 Task: Create a school poster using a template in Canva.
Action: Mouse moved to (376, 426)
Screenshot: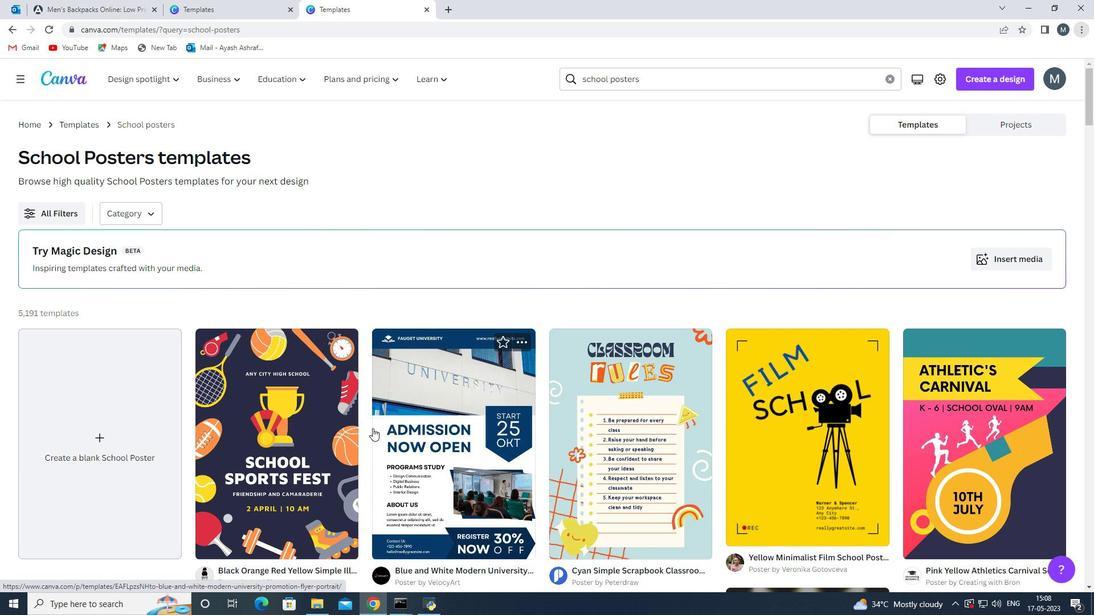 
Action: Mouse scrolled (376, 425) with delta (0, 0)
Screenshot: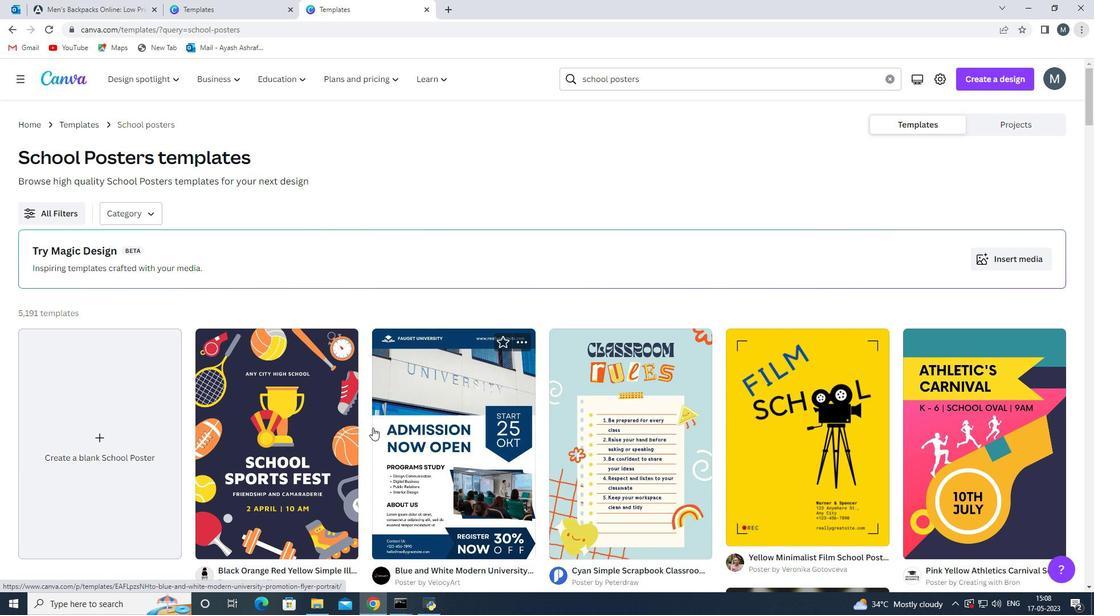 
Action: Mouse scrolled (376, 425) with delta (0, 0)
Screenshot: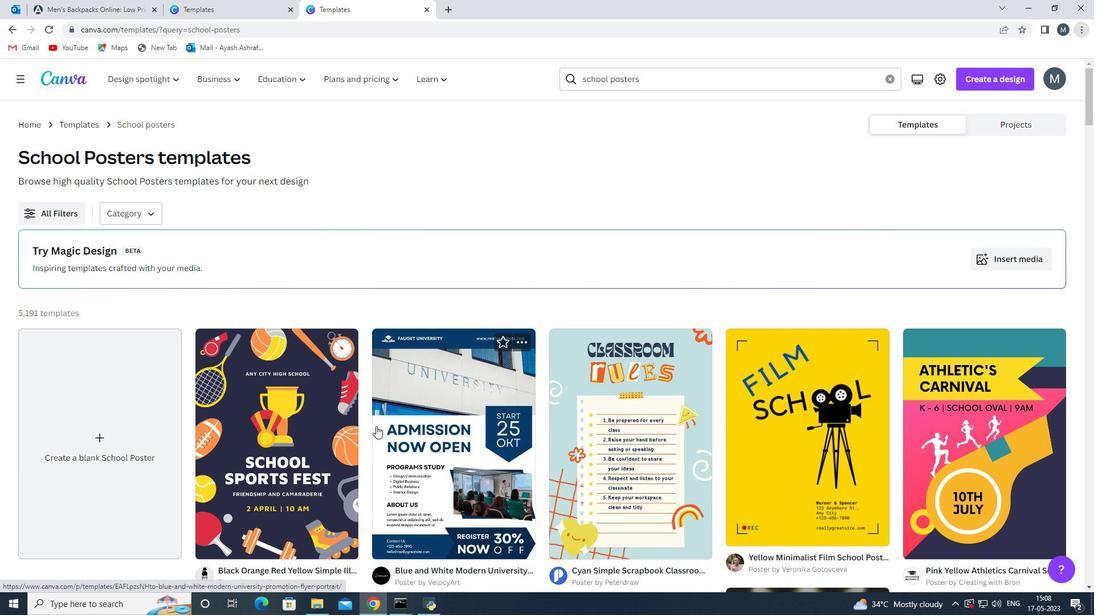 
Action: Mouse moved to (635, 350)
Screenshot: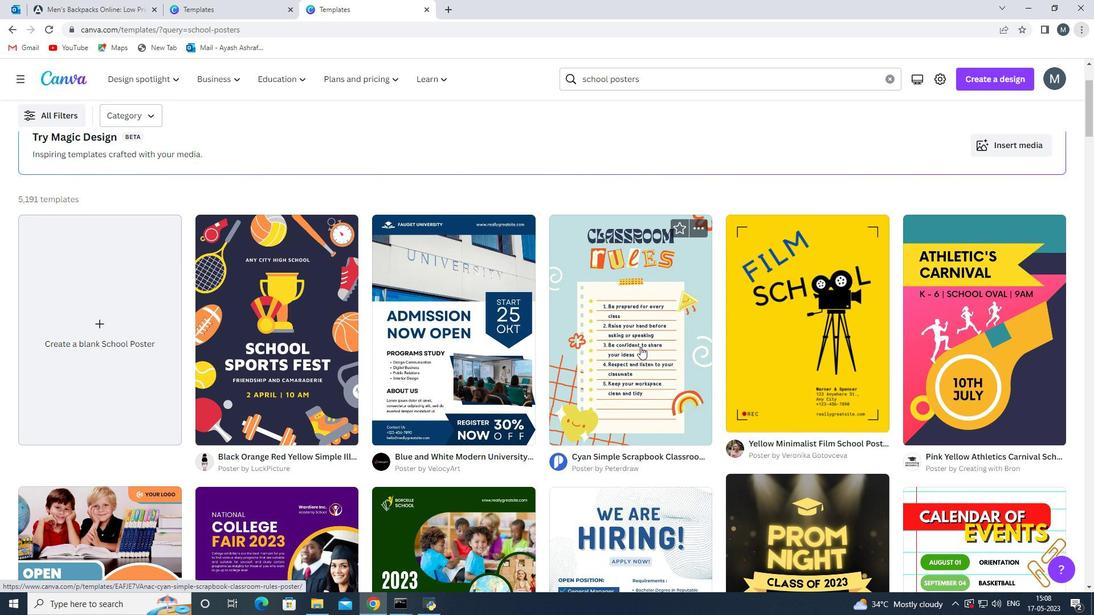 
Action: Mouse scrolled (635, 349) with delta (0, 0)
Screenshot: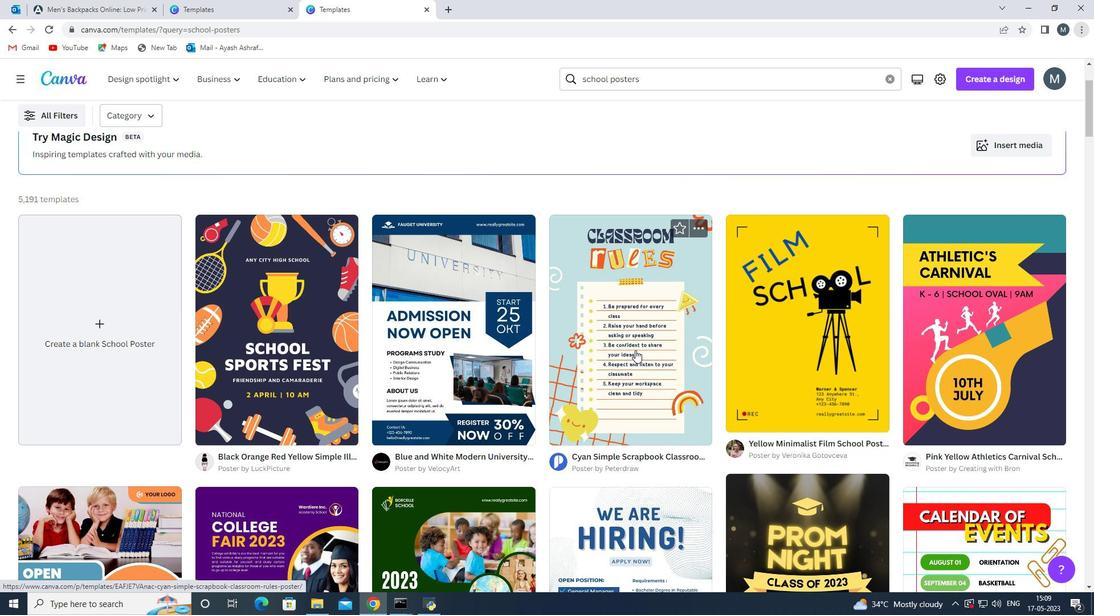 
Action: Mouse scrolled (635, 349) with delta (0, 0)
Screenshot: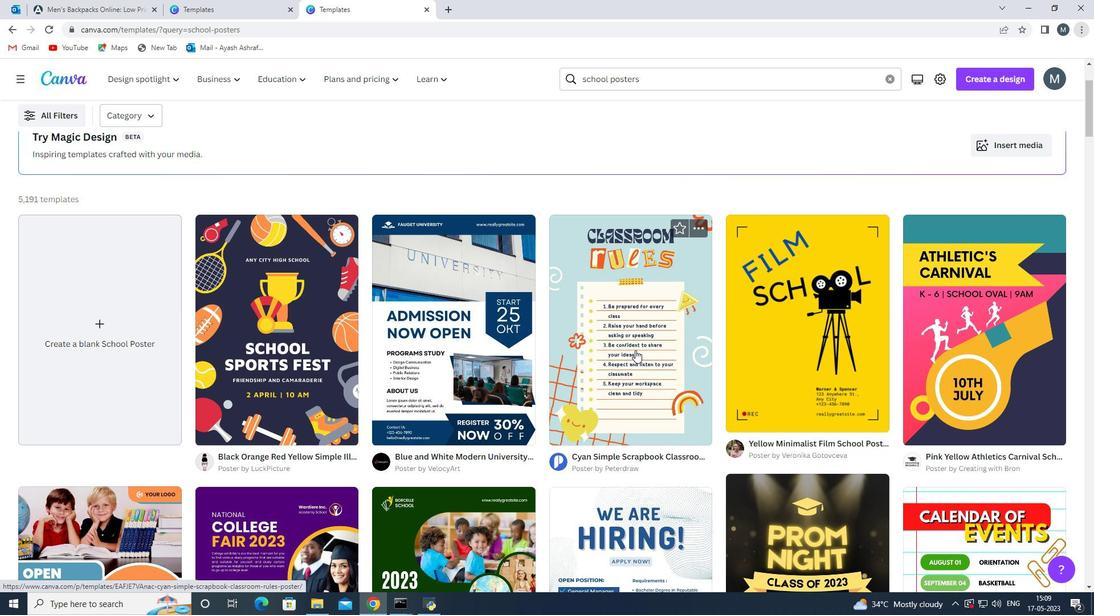 
Action: Mouse scrolled (635, 349) with delta (0, 0)
Screenshot: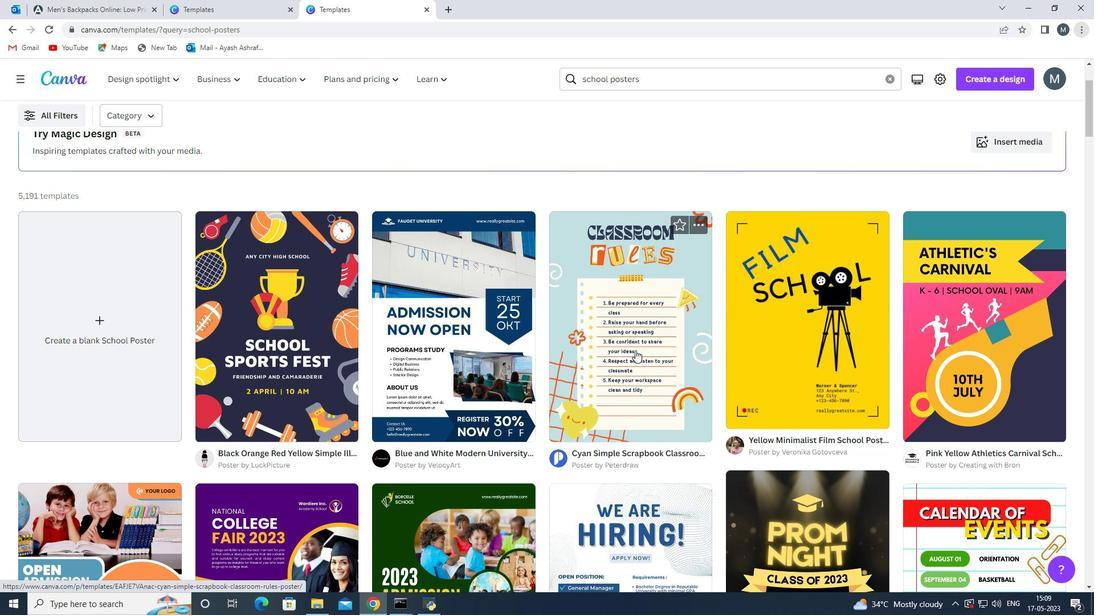 
Action: Mouse moved to (411, 367)
Screenshot: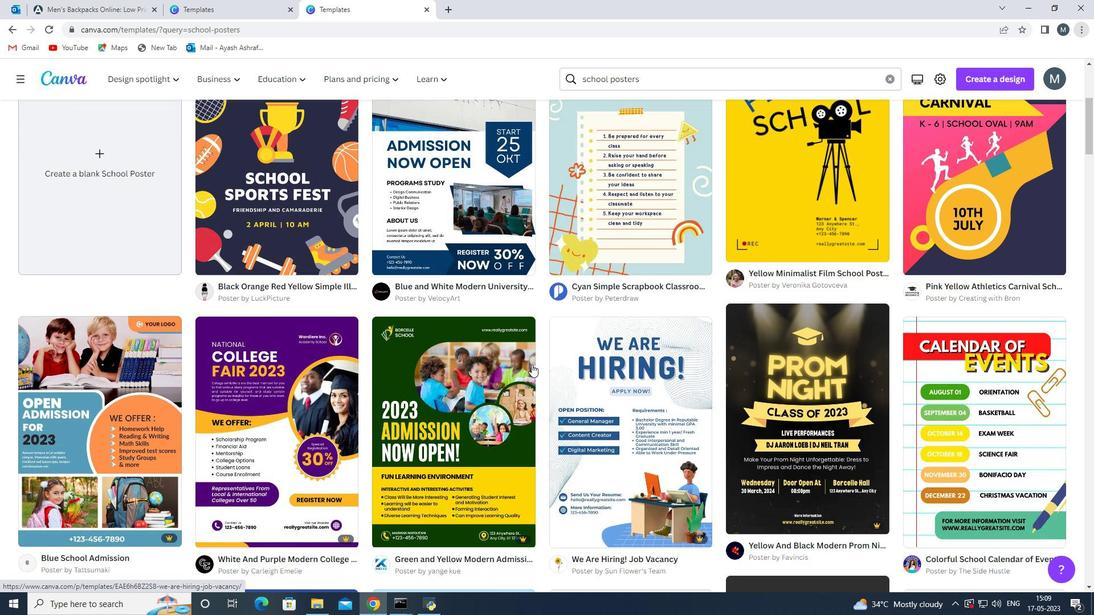 
Action: Mouse scrolled (411, 366) with delta (0, 0)
Screenshot: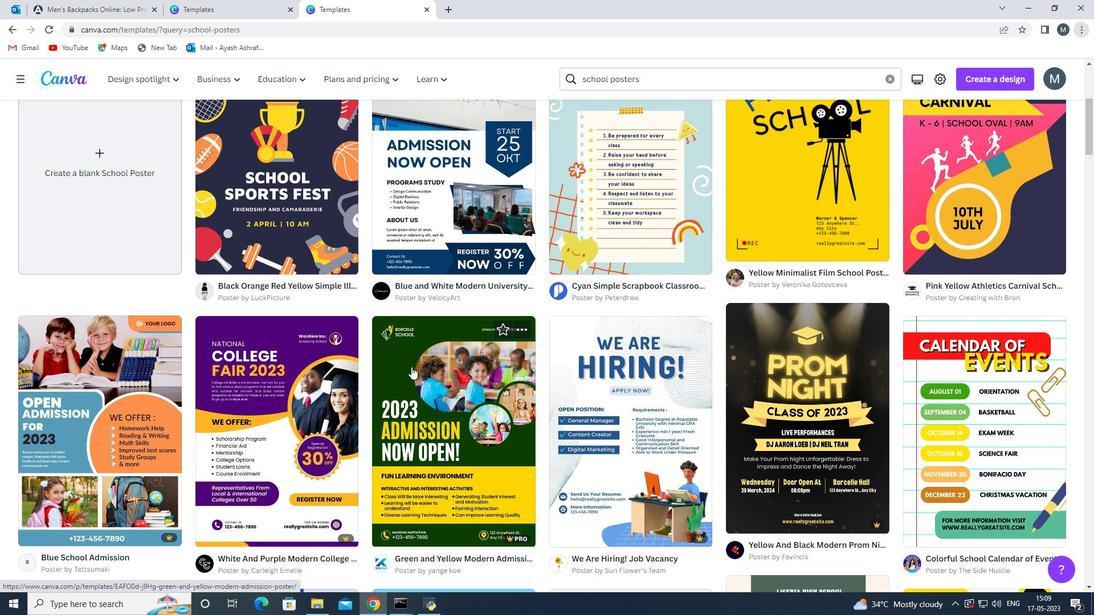 
Action: Mouse scrolled (411, 366) with delta (0, 0)
Screenshot: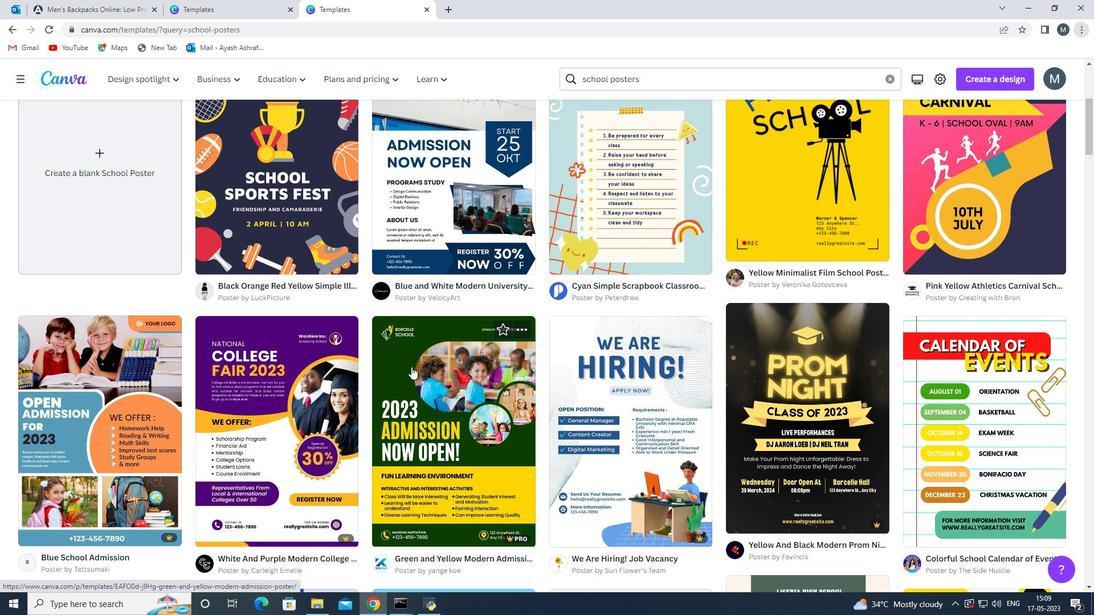 
Action: Mouse scrolled (411, 366) with delta (0, 0)
Screenshot: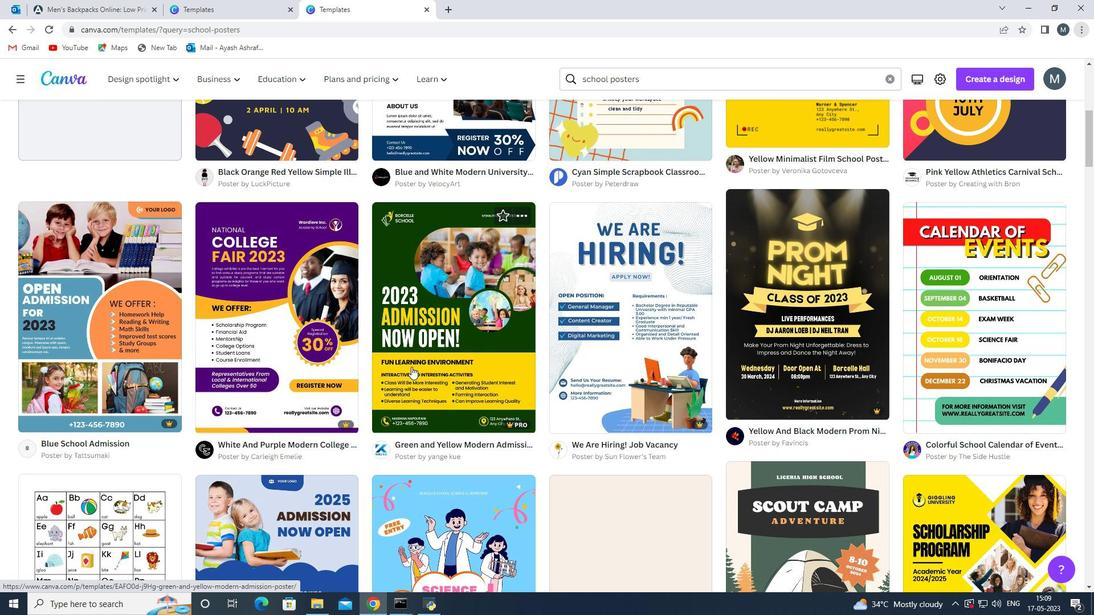 
Action: Mouse scrolled (411, 366) with delta (0, 0)
Screenshot: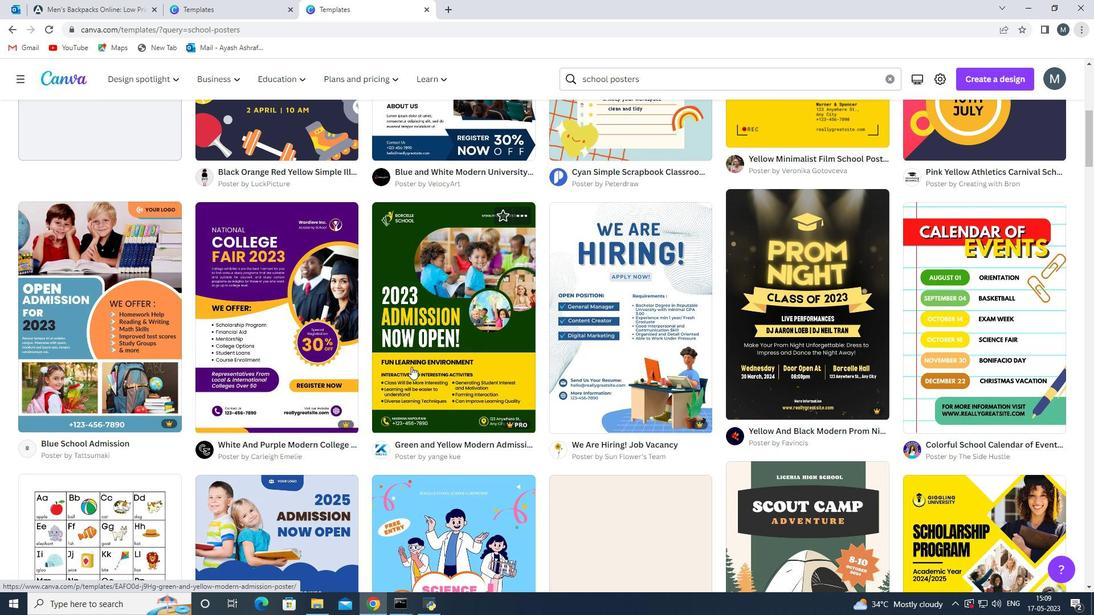 
Action: Mouse moved to (493, 383)
Screenshot: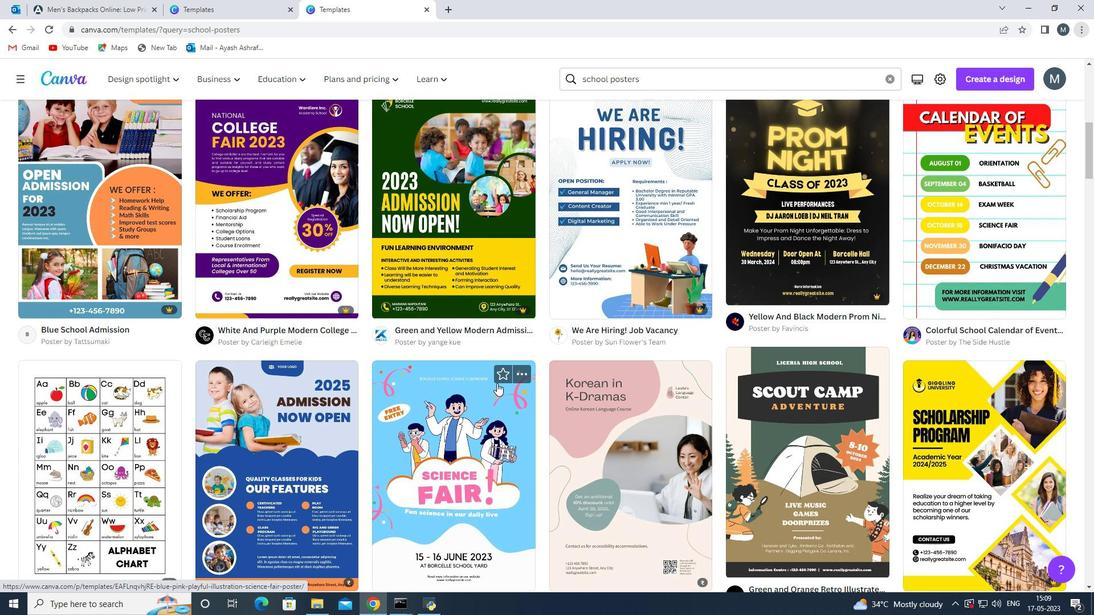 
Action: Mouse scrolled (493, 382) with delta (0, 0)
Screenshot: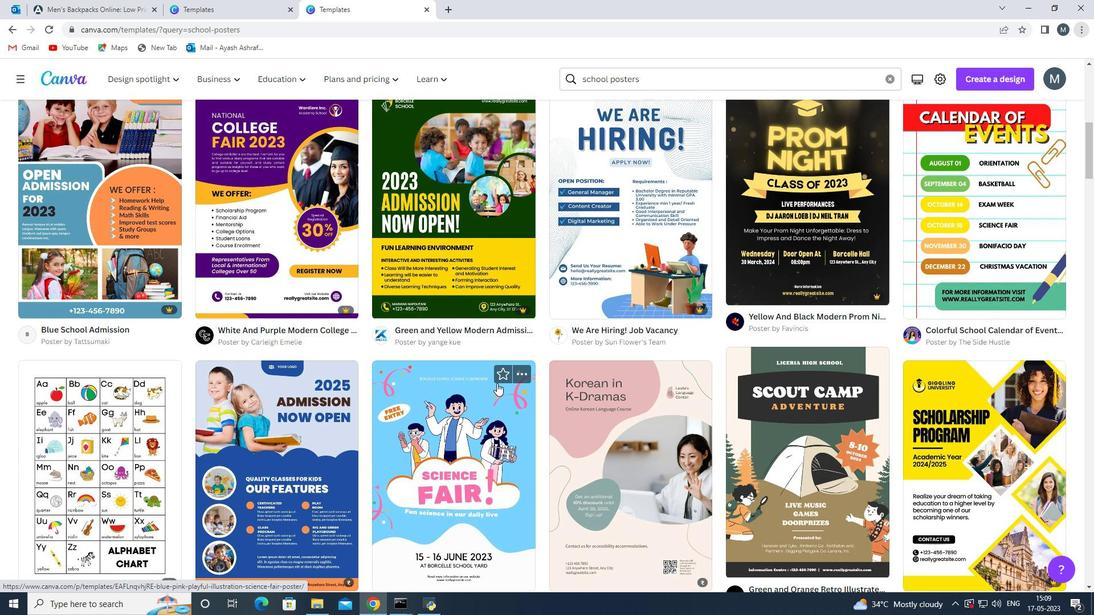 
Action: Mouse moved to (492, 382)
Screenshot: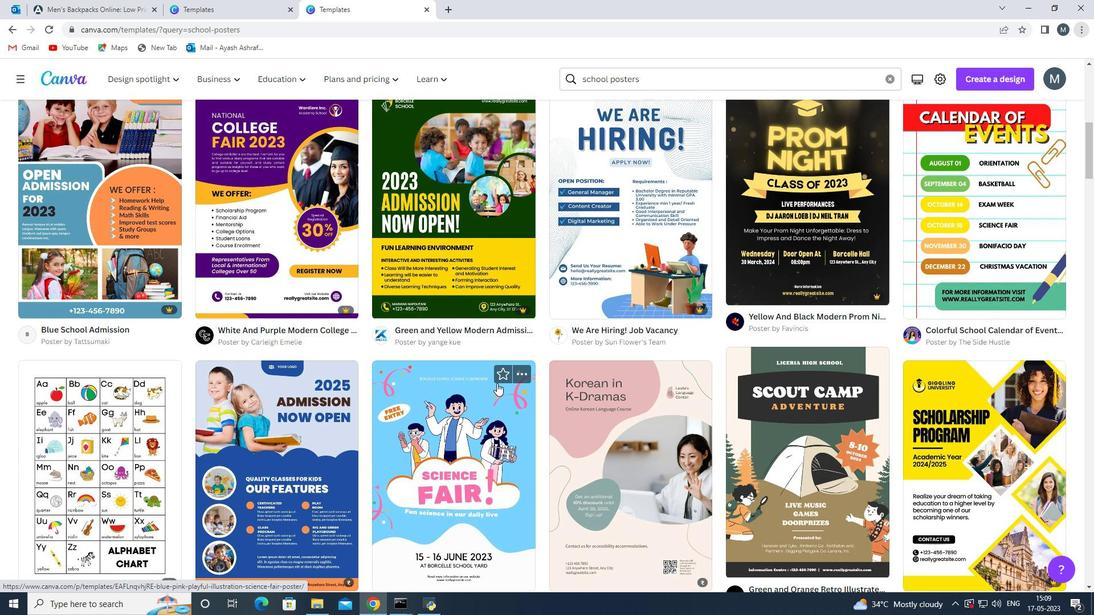 
Action: Mouse scrolled (492, 381) with delta (0, 0)
Screenshot: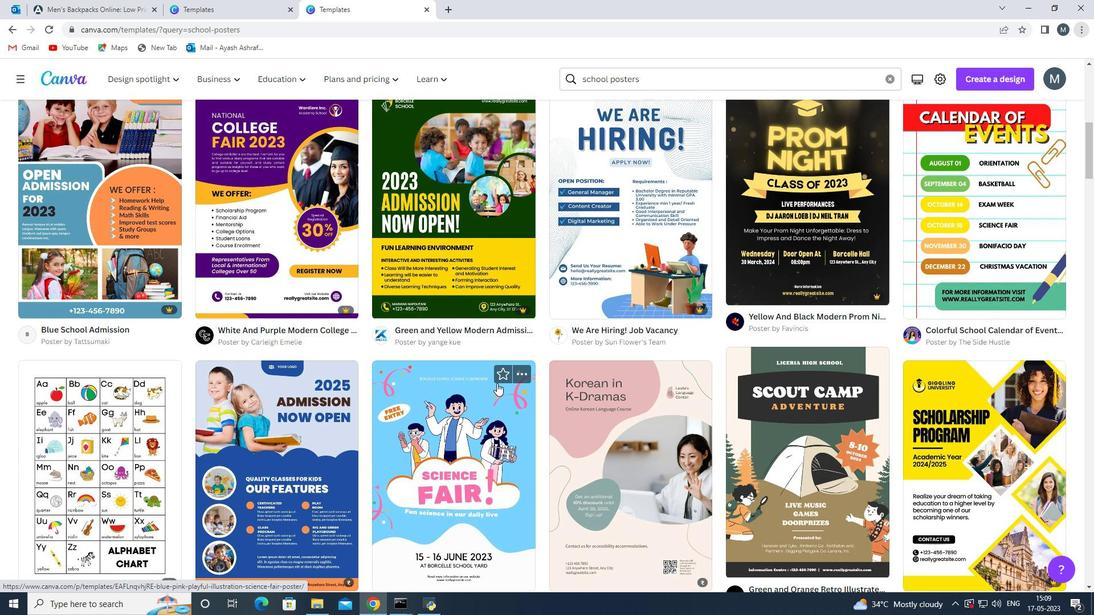 
Action: Mouse moved to (451, 377)
Screenshot: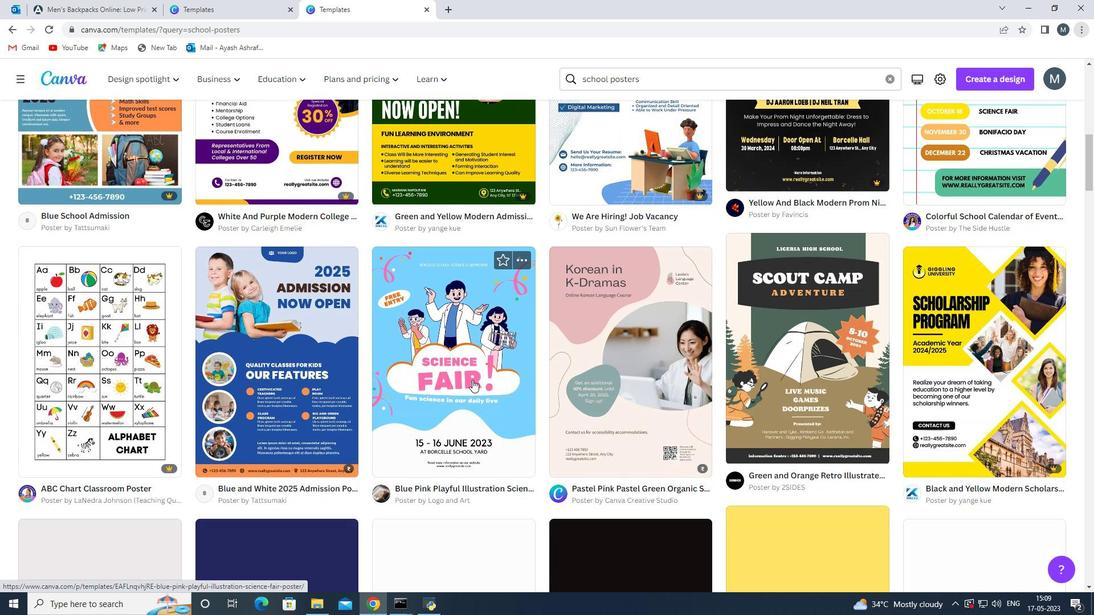 
Action: Mouse scrolled (451, 377) with delta (0, 0)
Screenshot: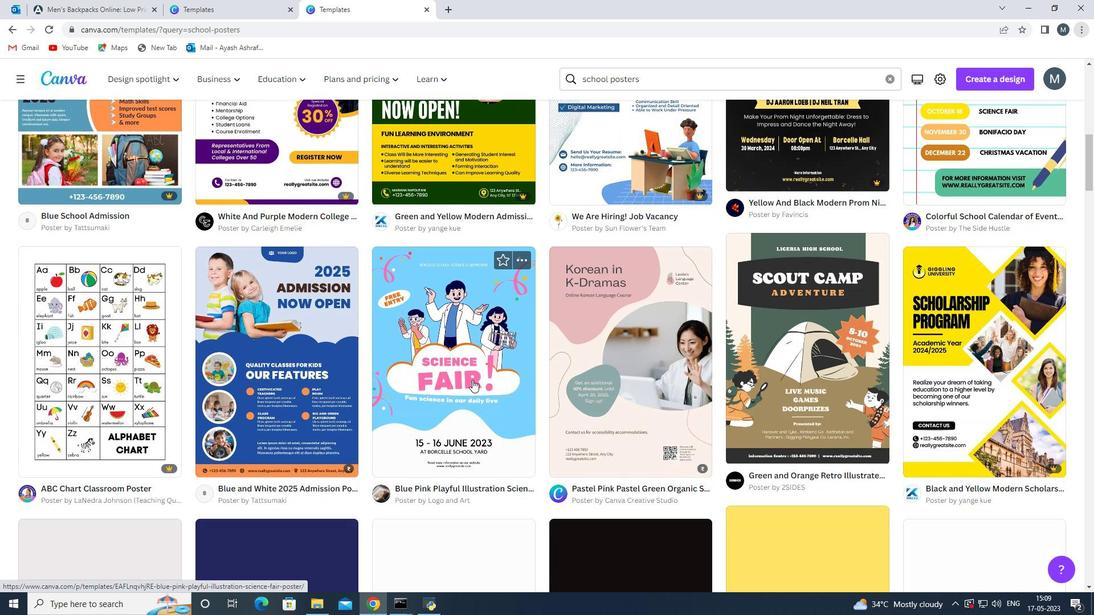 
Action: Mouse moved to (450, 377)
Screenshot: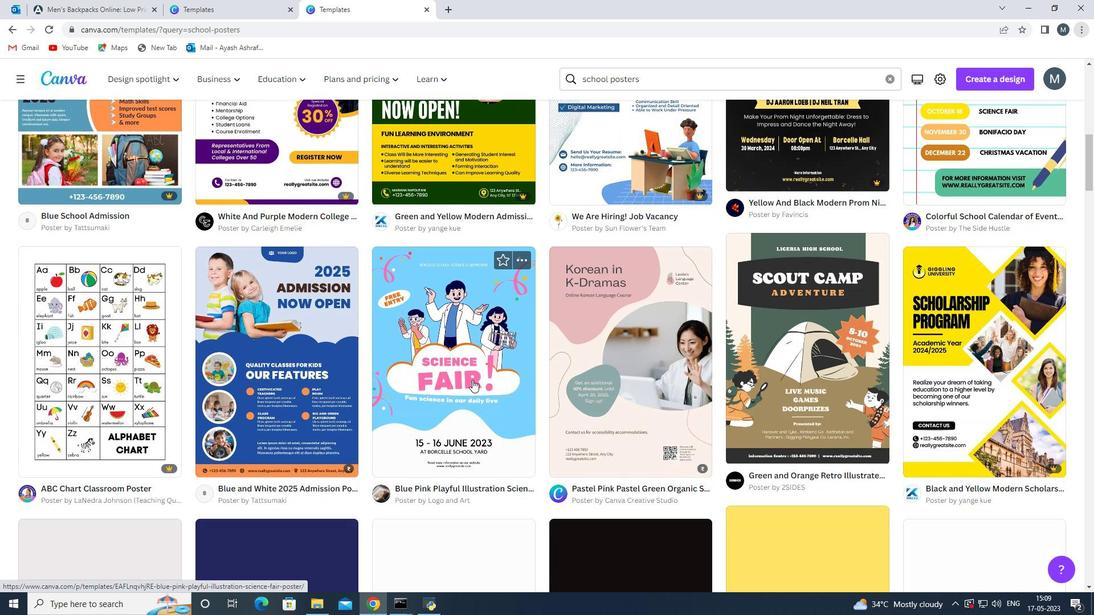 
Action: Mouse scrolled (450, 377) with delta (0, 0)
Screenshot: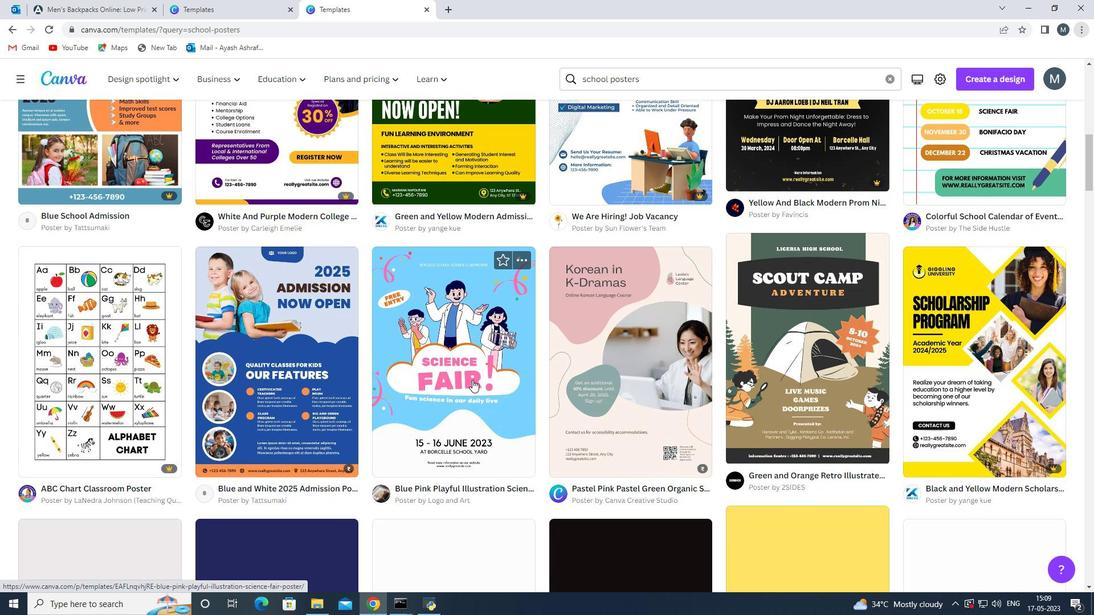 
Action: Mouse moved to (218, 377)
Screenshot: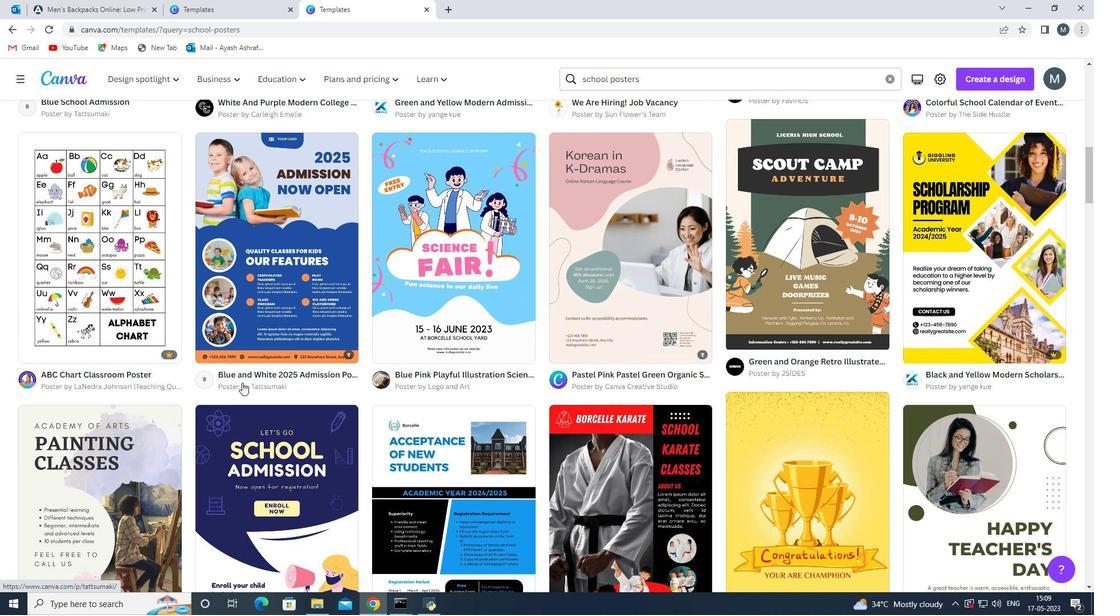 
Action: Mouse scrolled (218, 377) with delta (0, 0)
Screenshot: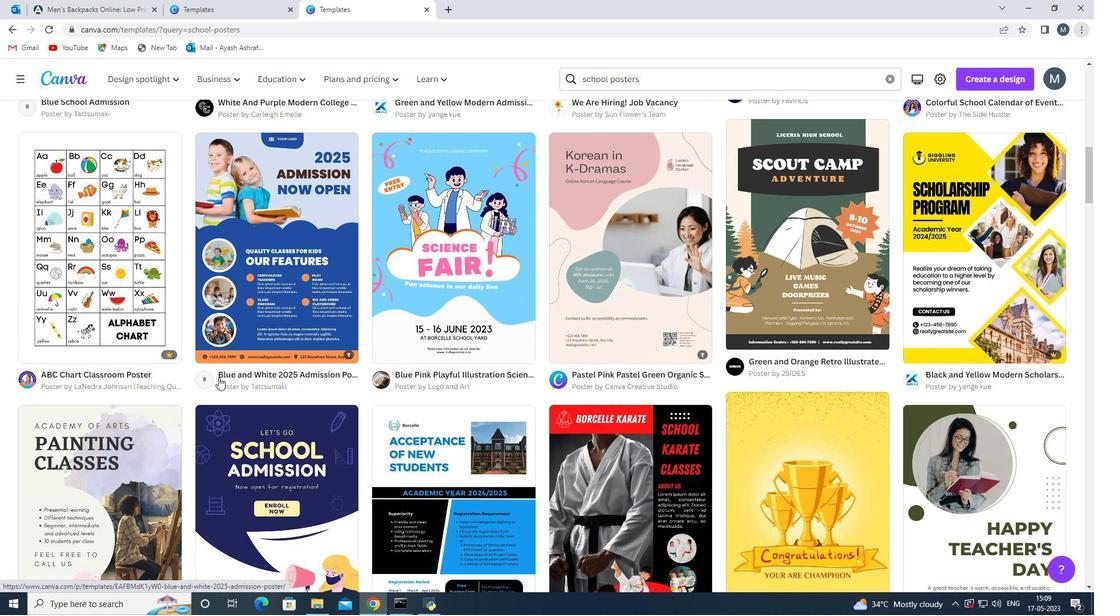 
Action: Mouse moved to (115, 430)
Screenshot: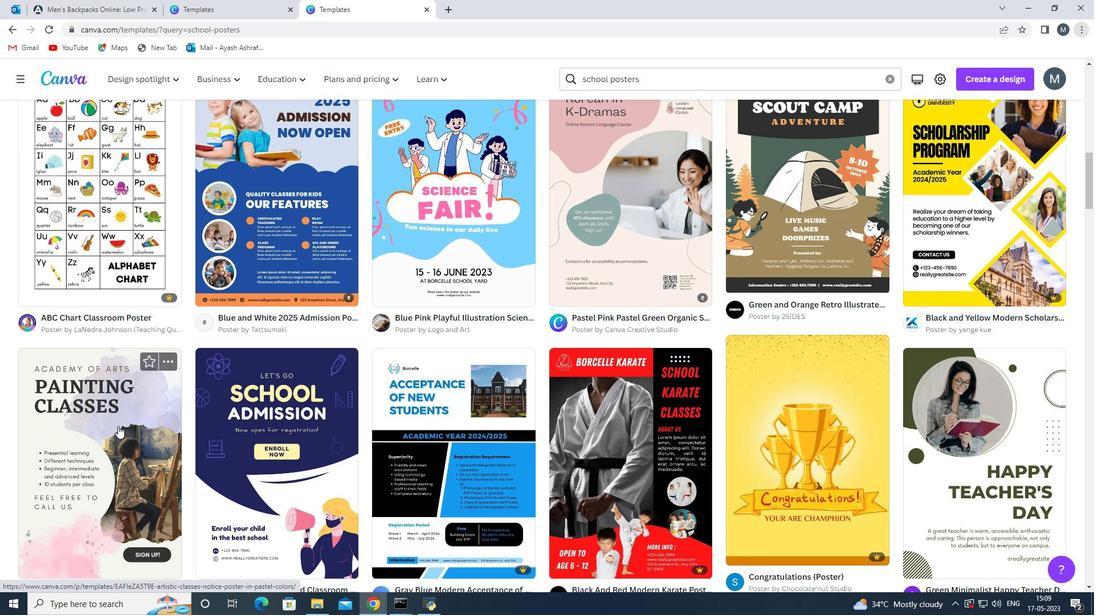 
Action: Mouse scrolled (115, 430) with delta (0, 0)
Screenshot: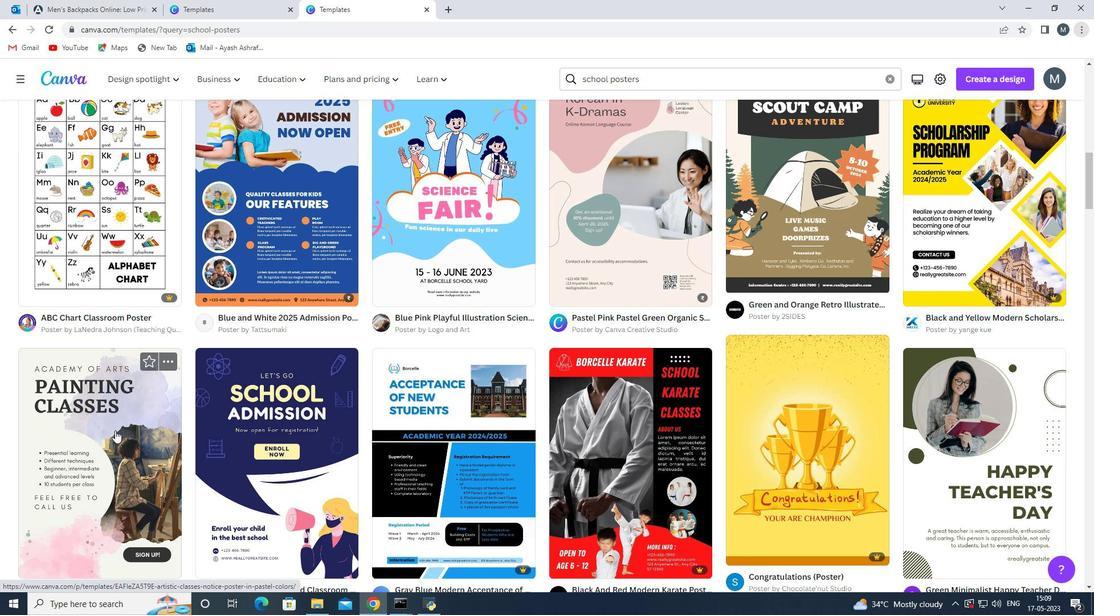 
Action: Mouse scrolled (115, 430) with delta (0, 0)
Screenshot: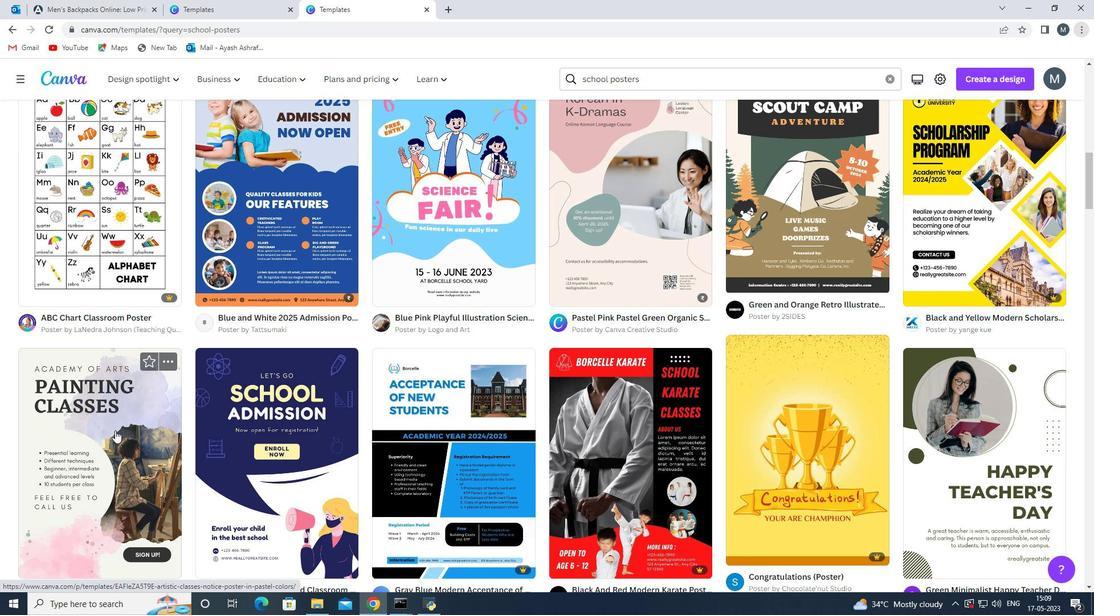 
Action: Mouse scrolled (115, 430) with delta (0, 0)
Screenshot: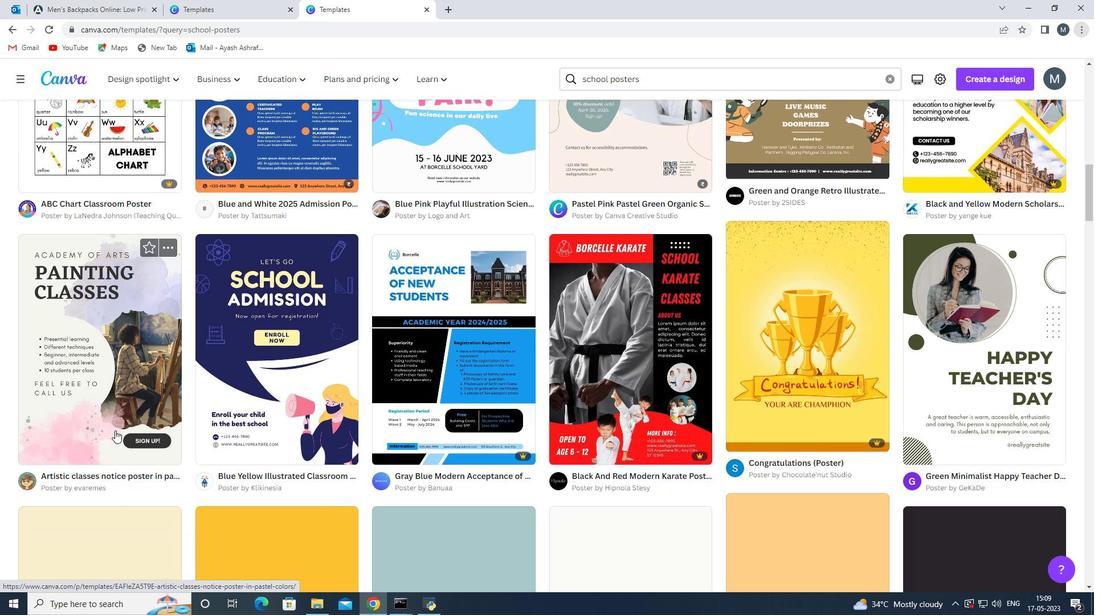 
Action: Mouse scrolled (115, 430) with delta (0, 0)
Screenshot: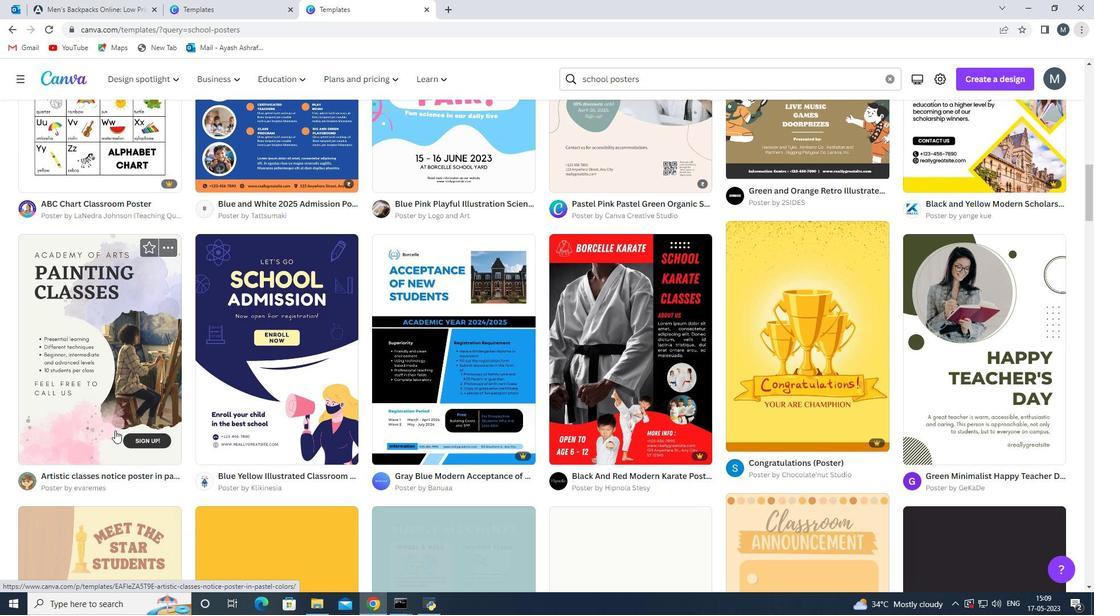 
Action: Mouse scrolled (115, 430) with delta (0, 0)
Screenshot: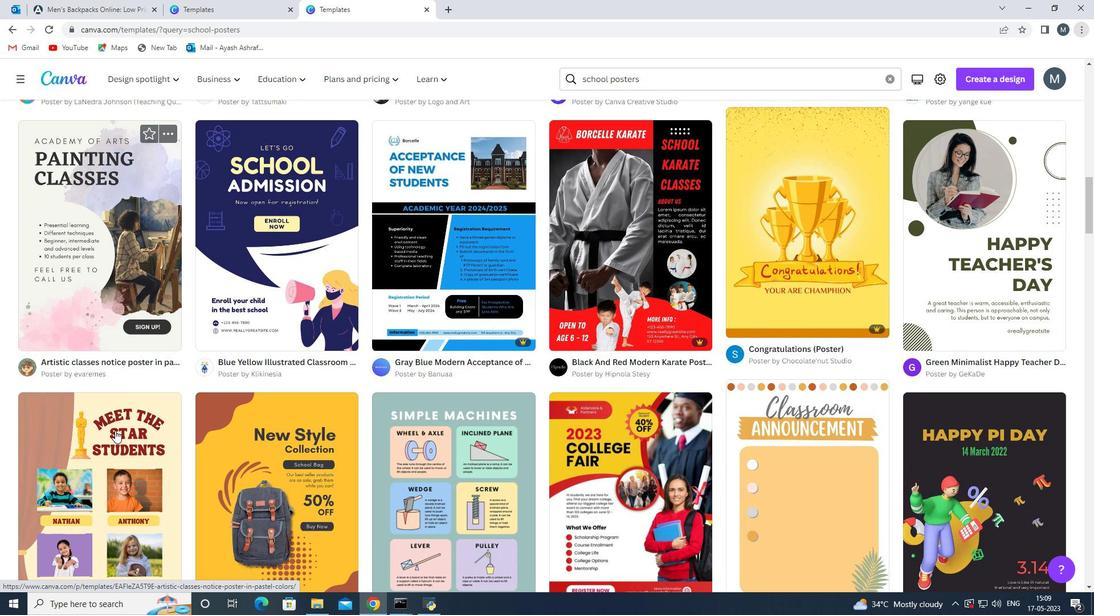 
Action: Mouse scrolled (115, 430) with delta (0, 0)
Screenshot: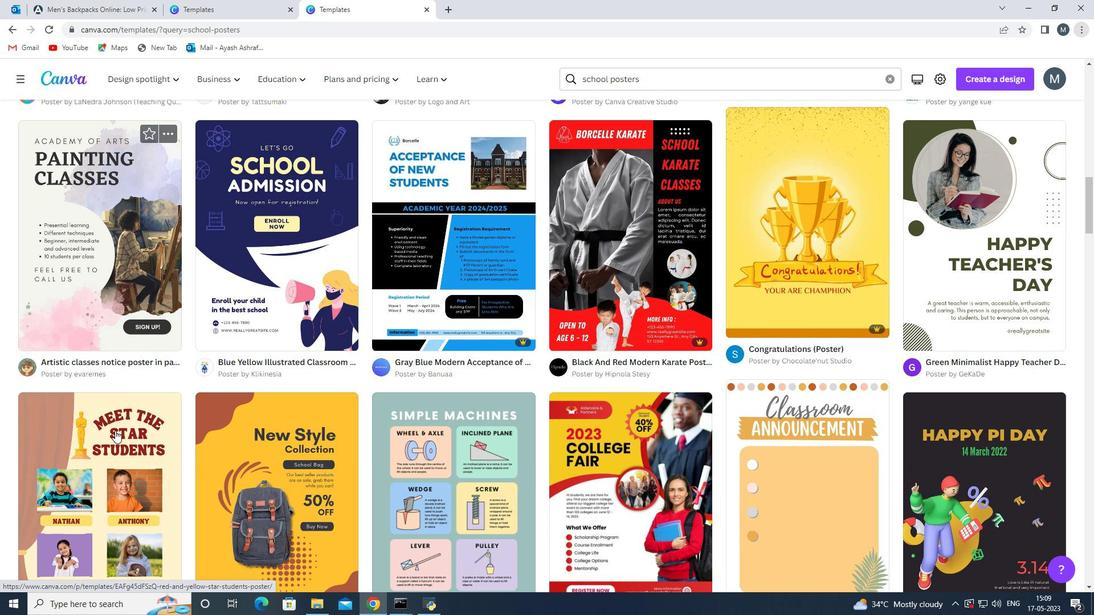
Action: Mouse moved to (653, 409)
Screenshot: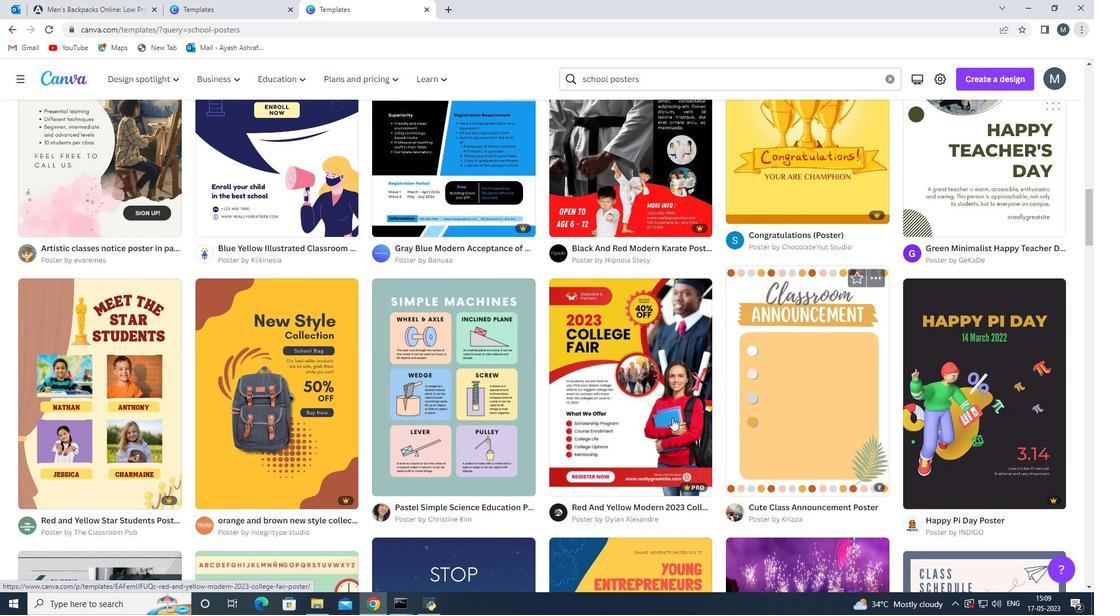 
Action: Mouse scrolled (653, 408) with delta (0, 0)
Screenshot: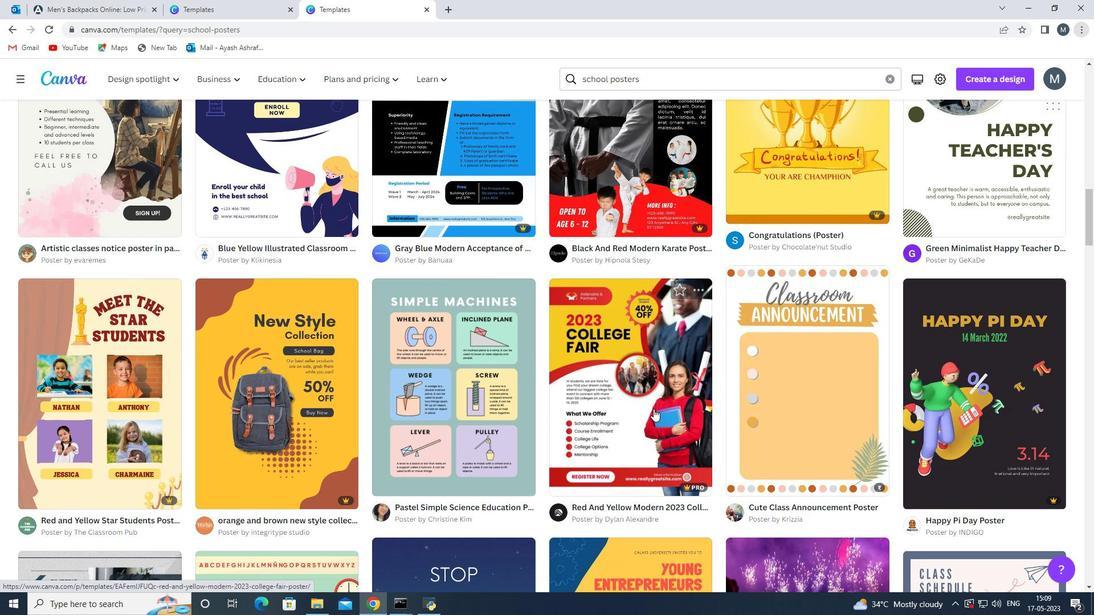 
Action: Mouse scrolled (653, 408) with delta (0, 0)
Screenshot: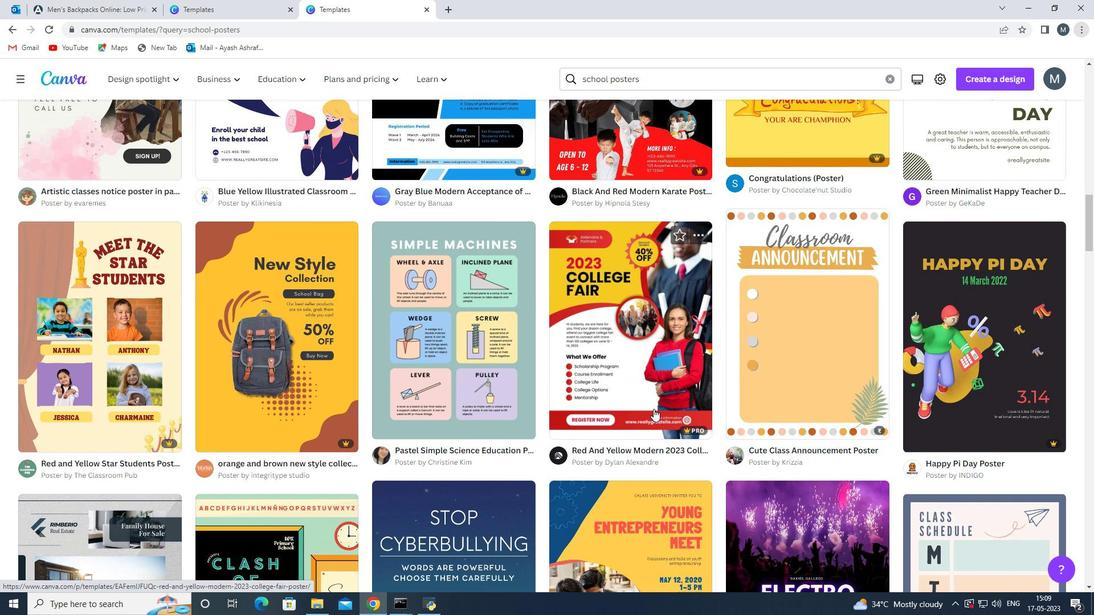 
Action: Mouse scrolled (653, 408) with delta (0, 0)
Screenshot: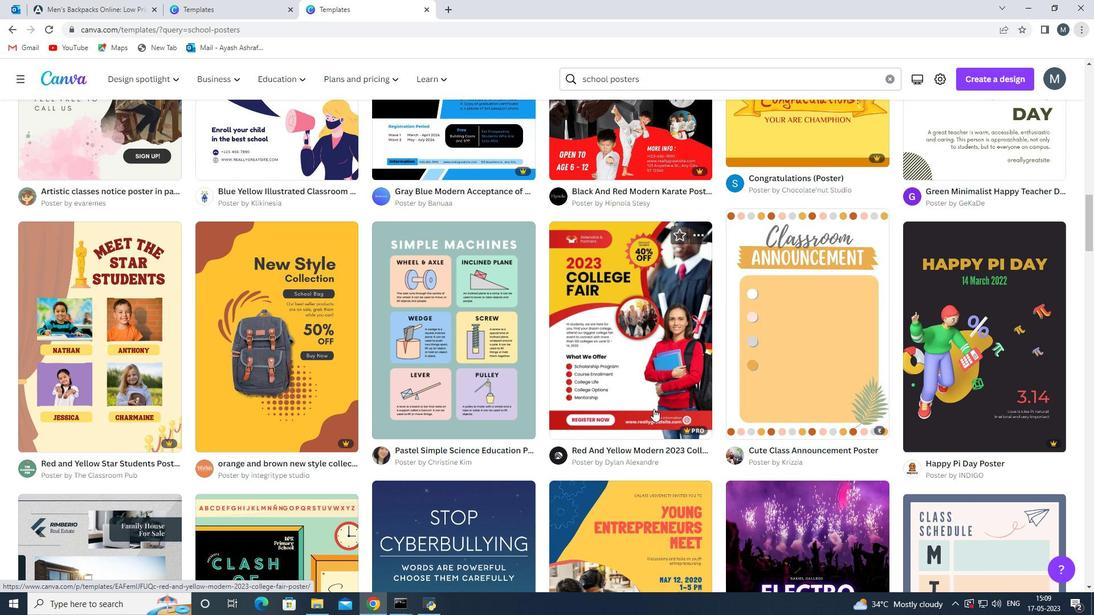 
Action: Mouse moved to (458, 408)
Screenshot: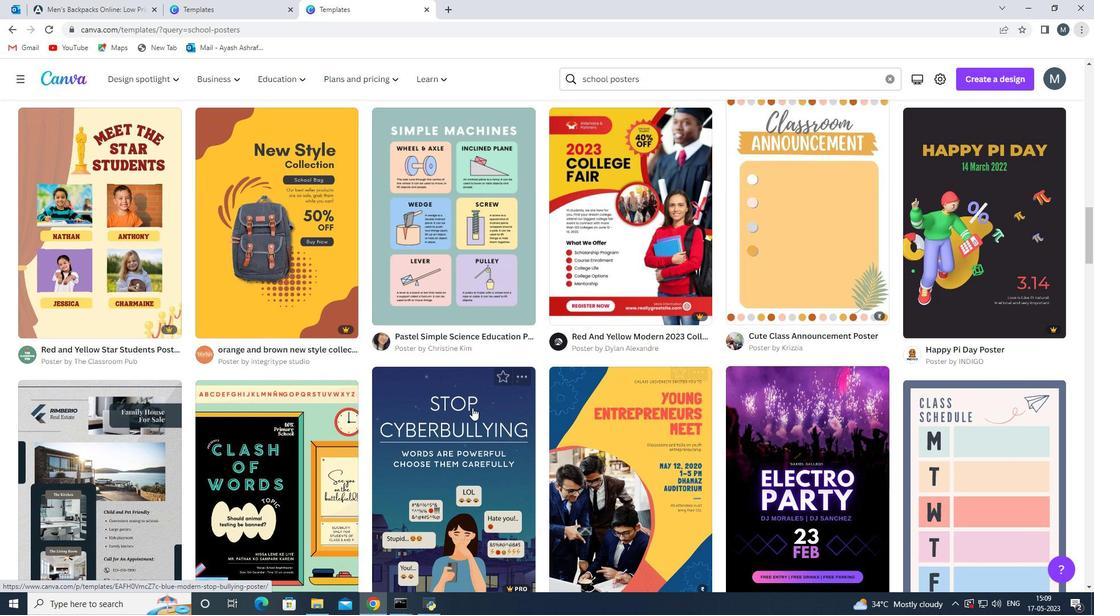 
Action: Mouse scrolled (458, 407) with delta (0, 0)
Screenshot: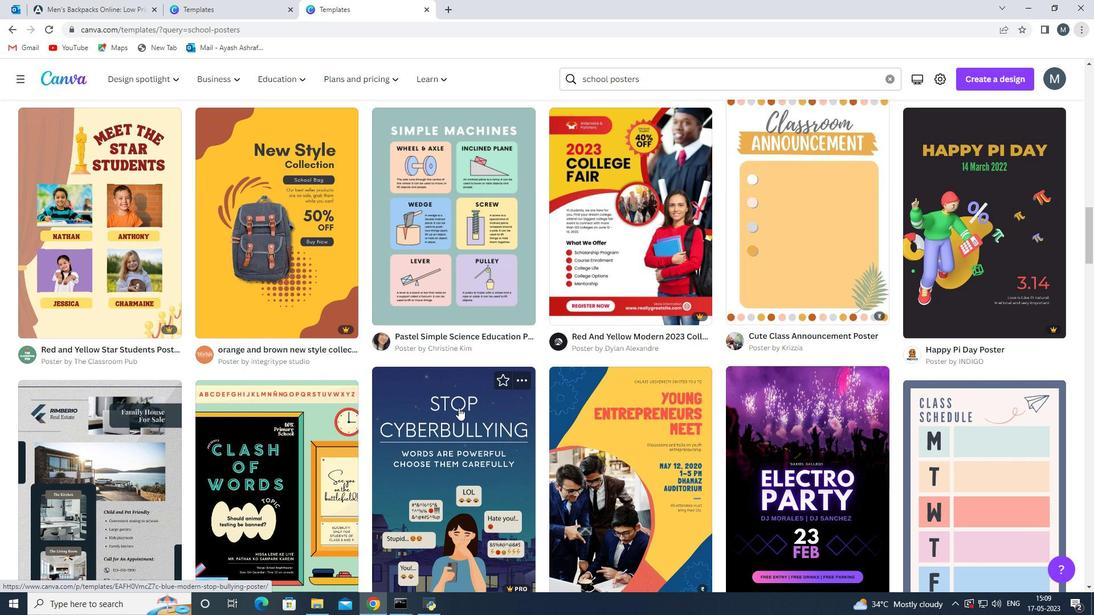 
Action: Mouse scrolled (458, 407) with delta (0, 0)
Screenshot: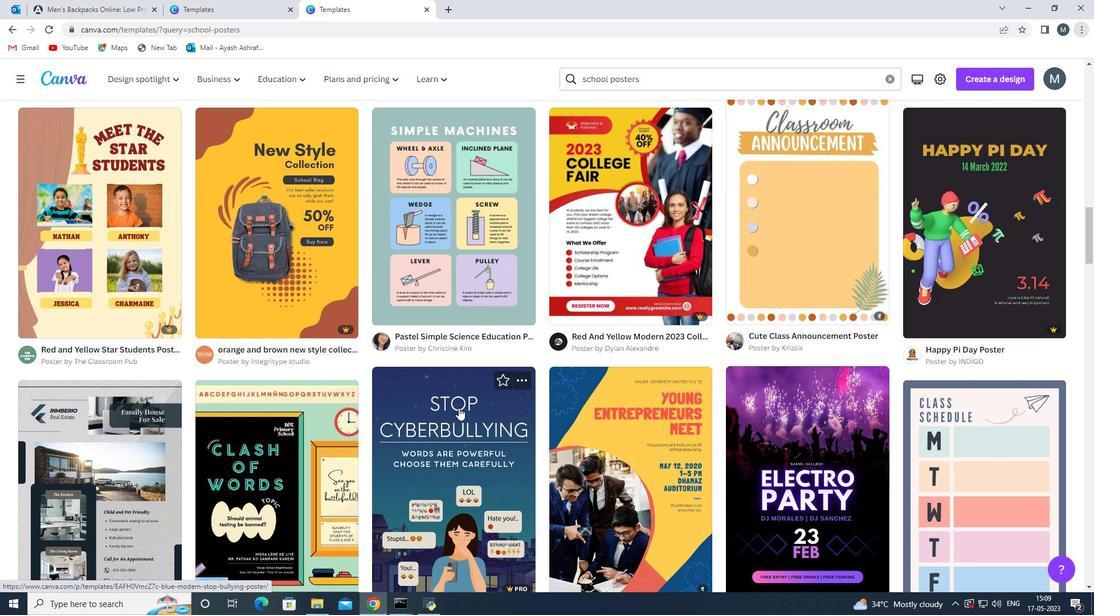 
Action: Mouse moved to (153, 420)
Screenshot: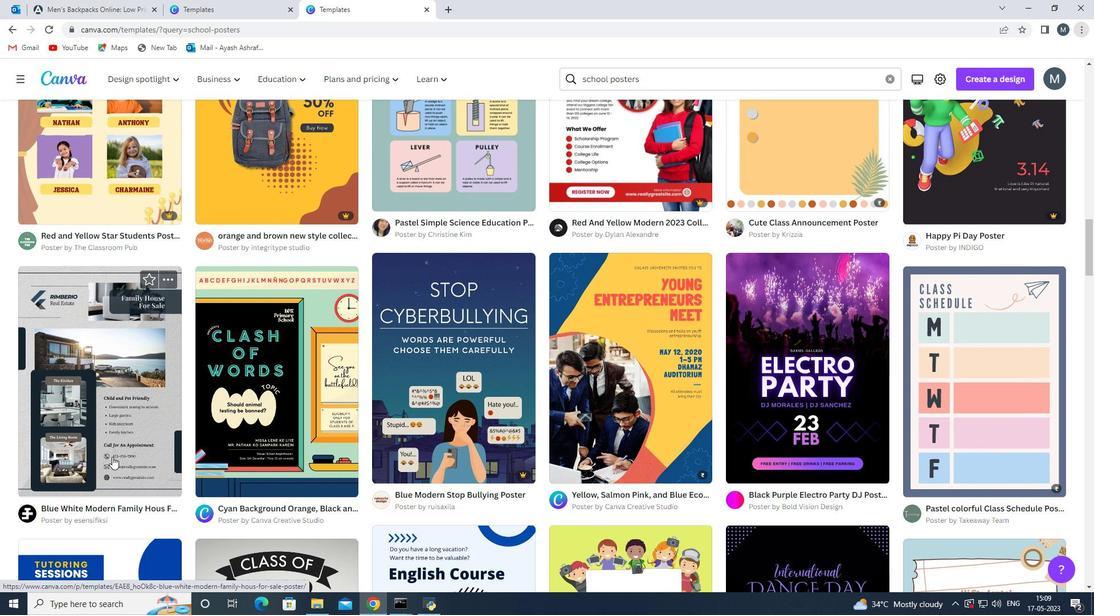 
Action: Mouse scrolled (153, 420) with delta (0, 0)
Screenshot: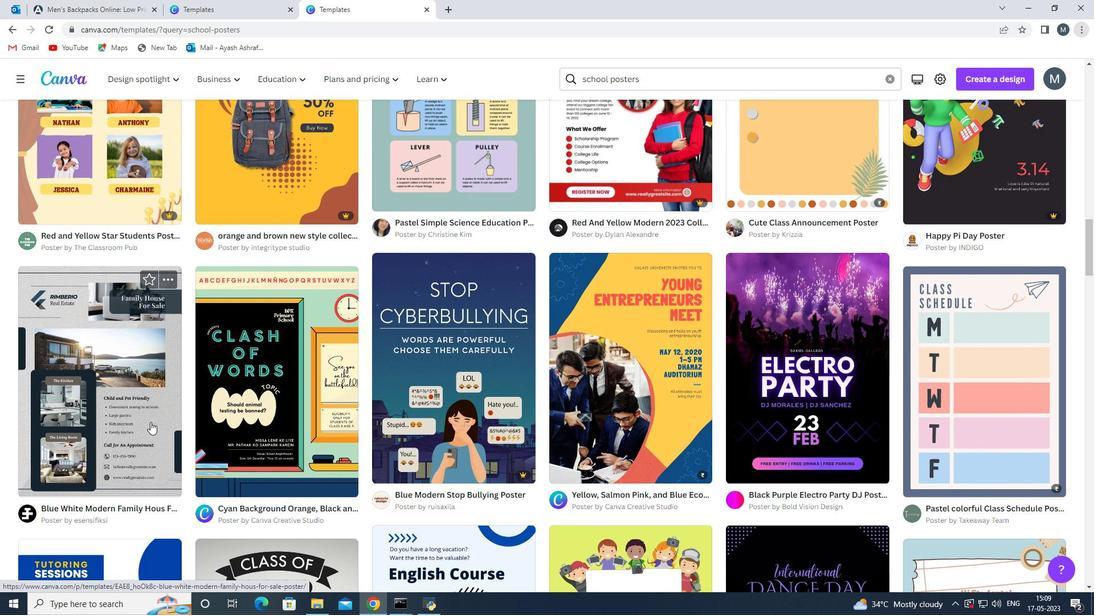 
Action: Mouse scrolled (153, 420) with delta (0, 0)
Screenshot: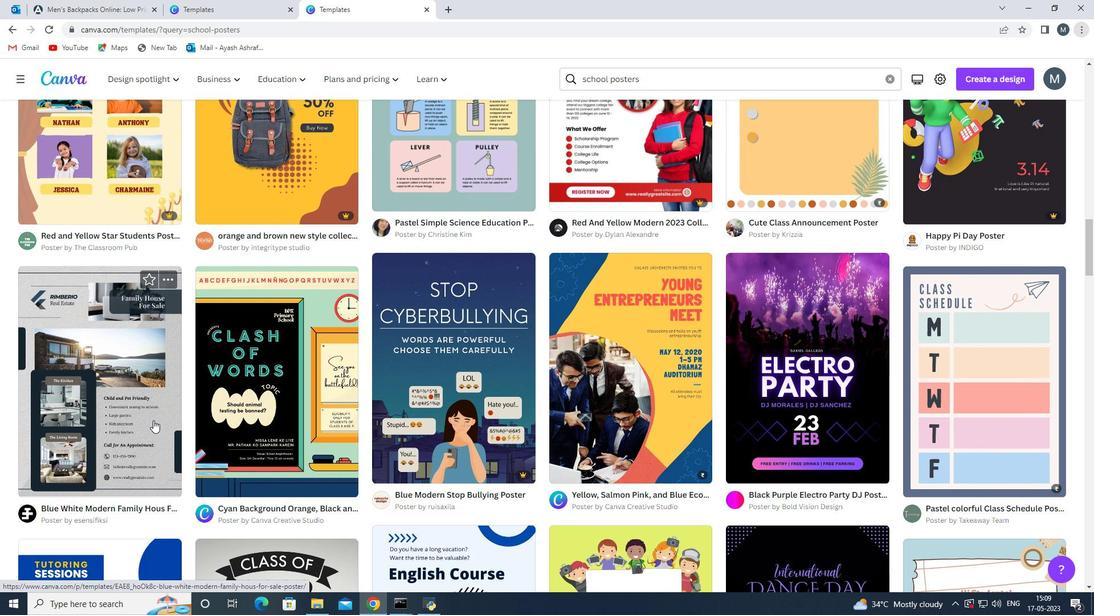 
Action: Mouse scrolled (153, 420) with delta (0, 0)
Screenshot: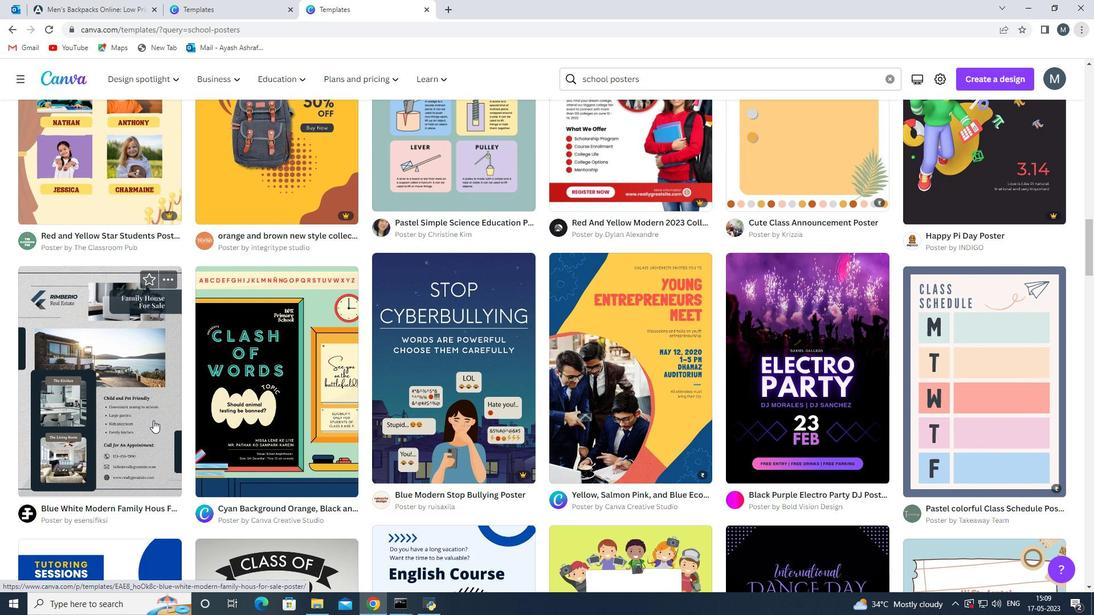 
Action: Mouse moved to (466, 417)
Screenshot: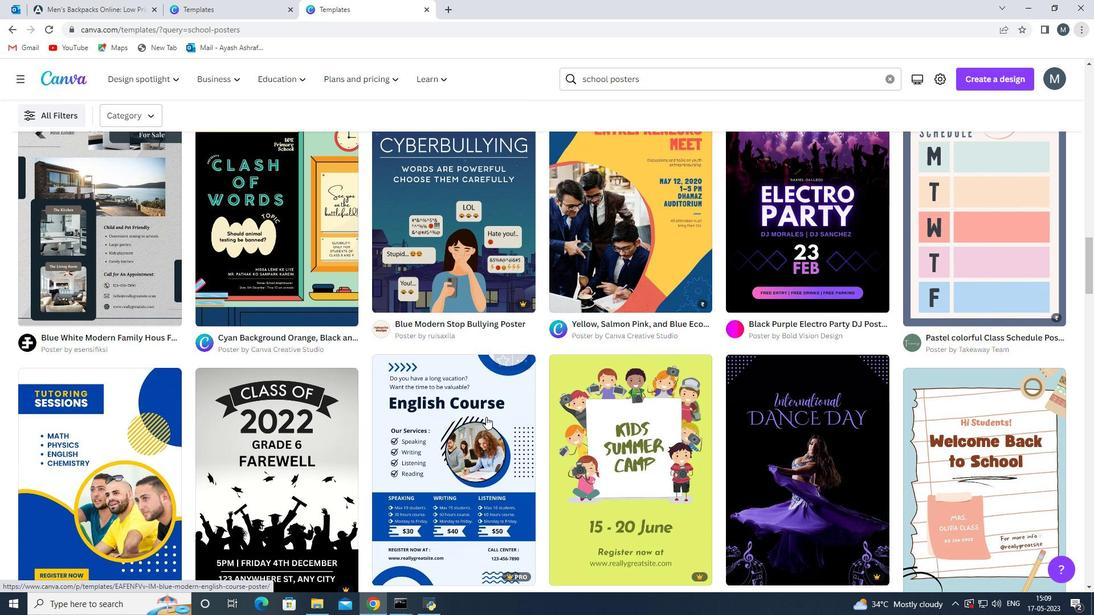 
Action: Mouse scrolled (466, 418) with delta (0, 0)
Screenshot: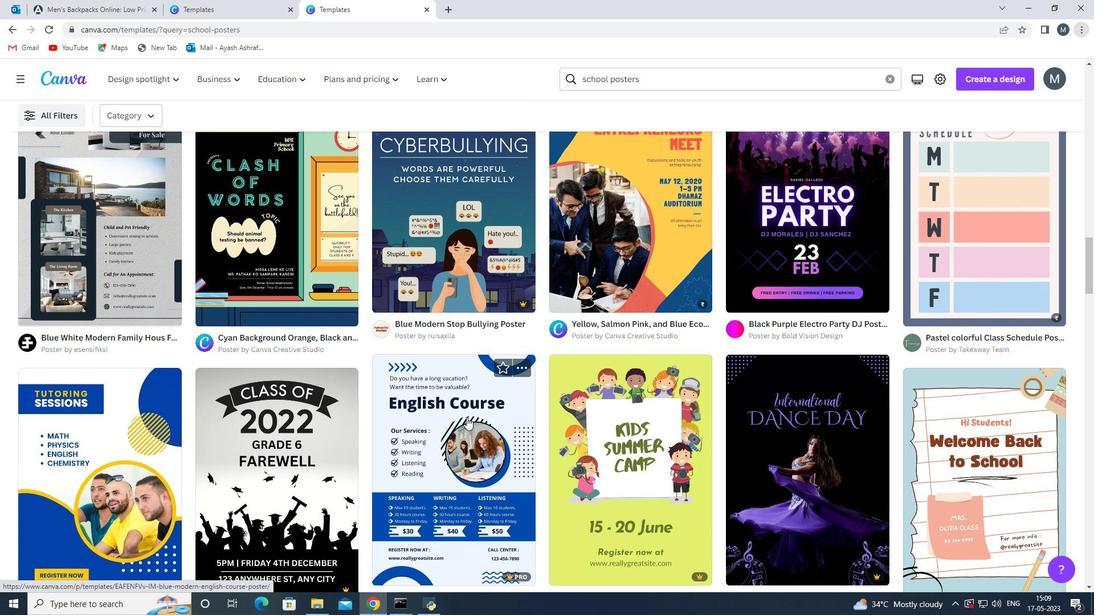 
Action: Mouse scrolled (466, 418) with delta (0, 0)
Screenshot: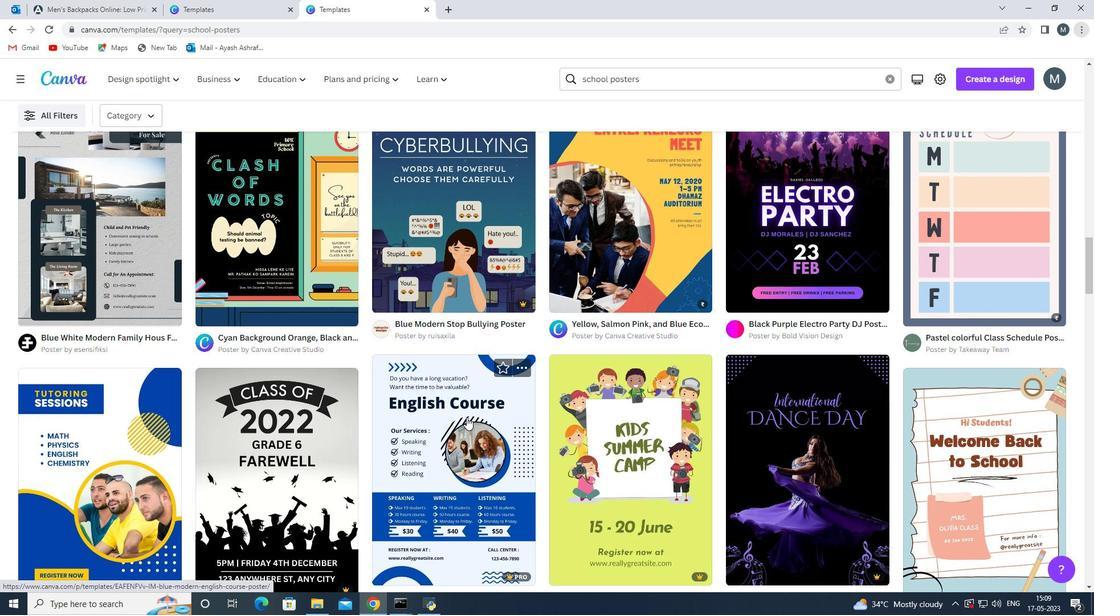 
Action: Mouse scrolled (466, 418) with delta (0, 0)
Screenshot: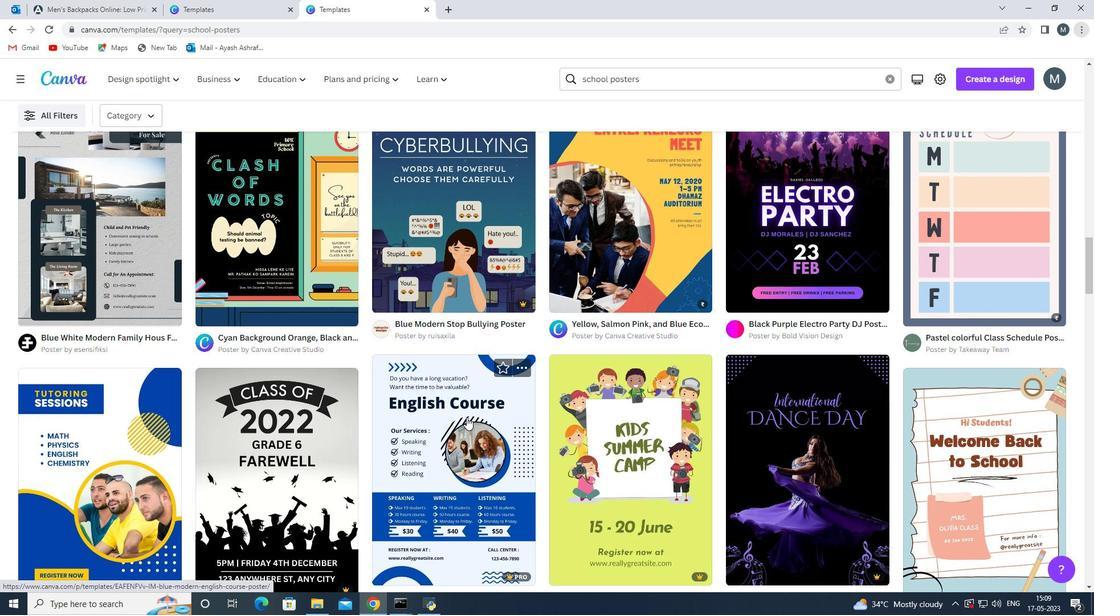 
Action: Mouse scrolled (466, 418) with delta (0, 0)
Screenshot: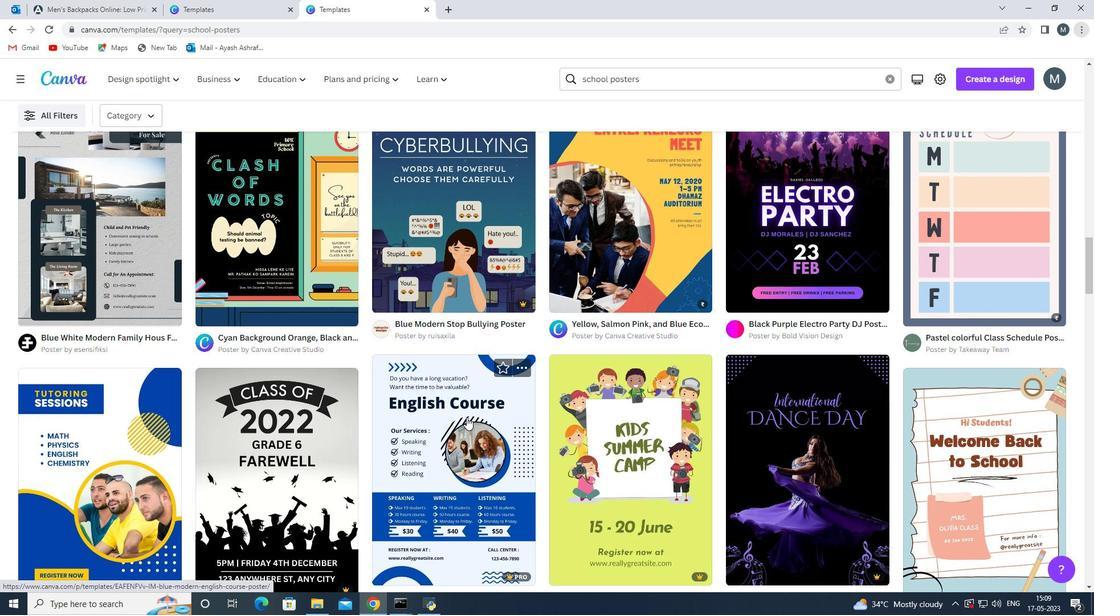 
Action: Mouse scrolled (466, 418) with delta (0, 0)
Screenshot: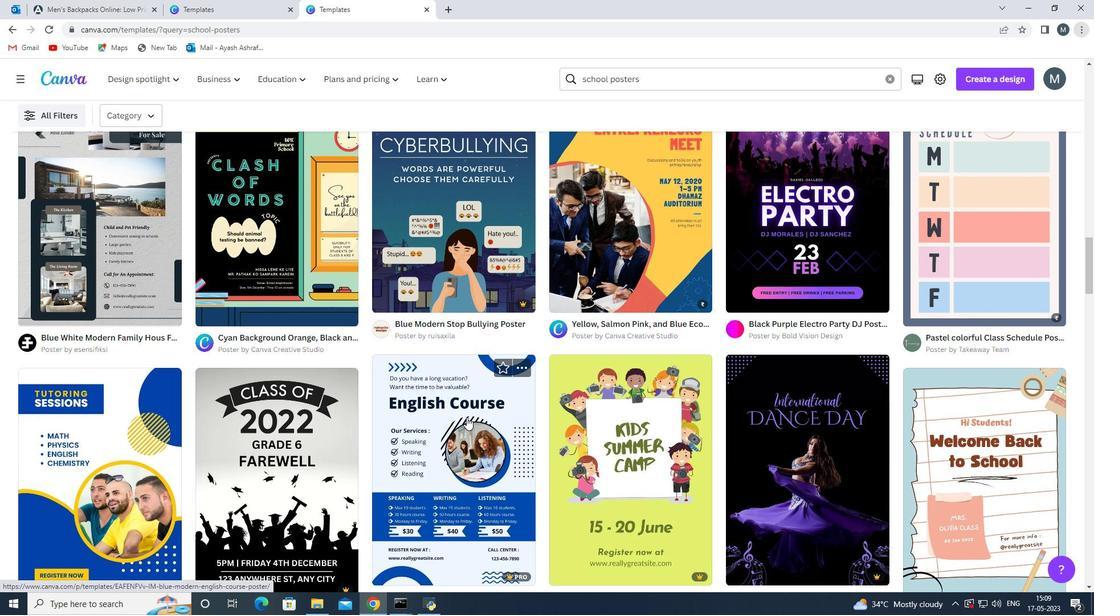 
Action: Mouse scrolled (466, 418) with delta (0, 0)
Screenshot: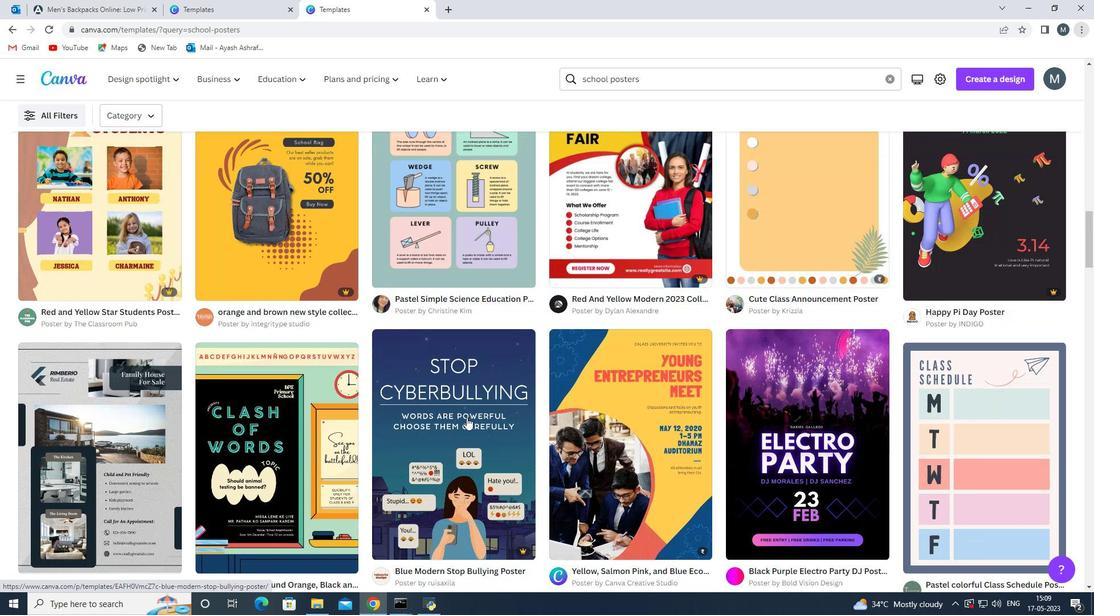 
Action: Mouse scrolled (466, 418) with delta (0, 0)
Screenshot: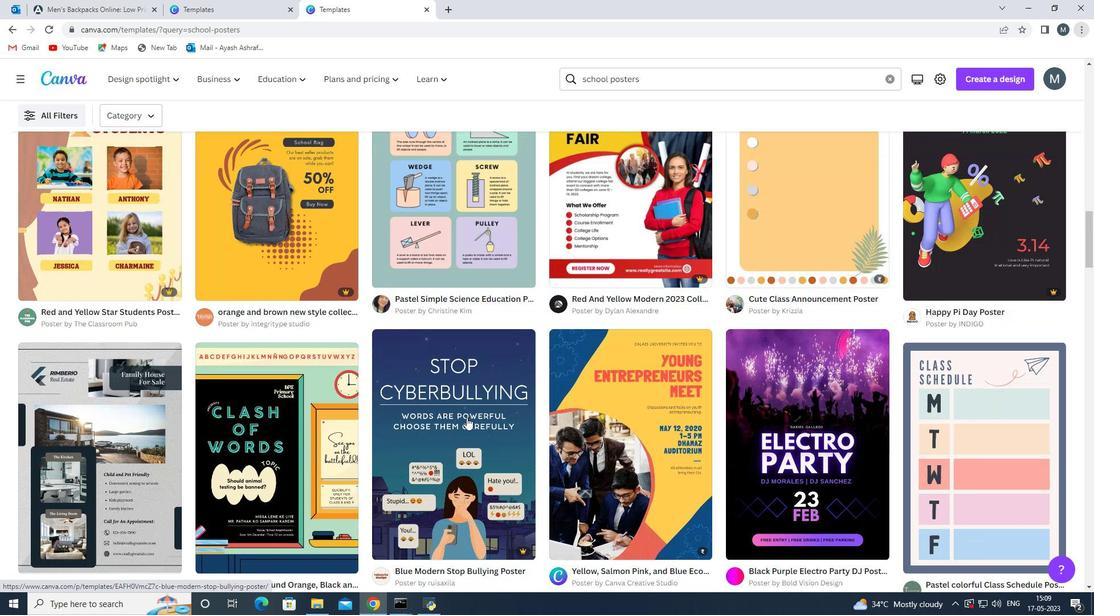 
Action: Mouse scrolled (466, 418) with delta (0, 0)
Screenshot: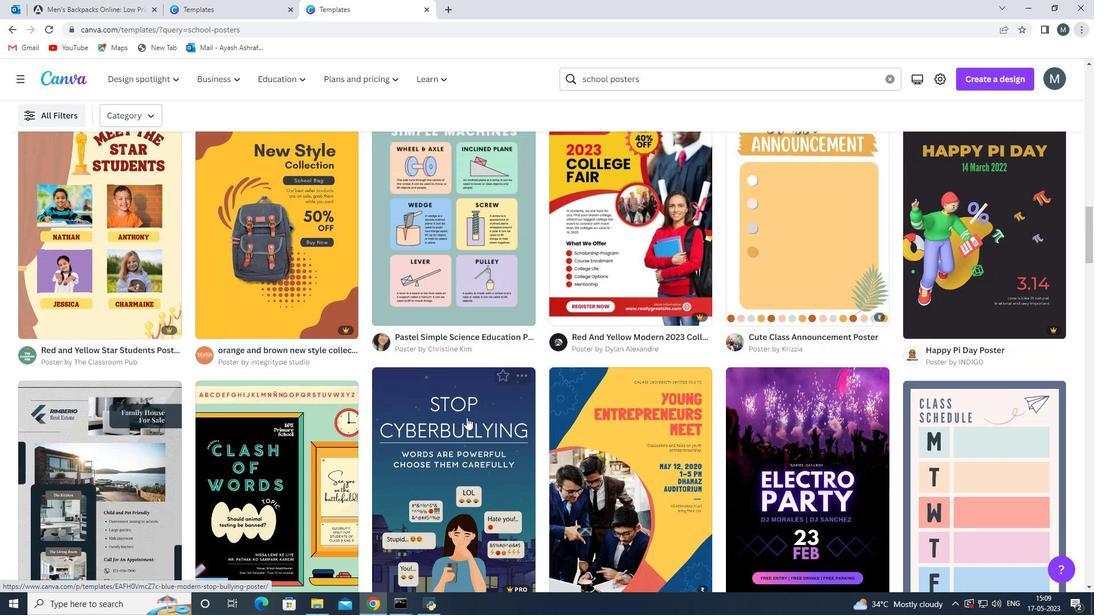 
Action: Mouse scrolled (466, 418) with delta (0, 0)
Screenshot: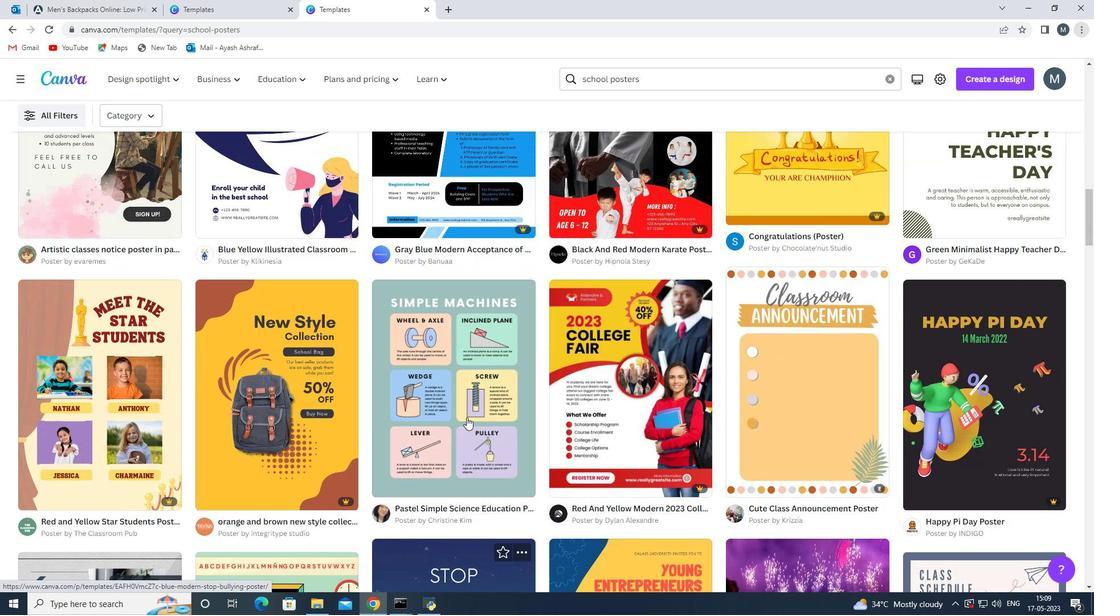 
Action: Mouse scrolled (466, 418) with delta (0, 0)
Screenshot: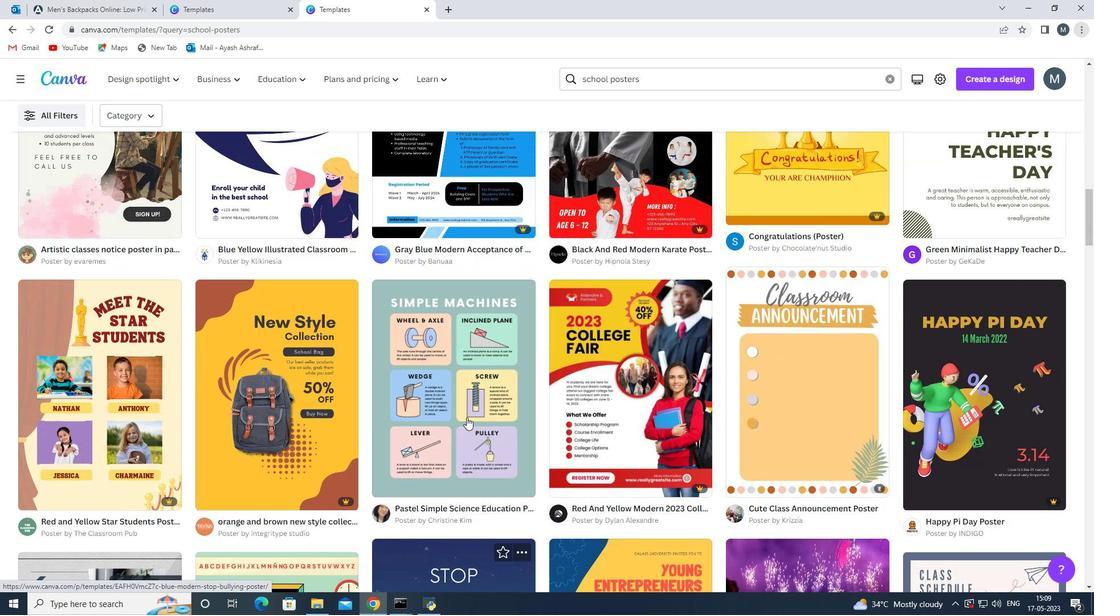 
Action: Mouse scrolled (466, 418) with delta (0, 0)
Screenshot: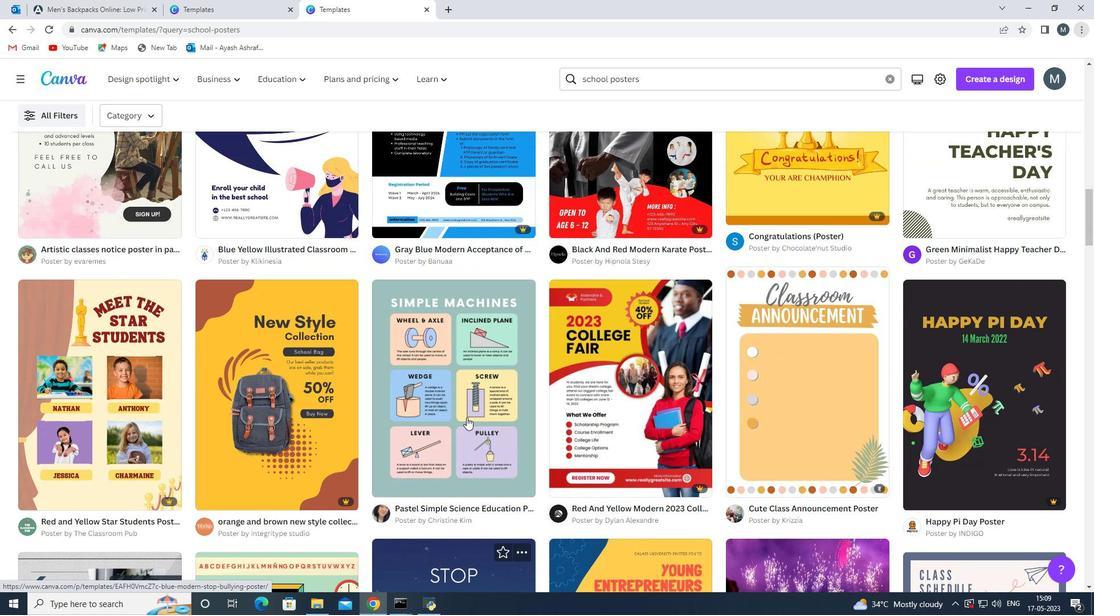 
Action: Mouse scrolled (466, 418) with delta (0, 0)
Screenshot: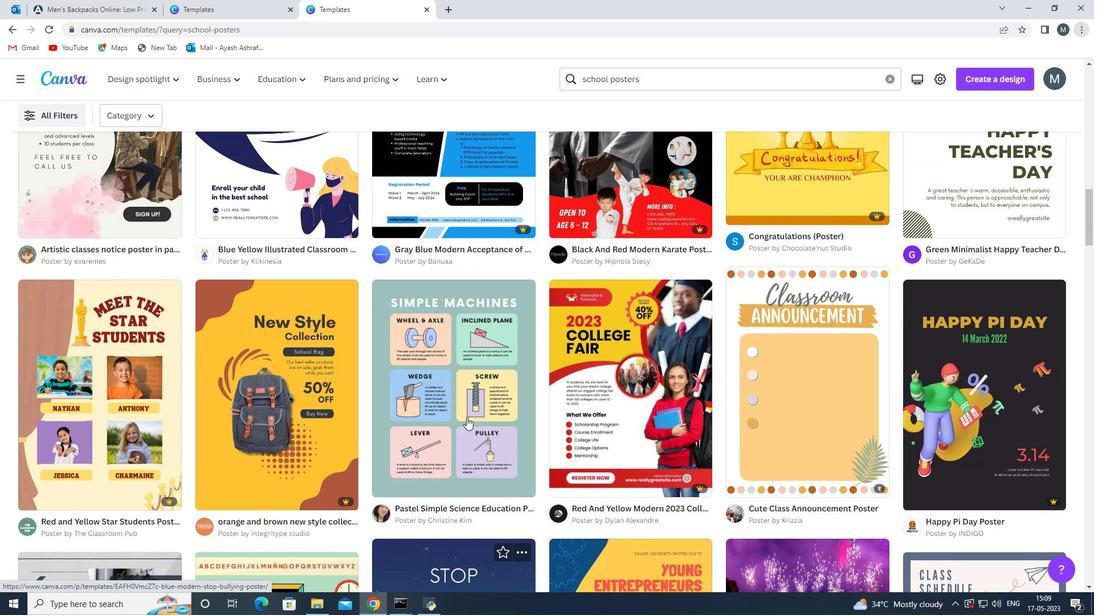 
Action: Mouse moved to (465, 417)
Screenshot: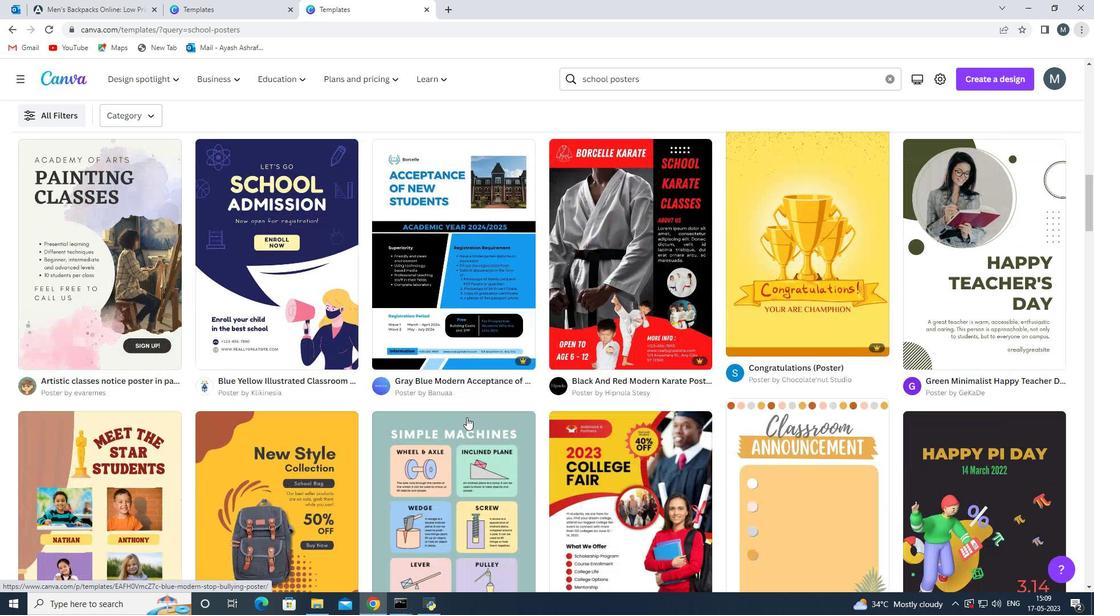 
Action: Mouse scrolled (465, 418) with delta (0, 0)
Screenshot: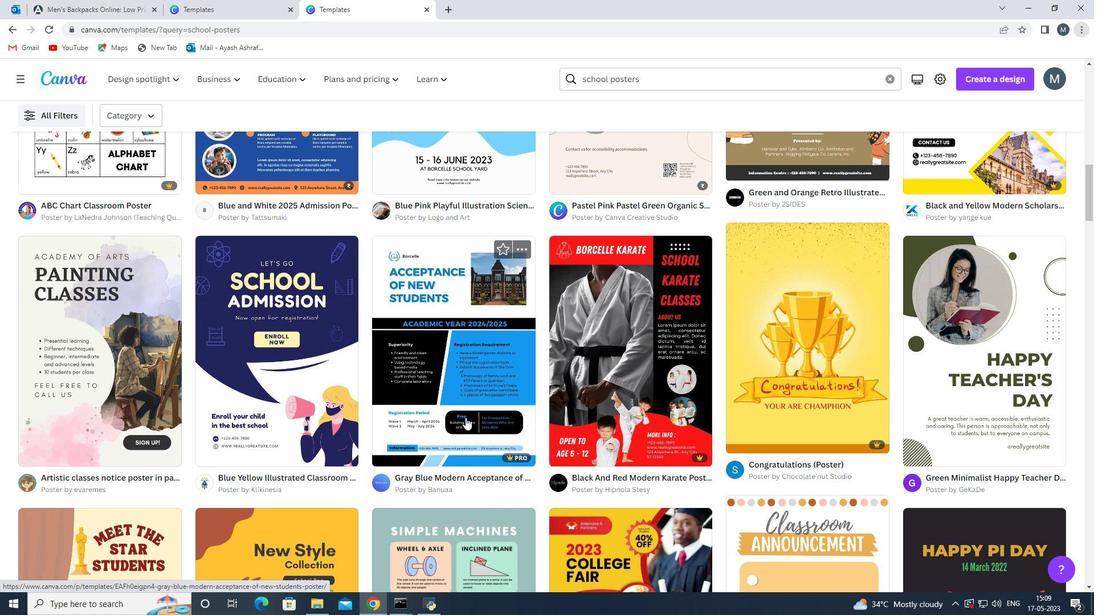 
Action: Mouse scrolled (465, 418) with delta (0, 0)
Screenshot: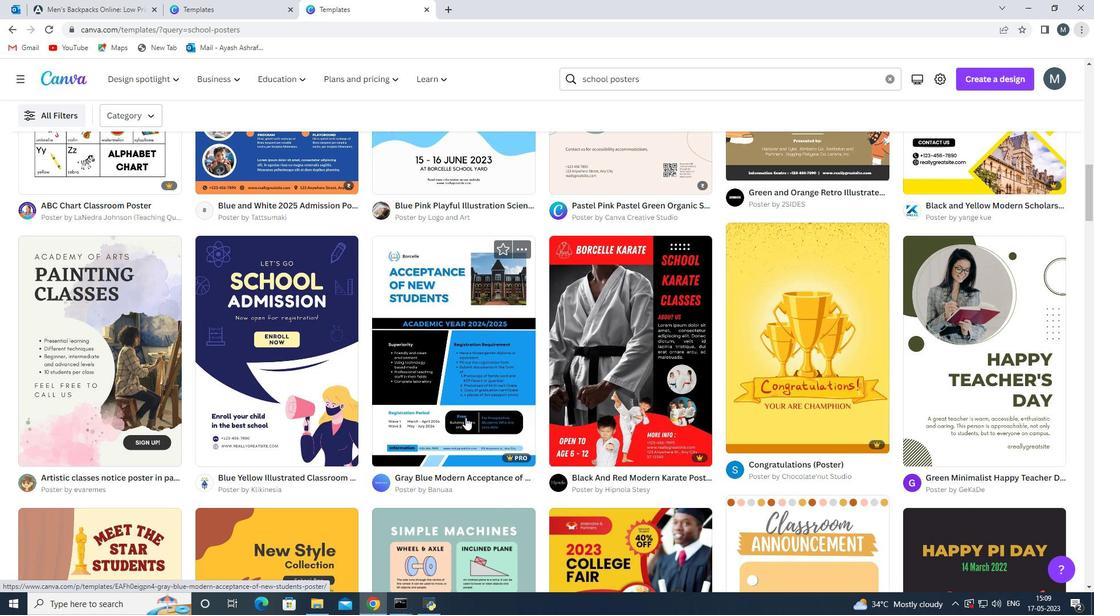 
Action: Mouse scrolled (465, 418) with delta (0, 0)
Screenshot: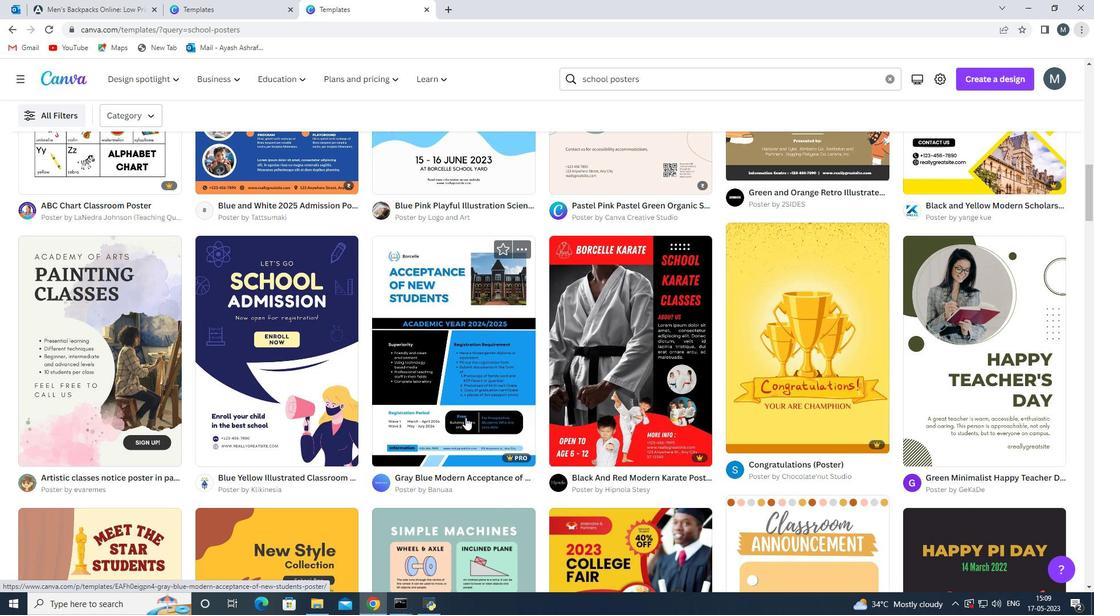 
Action: Mouse scrolled (465, 418) with delta (0, 0)
Screenshot: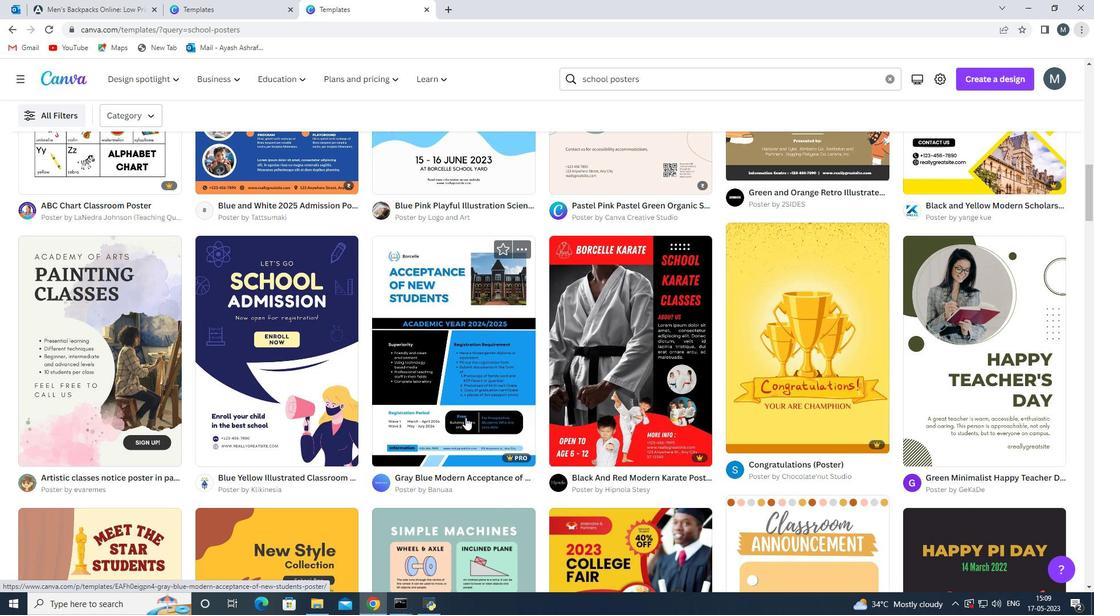 
Action: Mouse scrolled (465, 418) with delta (0, 0)
Screenshot: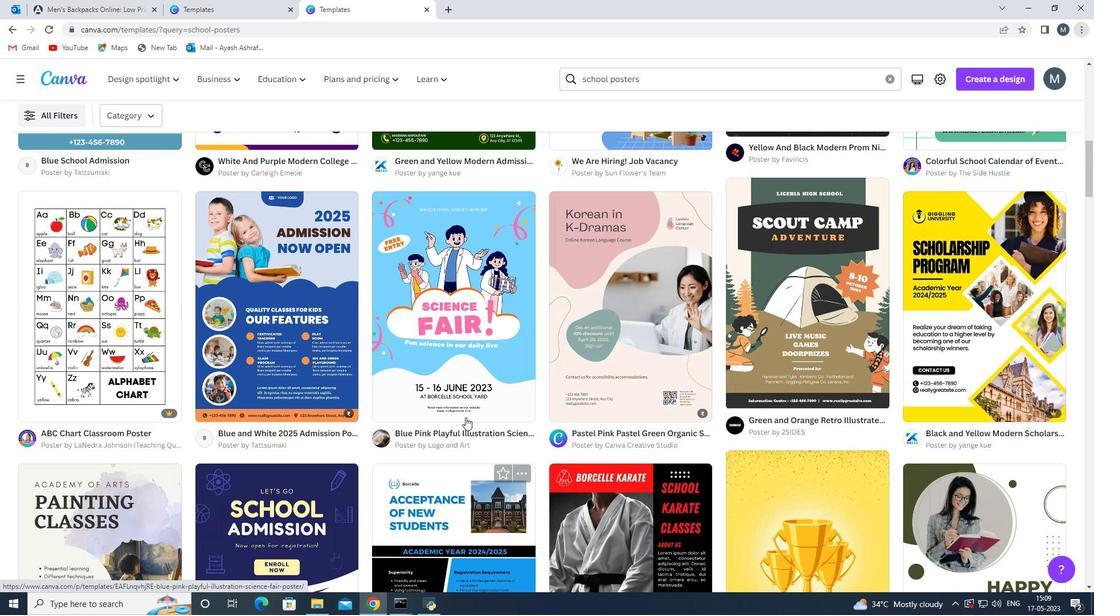 
Action: Mouse scrolled (465, 418) with delta (0, 0)
Screenshot: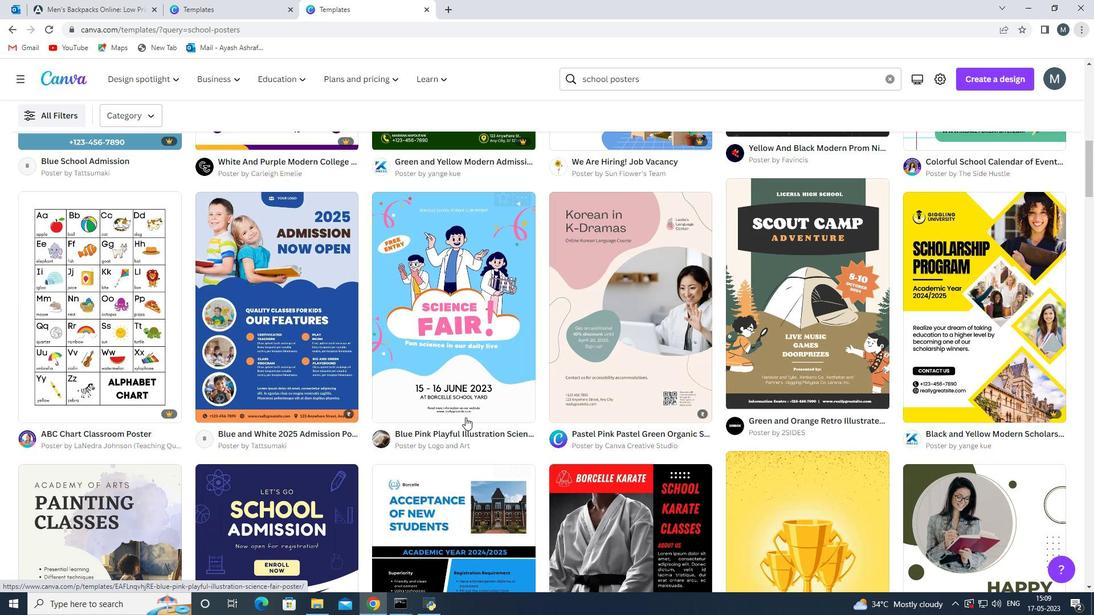 
Action: Mouse scrolled (465, 418) with delta (0, 0)
Screenshot: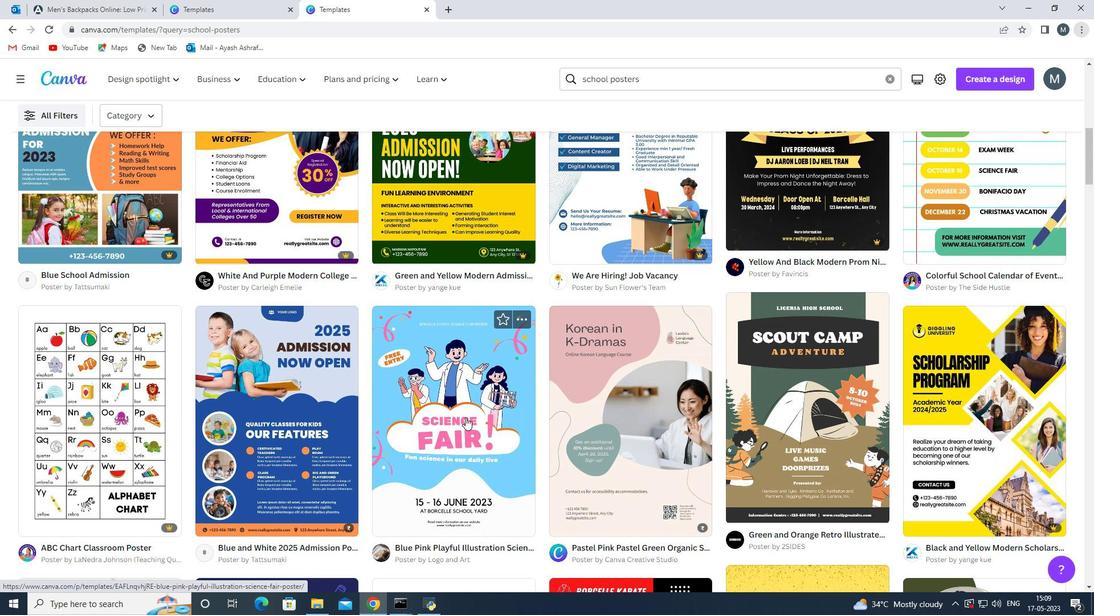 
Action: Mouse scrolled (465, 418) with delta (0, 0)
Screenshot: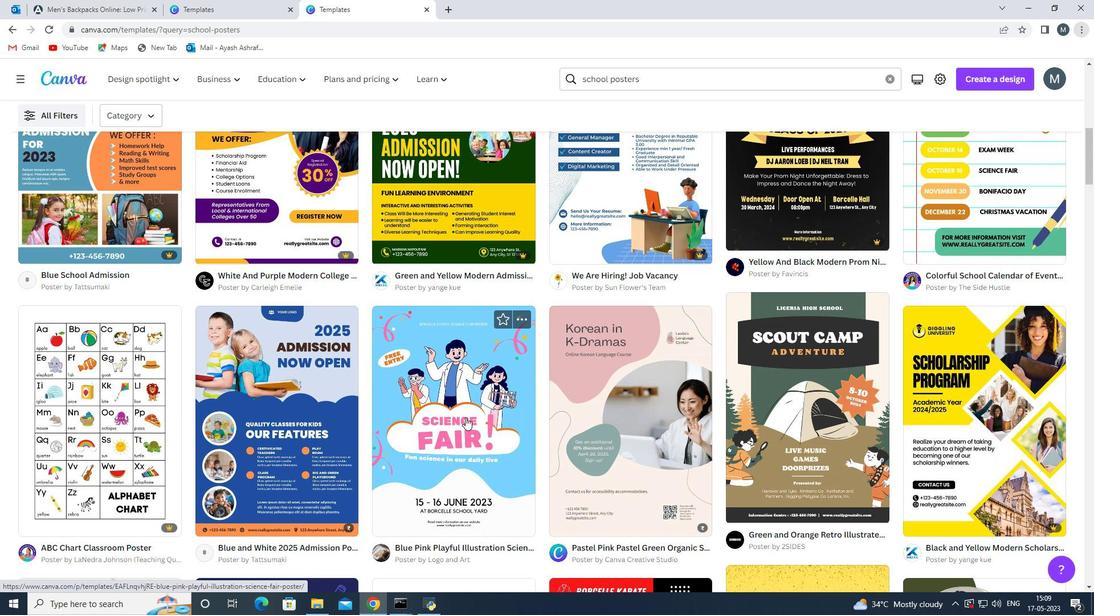 
Action: Mouse scrolled (465, 418) with delta (0, 0)
Screenshot: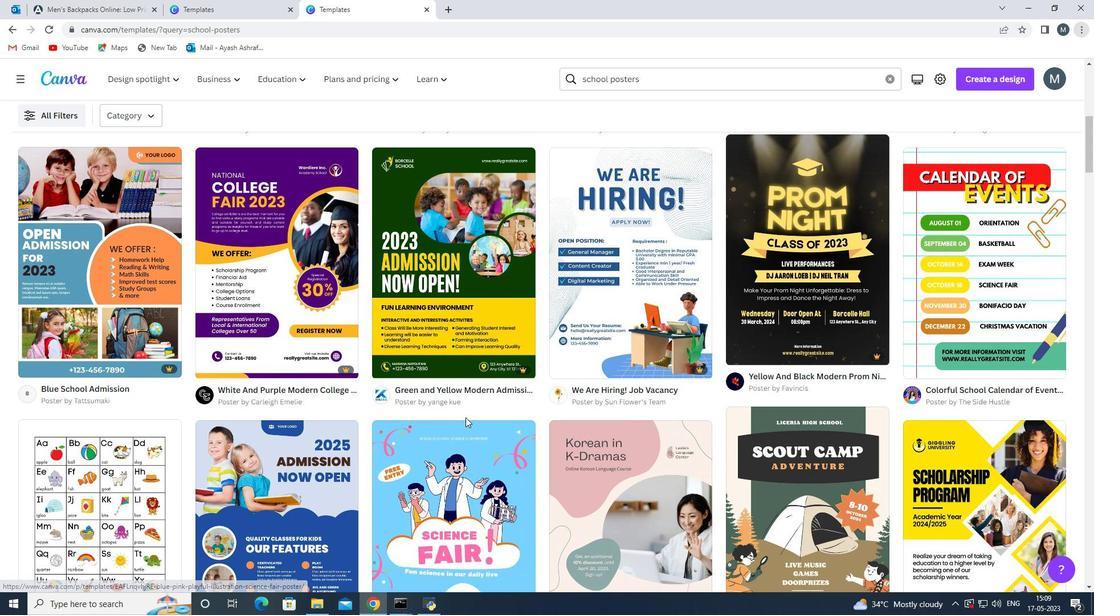 
Action: Mouse scrolled (465, 418) with delta (0, 0)
Screenshot: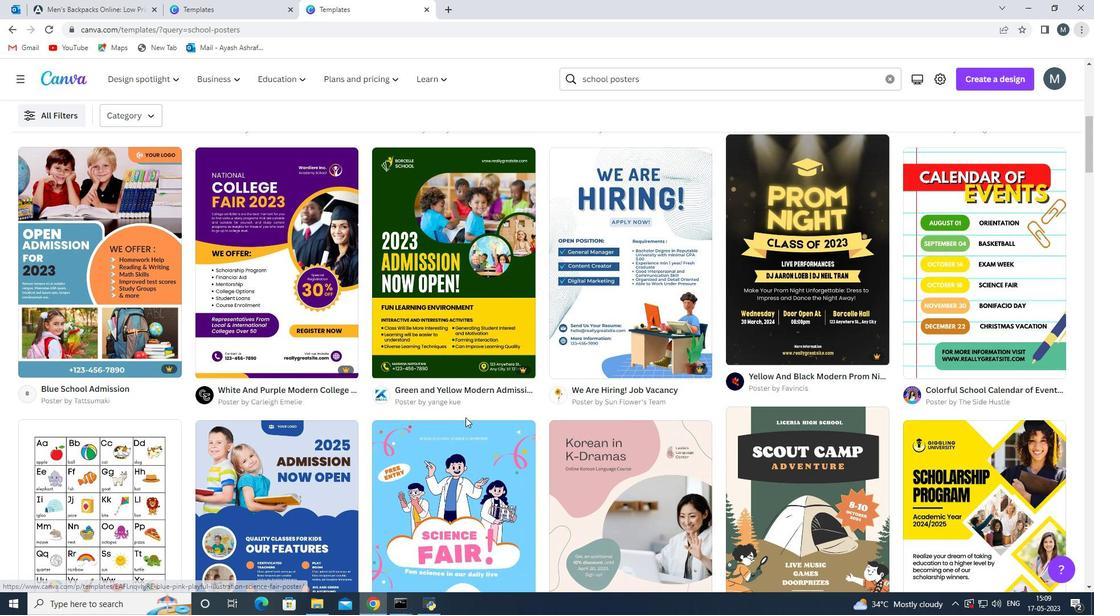 
Action: Mouse scrolled (465, 418) with delta (0, 0)
Screenshot: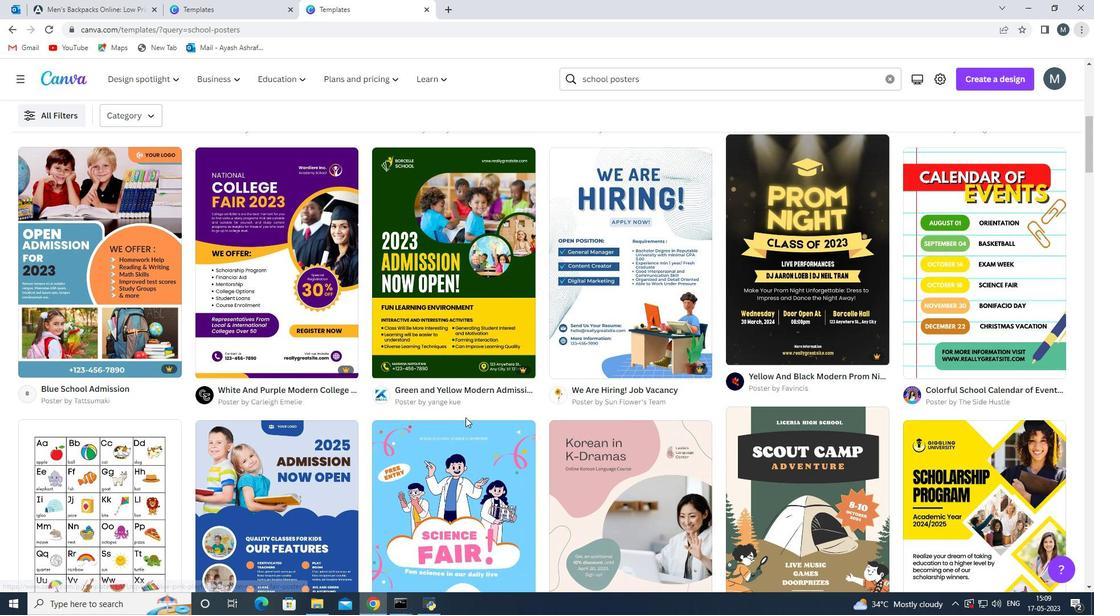 
Action: Mouse moved to (709, 389)
Screenshot: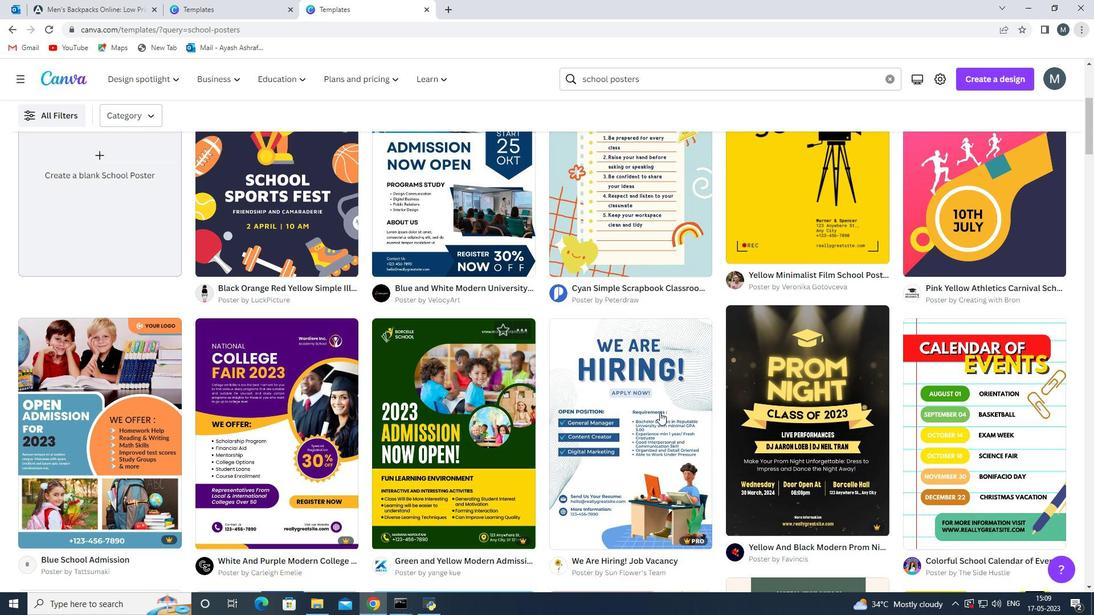 
Action: Mouse scrolled (709, 389) with delta (0, 0)
Screenshot: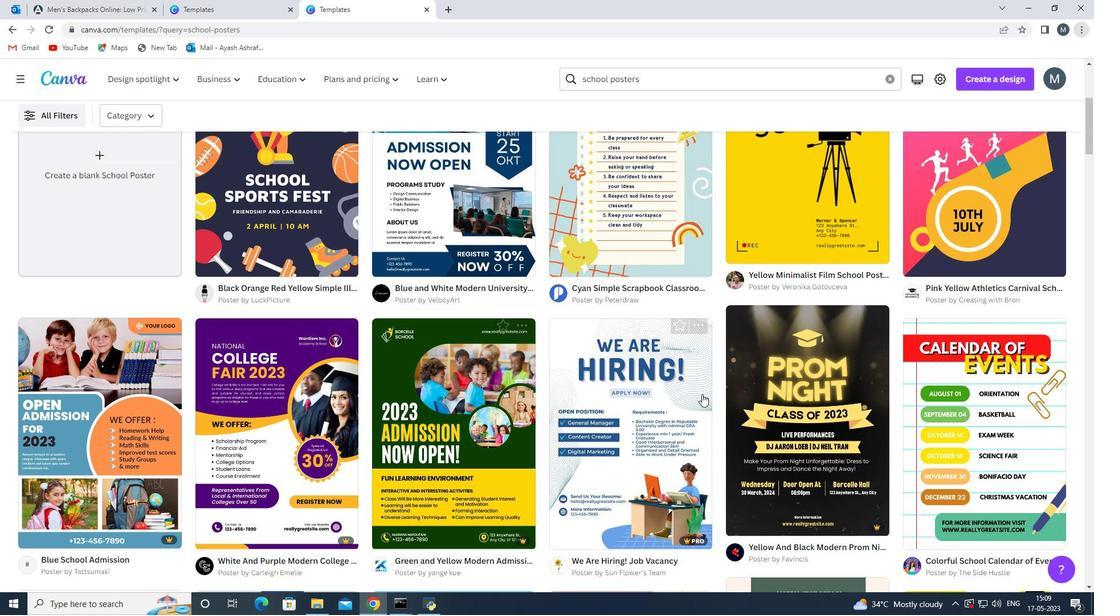 
Action: Mouse scrolled (709, 389) with delta (0, 0)
Screenshot: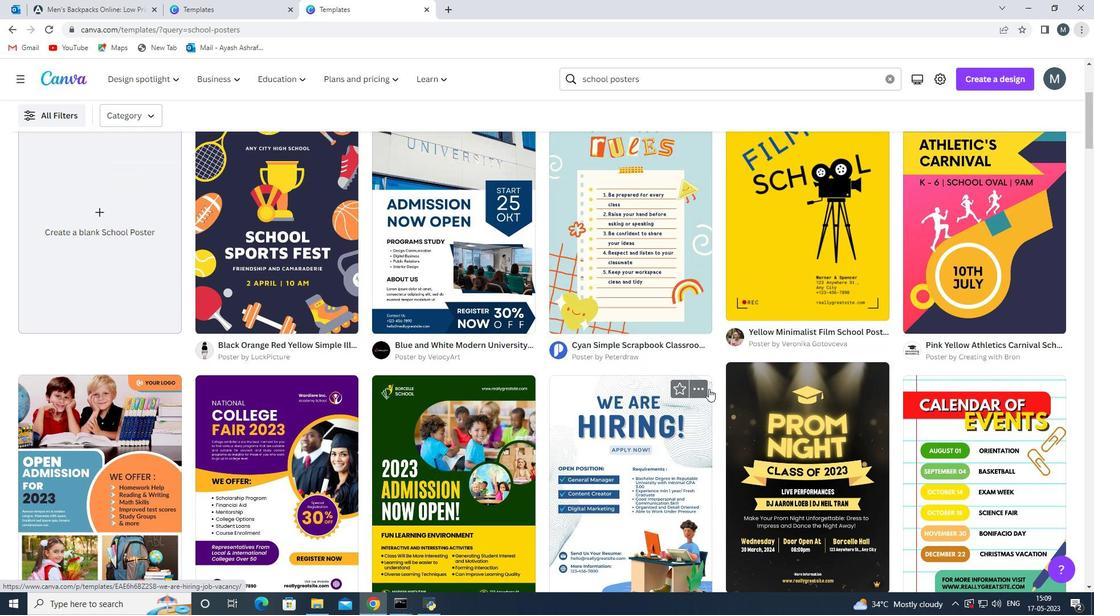 
Action: Mouse moved to (641, 341)
Screenshot: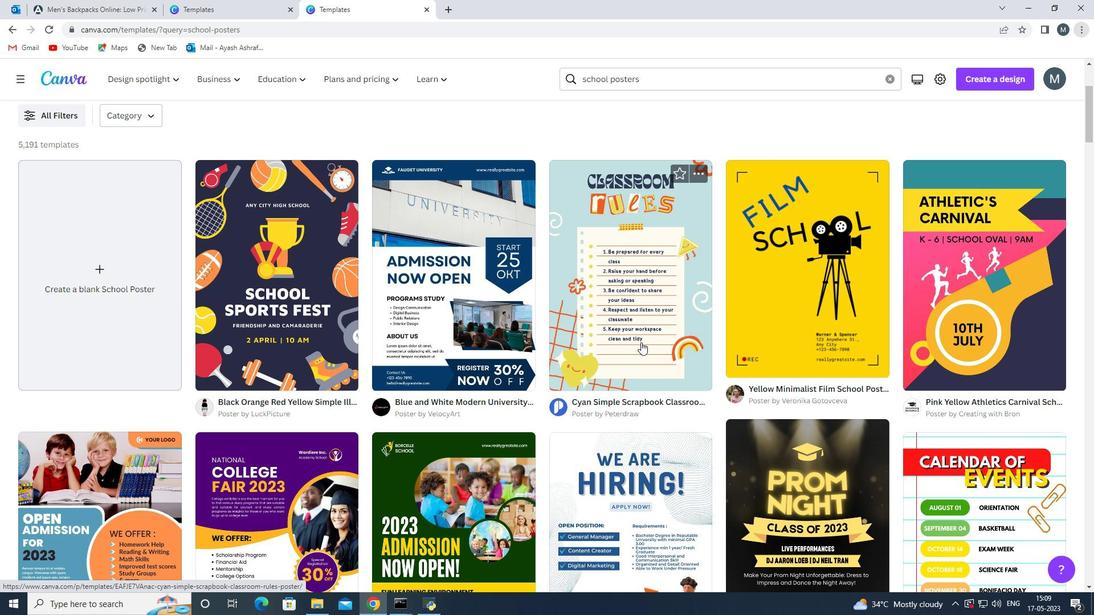 
Action: Mouse pressed left at (641, 341)
Screenshot: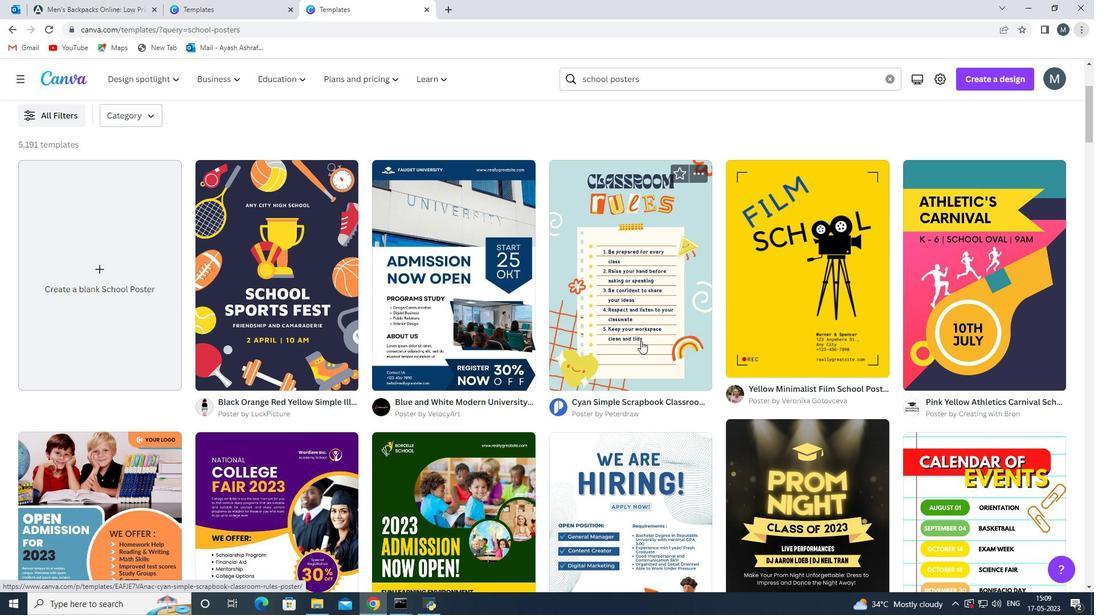 
Action: Mouse moved to (404, 381)
Screenshot: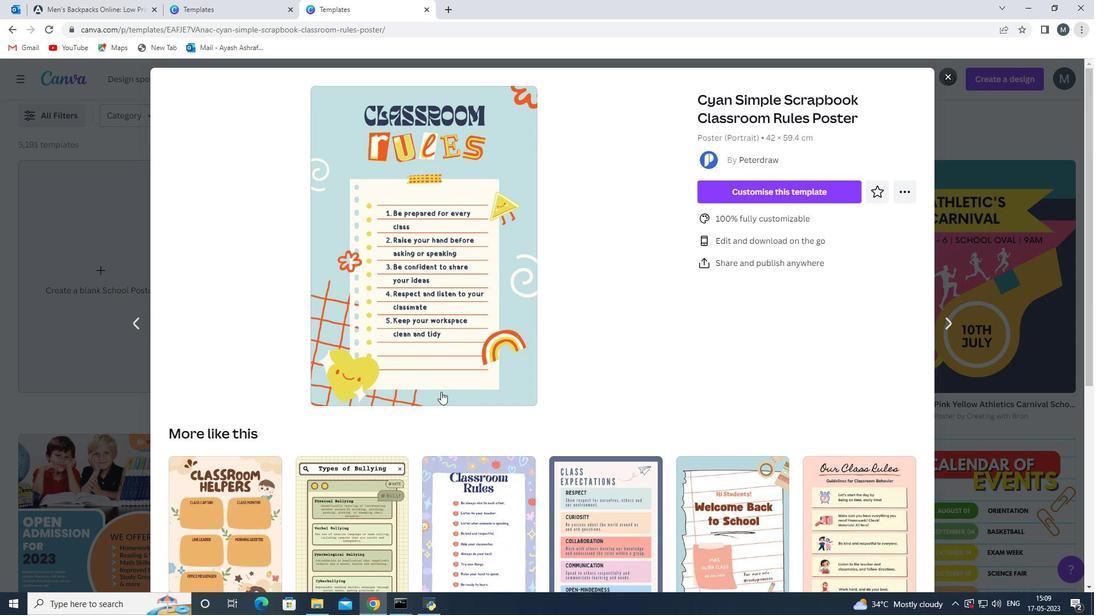 
Action: Mouse scrolled (404, 381) with delta (0, 0)
Screenshot: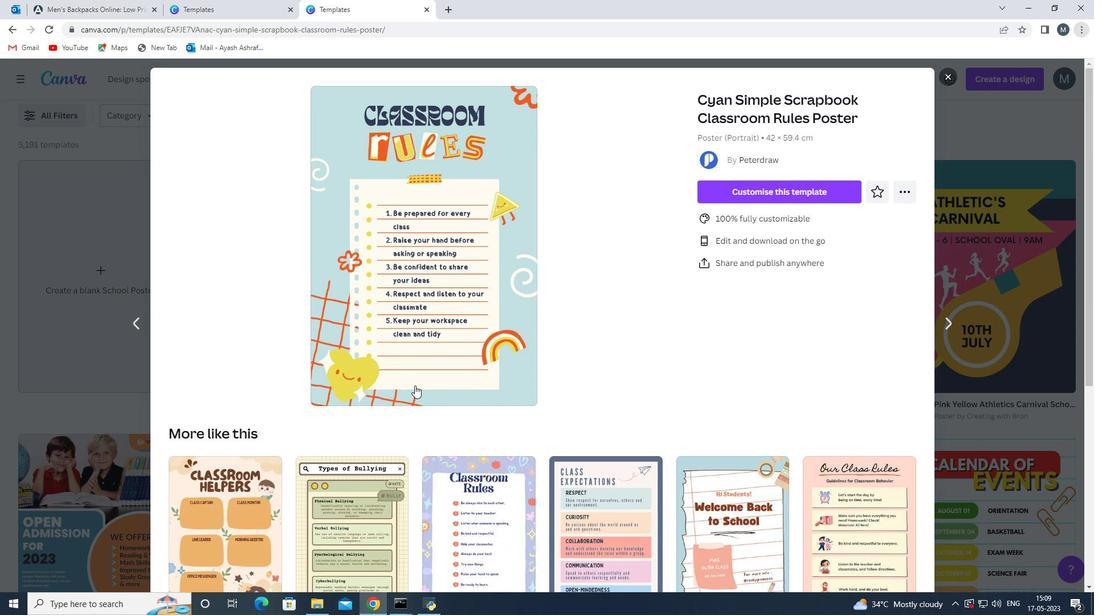 
Action: Mouse scrolled (404, 381) with delta (0, 0)
Screenshot: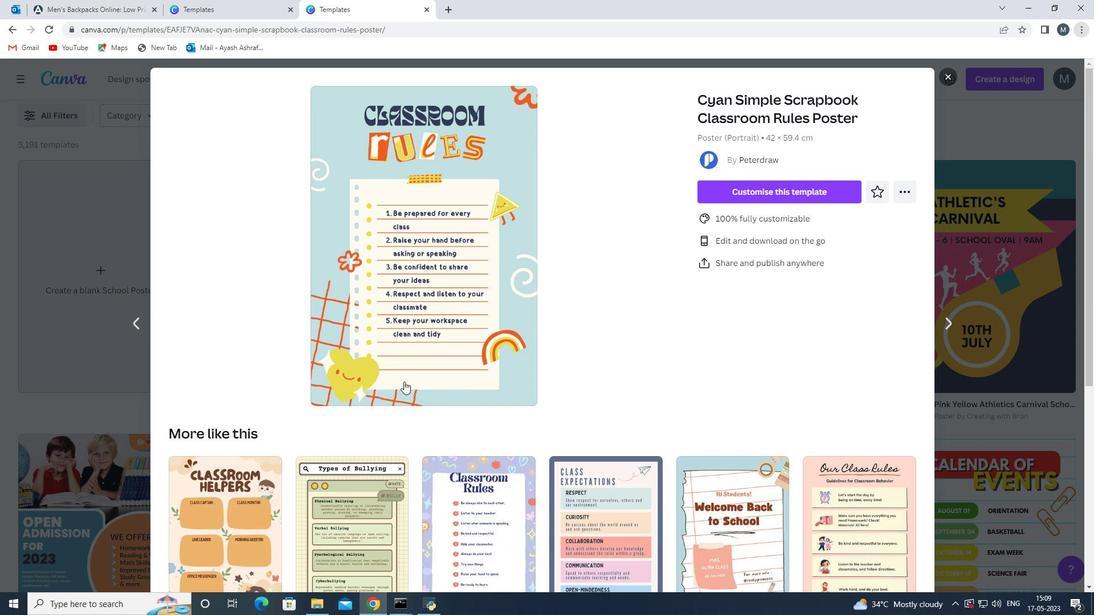 
Action: Mouse scrolled (404, 381) with delta (0, 0)
Screenshot: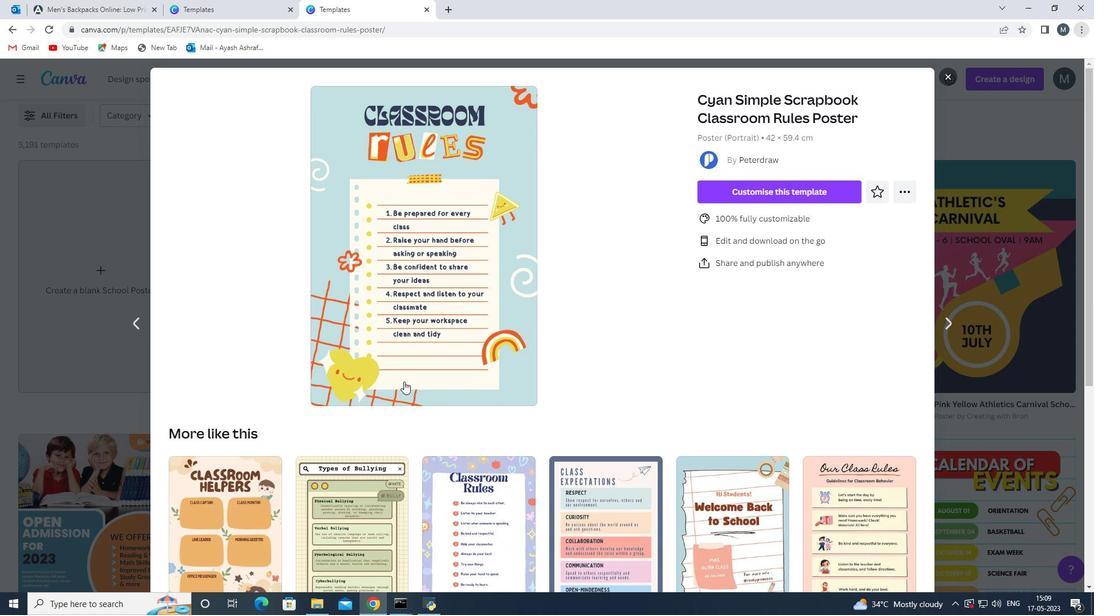 
Action: Mouse moved to (620, 388)
Screenshot: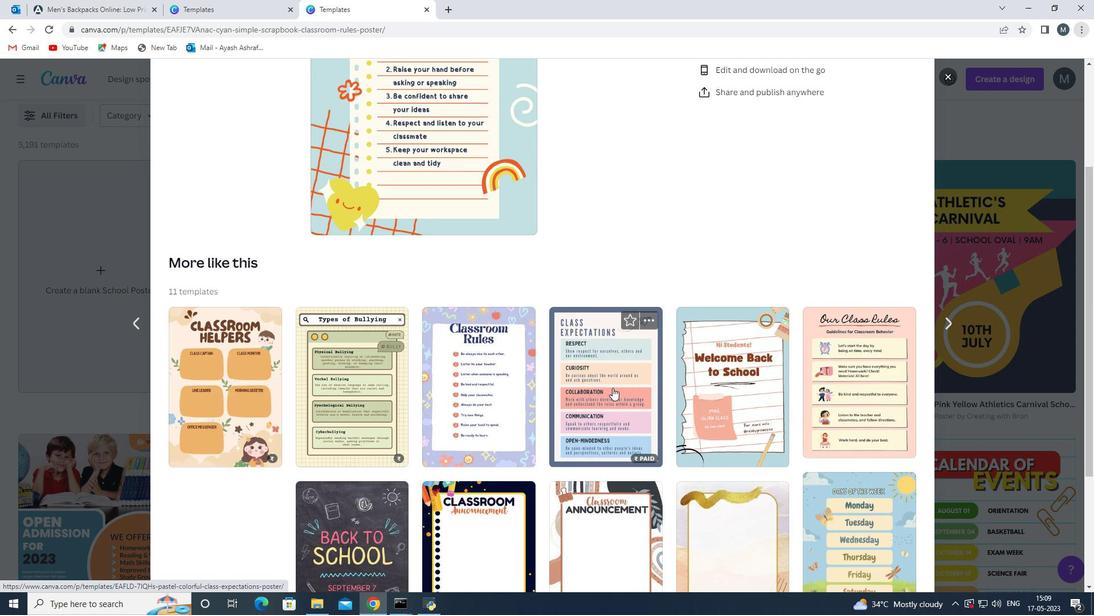 
Action: Mouse pressed left at (620, 388)
Screenshot: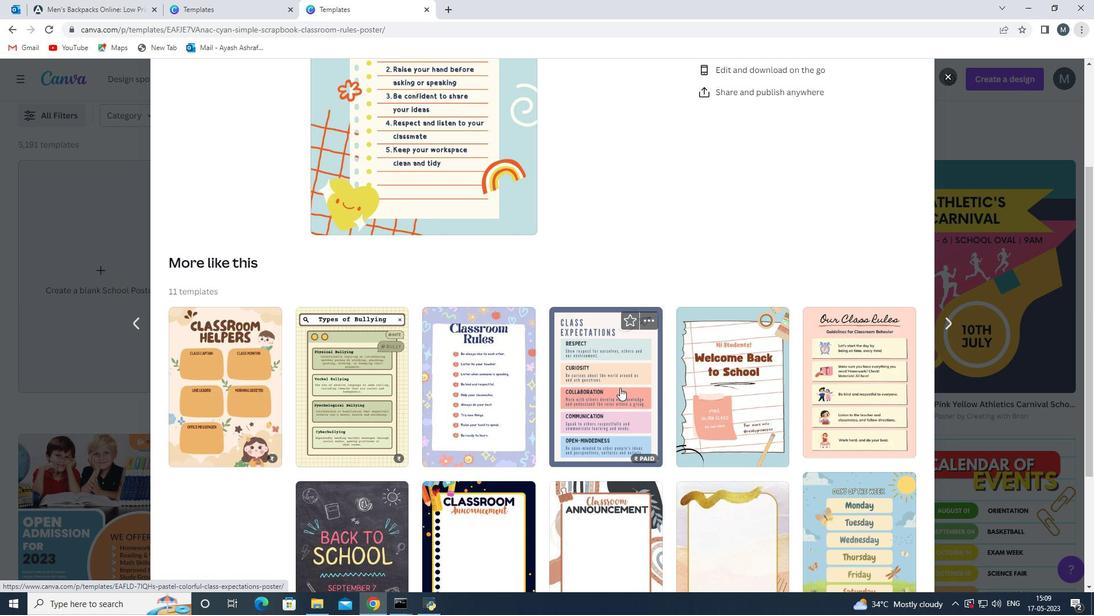 
Action: Mouse moved to (427, 335)
Screenshot: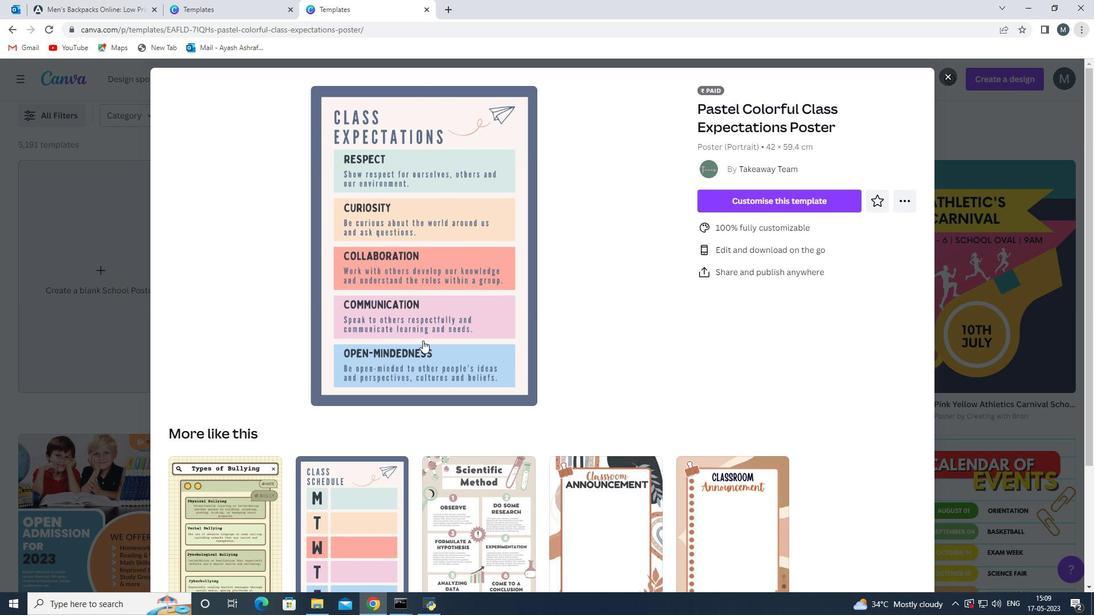
Action: Mouse scrolled (427, 335) with delta (0, 0)
Screenshot: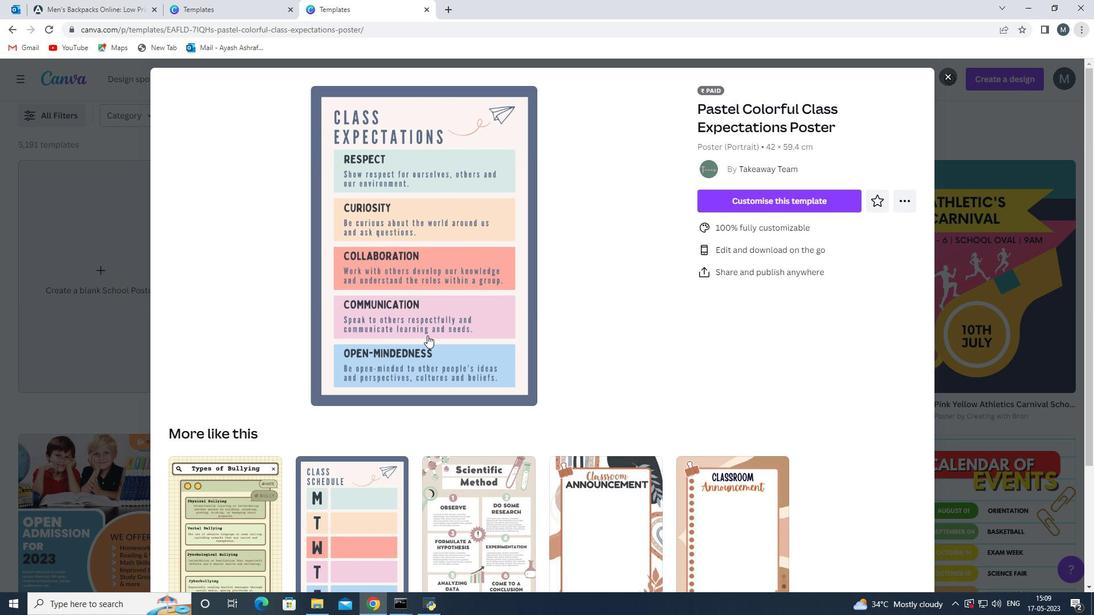 
Action: Mouse scrolled (427, 335) with delta (0, 0)
Screenshot: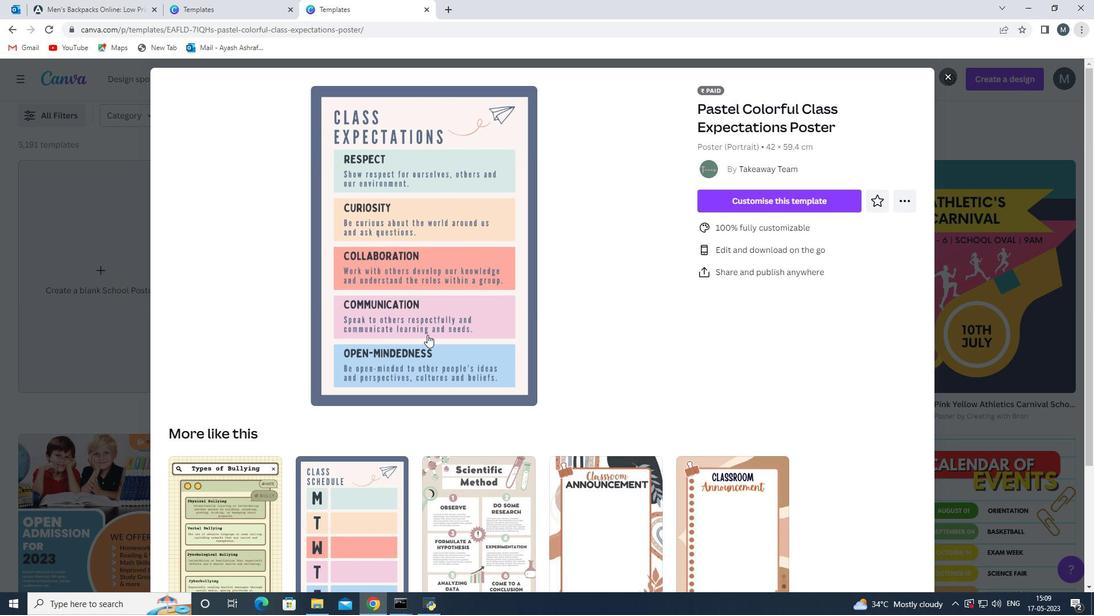 
Action: Mouse moved to (725, 201)
Screenshot: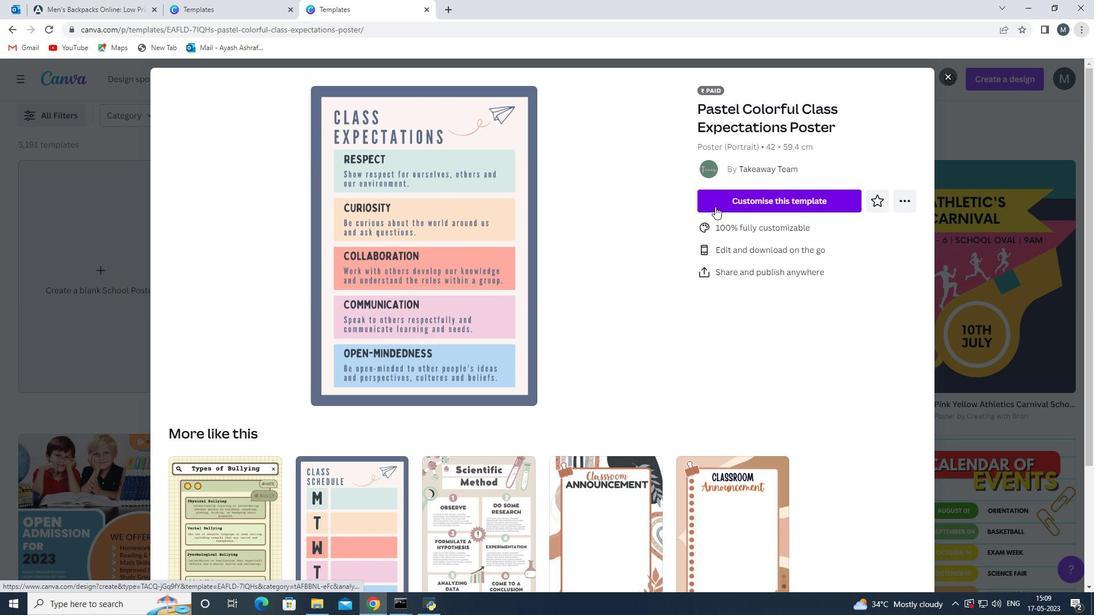 
Action: Mouse pressed left at (725, 201)
Screenshot: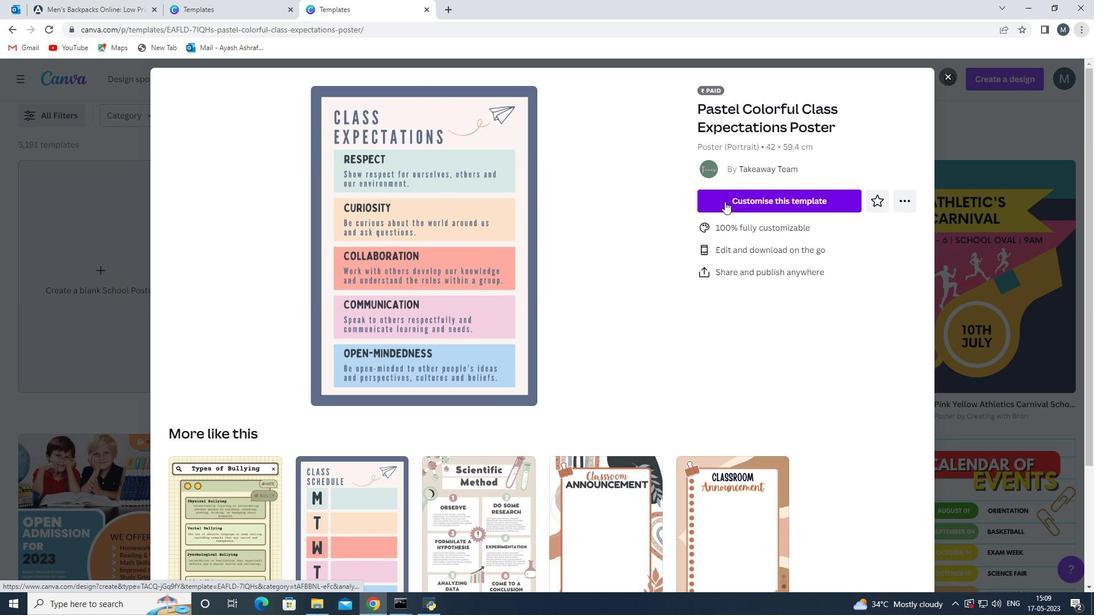 
Action: Mouse moved to (18, 112)
Screenshot: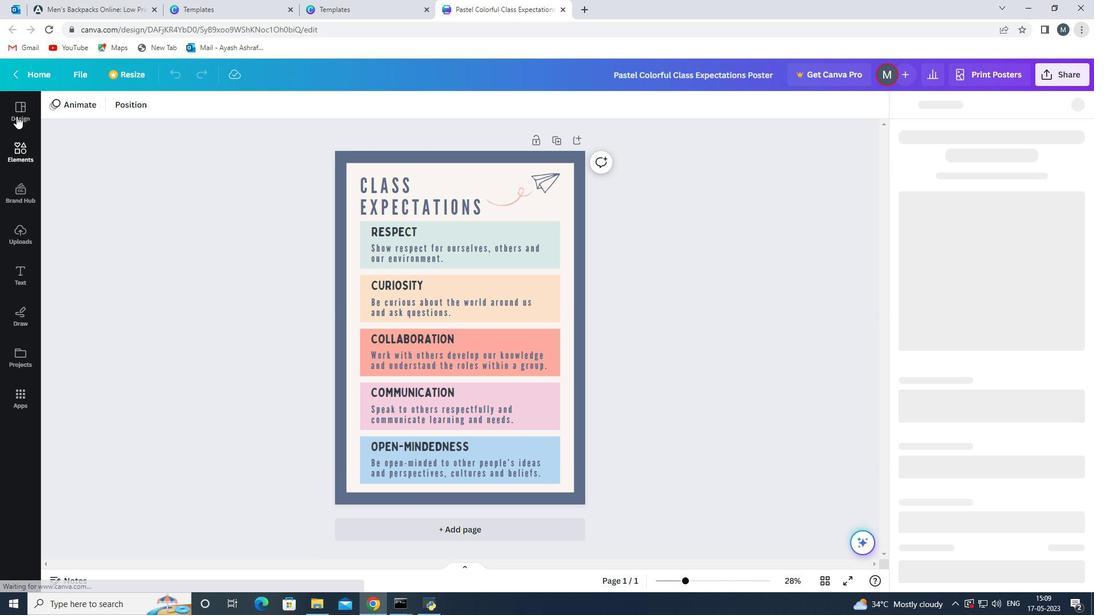 
Action: Mouse pressed left at (18, 112)
Screenshot: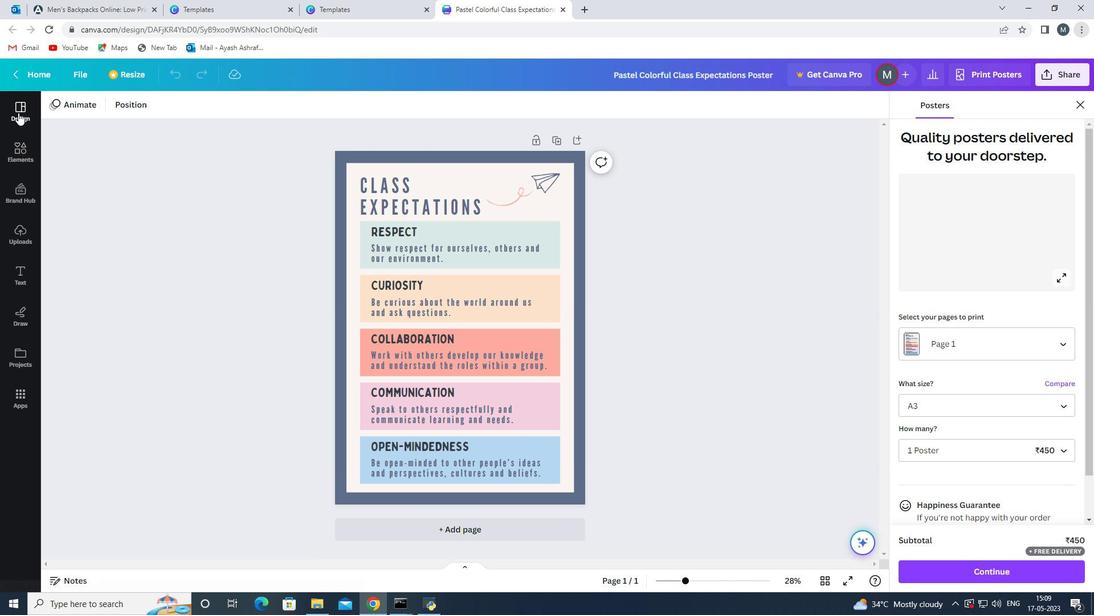 
Action: Mouse moved to (514, 205)
Screenshot: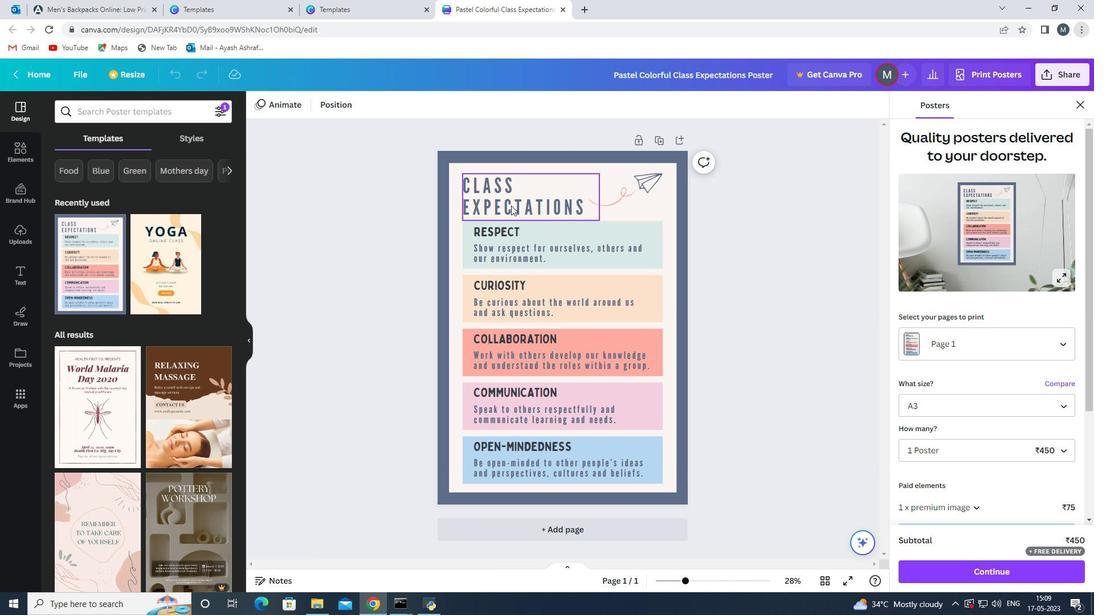 
Action: Mouse pressed left at (514, 205)
Screenshot: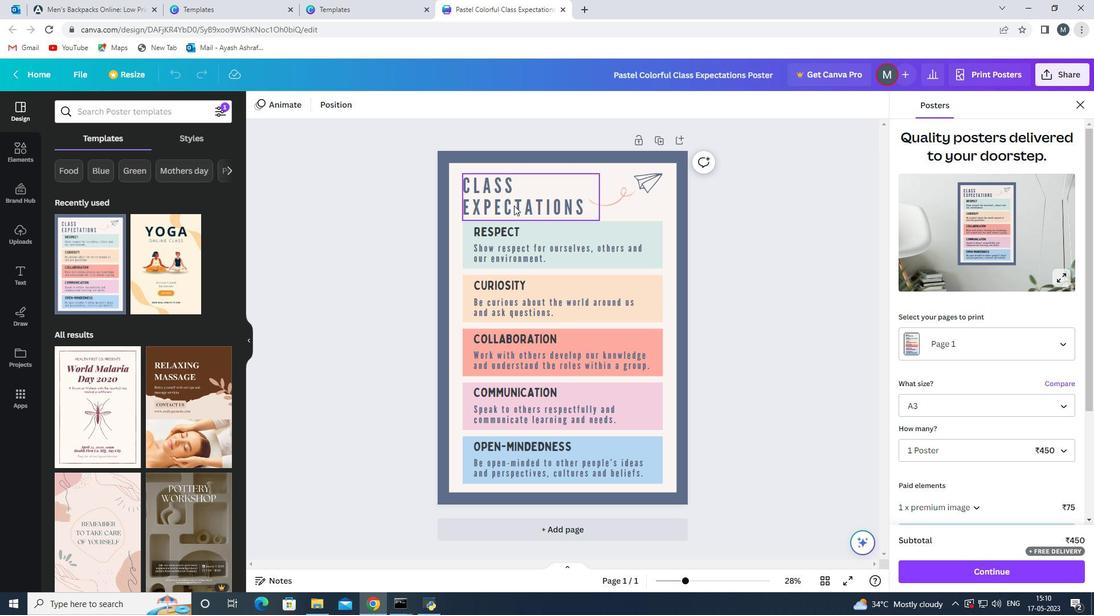 
Action: Mouse moved to (174, 334)
Screenshot: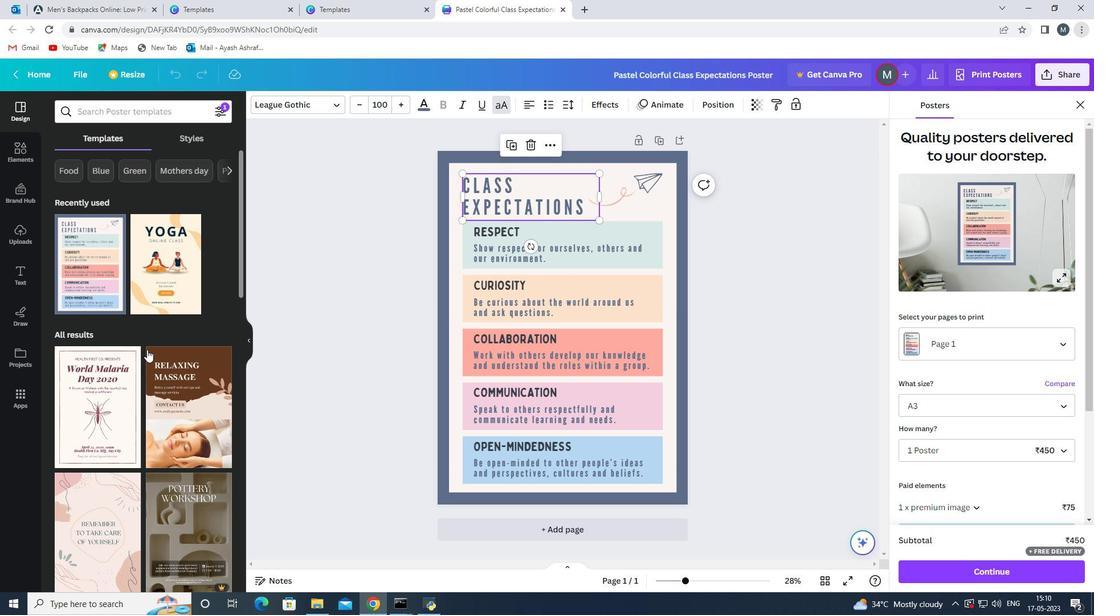 
Action: Mouse scrolled (174, 333) with delta (0, 0)
Screenshot: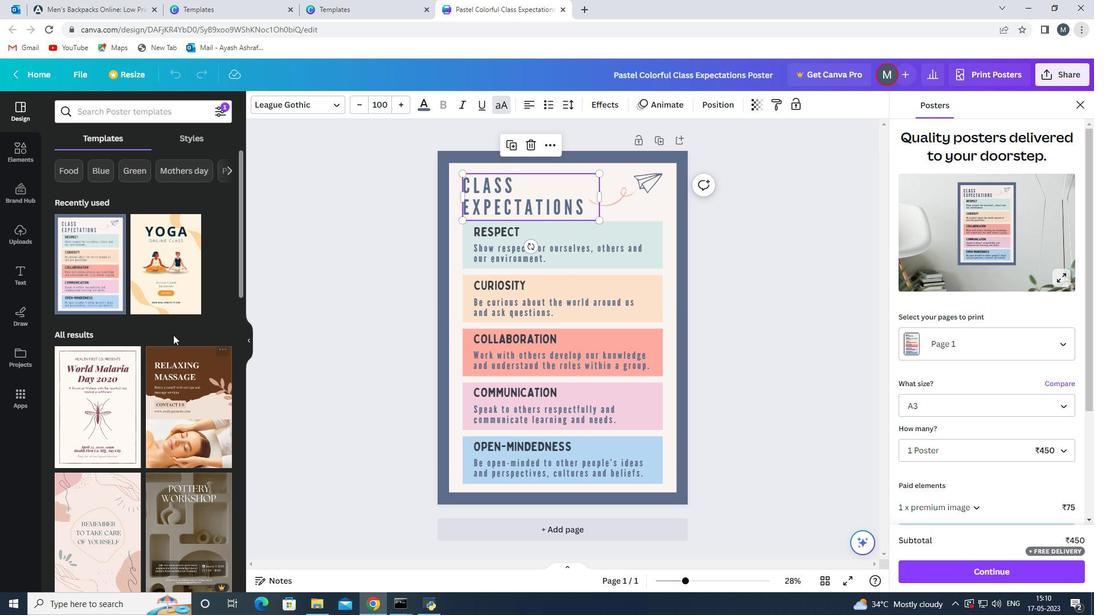 
Action: Mouse moved to (532, 145)
Screenshot: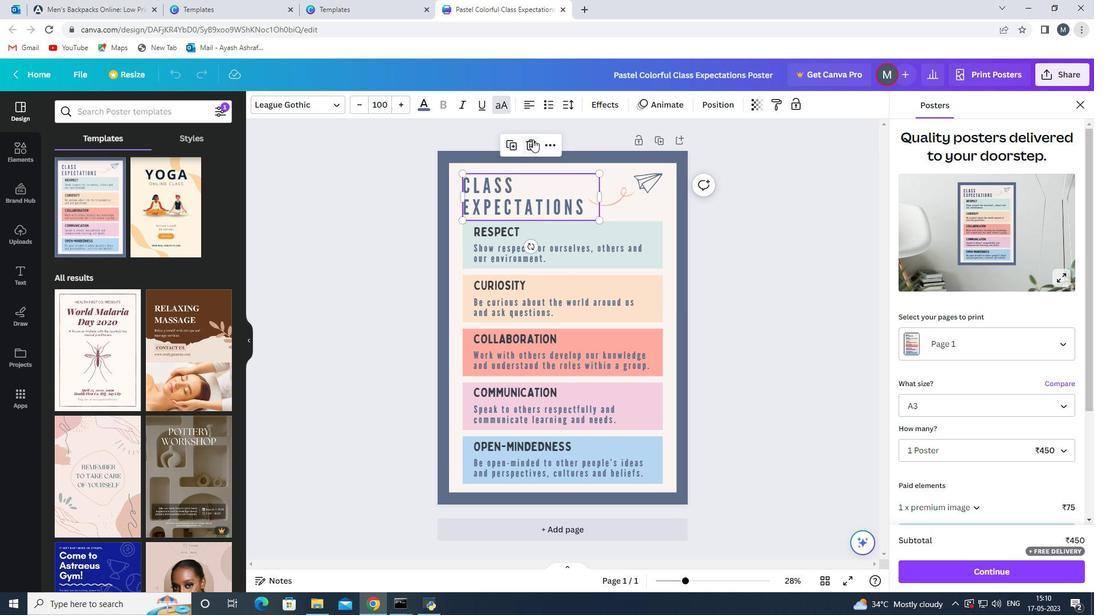 
Action: Mouse pressed left at (532, 145)
Screenshot: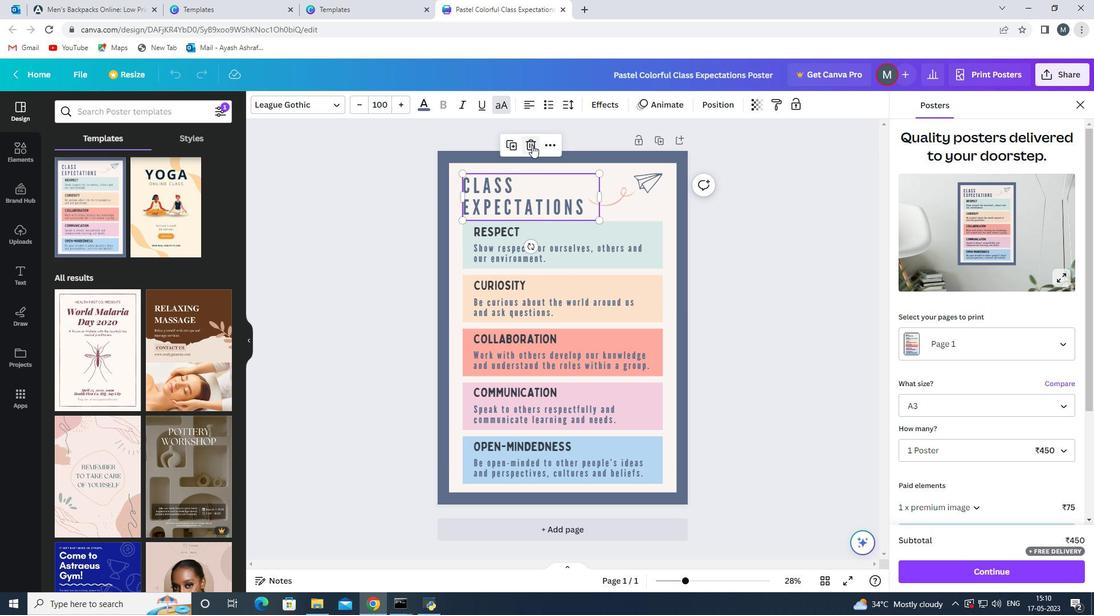 
Action: Mouse moved to (149, 350)
Screenshot: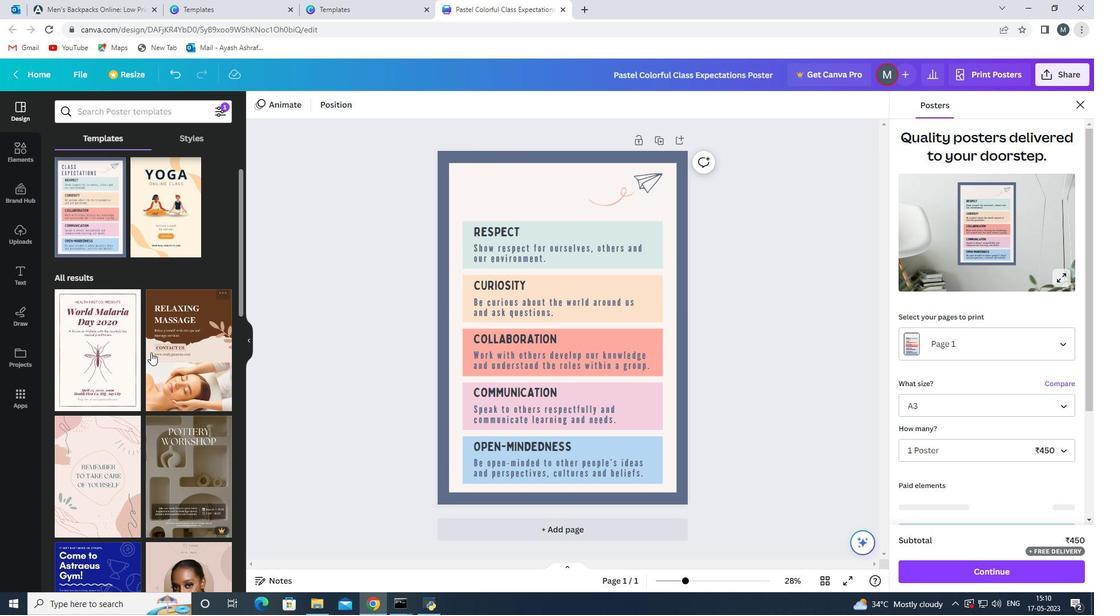 
Action: Mouse scrolled (149, 351) with delta (0, 0)
Screenshot: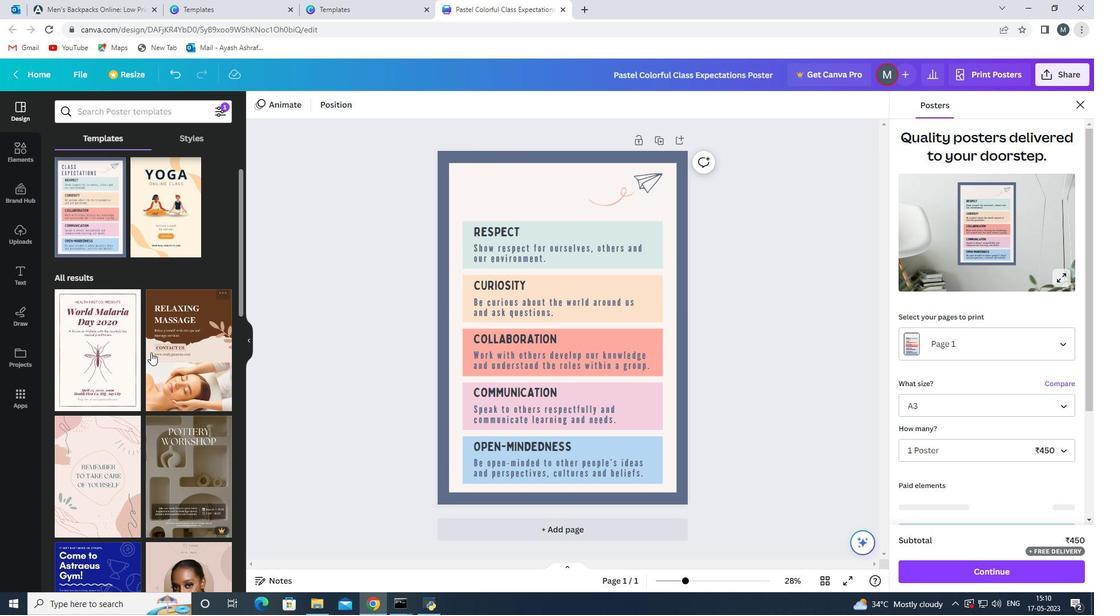
Action: Mouse moved to (149, 349)
Screenshot: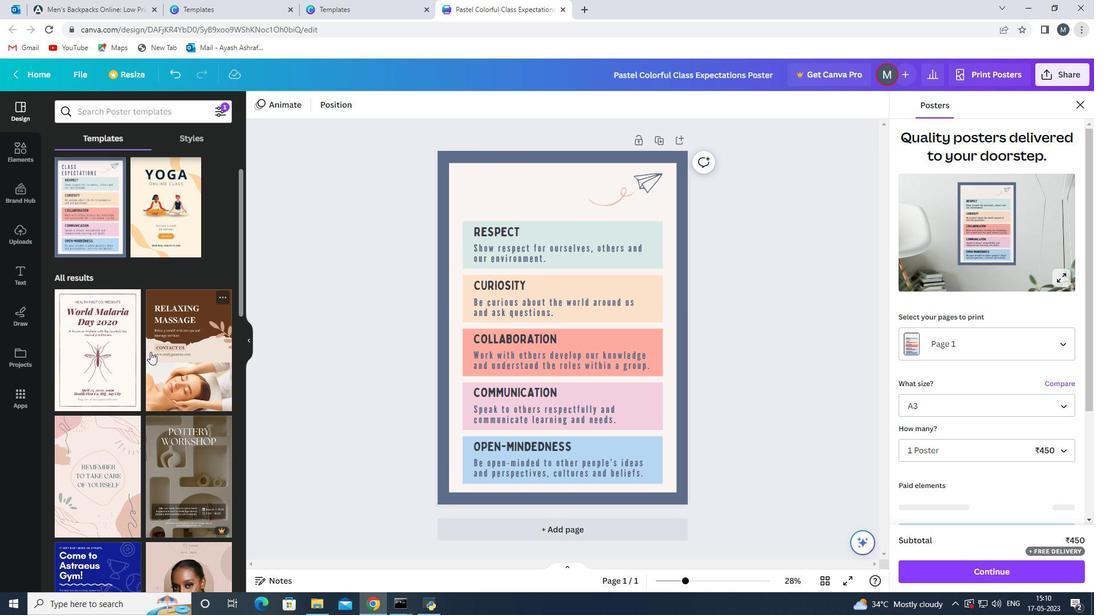 
Action: Mouse scrolled (149, 350) with delta (0, 0)
Screenshot: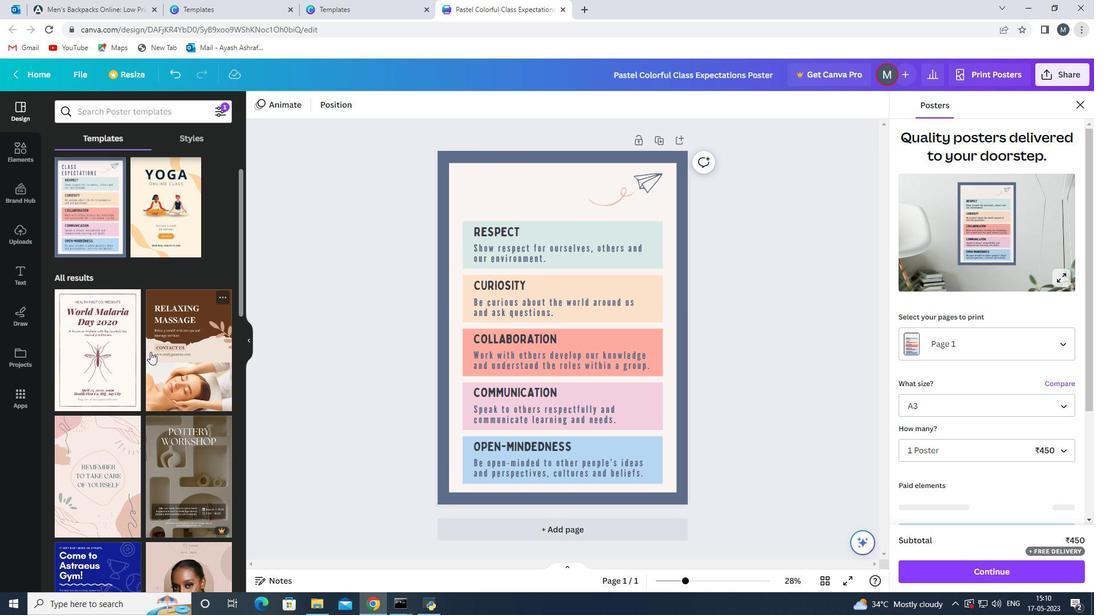 
Action: Mouse scrolled (149, 350) with delta (0, 0)
Screenshot: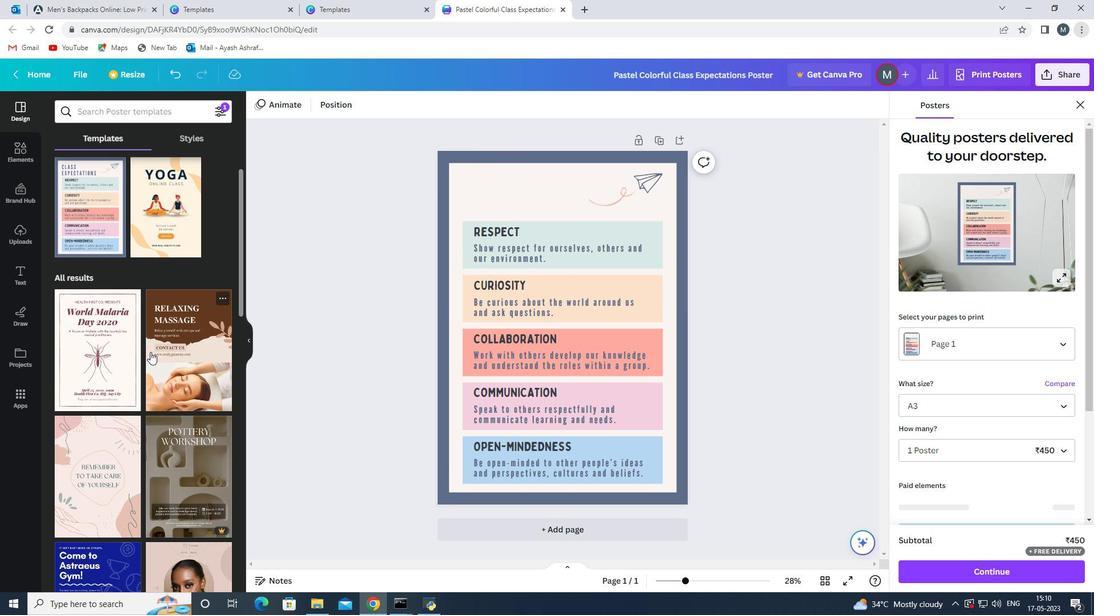 
Action: Mouse moved to (149, 349)
Screenshot: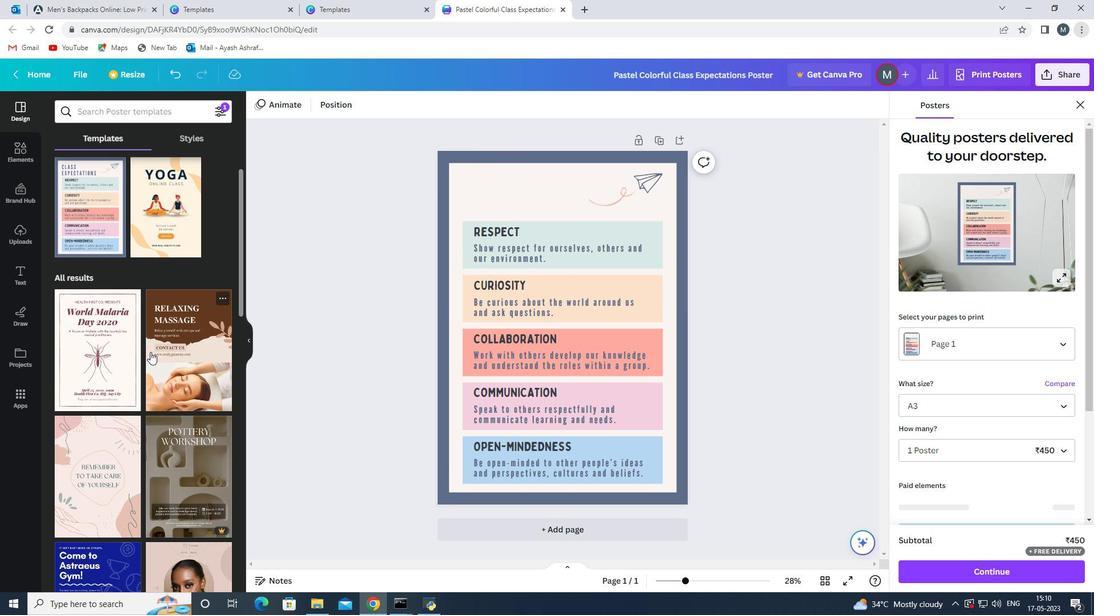 
Action: Mouse scrolled (149, 349) with delta (0, 0)
Screenshot: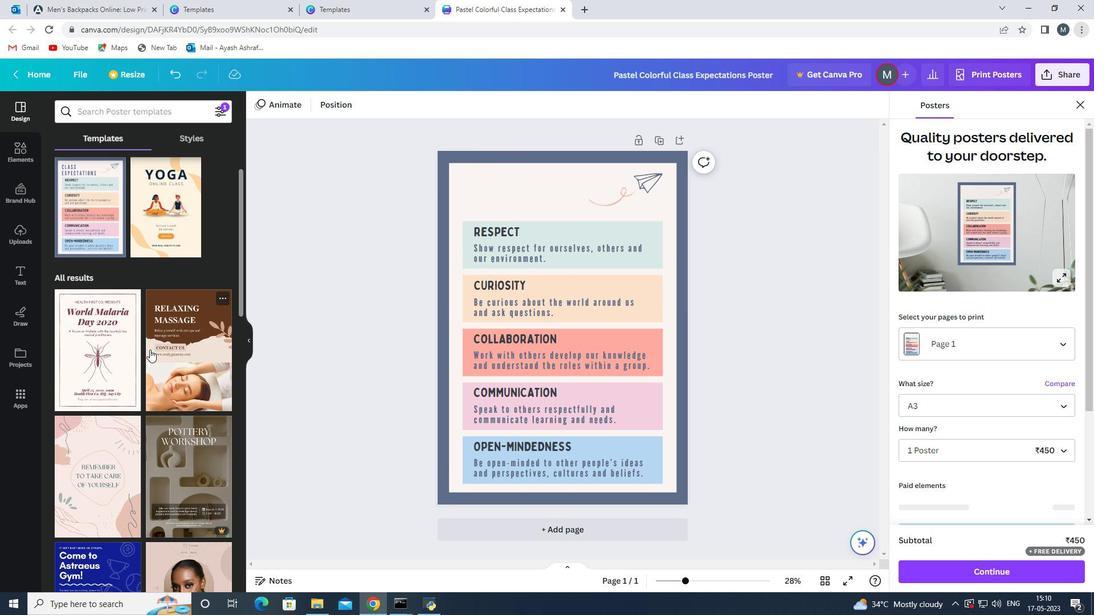 
Action: Mouse moved to (12, 272)
Screenshot: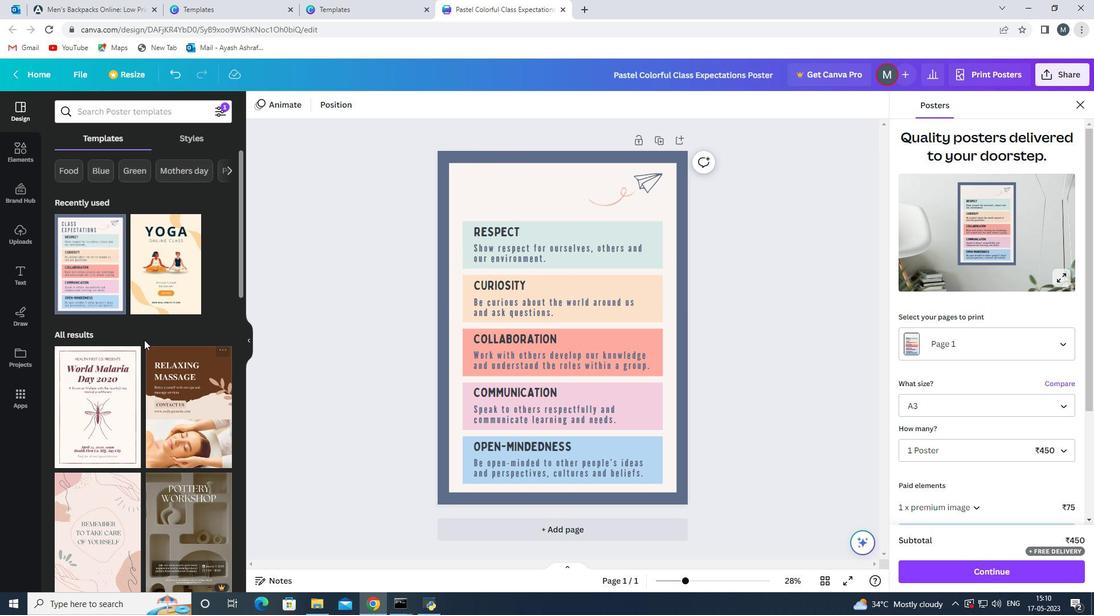 
Action: Mouse scrolled (12, 273) with delta (0, 0)
Screenshot: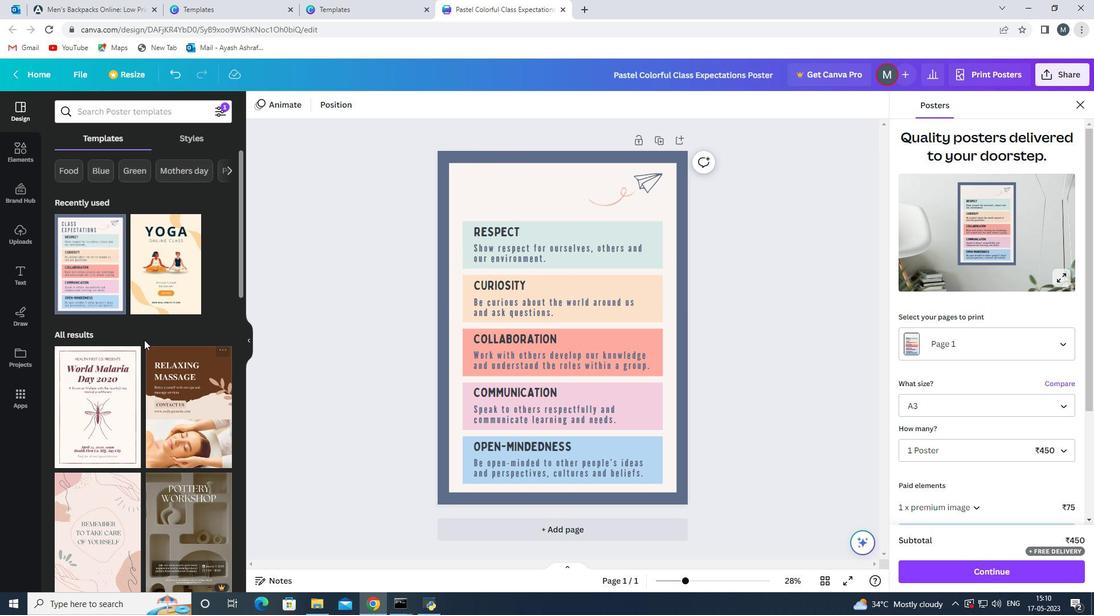 
Action: Mouse scrolled (12, 273) with delta (0, 0)
Screenshot: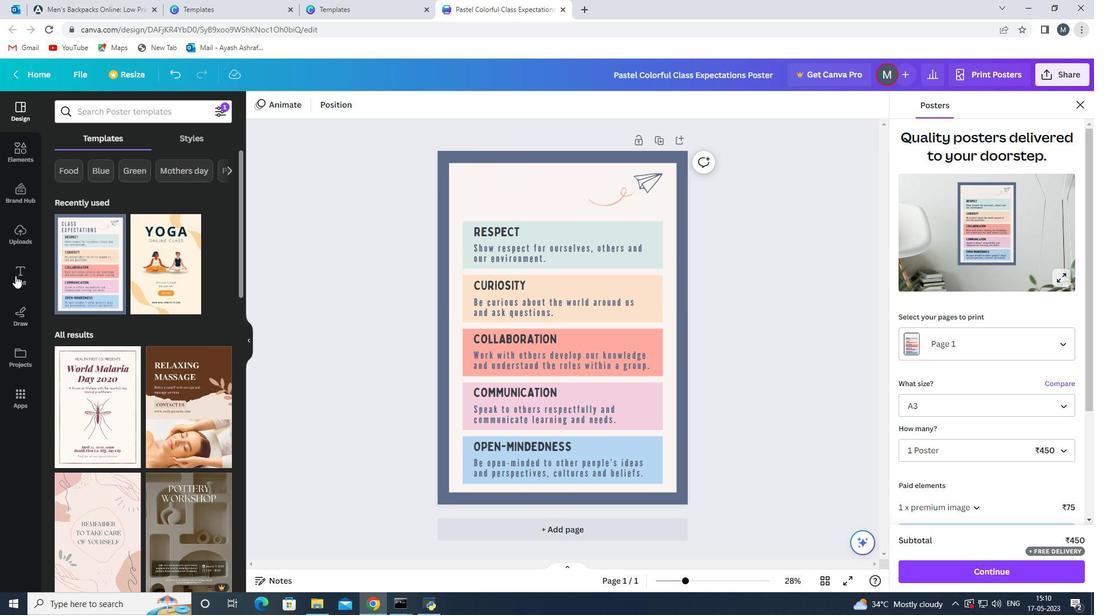 
Action: Mouse moved to (184, 141)
Screenshot: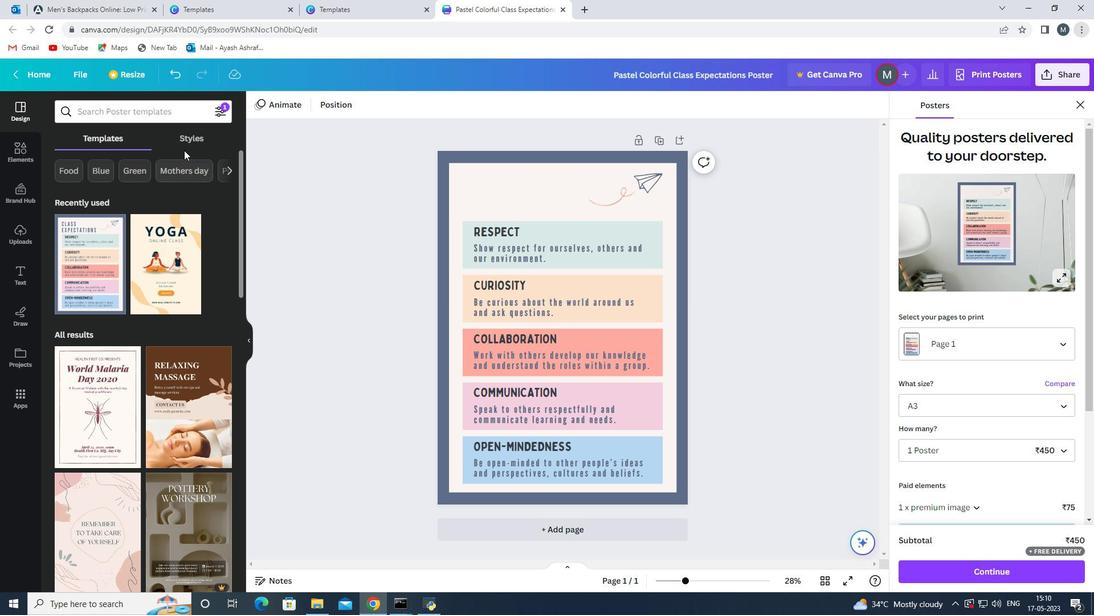
Action: Mouse pressed left at (184, 141)
Screenshot: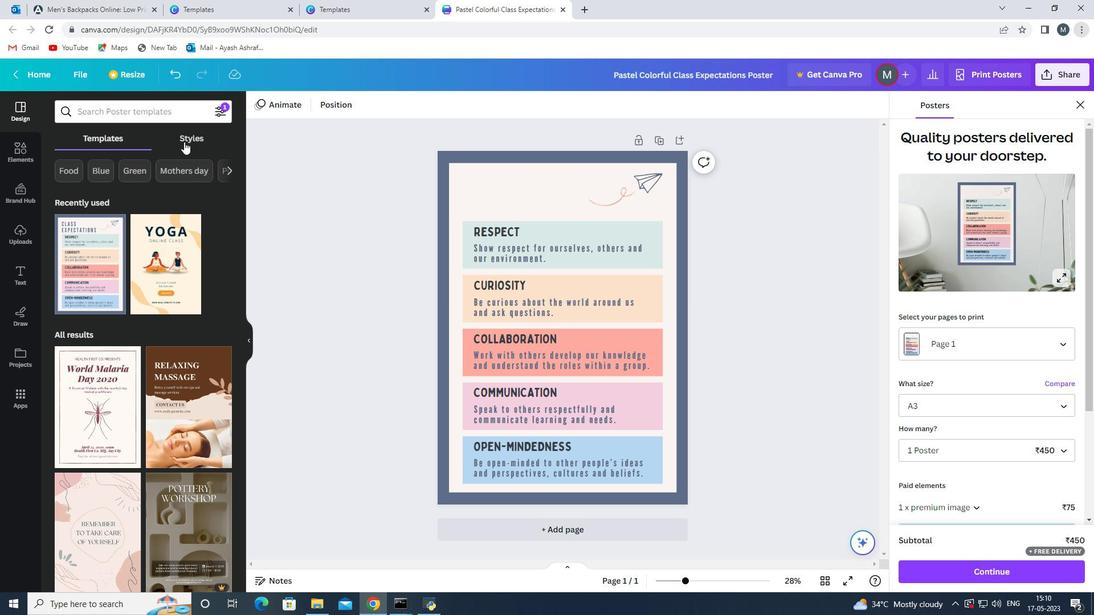 
Action: Mouse moved to (105, 134)
Screenshot: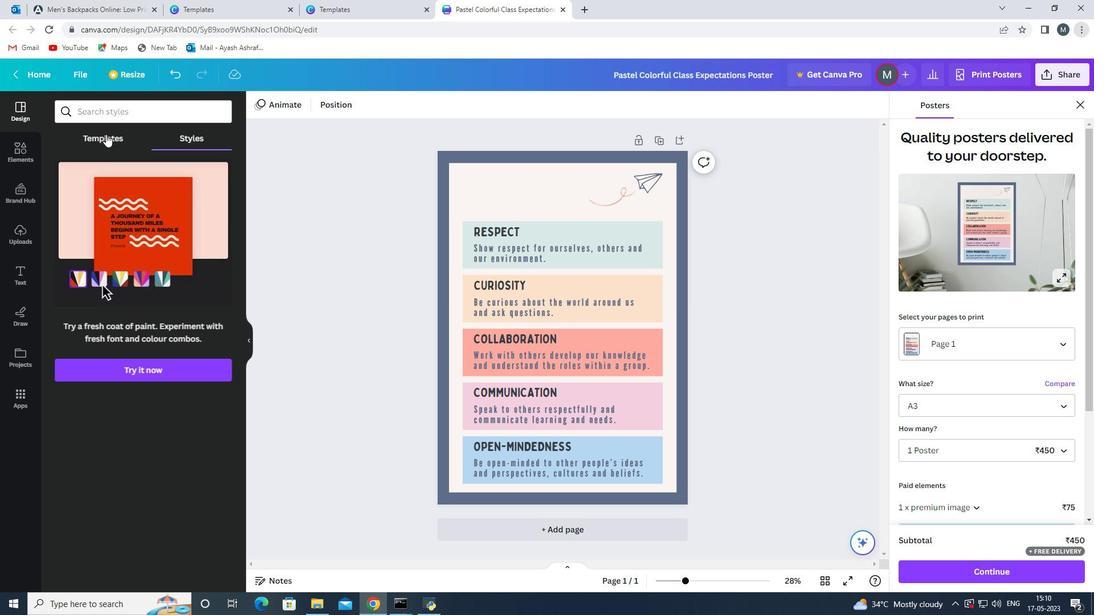 
Action: Mouse pressed left at (105, 134)
Screenshot: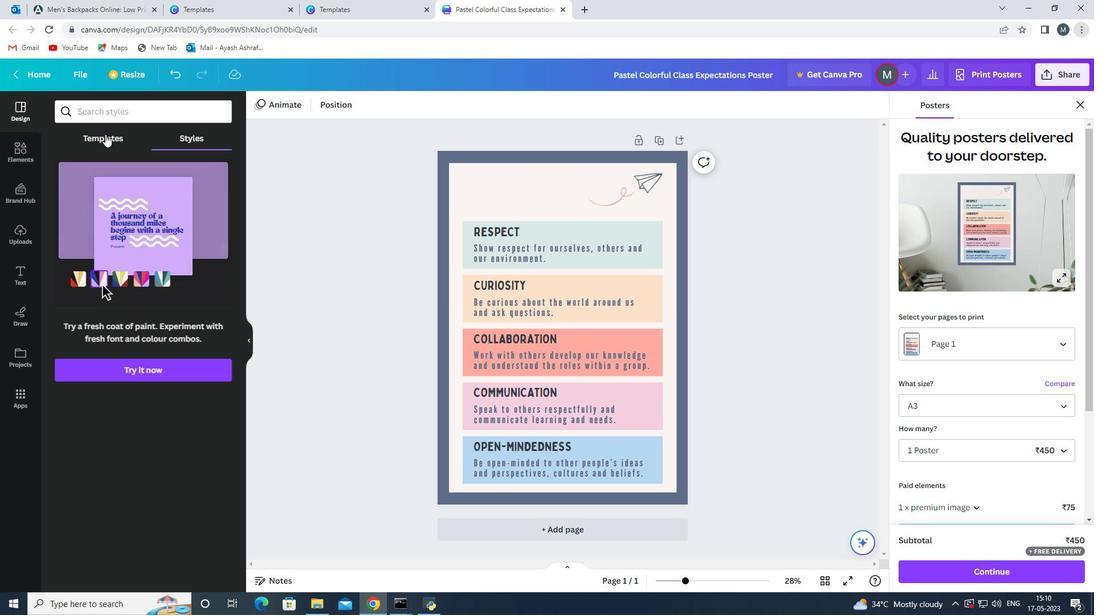 
Action: Mouse moved to (171, 276)
Screenshot: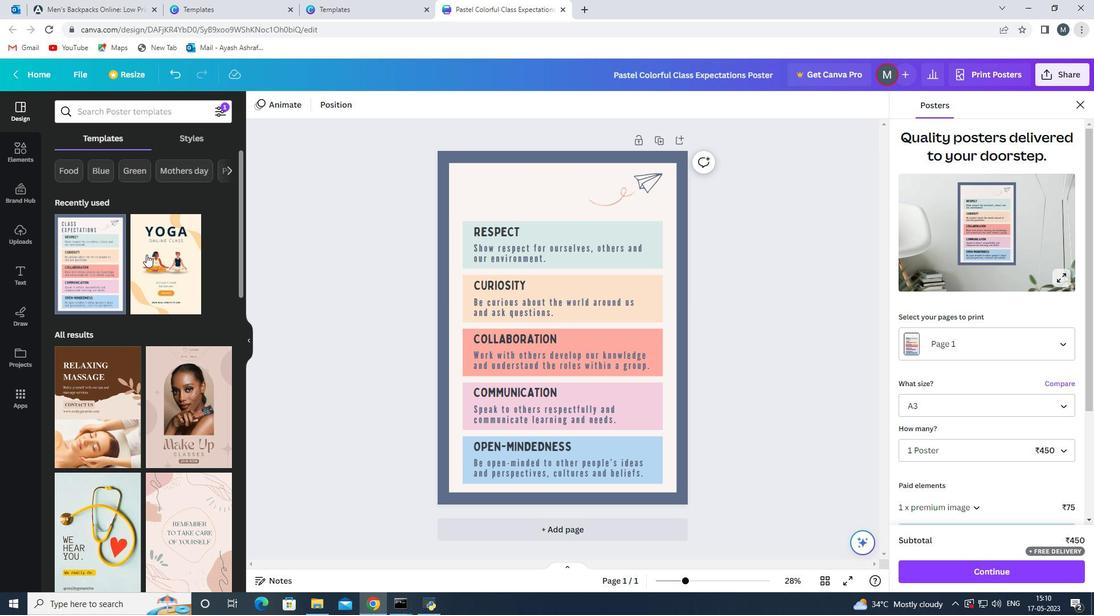 
Action: Mouse scrolled (171, 275) with delta (0, 0)
Screenshot: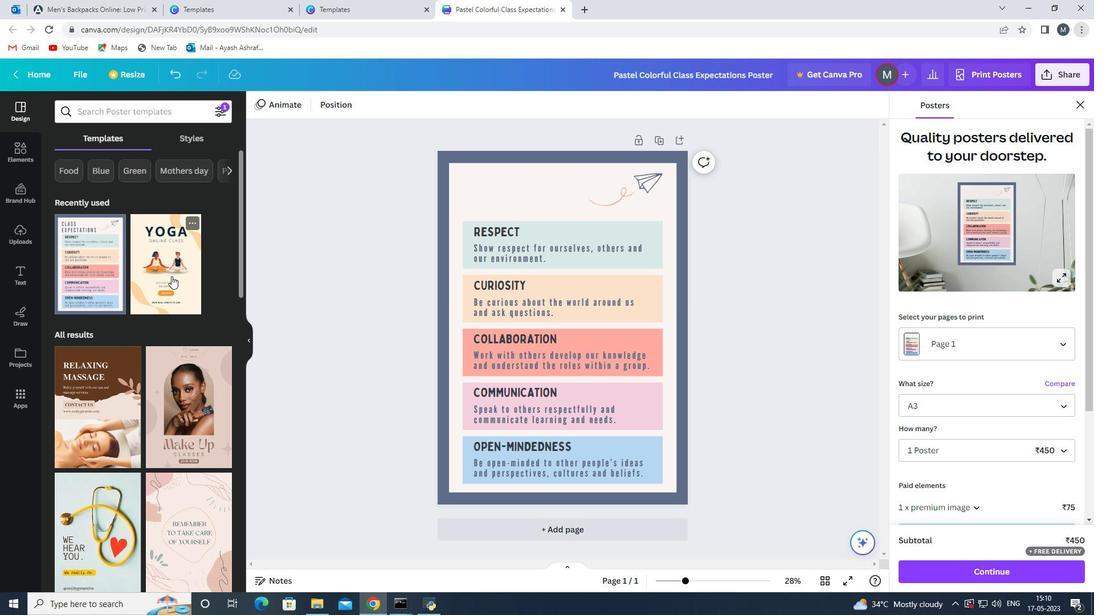 
Action: Mouse moved to (176, 291)
Screenshot: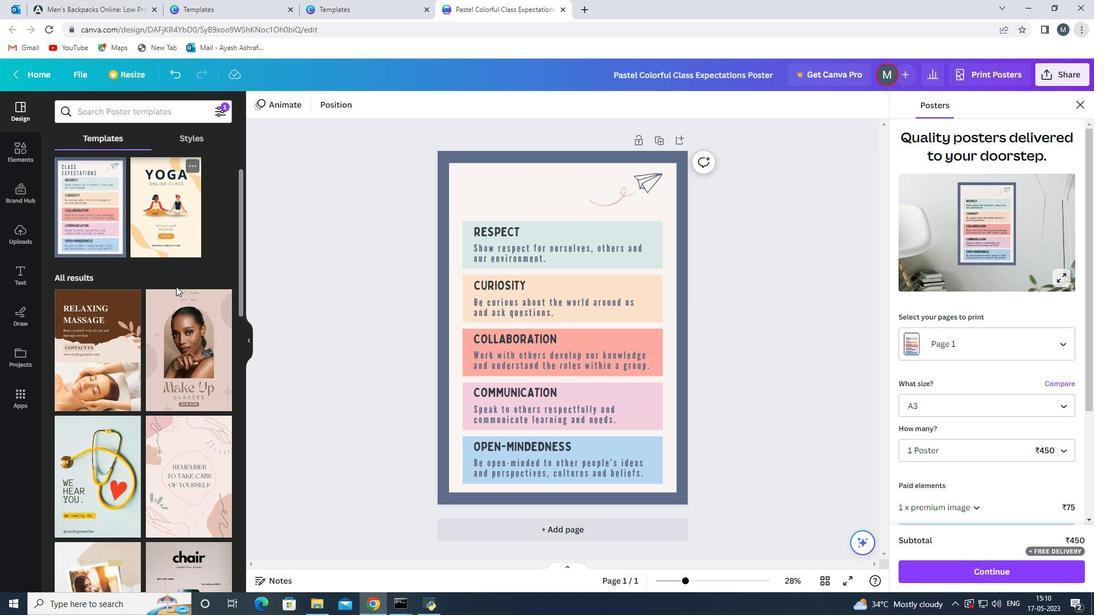
Action: Mouse scrolled (176, 292) with delta (0, 0)
Screenshot: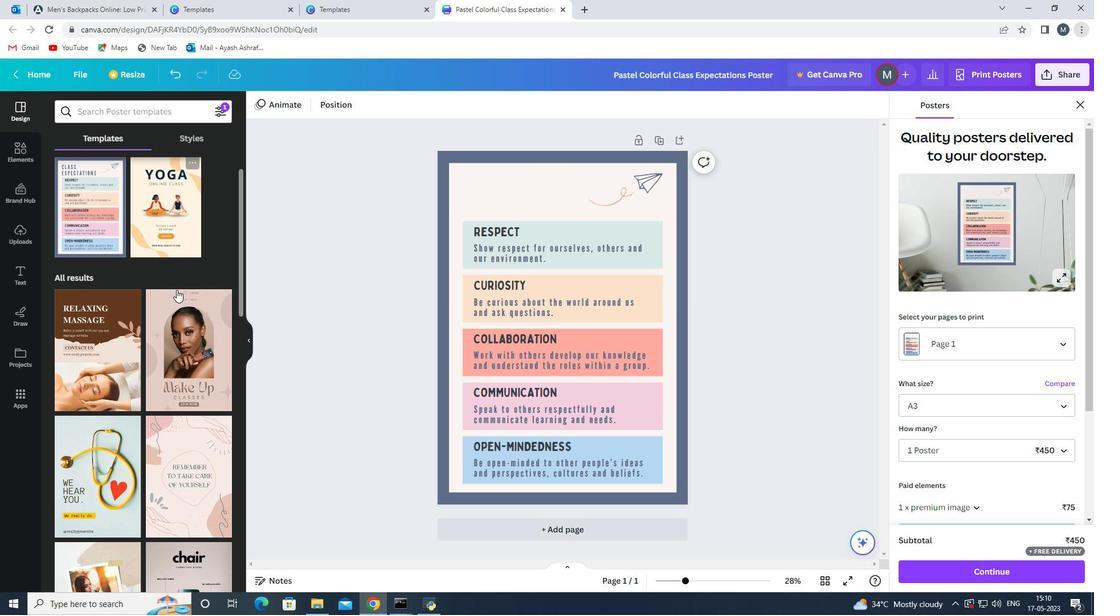 
Action: Mouse scrolled (176, 292) with delta (0, 0)
Screenshot: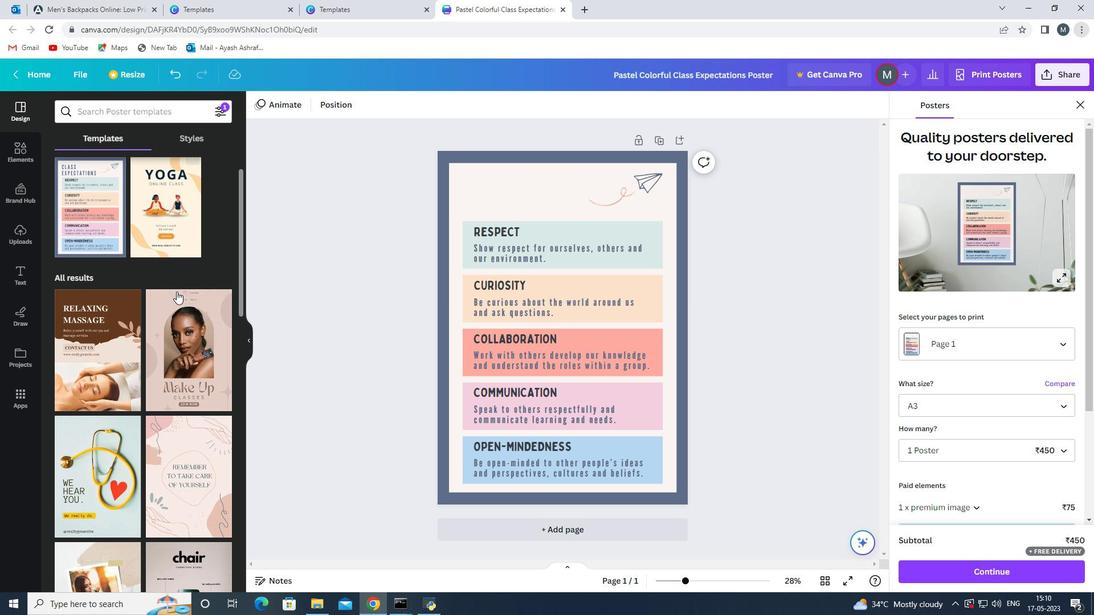 
Action: Mouse scrolled (176, 292) with delta (0, 0)
Screenshot: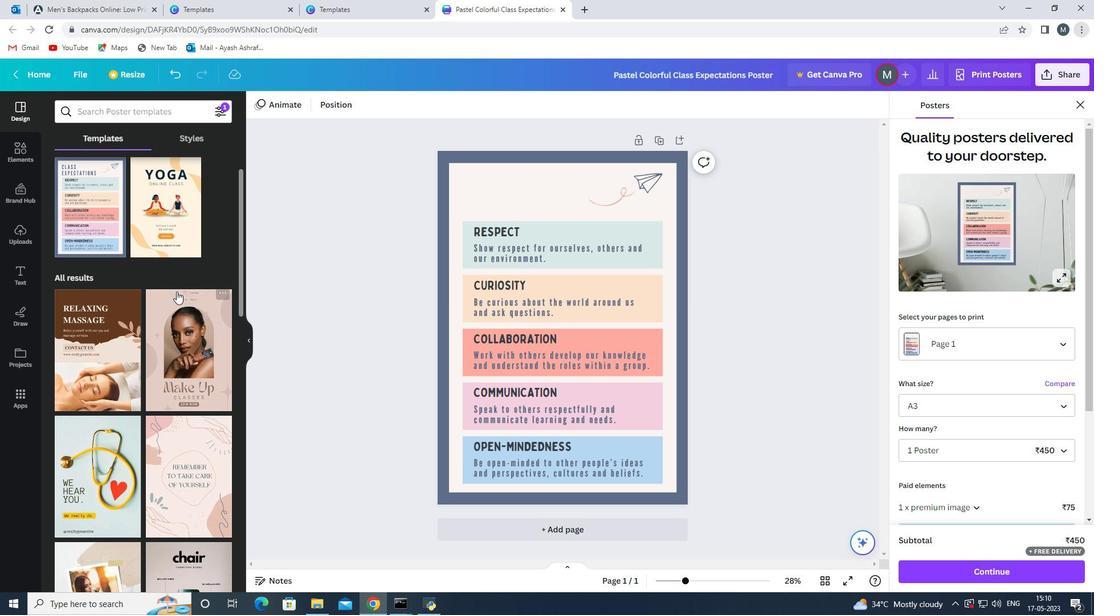 
Action: Mouse scrolled (176, 292) with delta (0, 0)
Screenshot: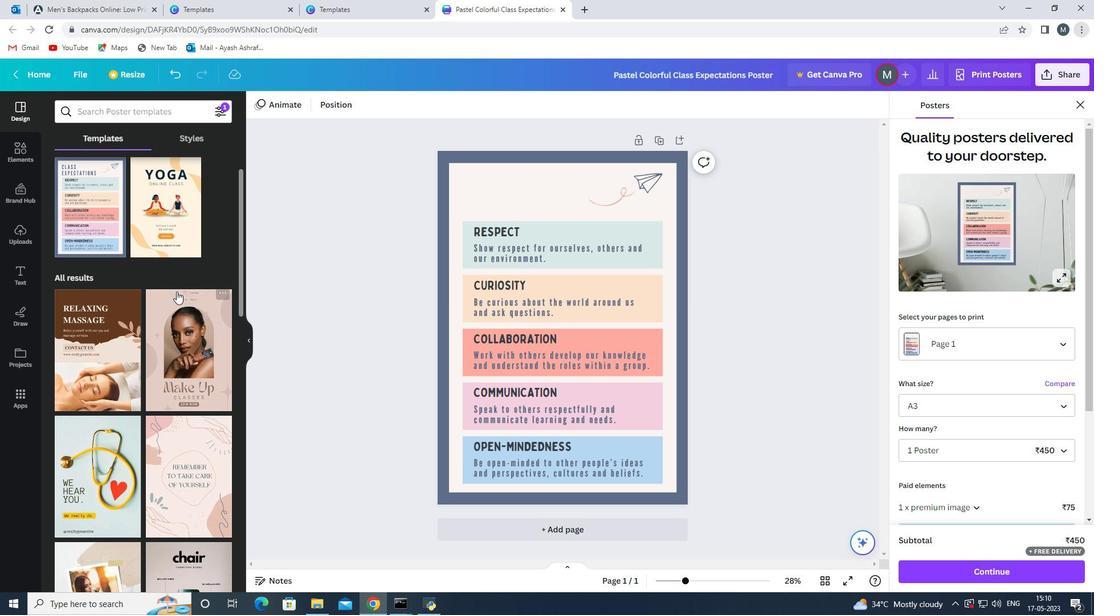 
Action: Mouse moved to (104, 168)
Screenshot: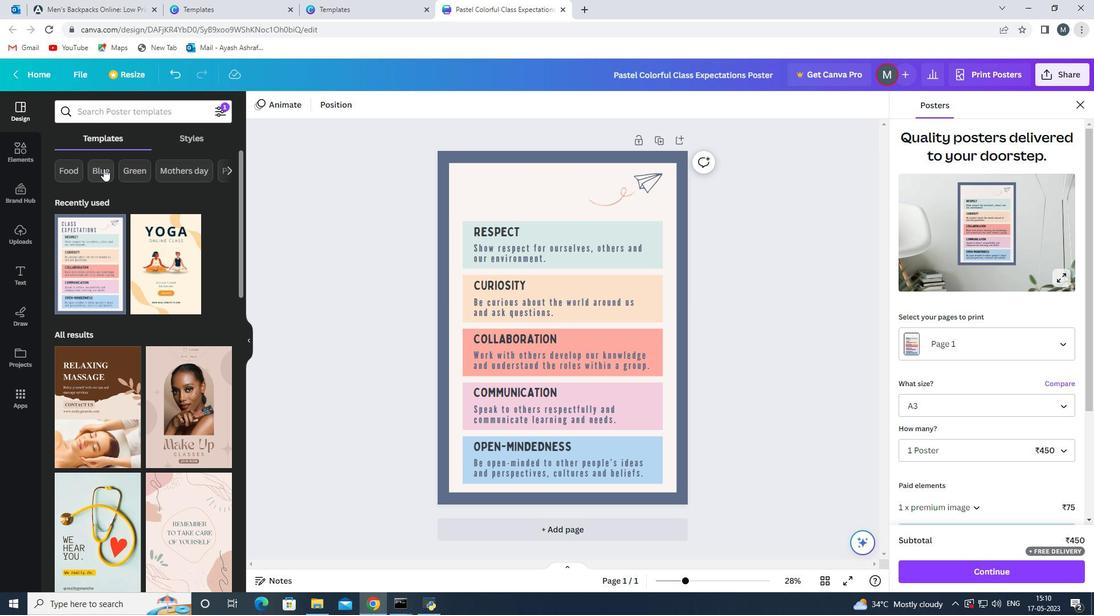 
Action: Mouse pressed left at (104, 168)
Screenshot: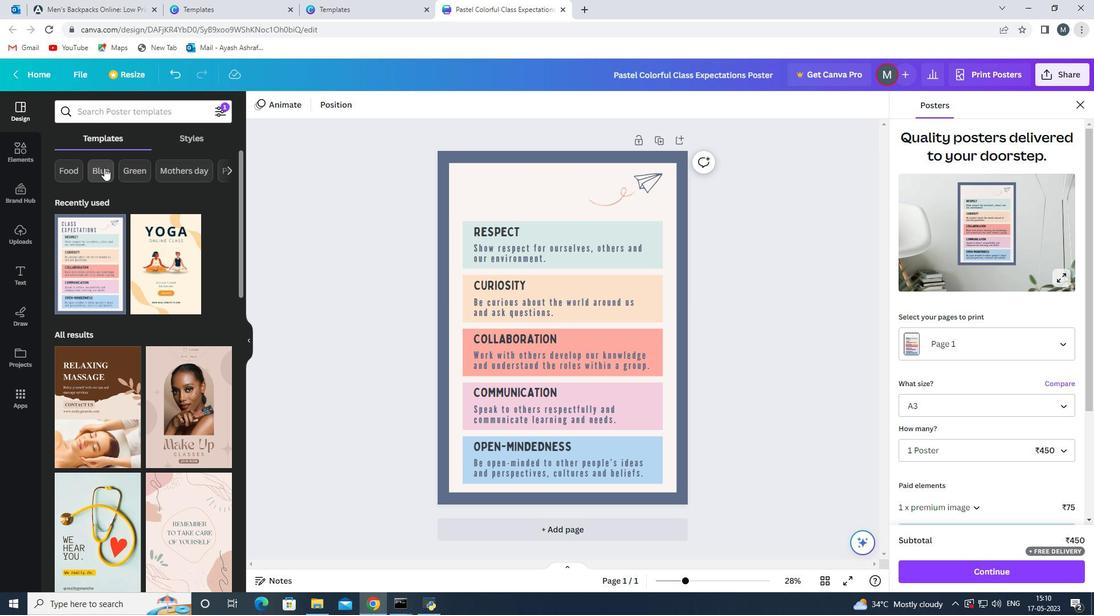 
Action: Mouse moved to (288, 101)
Screenshot: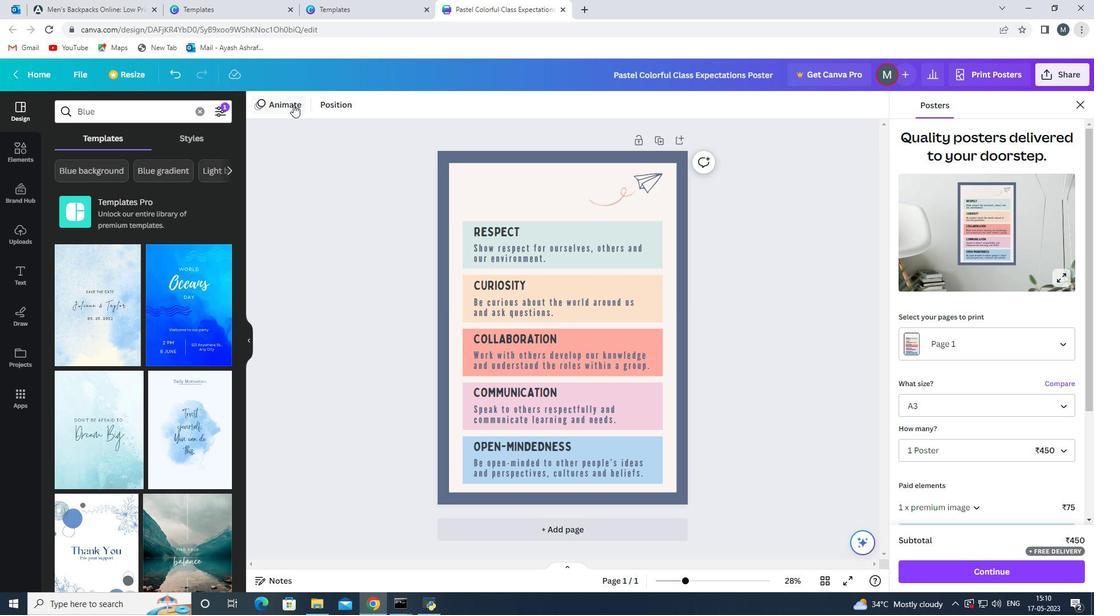 
Action: Mouse pressed left at (288, 101)
Screenshot: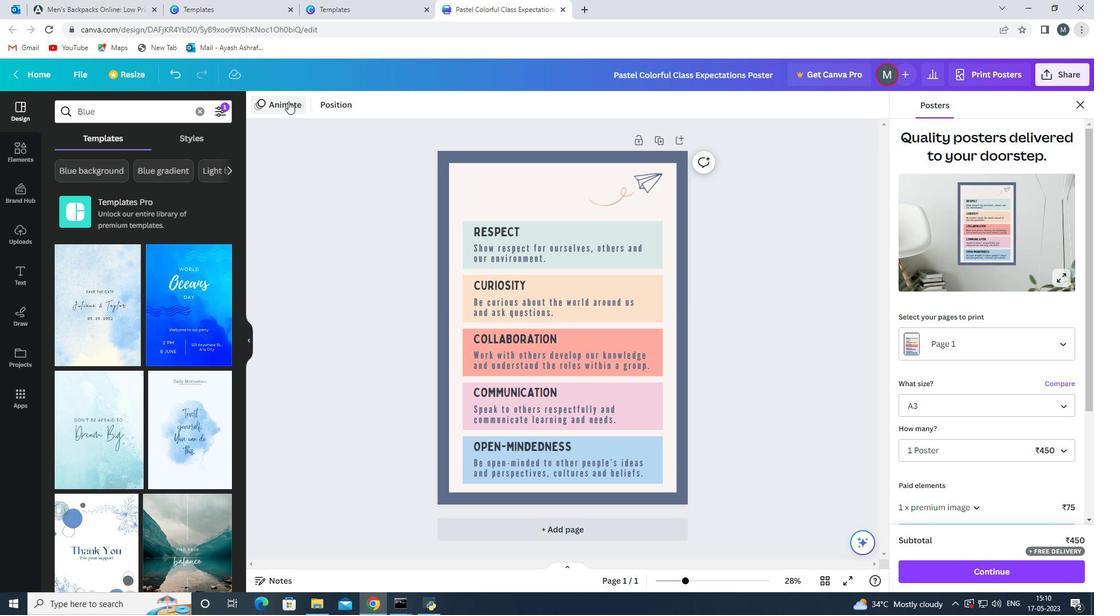 
Action: Mouse moved to (330, 95)
Screenshot: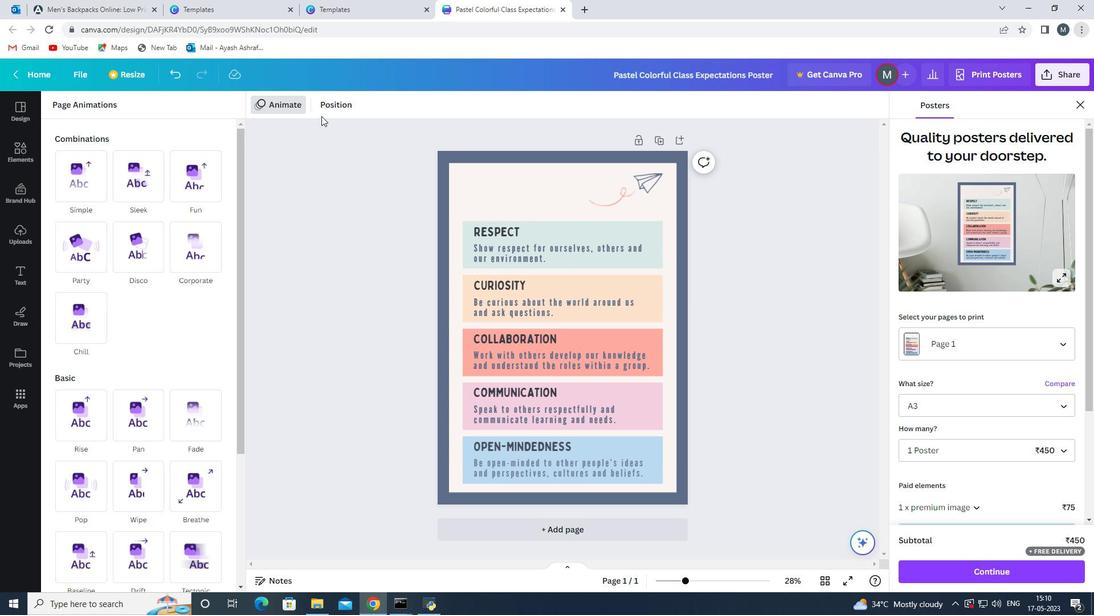 
Action: Mouse pressed left at (330, 95)
Screenshot: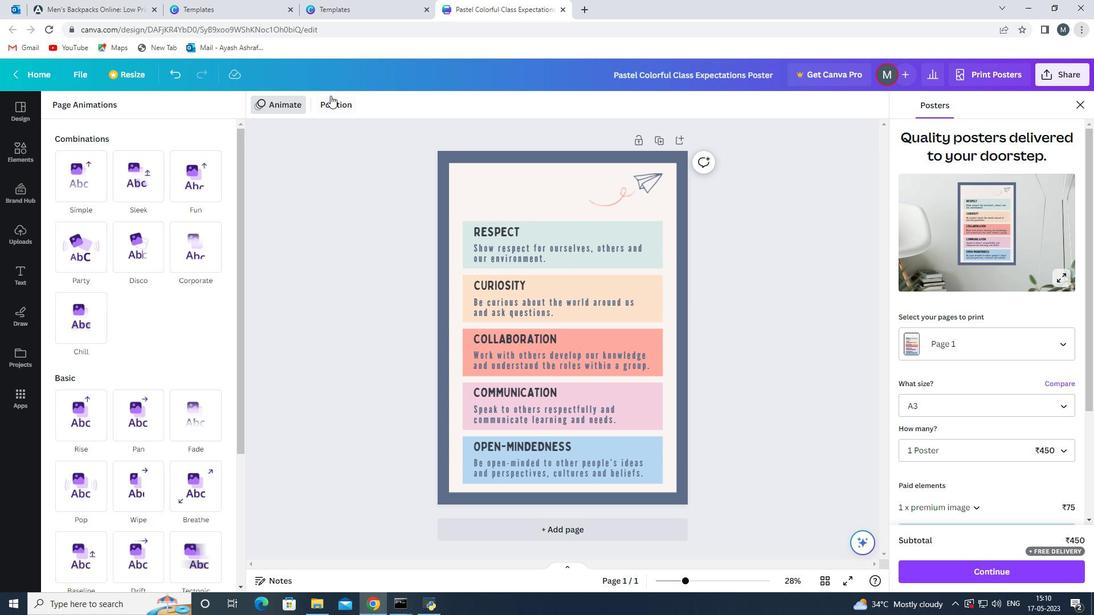 
Action: Mouse moved to (206, 140)
Screenshot: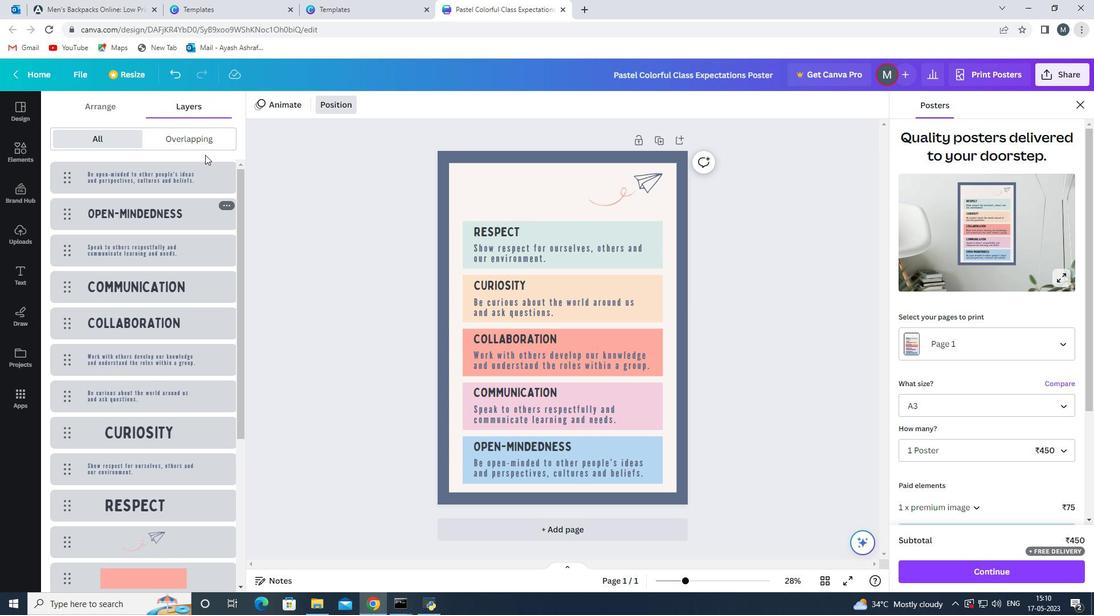 
Action: Mouse pressed left at (206, 140)
Screenshot: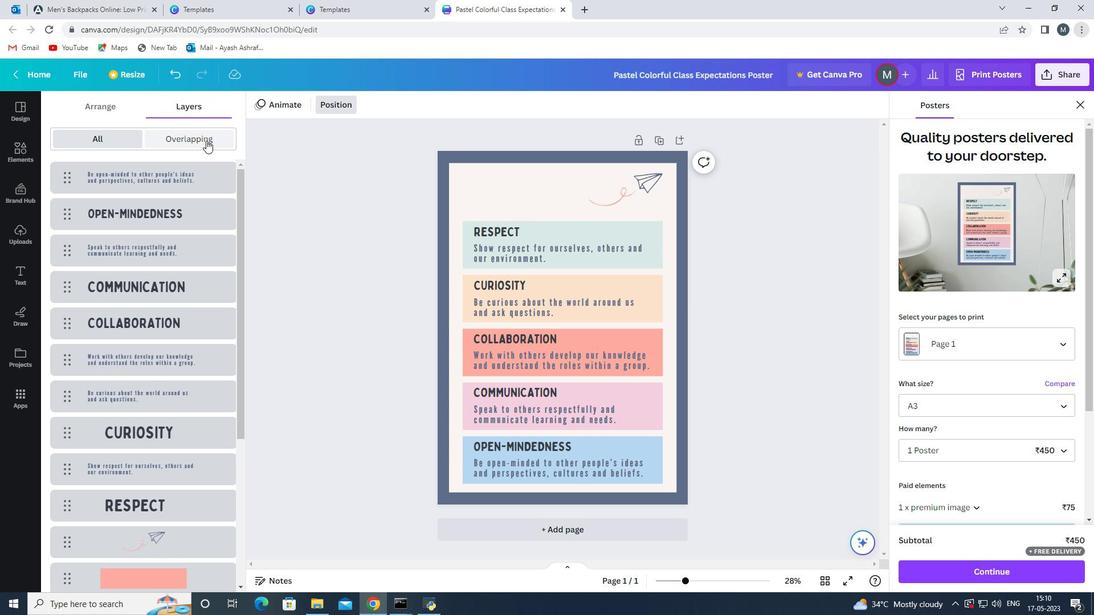 
Action: Mouse moved to (270, 106)
Screenshot: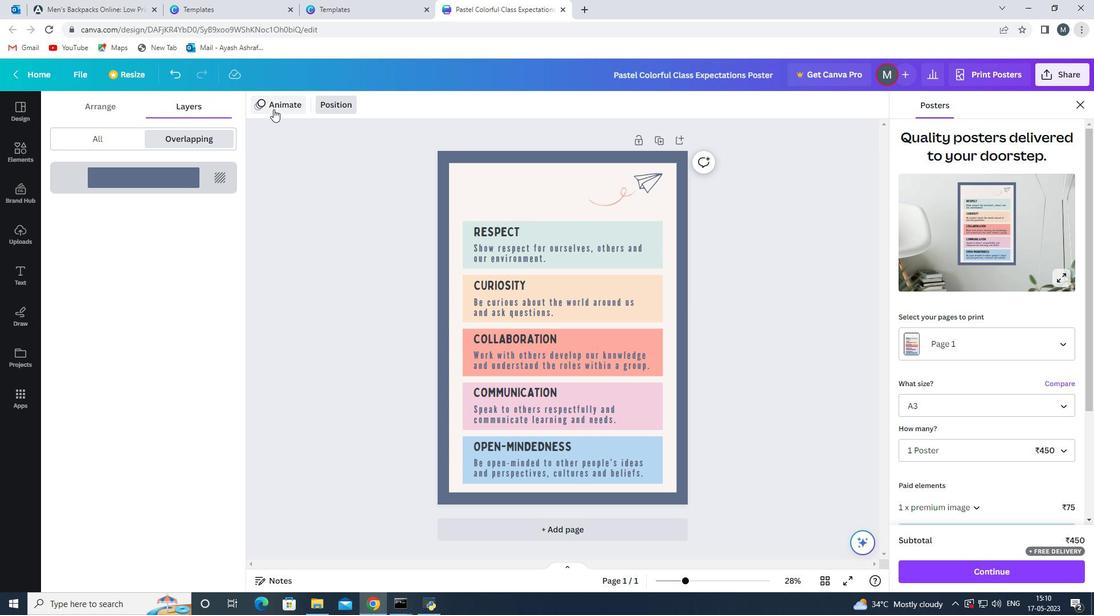 
Action: Mouse pressed left at (270, 106)
Screenshot: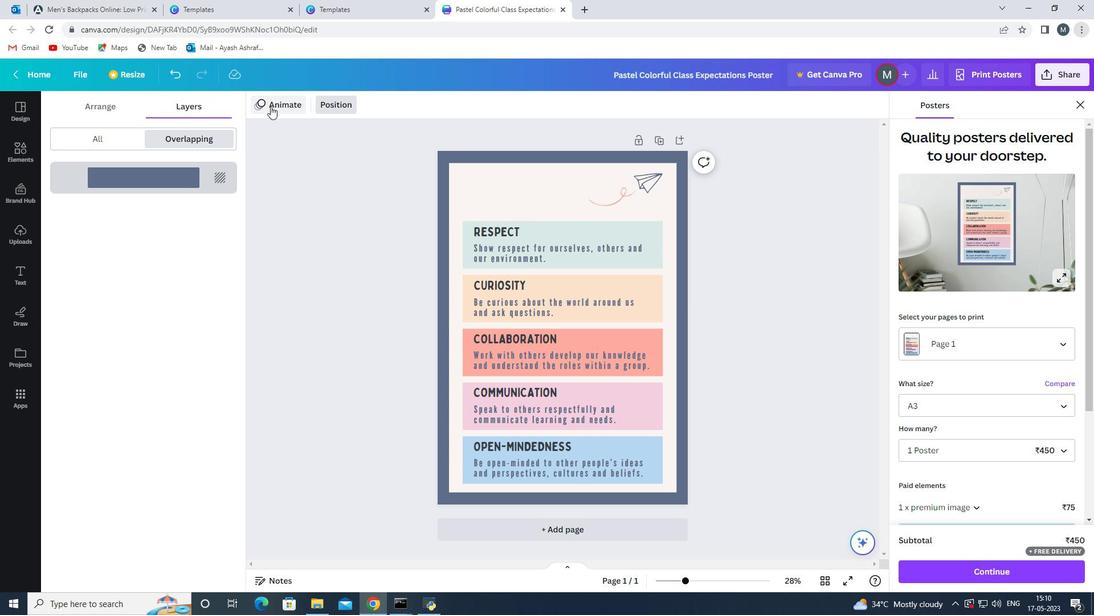 
Action: Mouse moved to (108, 295)
Screenshot: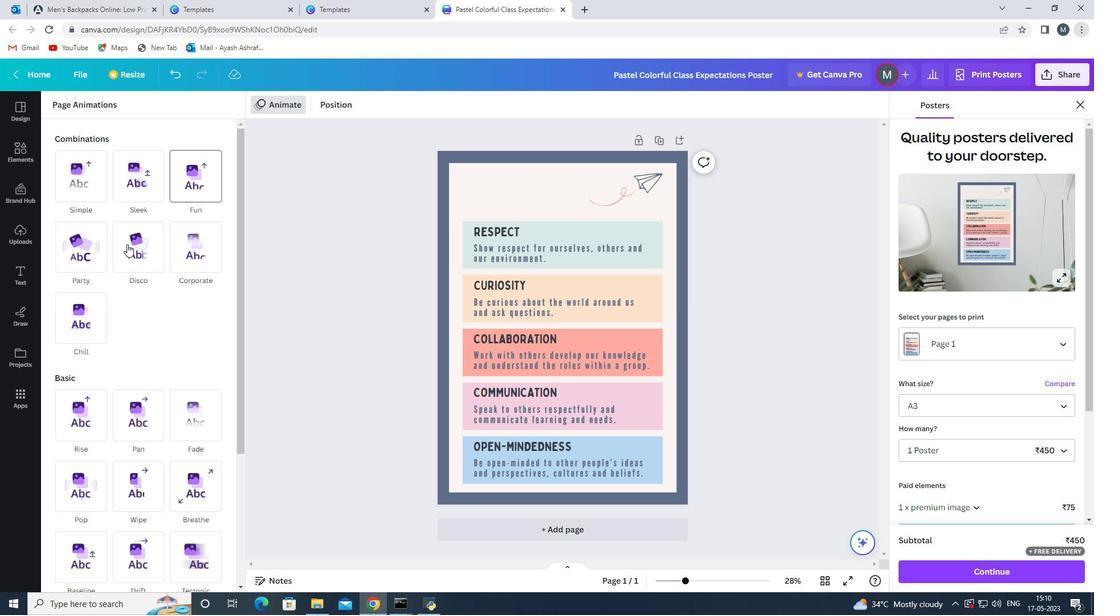 
Action: Mouse scrolled (108, 295) with delta (0, 0)
Screenshot: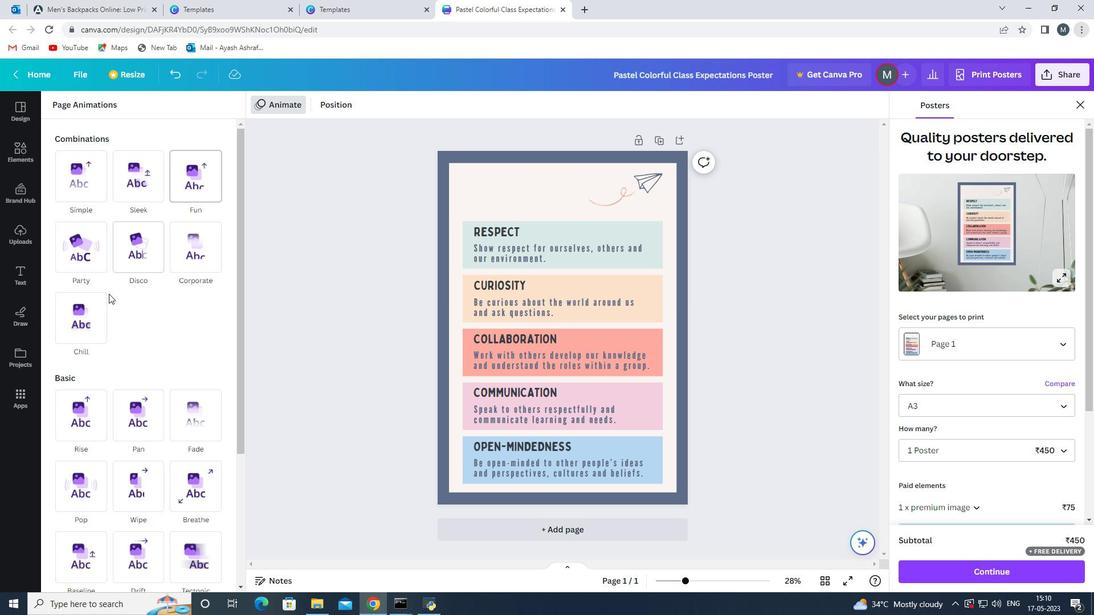 
Action: Mouse scrolled (108, 295) with delta (0, 0)
Screenshot: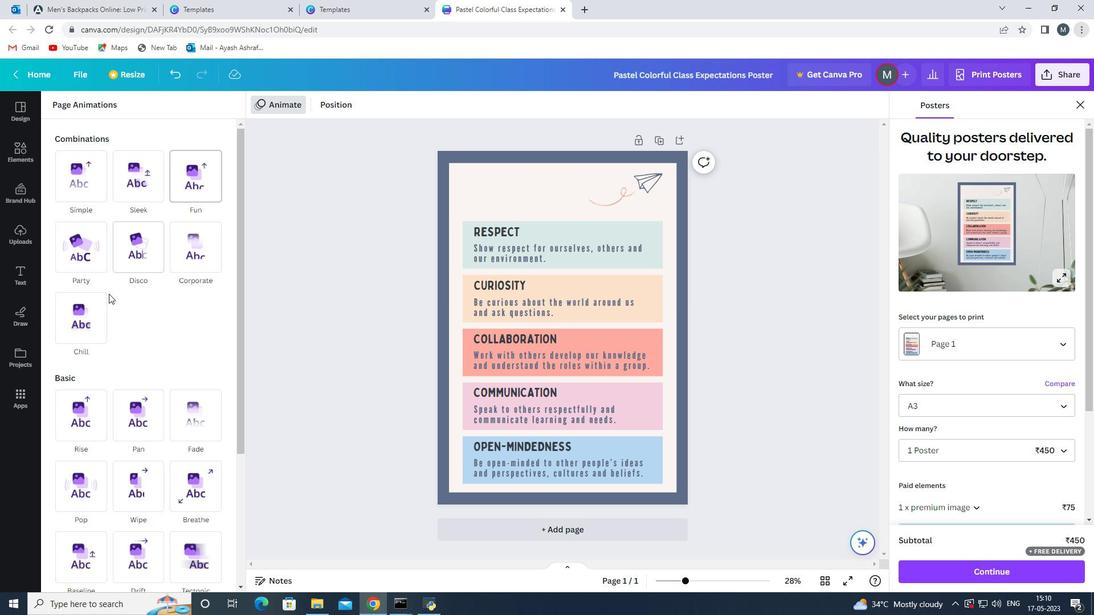 
Action: Mouse scrolled (108, 295) with delta (0, 0)
Screenshot: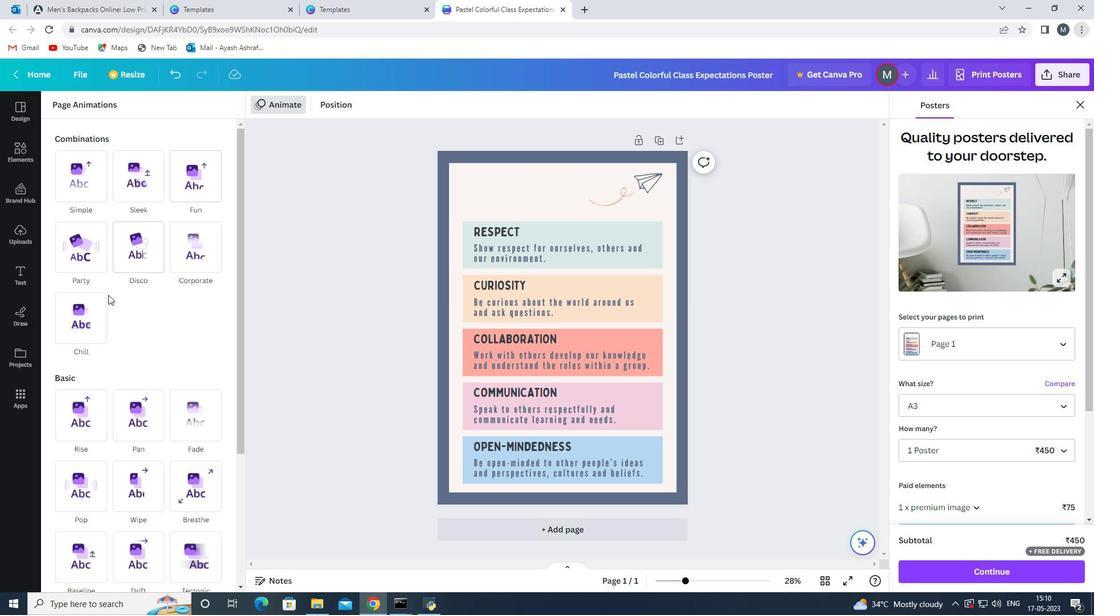 
Action: Mouse scrolled (108, 295) with delta (0, 0)
Screenshot: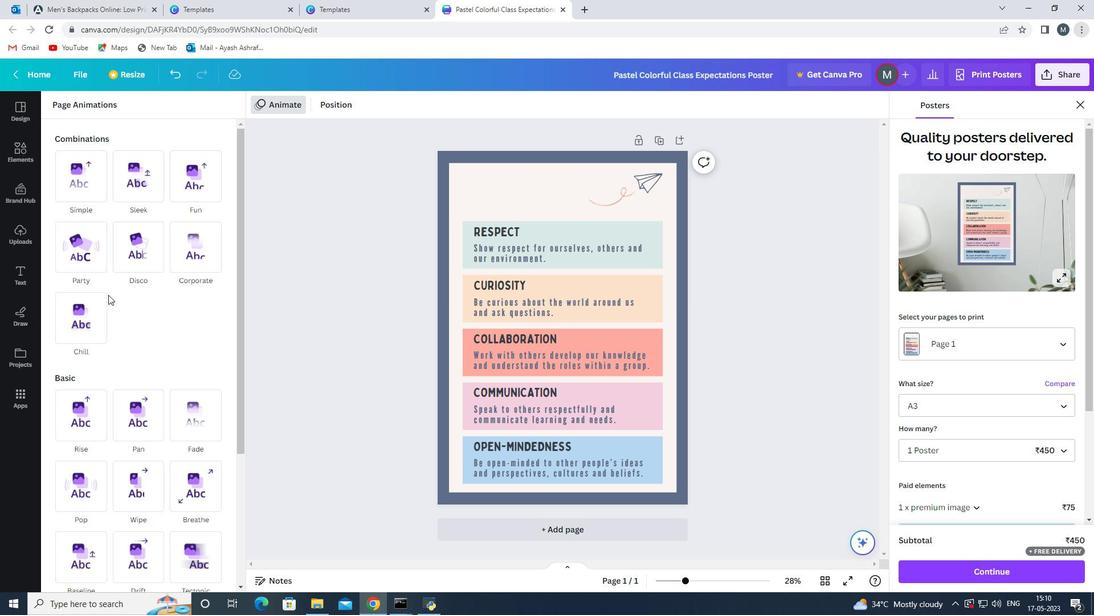 
Action: Mouse moved to (111, 296)
Screenshot: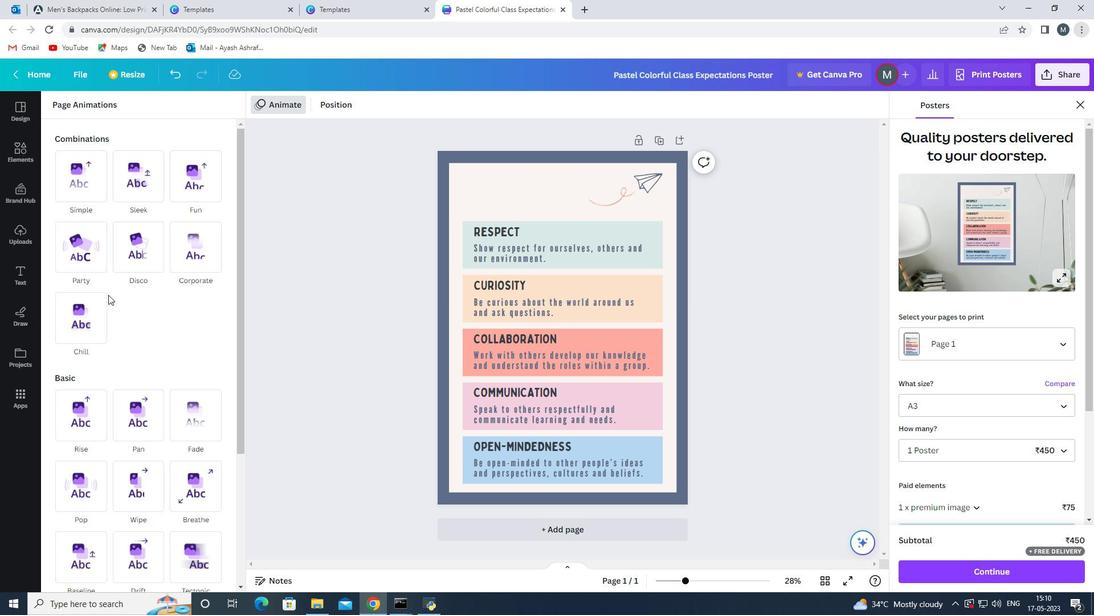 
Action: Mouse scrolled (111, 296) with delta (0, 0)
Screenshot: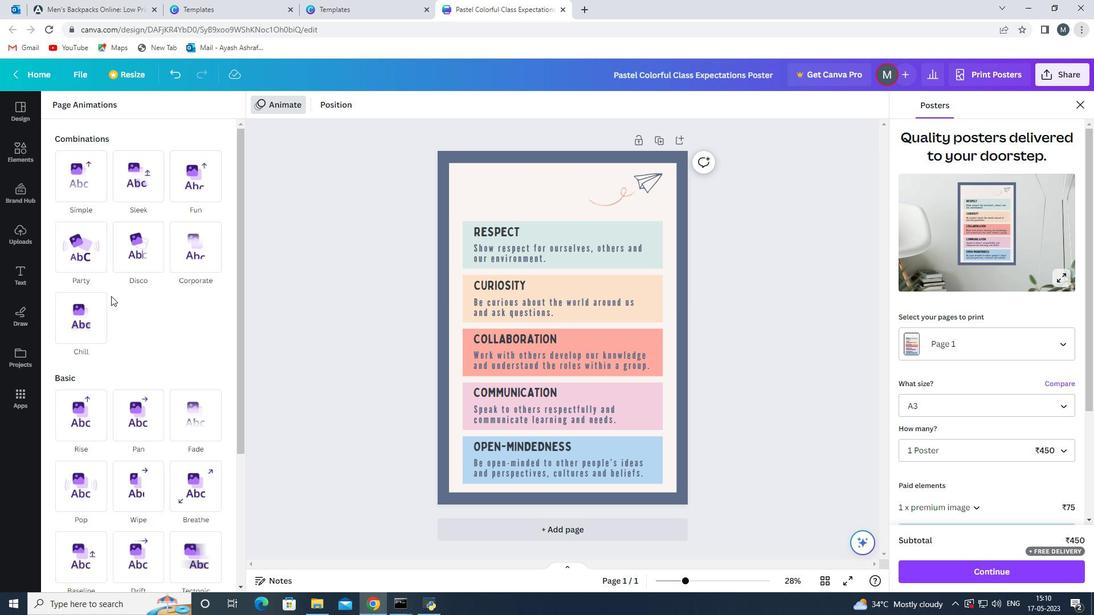 
Action: Mouse scrolled (111, 296) with delta (0, 0)
Screenshot: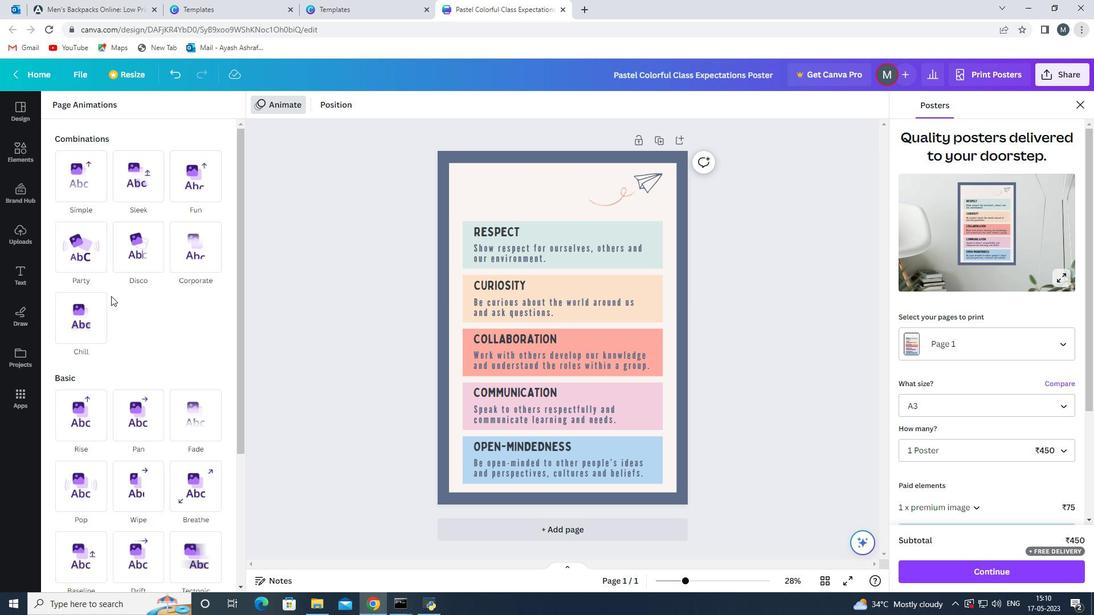 
Action: Mouse scrolled (111, 296) with delta (0, 0)
Screenshot: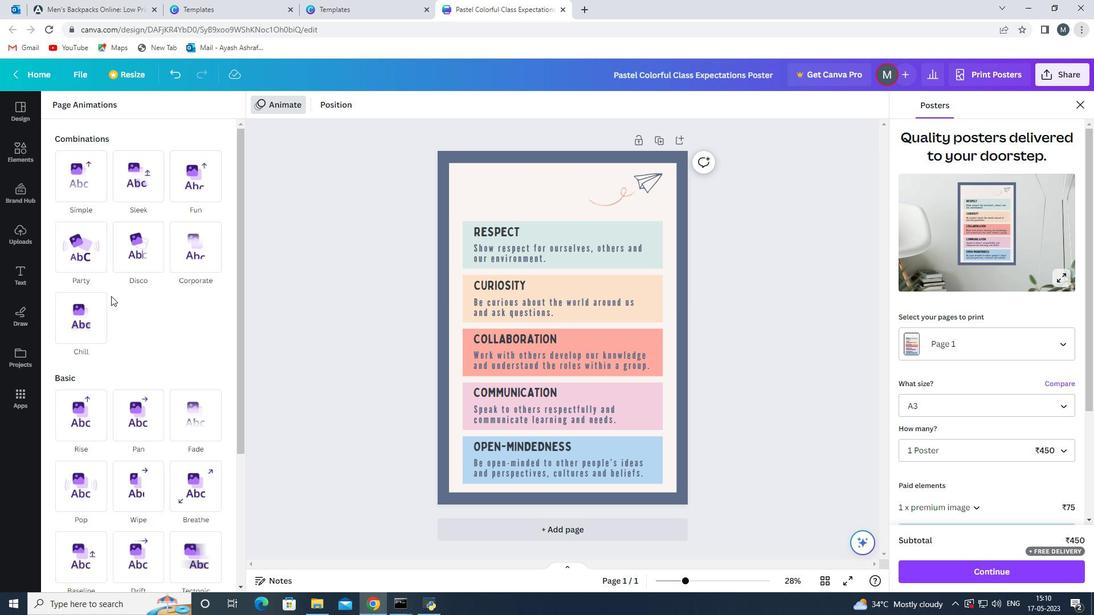 
Action: Mouse moved to (81, 72)
Screenshot: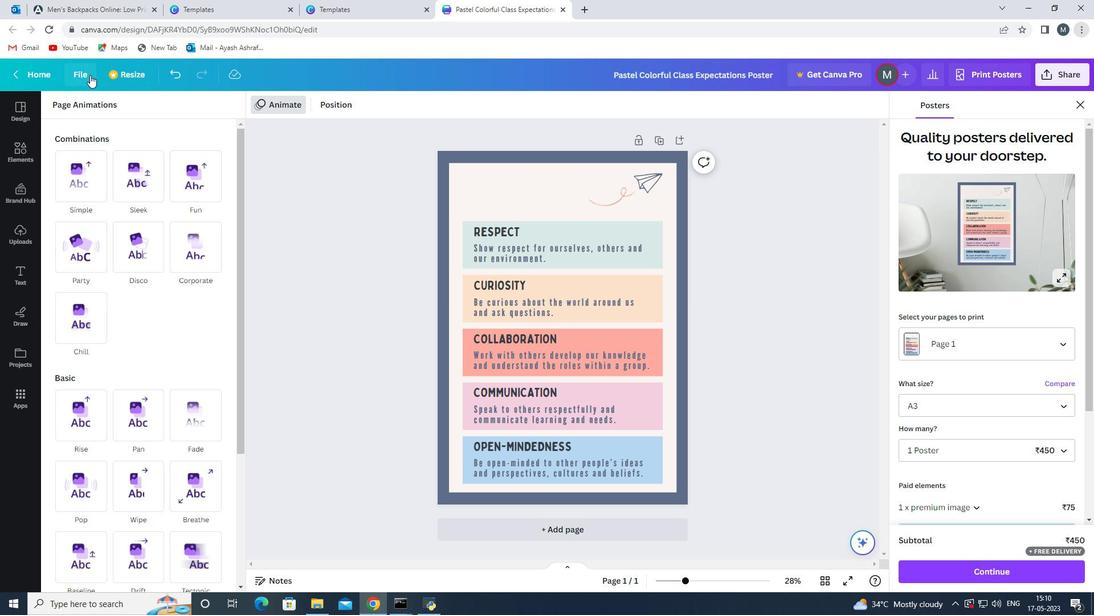 
Action: Mouse pressed left at (81, 72)
Screenshot: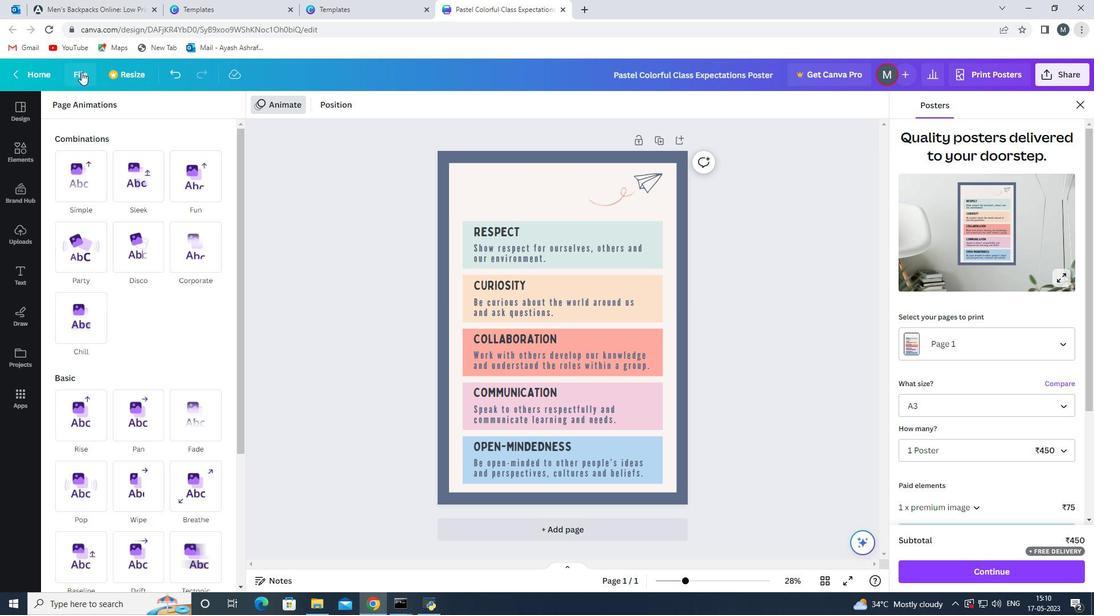 
Action: Mouse moved to (289, 169)
Screenshot: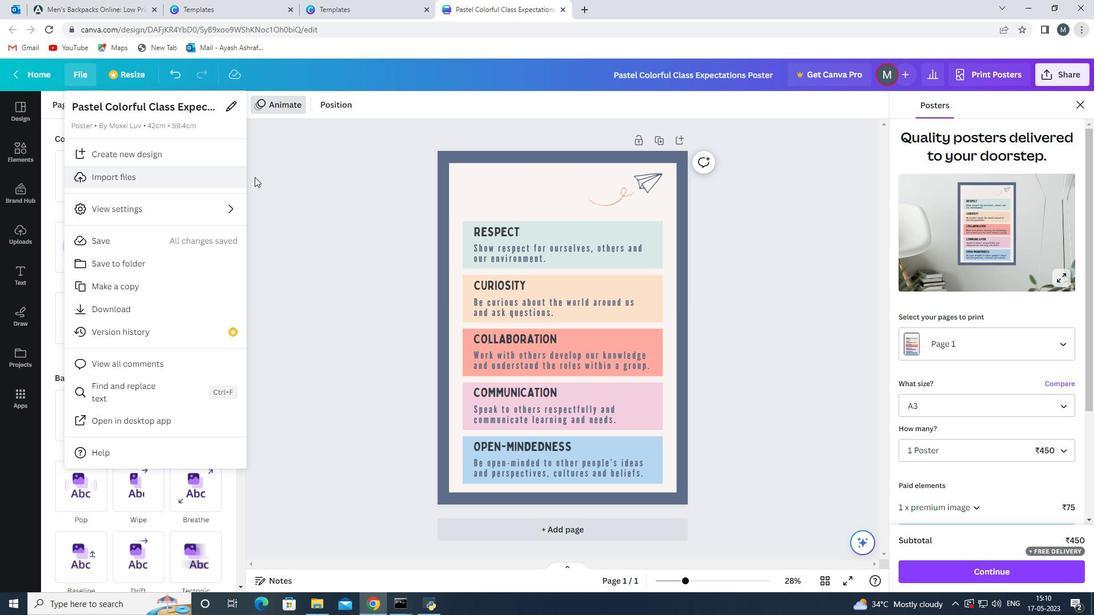 
Action: Mouse pressed left at (289, 169)
Screenshot: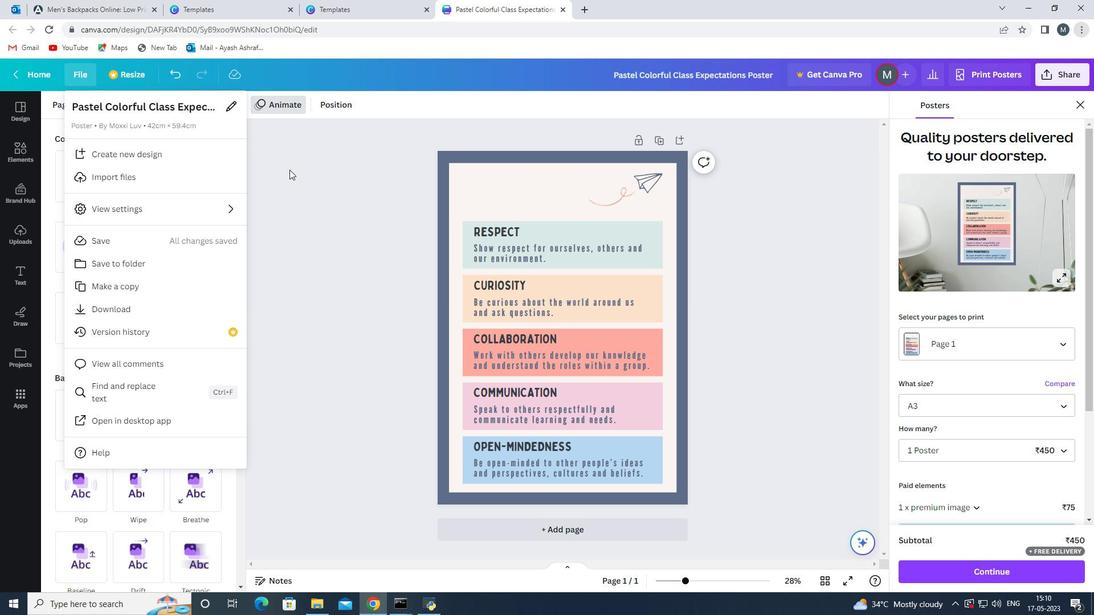 
Action: Mouse moved to (17, 279)
Screenshot: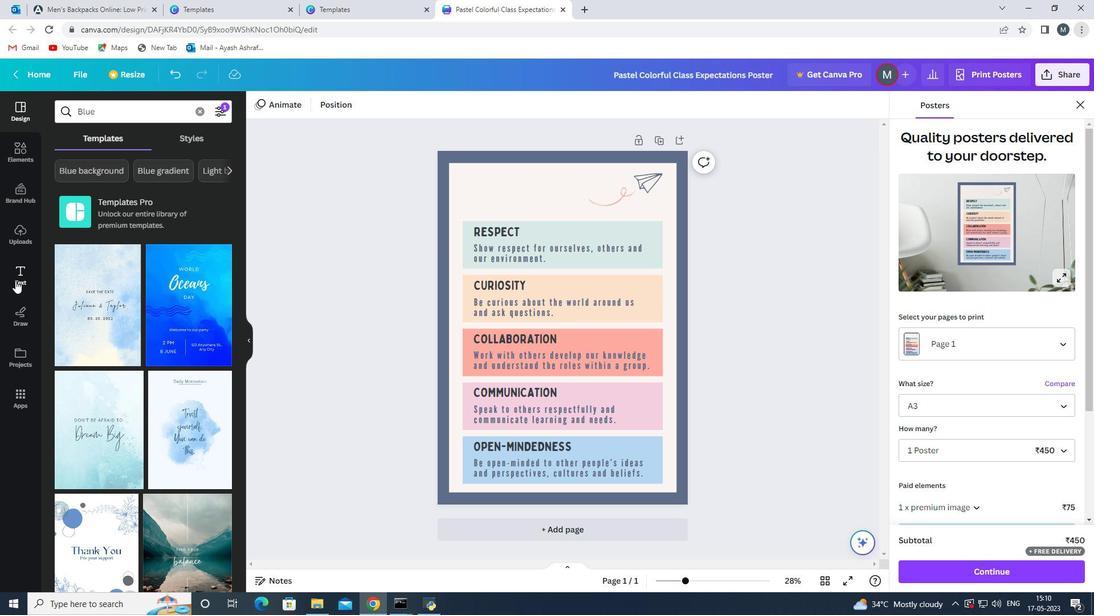 
Action: Mouse pressed left at (17, 279)
Screenshot: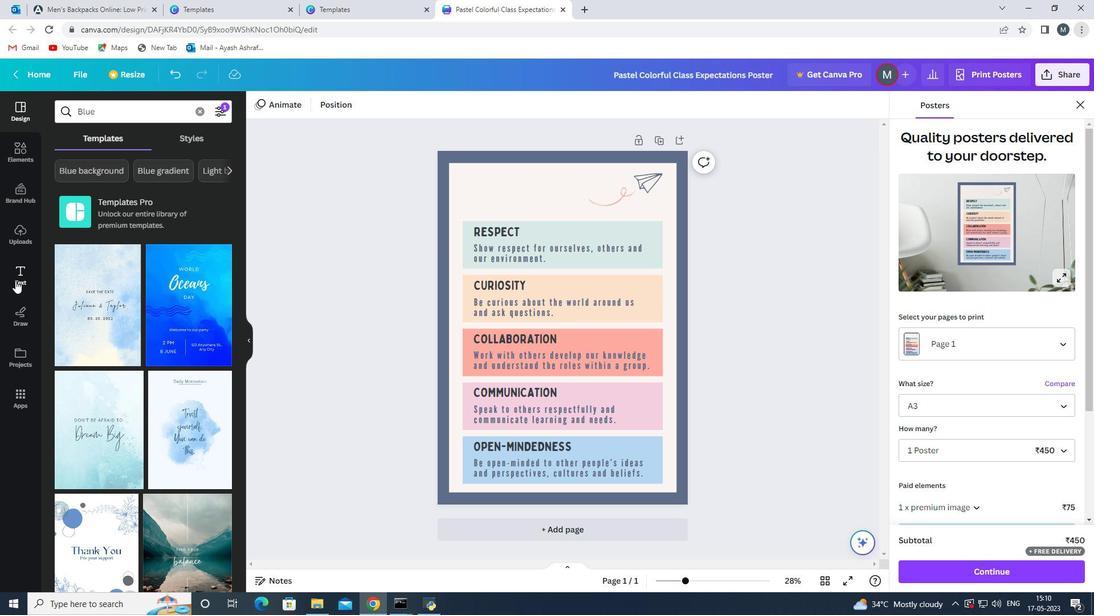 
Action: Mouse moved to (115, 247)
Screenshot: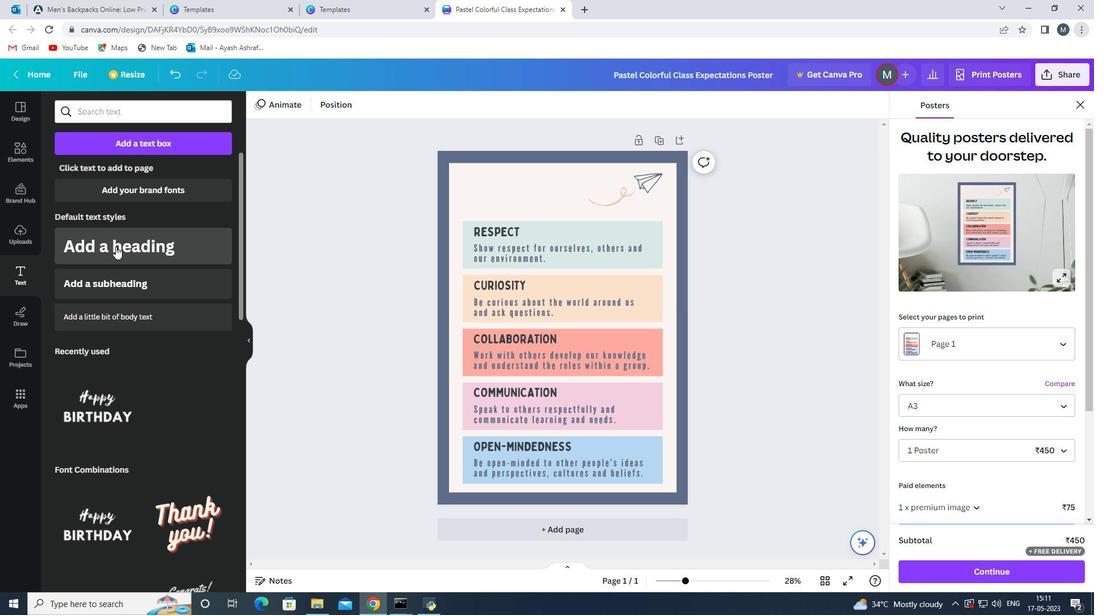 
Action: Mouse pressed left at (115, 247)
Screenshot: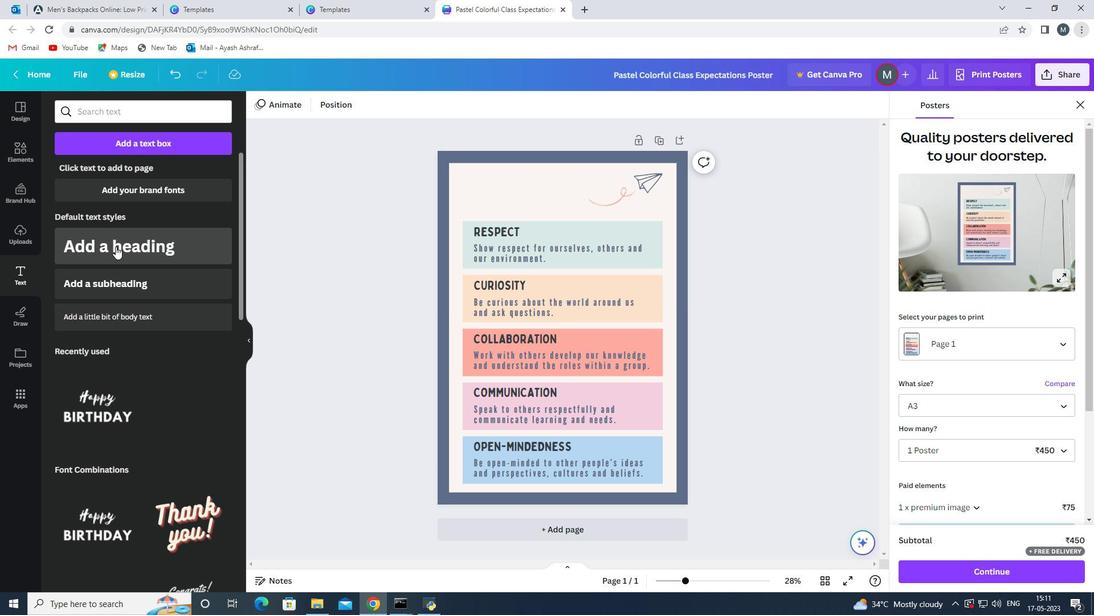 
Action: Mouse moved to (546, 197)
Screenshot: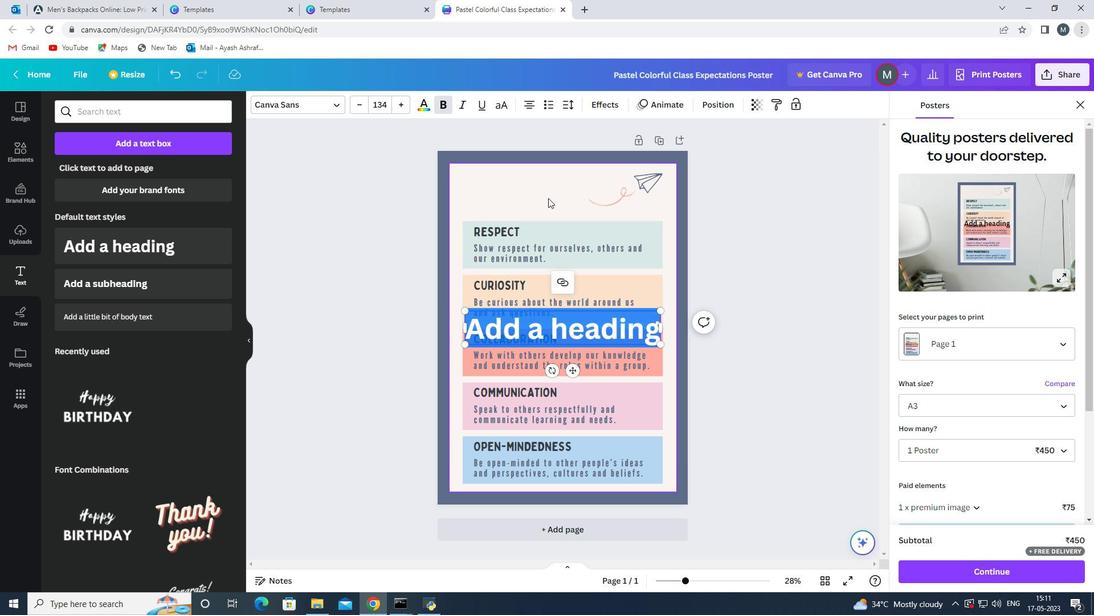 
Action: Mouse pressed left at (546, 197)
Screenshot: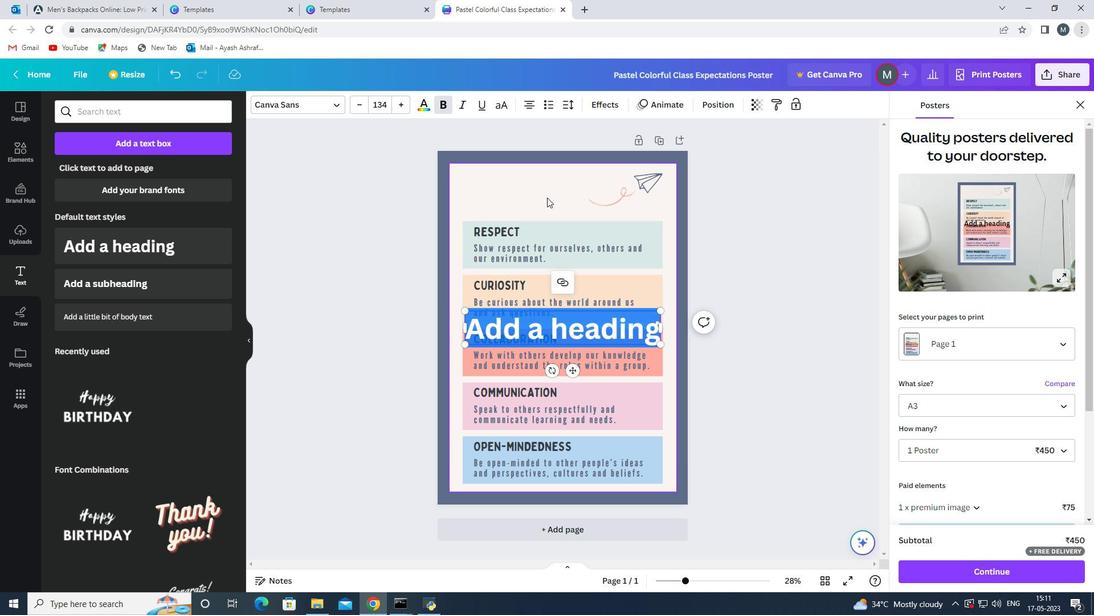 
Action: Mouse moved to (106, 252)
Screenshot: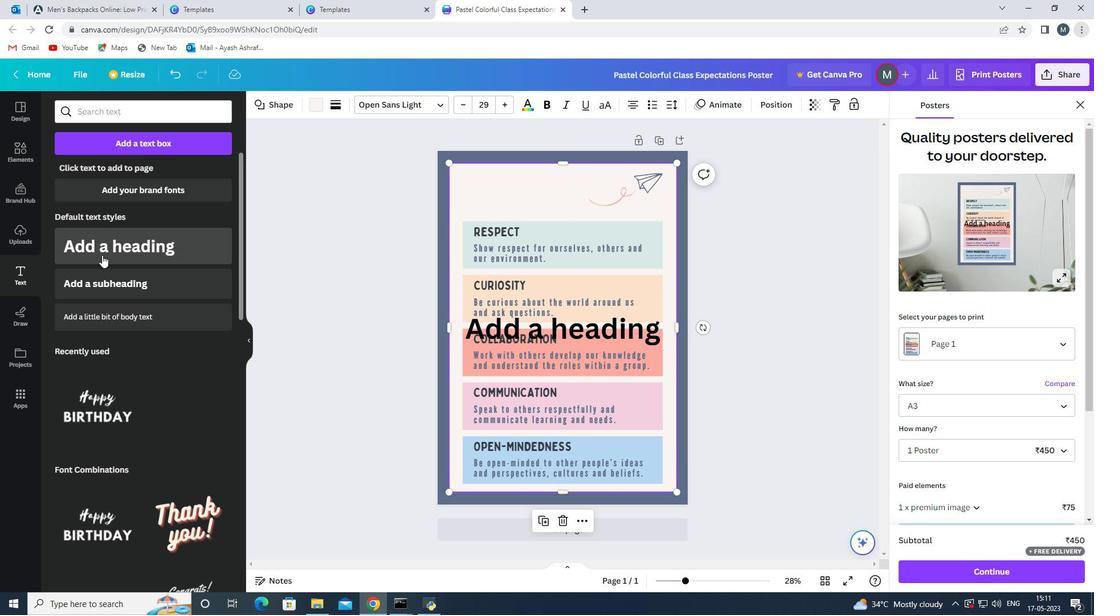 
Action: Mouse pressed left at (106, 252)
Screenshot: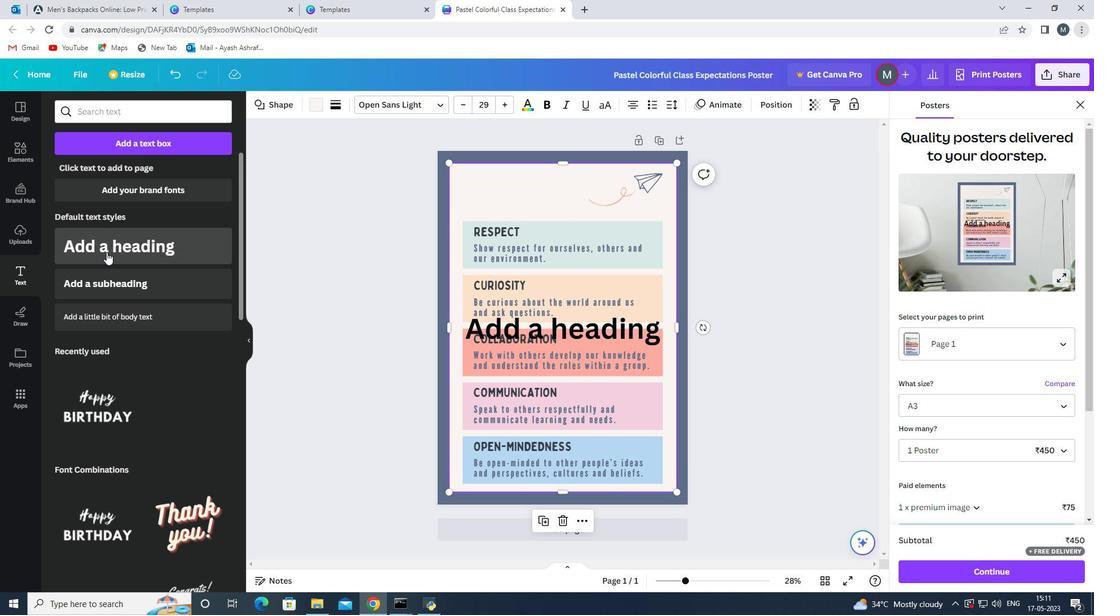
Action: Mouse moved to (565, 310)
Screenshot: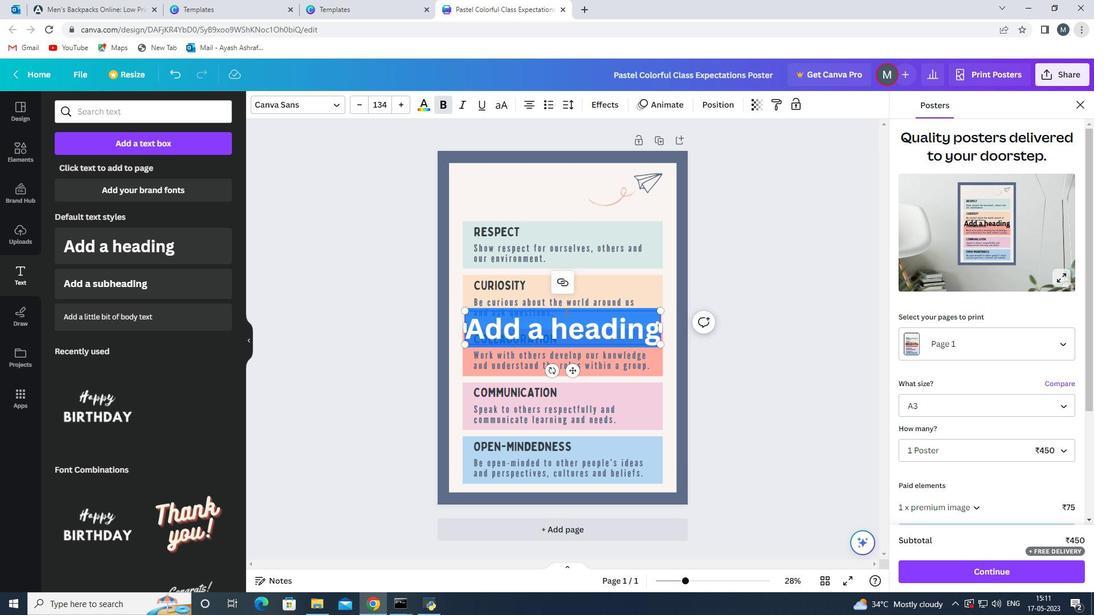 
Action: Mouse pressed left at (565, 310)
Screenshot: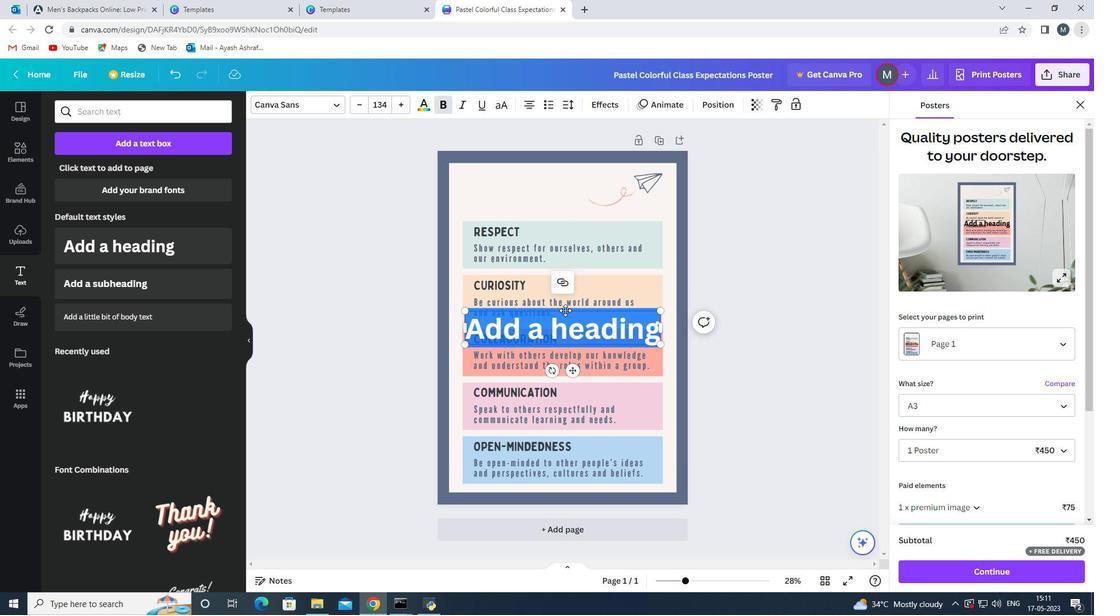 
Action: Mouse moved to (555, 189)
Screenshot: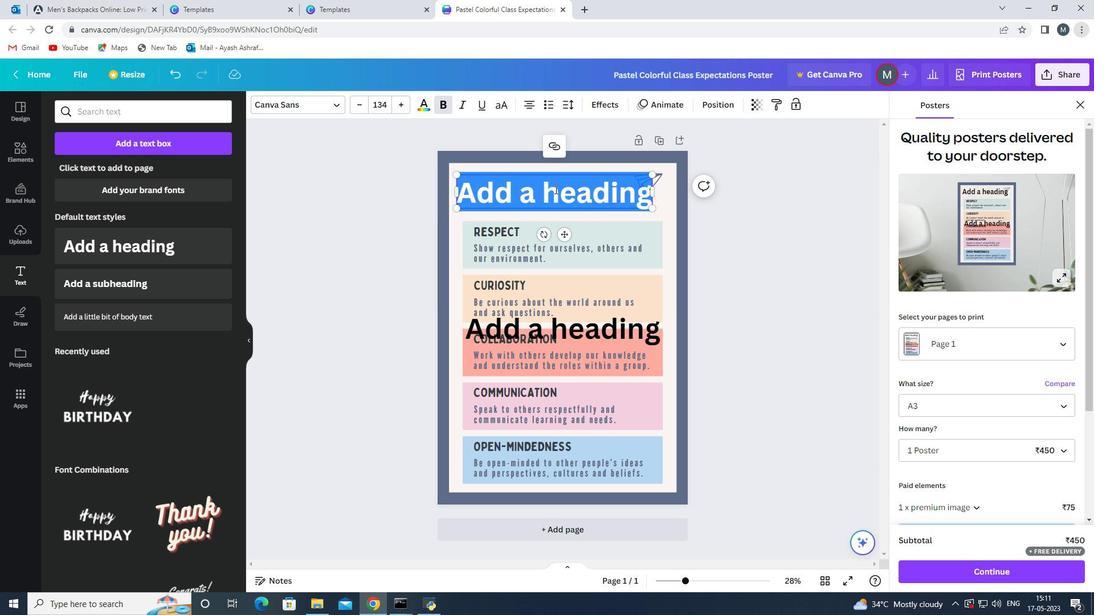 
Action: Mouse pressed left at (555, 189)
Screenshot: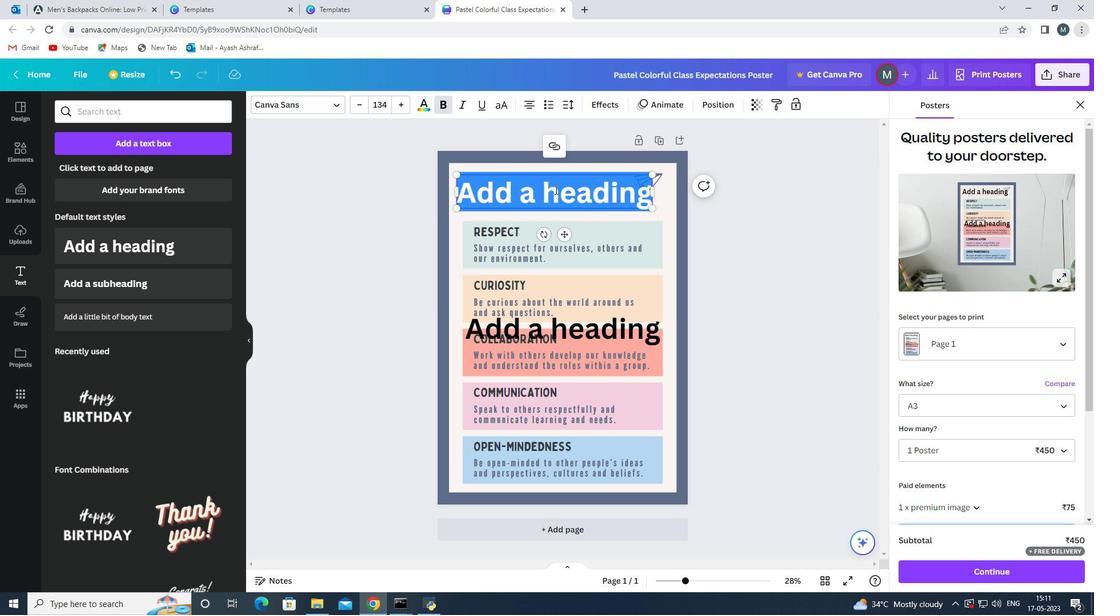 
Action: Mouse moved to (555, 190)
Screenshot: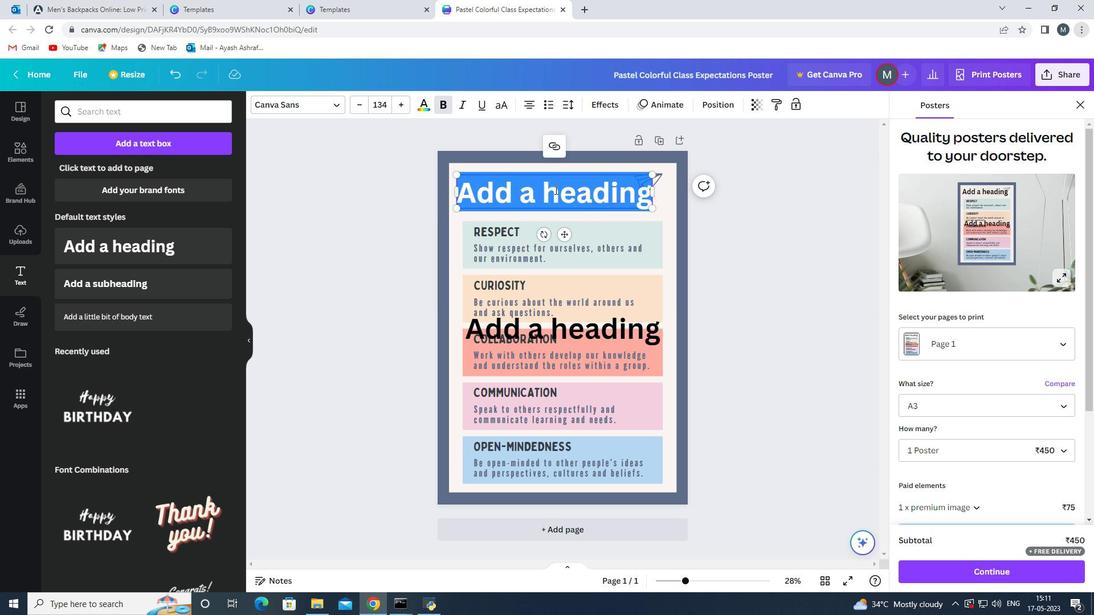 
Action: Mouse pressed left at (555, 190)
Screenshot: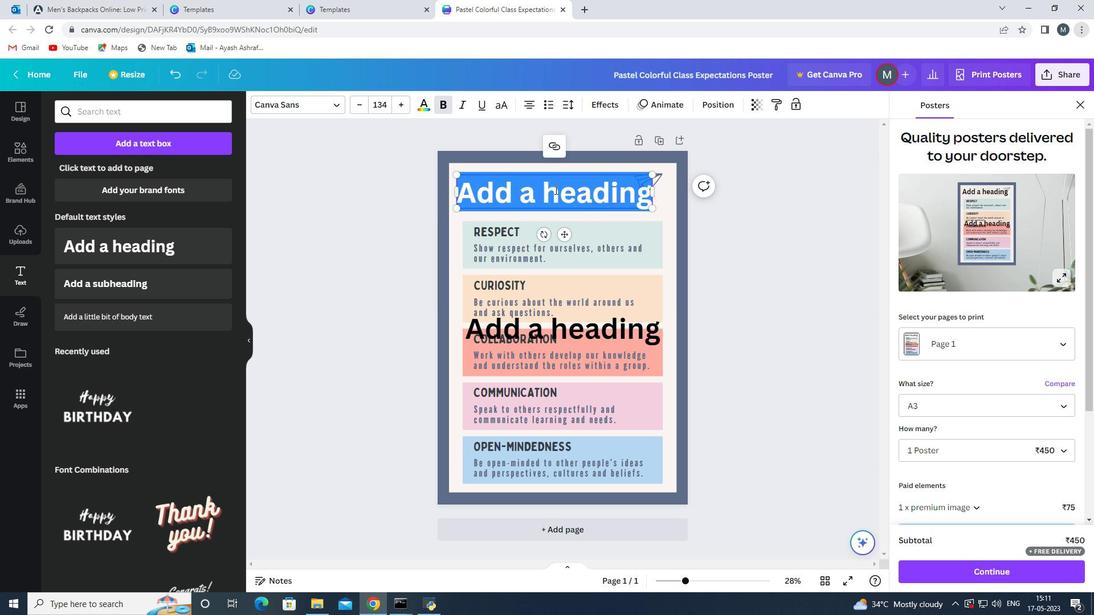 
Action: Mouse moved to (555, 190)
Screenshot: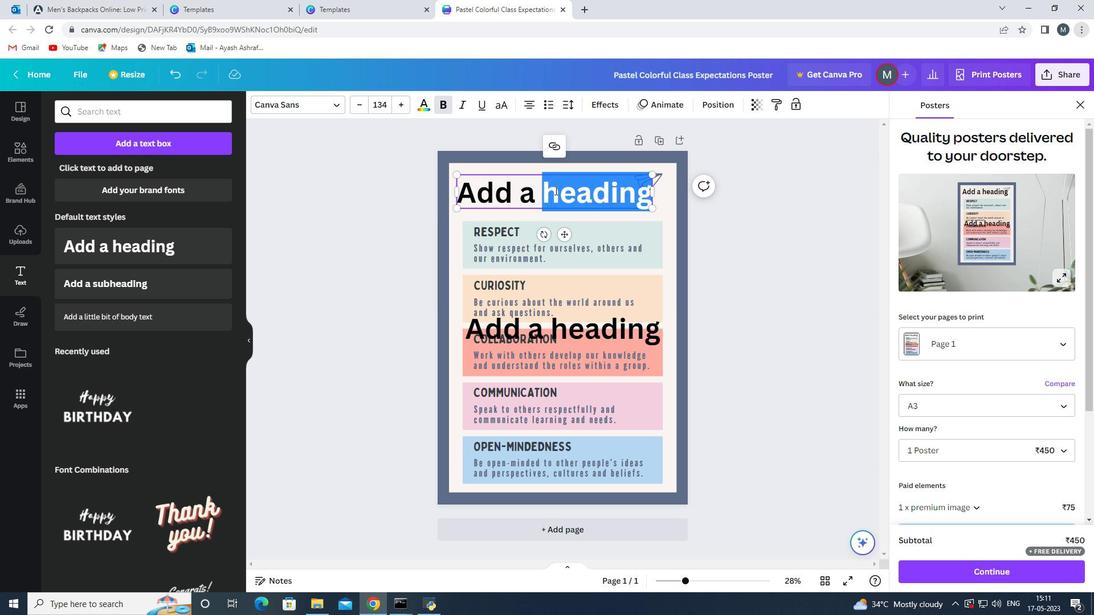 
Action: Mouse pressed left at (555, 190)
Screenshot: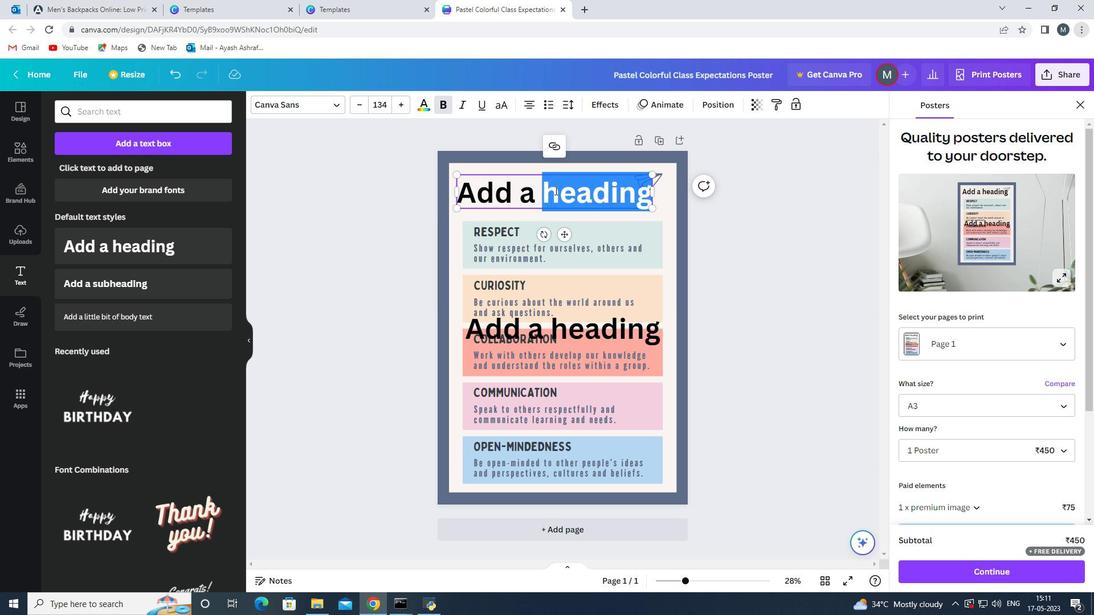 
Action: Mouse moved to (554, 190)
Screenshot: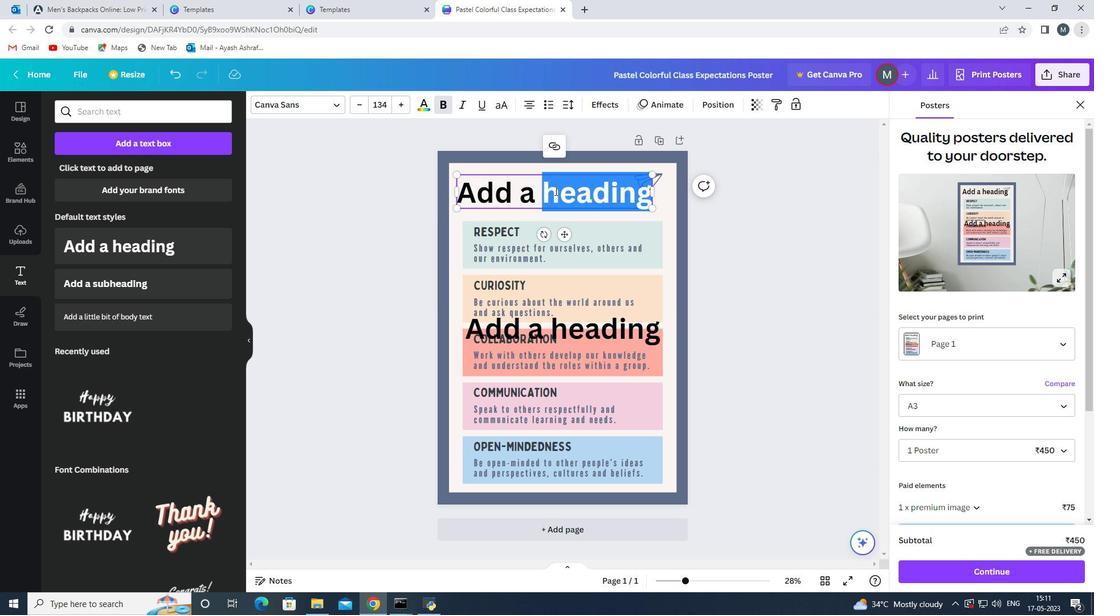 
Action: Mouse pressed left at (554, 190)
Screenshot: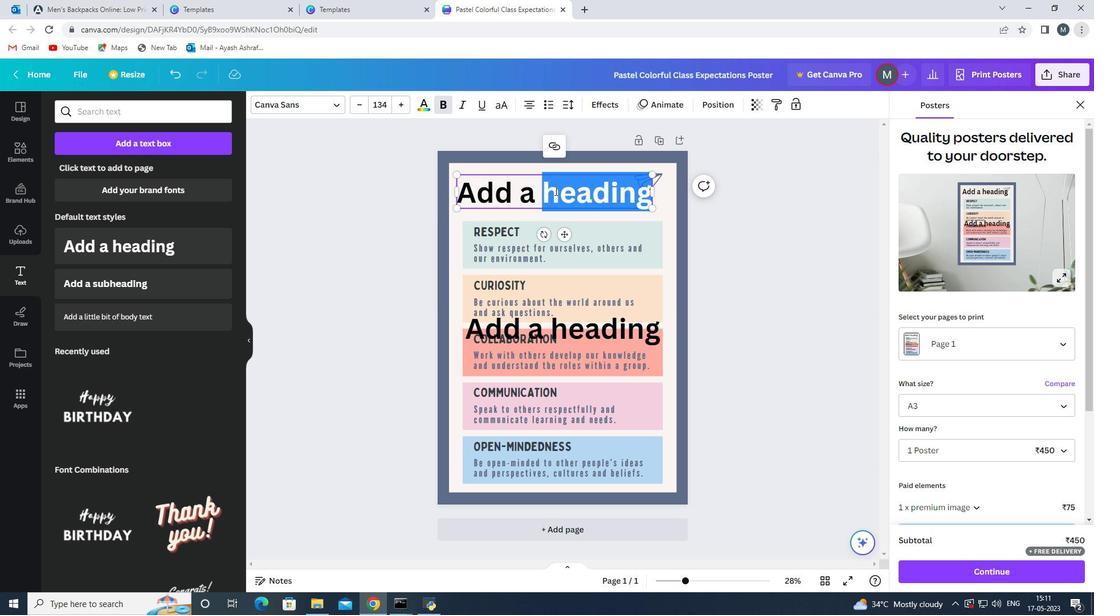 
Action: Mouse moved to (507, 194)
Screenshot: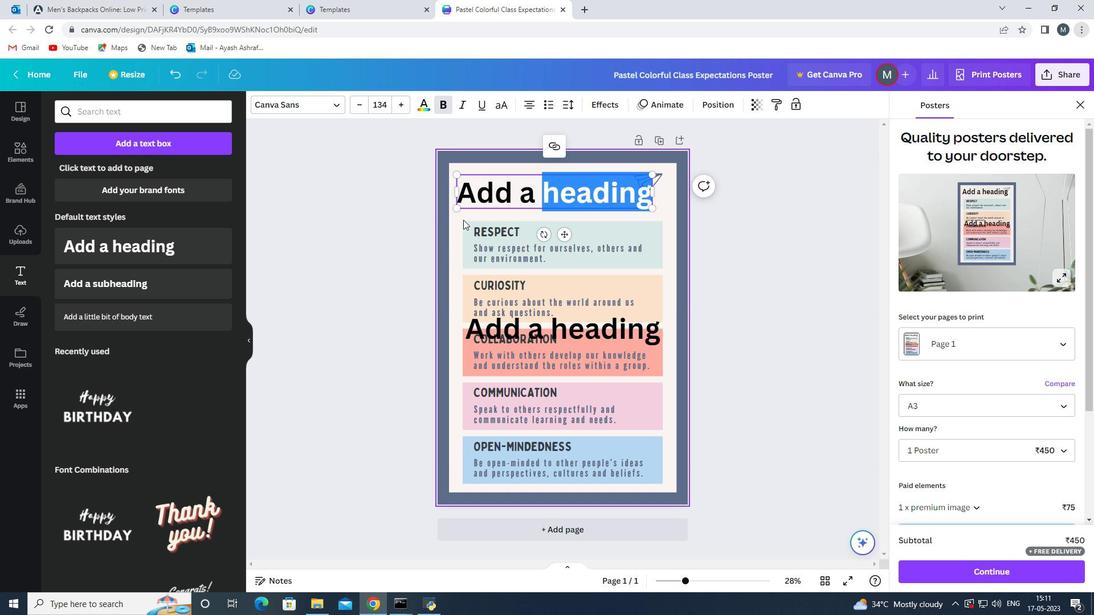 
Action: Mouse pressed left at (507, 194)
Screenshot: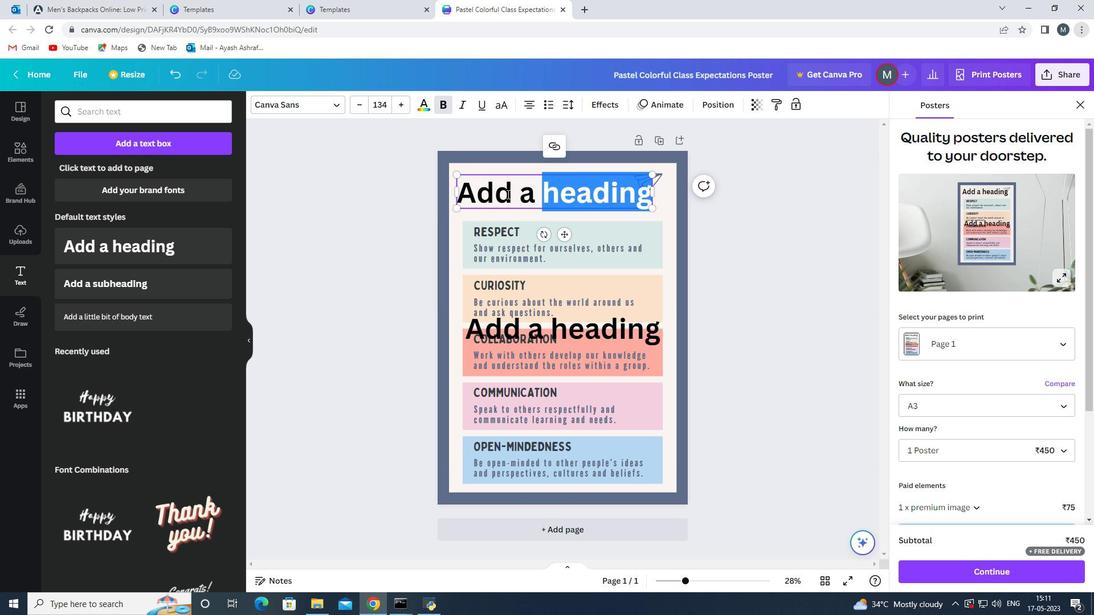 
Action: Mouse pressed left at (507, 194)
Screenshot: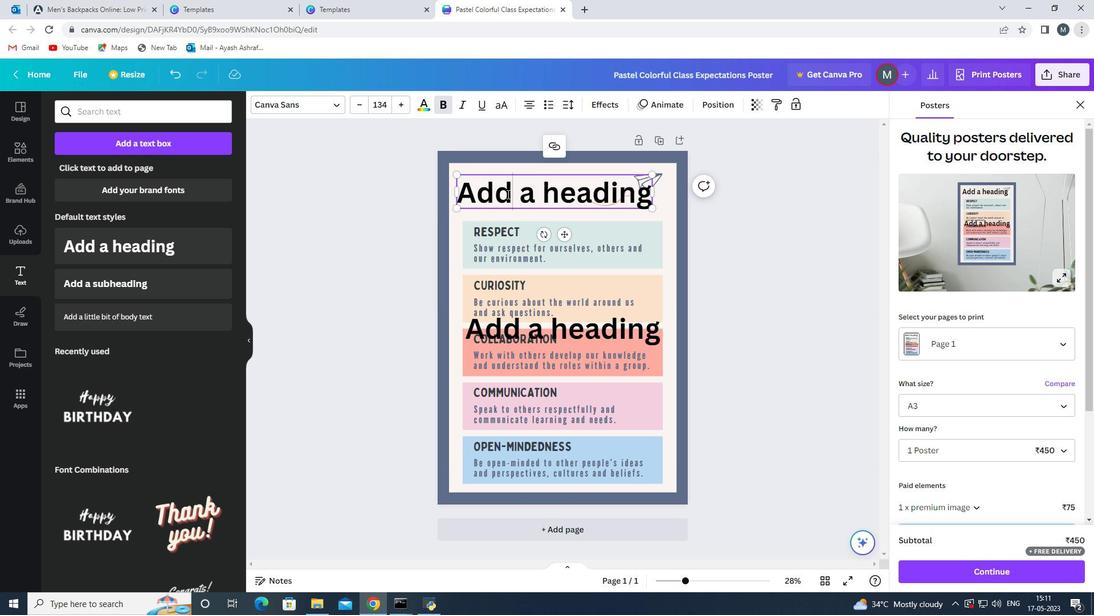 
Action: Mouse pressed left at (507, 194)
Screenshot: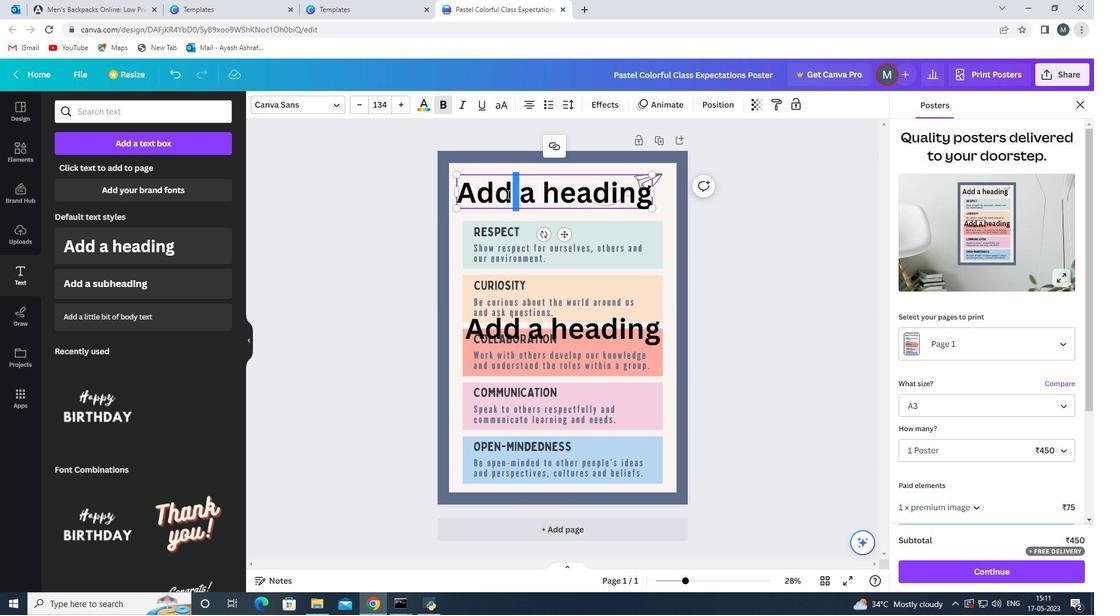 
Action: Mouse pressed left at (507, 194)
Screenshot: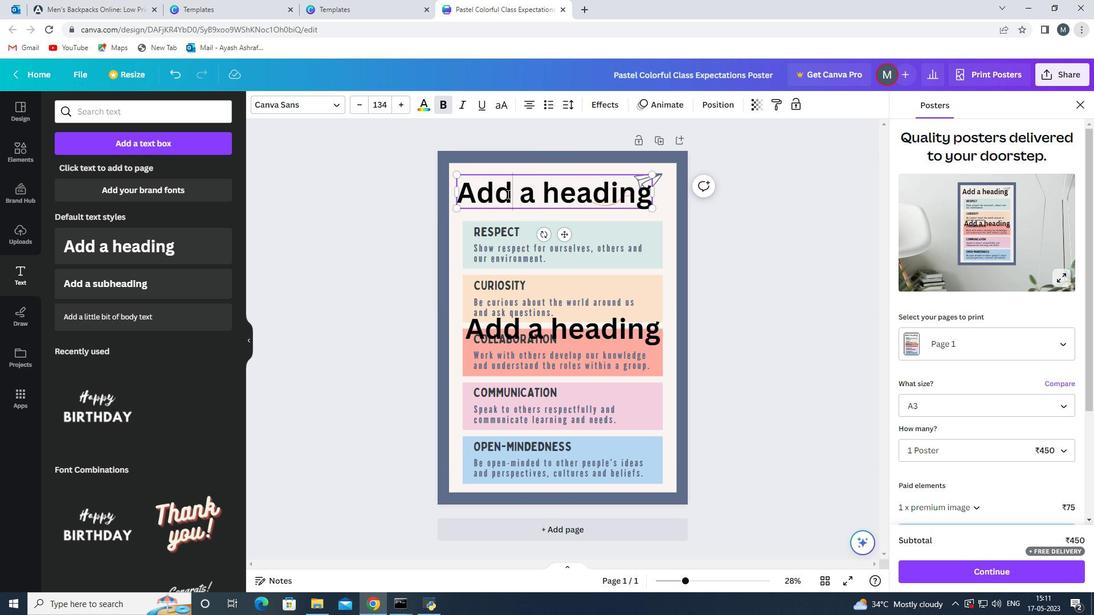 
Action: Key pressed <Key.shift>S
Screenshot: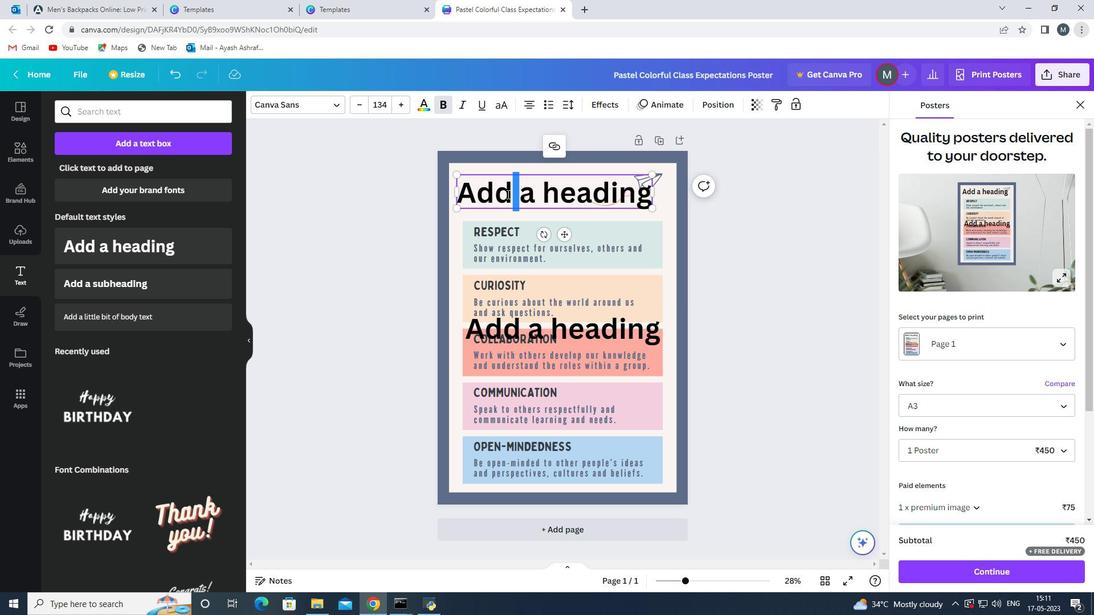 
Action: Mouse moved to (637, 196)
Screenshot: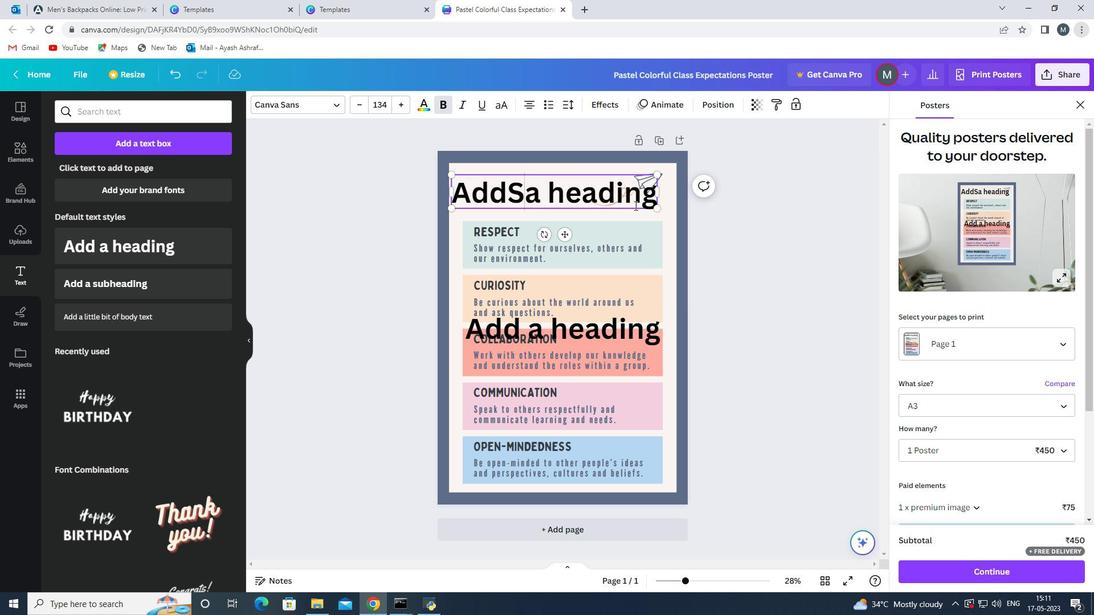 
Action: Mouse pressed left at (637, 196)
Screenshot: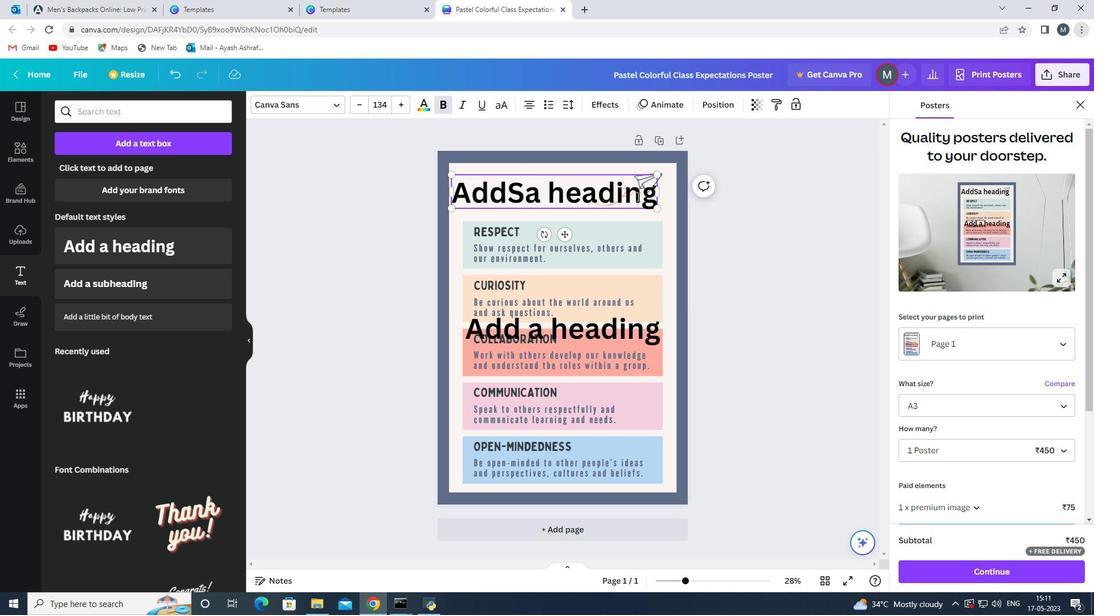 
Action: Mouse pressed left at (637, 196)
Screenshot: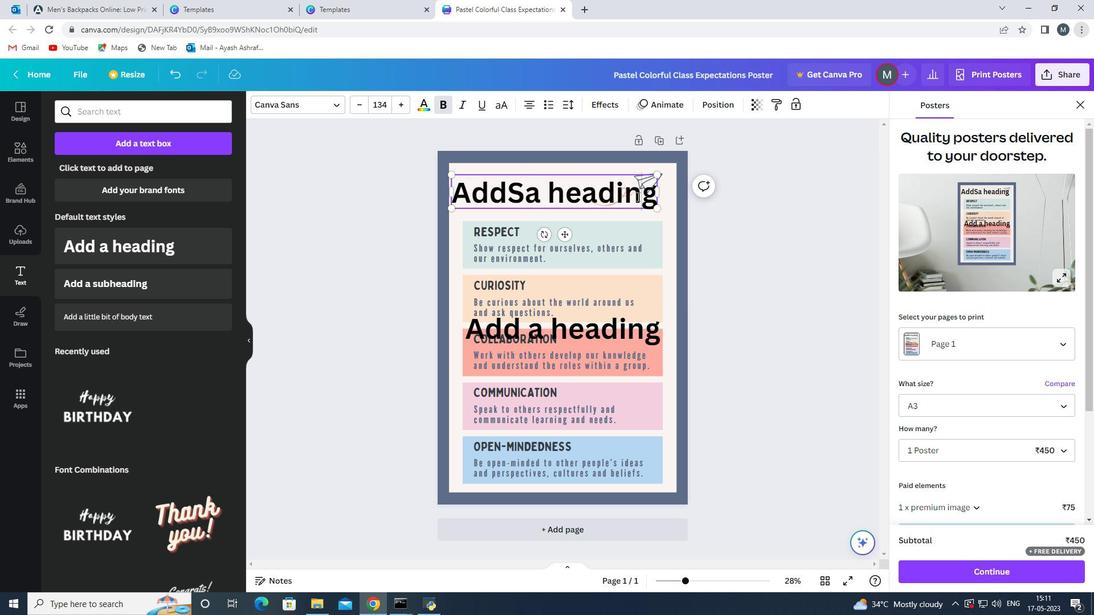 
Action: Mouse pressed left at (637, 196)
Screenshot: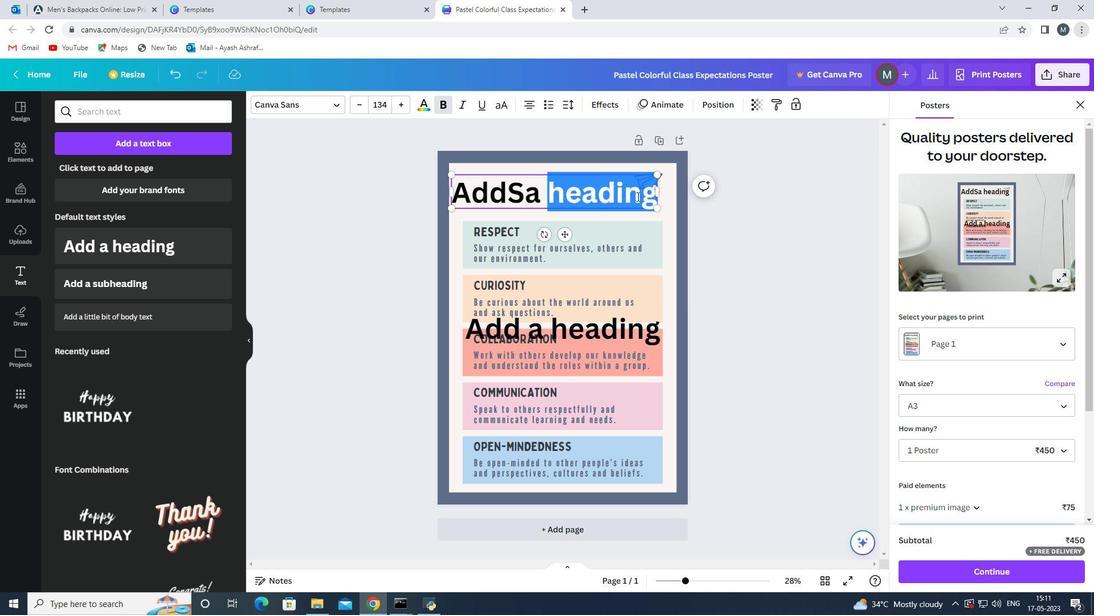 
Action: Key pressed <Key.shift>Schoo<Key.space><Key.backspace>l<Key.space><Key.shift>Poster<Key.space>
Screenshot: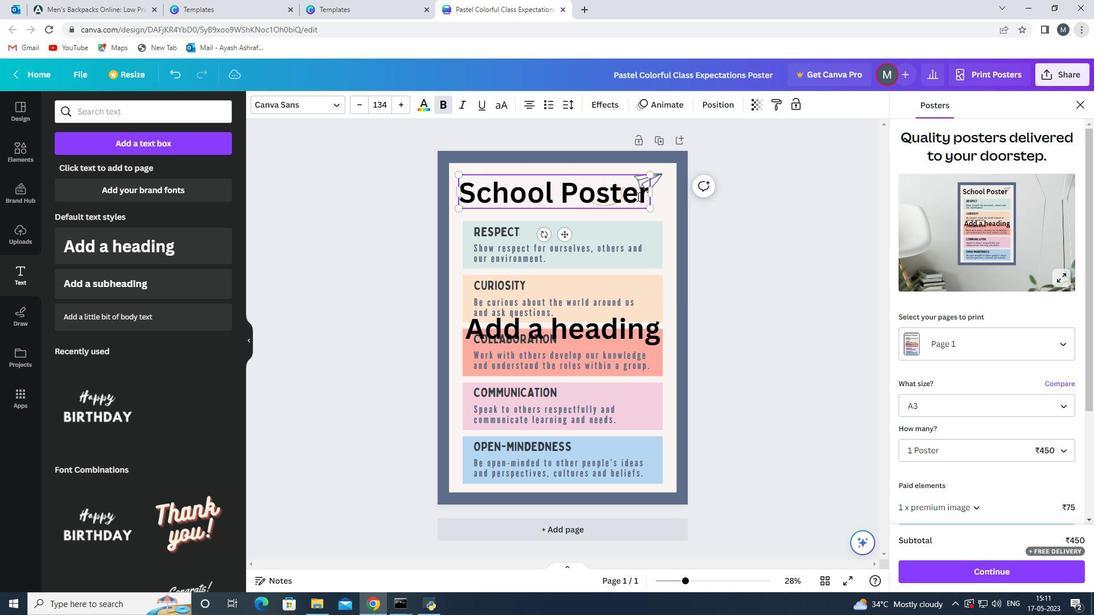 
Action: Mouse moved to (654, 208)
Screenshot: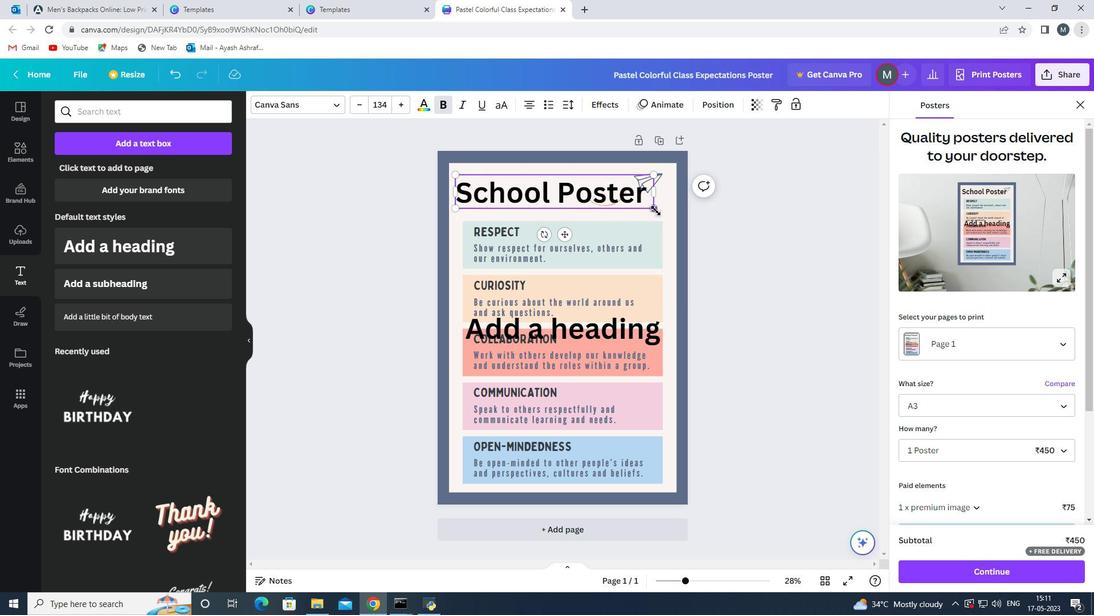 
Action: Mouse pressed left at (654, 208)
Screenshot: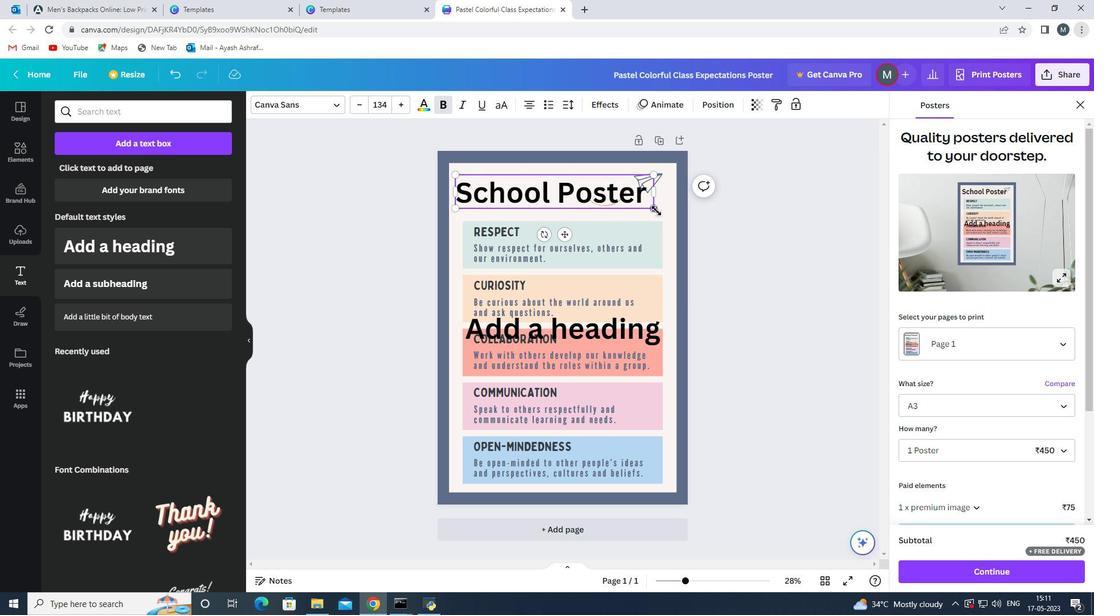
Action: Mouse moved to (579, 174)
Screenshot: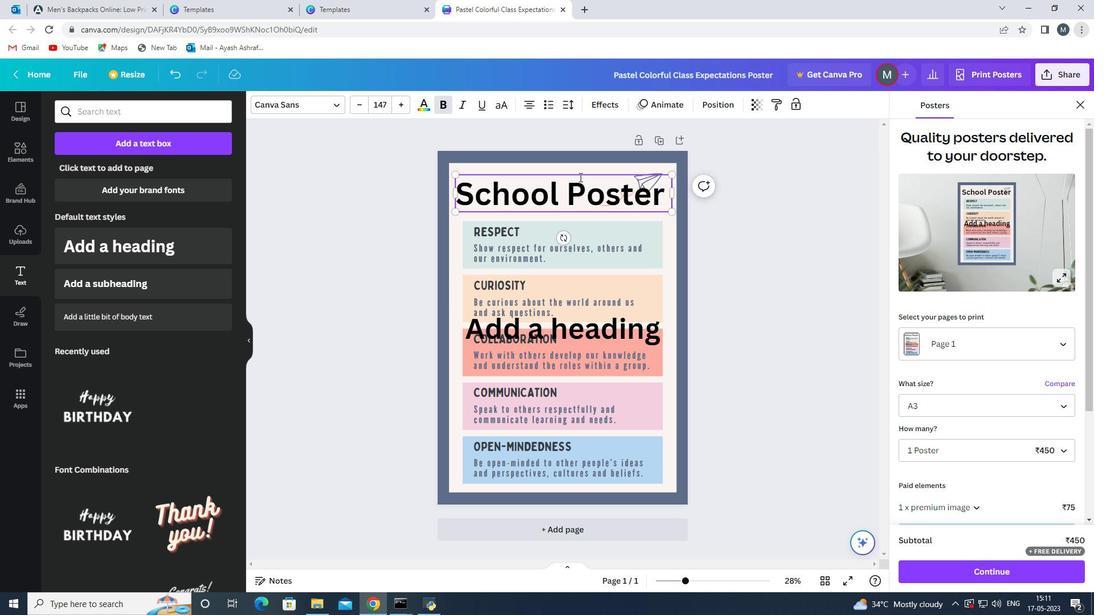 
Action: Mouse pressed left at (579, 174)
Screenshot: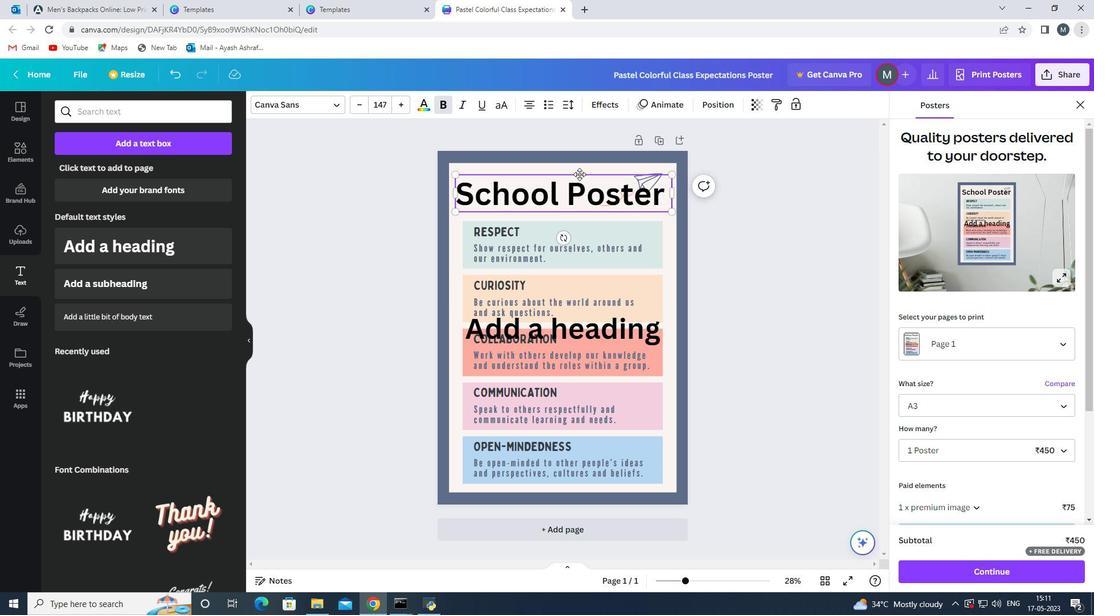 
Action: Mouse moved to (547, 304)
Screenshot: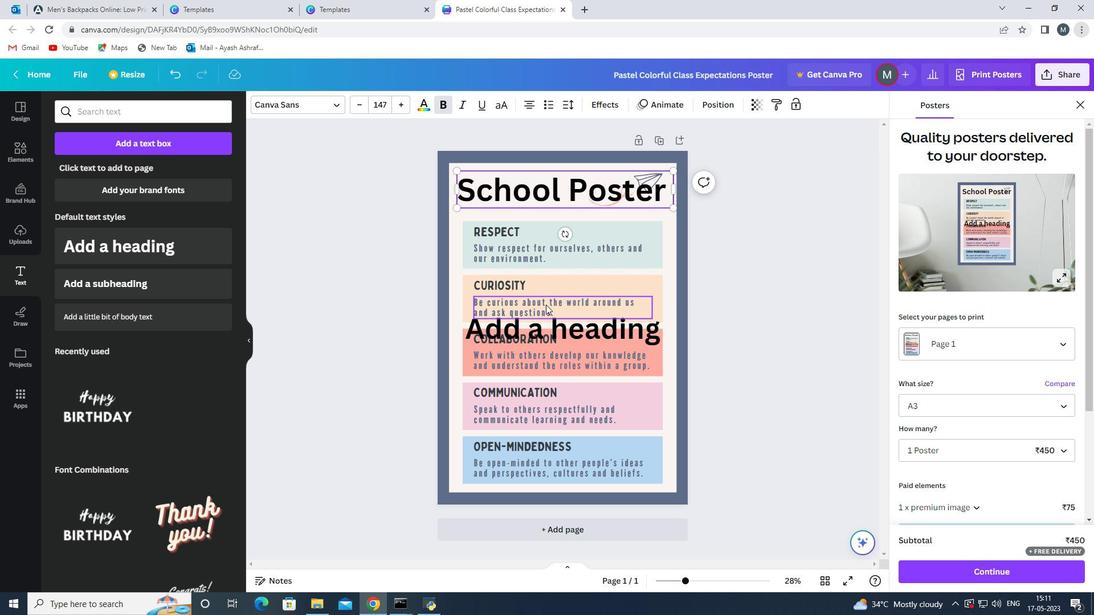
Action: Mouse scrolled (547, 303) with delta (0, 0)
Screenshot: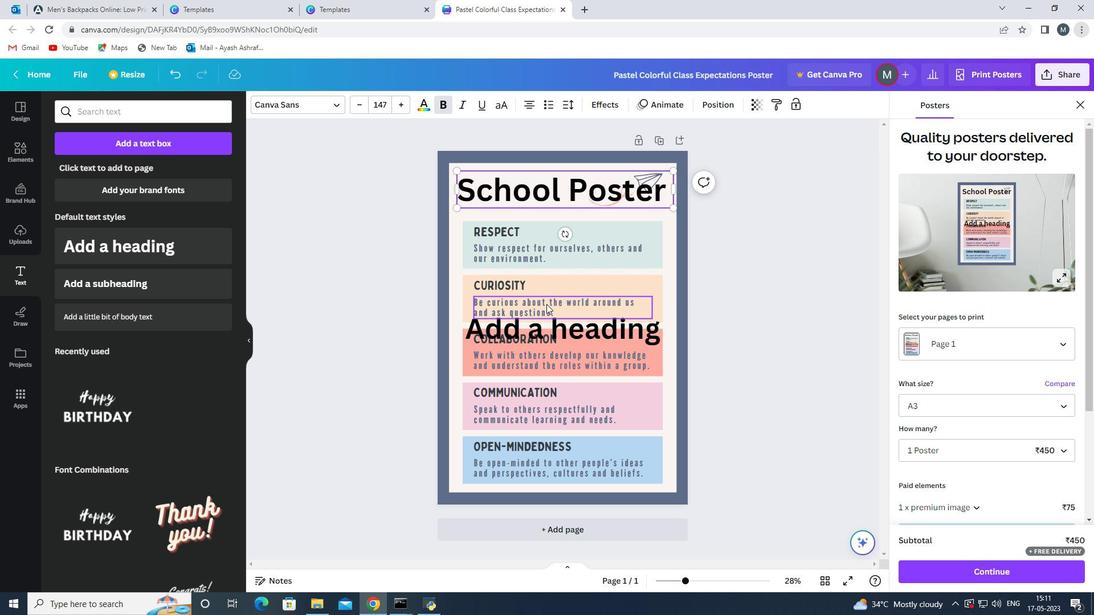
Action: Mouse moved to (547, 304)
Screenshot: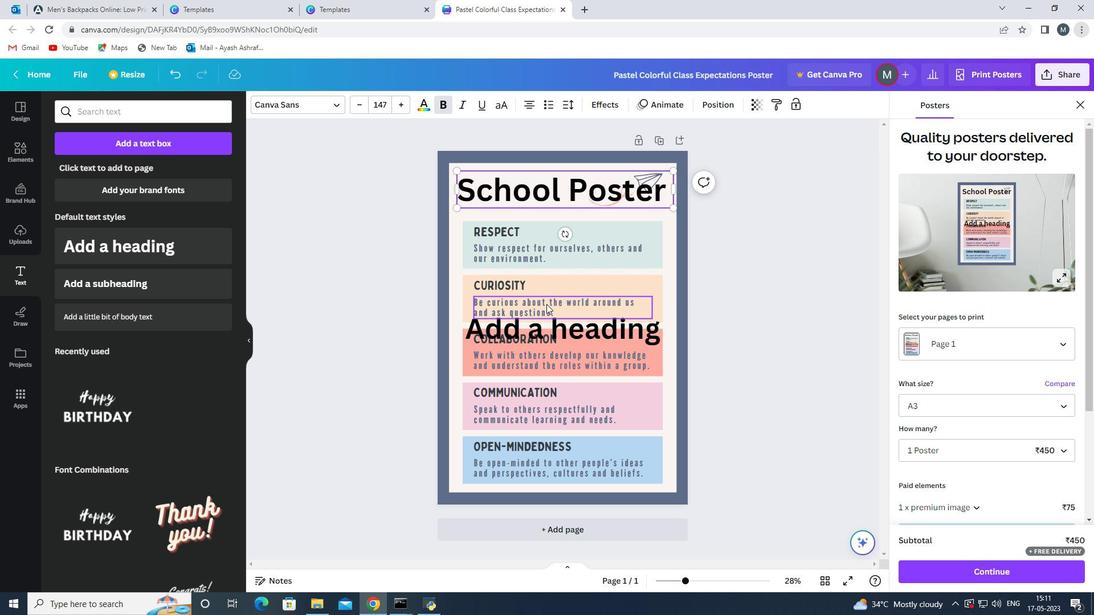 
Action: Mouse scrolled (547, 303) with delta (0, 0)
Screenshot: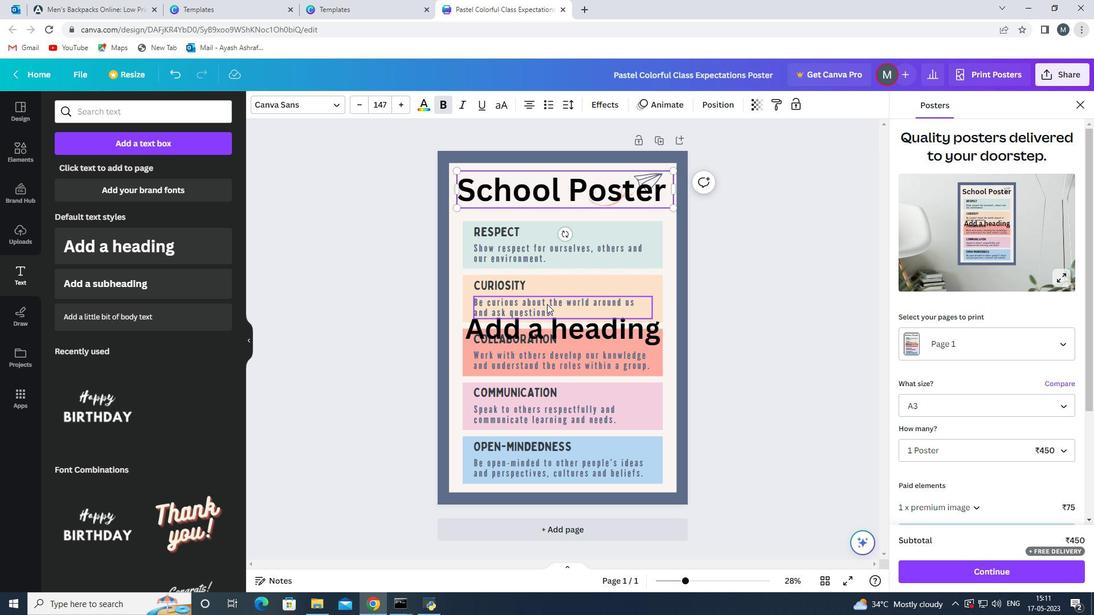 
Action: Mouse moved to (426, 108)
Screenshot: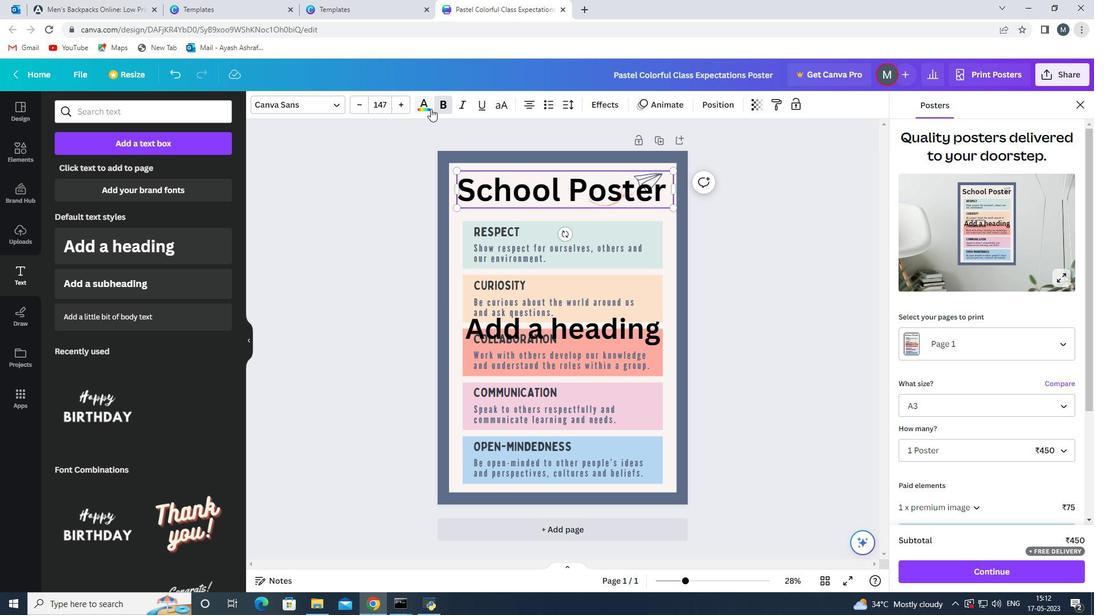 
Action: Mouse pressed left at (426, 108)
Screenshot: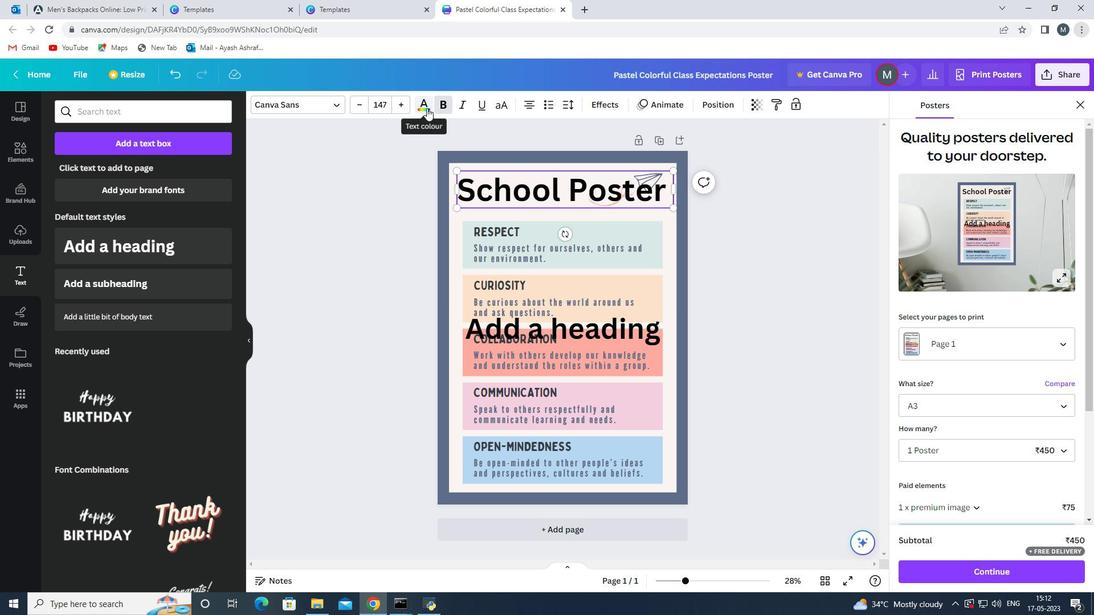 
Action: Mouse moved to (181, 176)
Screenshot: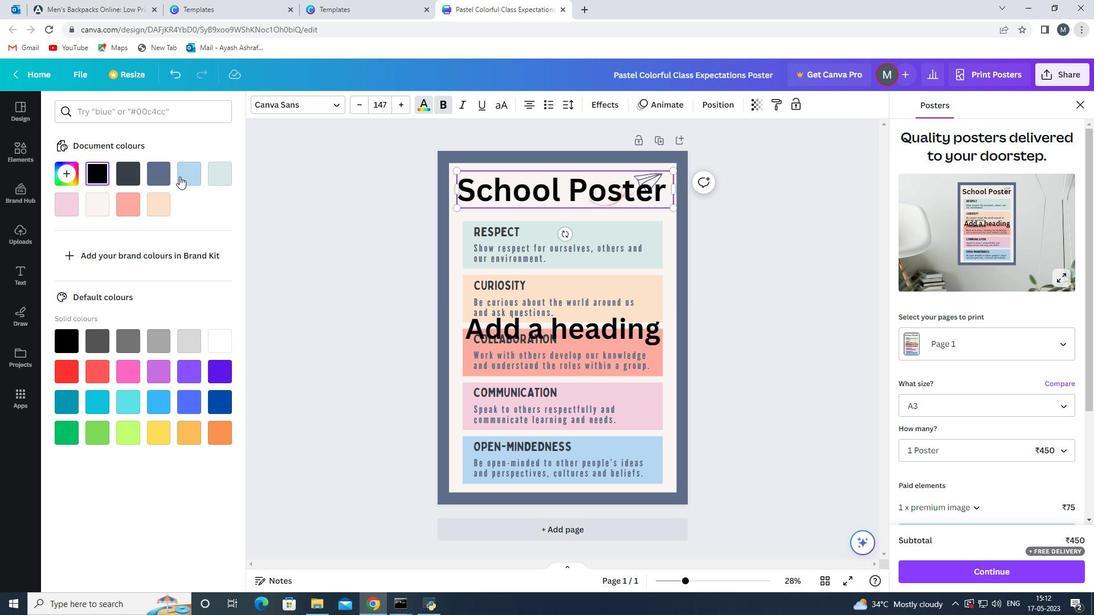 
Action: Mouse pressed left at (181, 176)
Screenshot: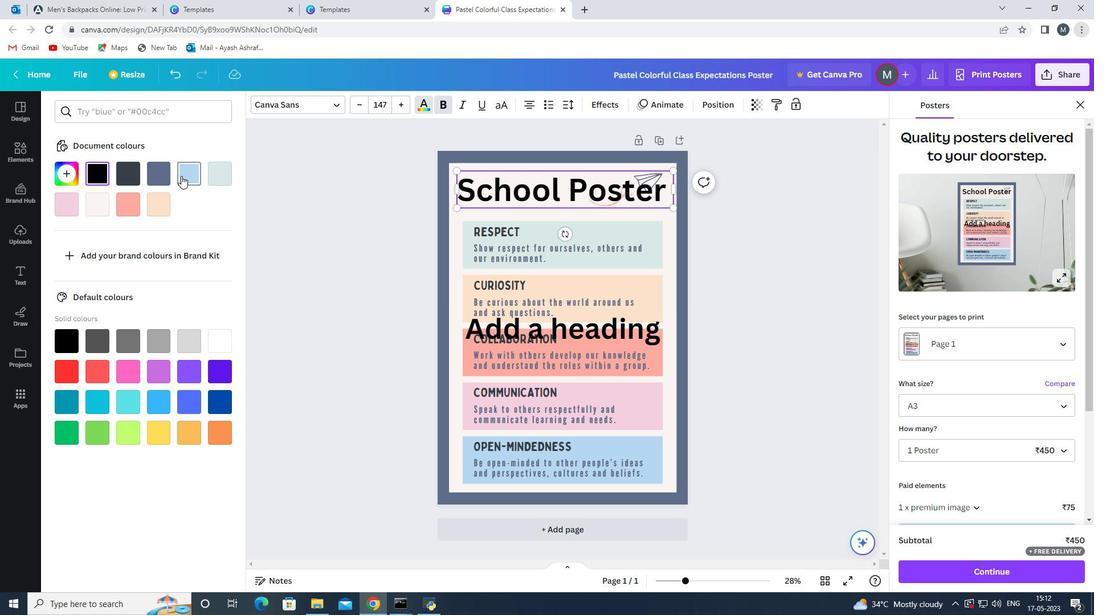
Action: Mouse moved to (544, 196)
Screenshot: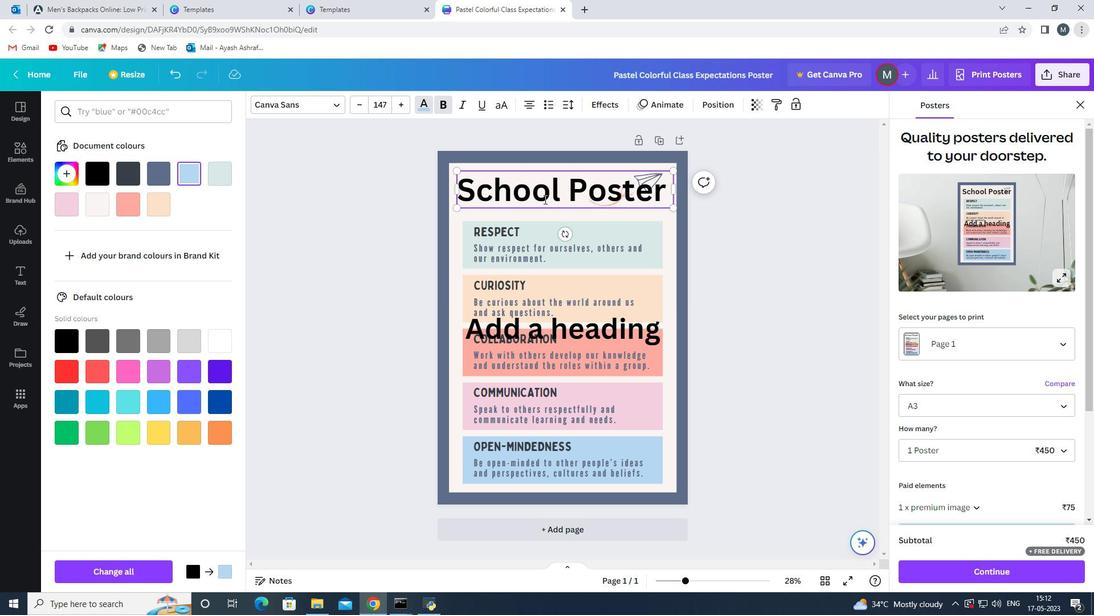 
Action: Mouse pressed left at (544, 196)
Screenshot: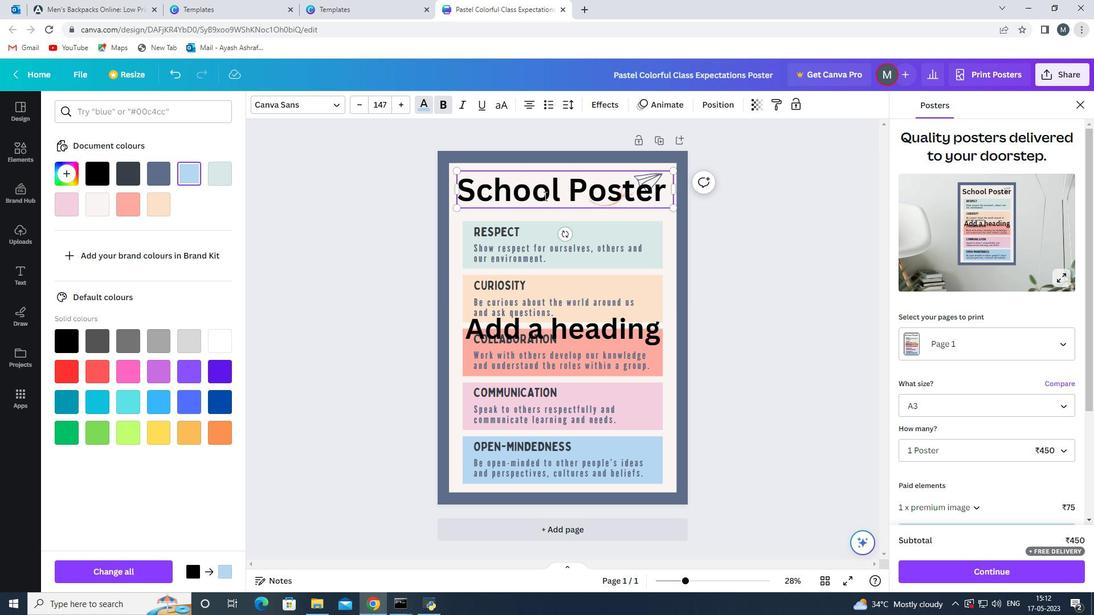 
Action: Mouse pressed left at (544, 196)
Screenshot: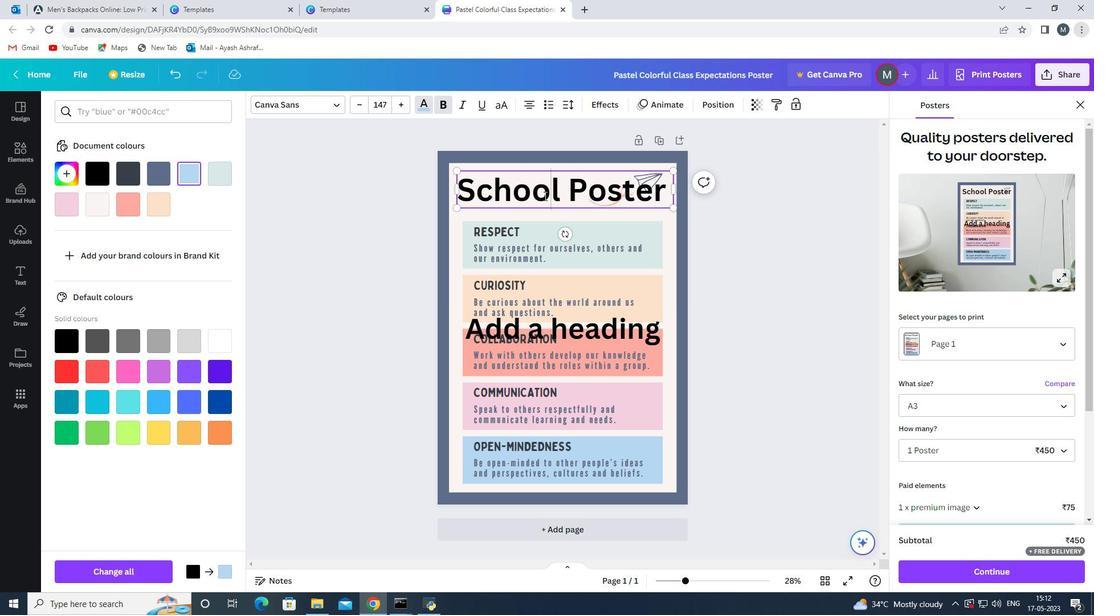 
Action: Mouse pressed left at (544, 196)
Screenshot: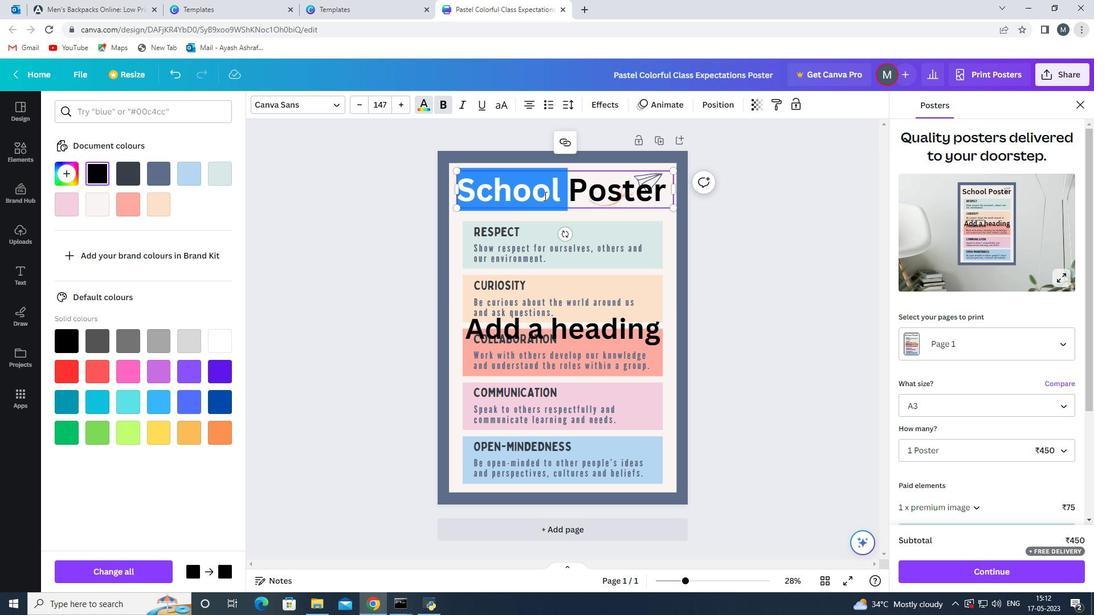 
Action: Mouse moved to (184, 181)
Screenshot: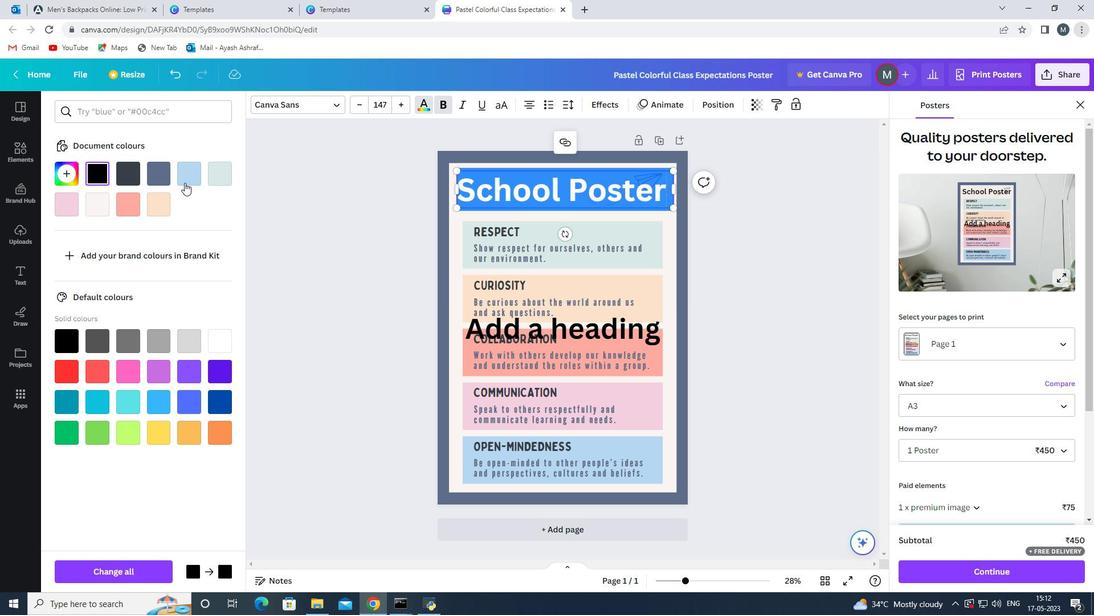 
Action: Mouse pressed left at (184, 181)
Screenshot: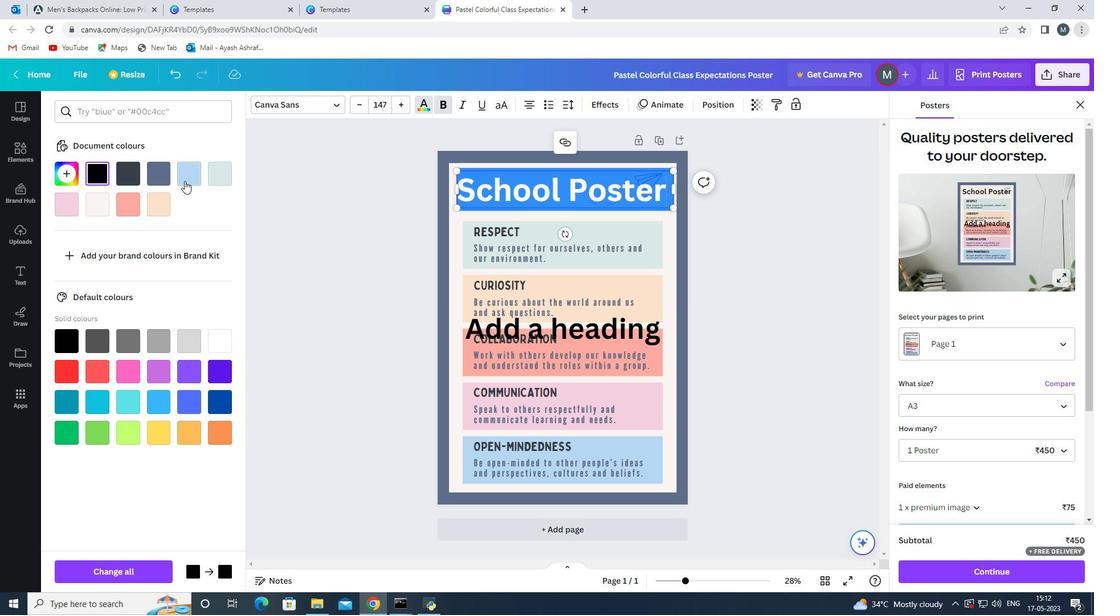 
Action: Mouse moved to (398, 265)
Screenshot: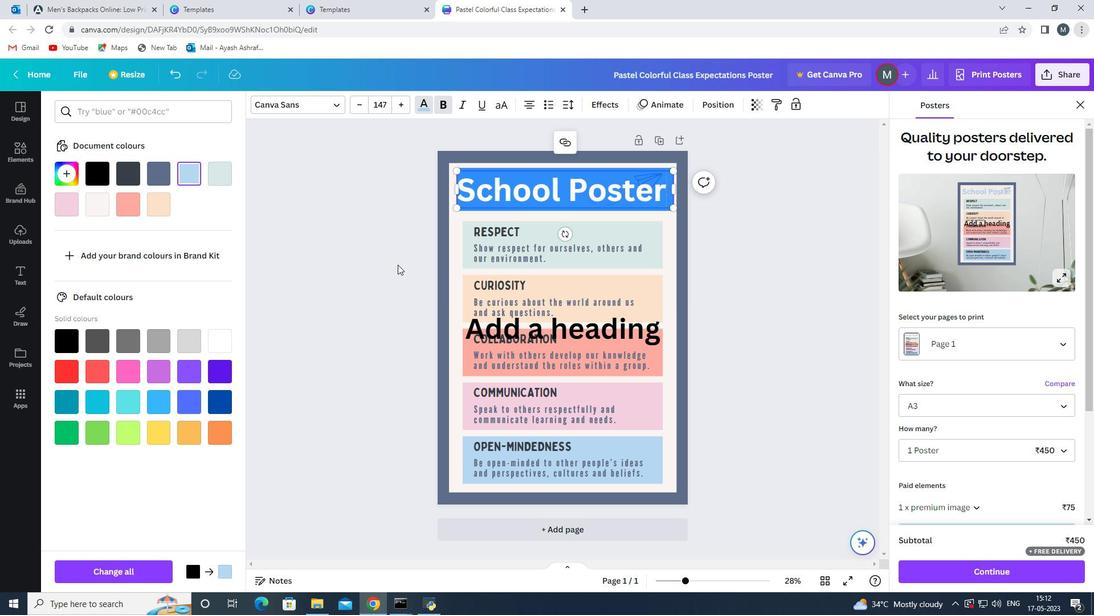 
Action: Mouse pressed left at (398, 265)
Screenshot: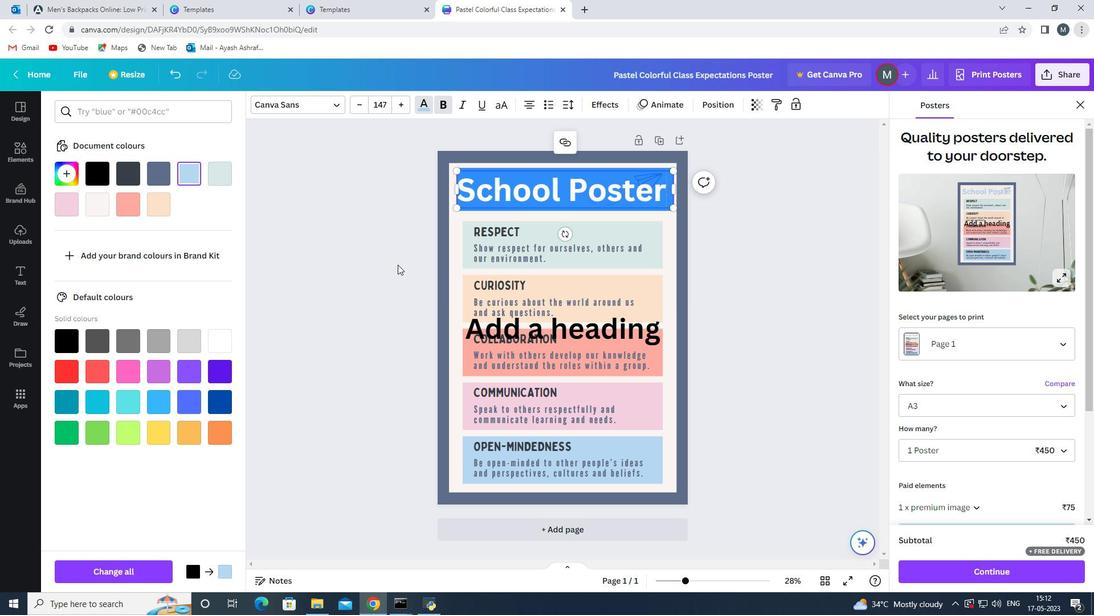 
Action: Mouse moved to (428, 237)
Screenshot: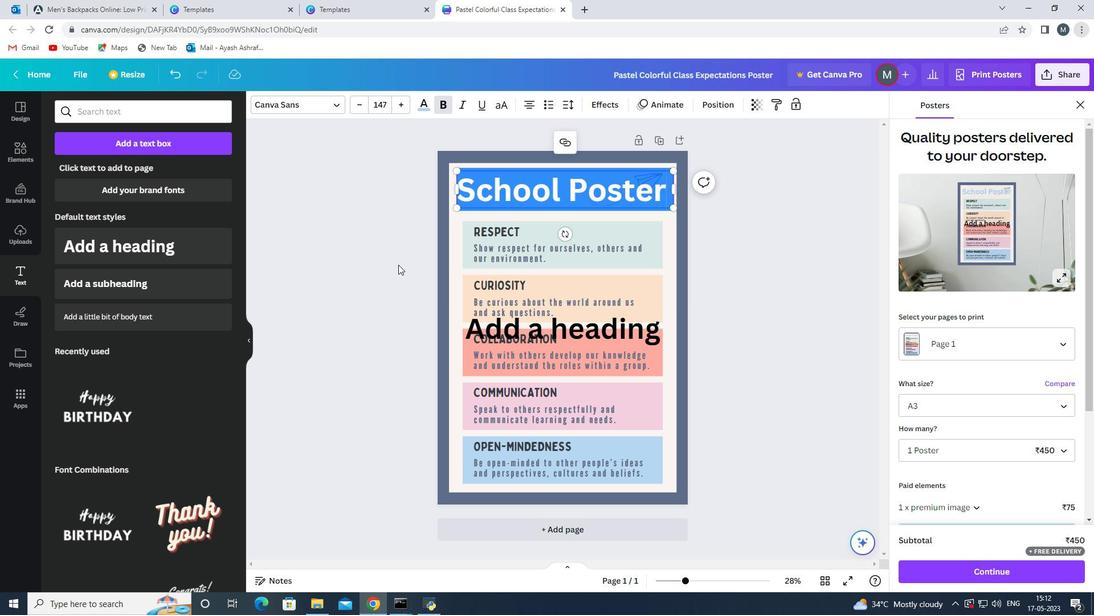 
Action: Mouse pressed left at (428, 237)
Screenshot: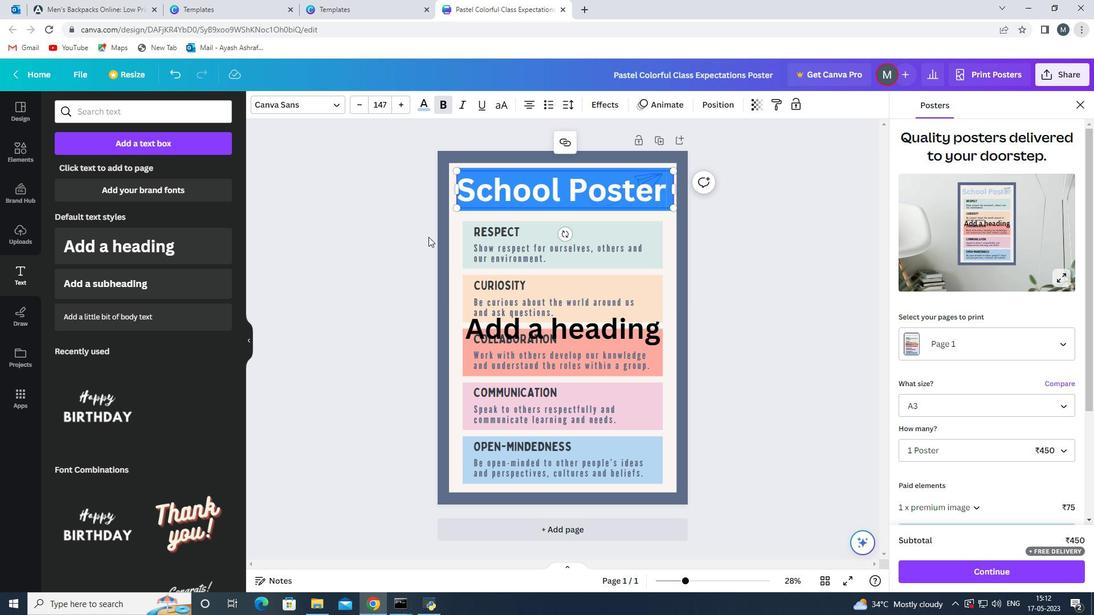 
Action: Mouse moved to (519, 184)
Screenshot: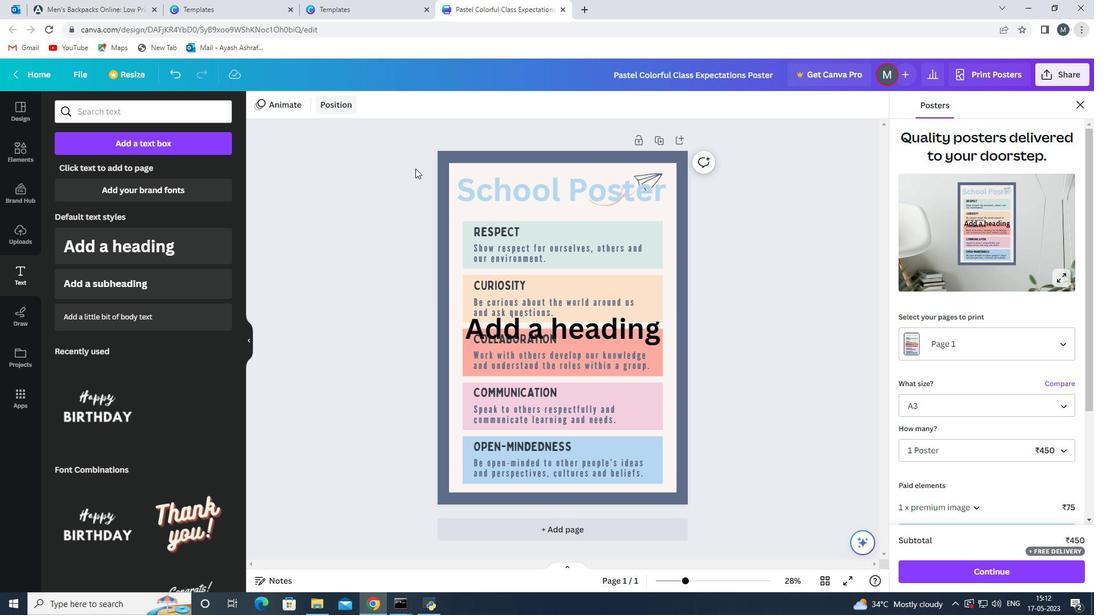 
Action: Mouse pressed left at (519, 184)
Screenshot: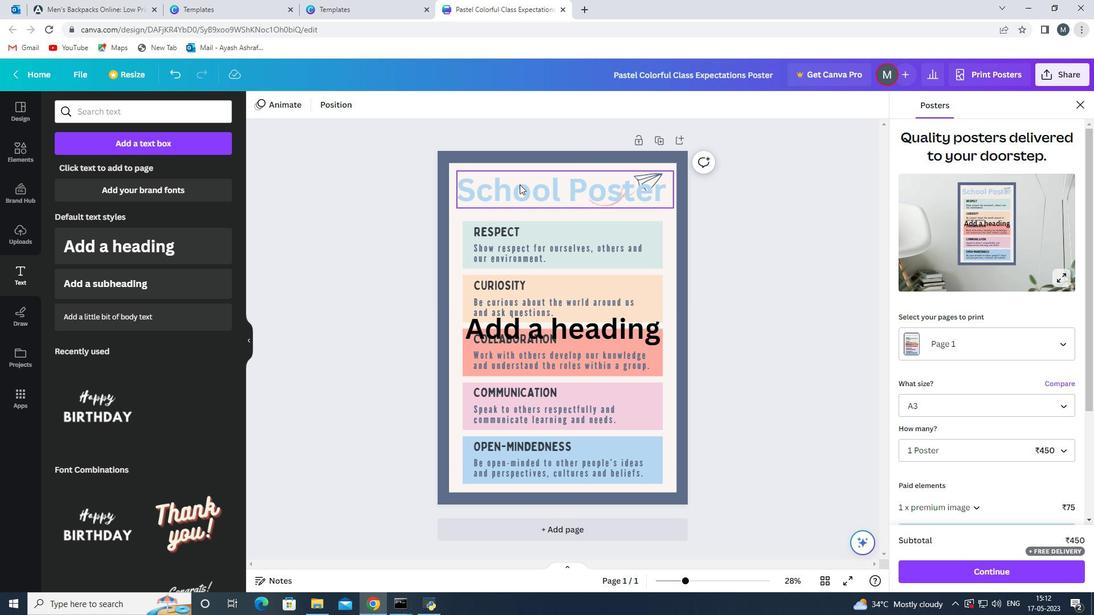 
Action: Mouse pressed left at (519, 184)
Screenshot: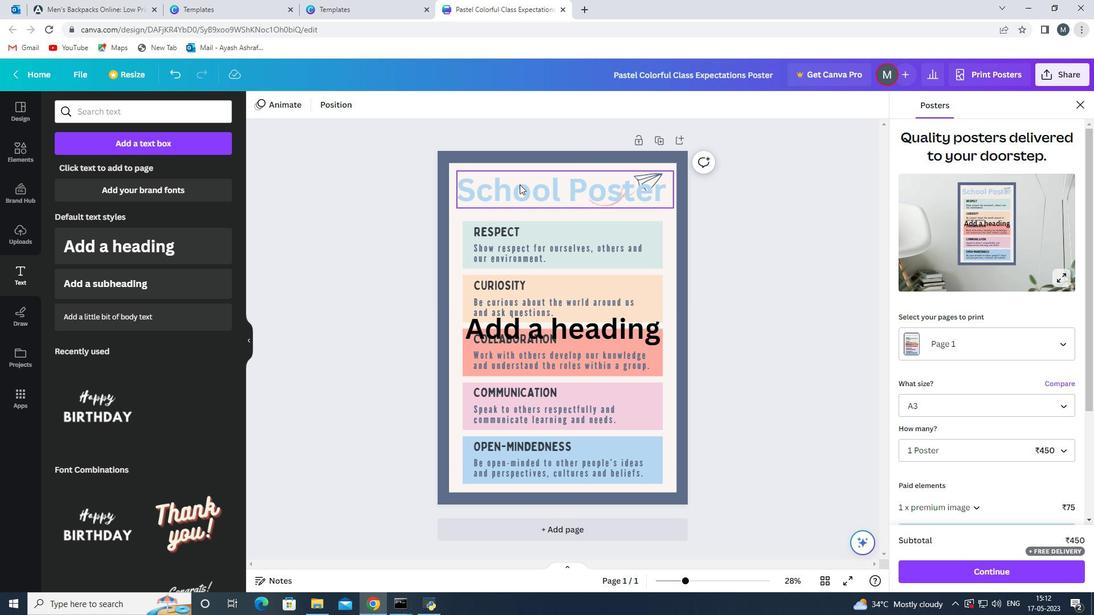 
Action: Mouse moved to (485, 108)
Screenshot: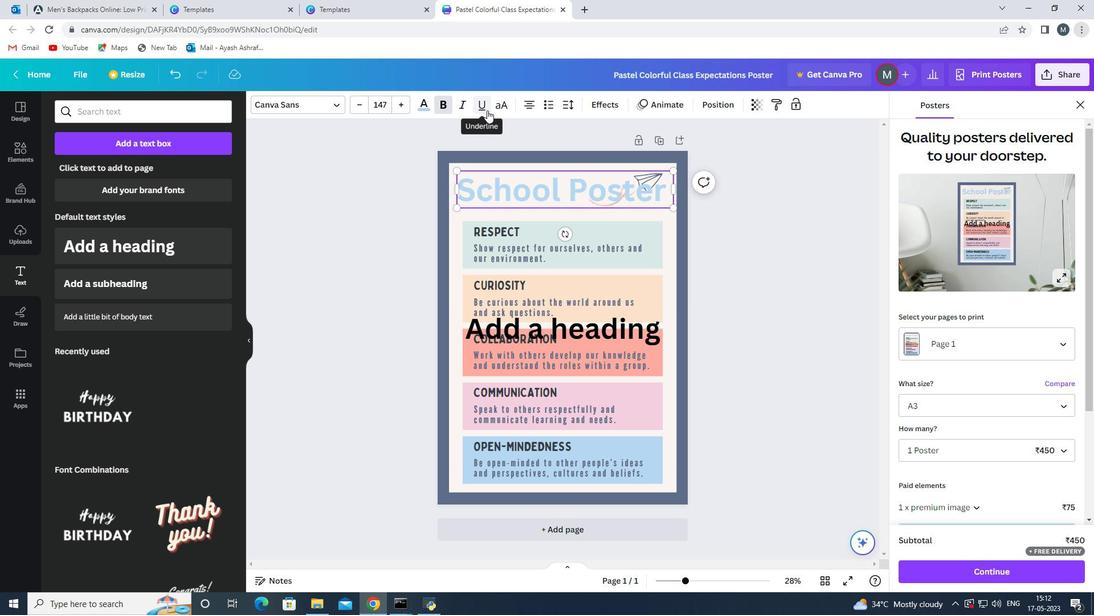 
Action: Mouse pressed left at (485, 108)
Screenshot: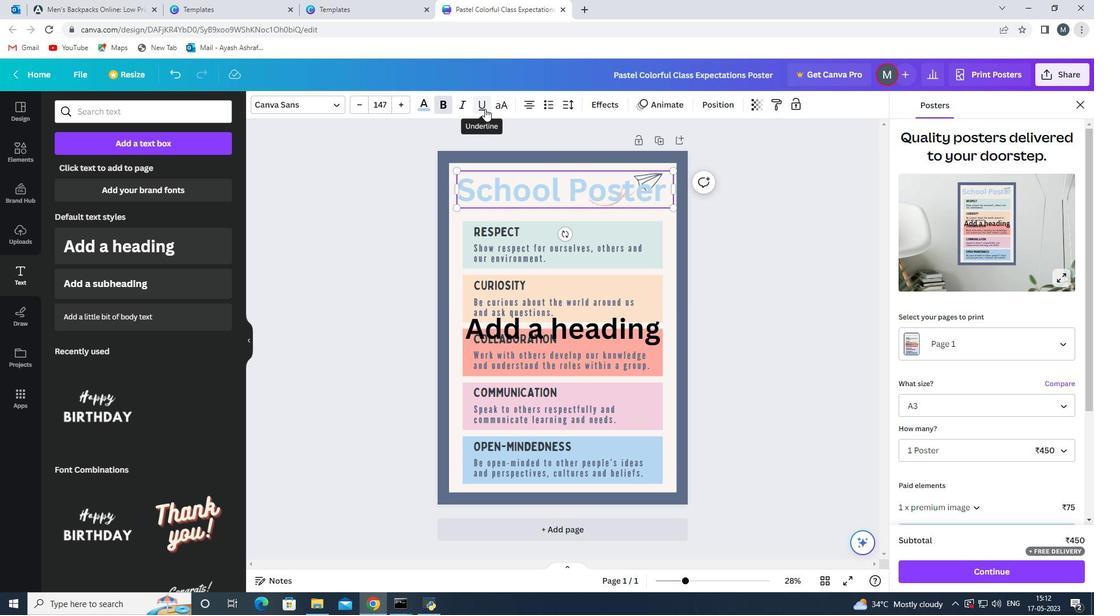 
Action: Mouse moved to (503, 193)
Screenshot: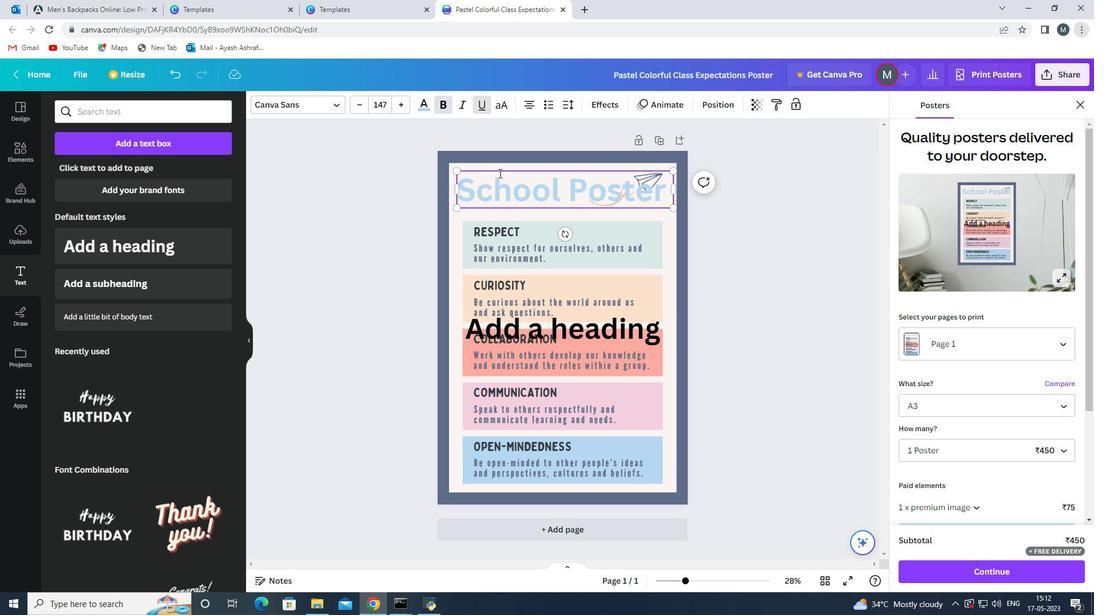 
Action: Mouse pressed left at (503, 193)
Screenshot: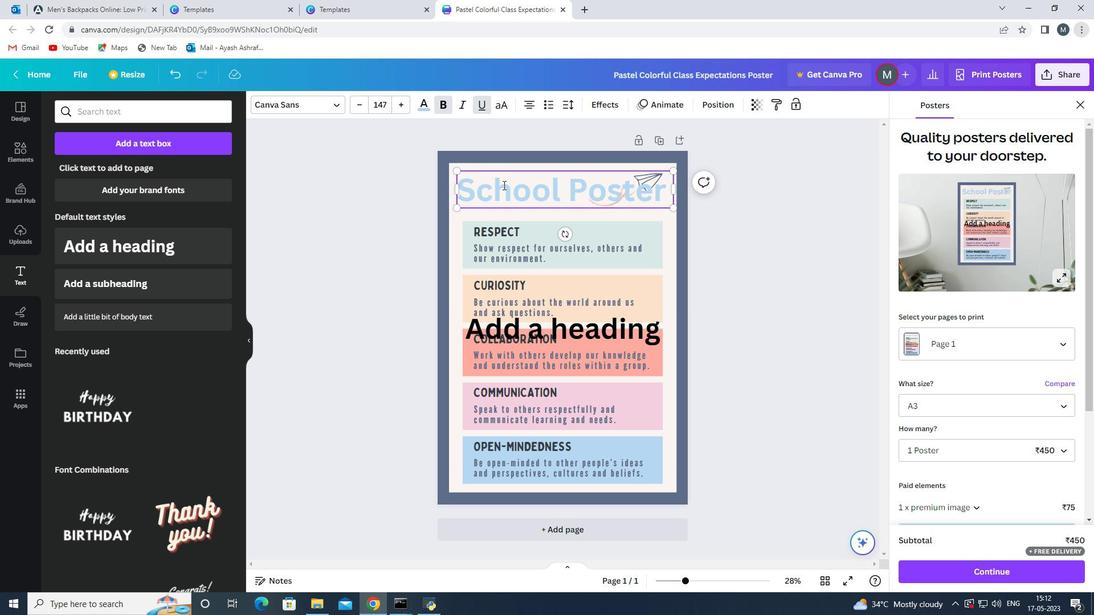 
Action: Mouse pressed left at (503, 193)
Screenshot: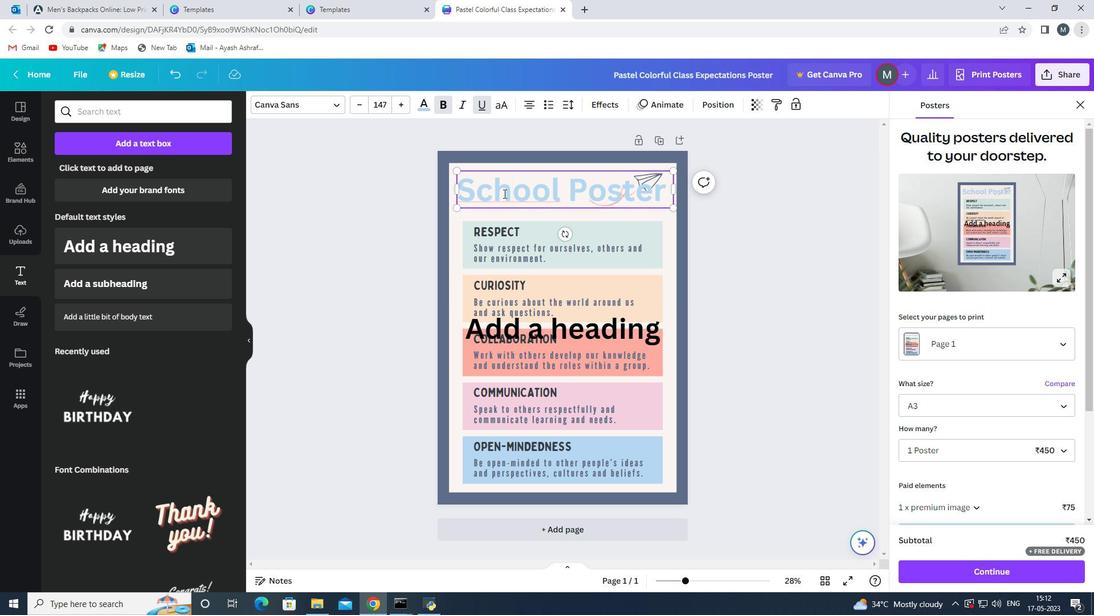 
Action: Mouse moved to (503, 193)
Screenshot: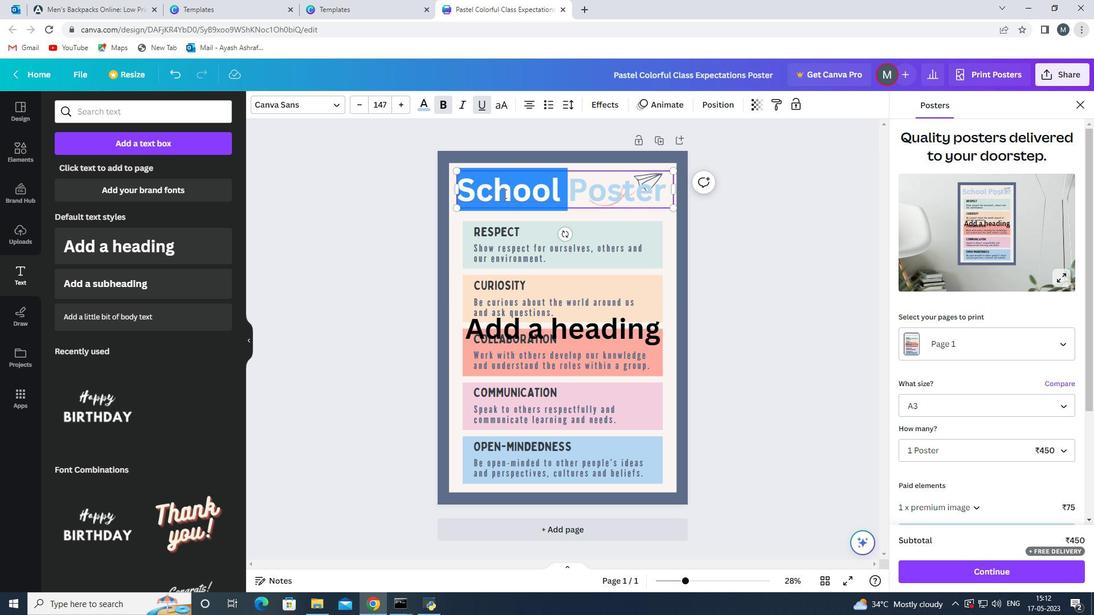 
Action: Mouse pressed left at (503, 193)
Screenshot: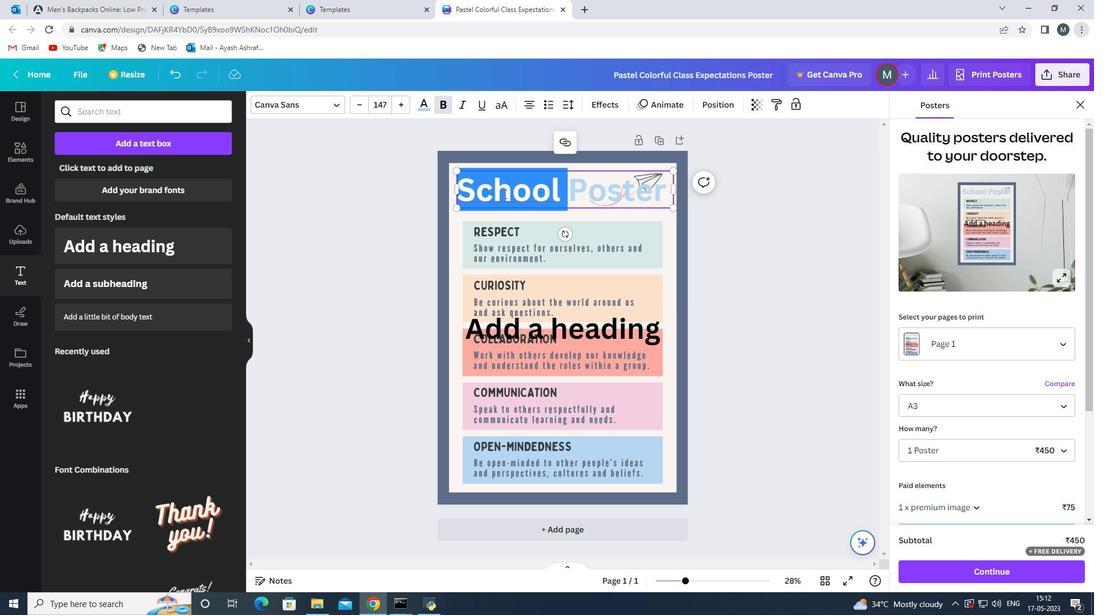 
Action: Mouse pressed left at (503, 193)
Screenshot: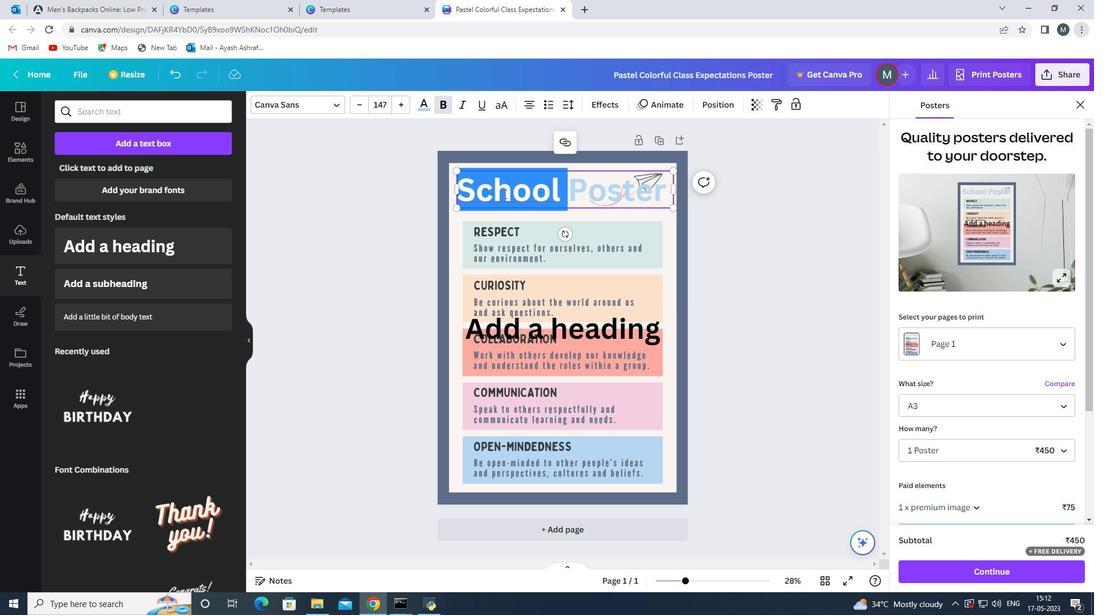 
Action: Mouse pressed left at (503, 193)
Screenshot: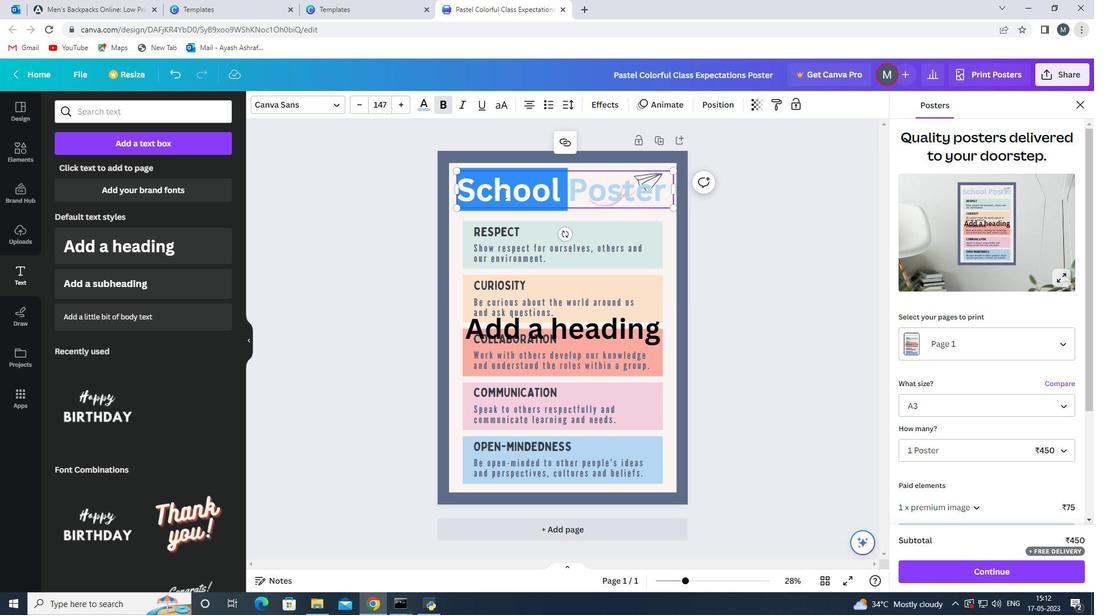 
Action: Mouse moved to (481, 106)
Screenshot: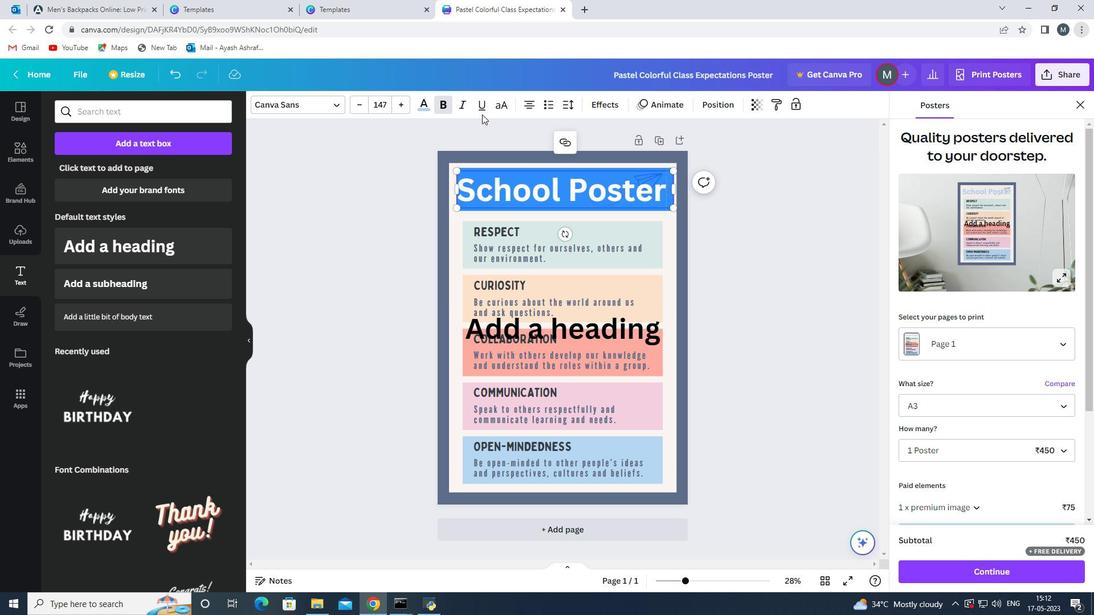 
Action: Mouse pressed left at (481, 106)
Screenshot: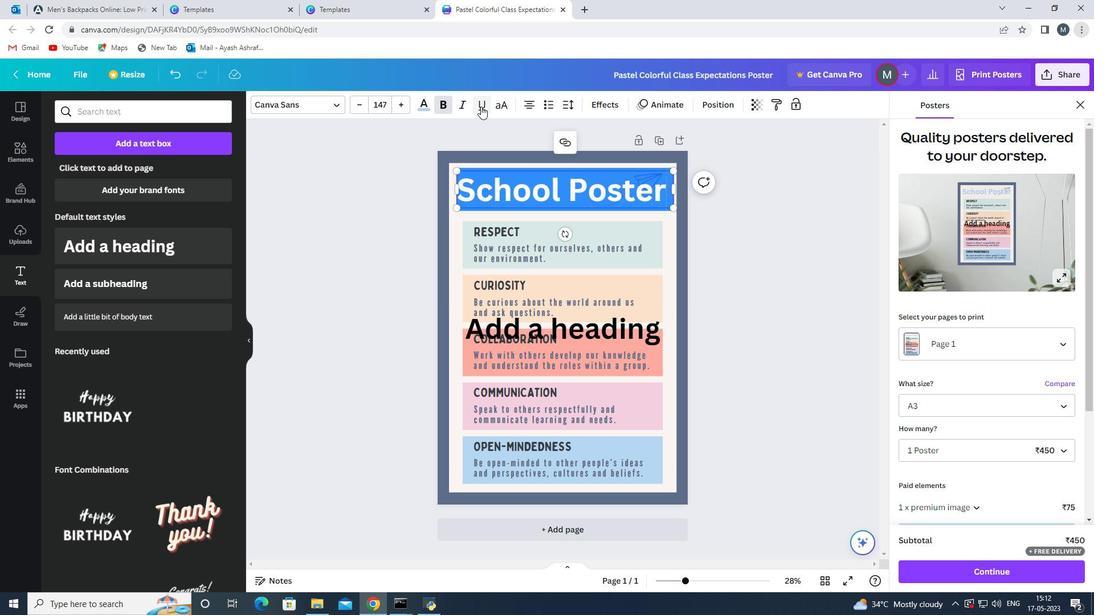 
Action: Mouse moved to (412, 222)
Screenshot: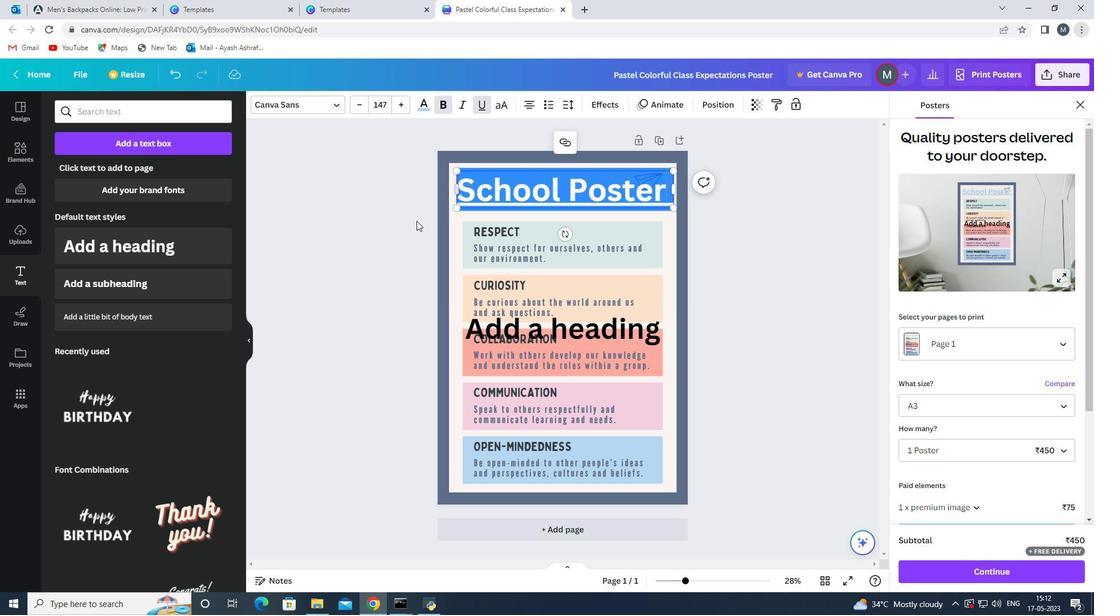 
Action: Mouse pressed left at (412, 222)
Screenshot: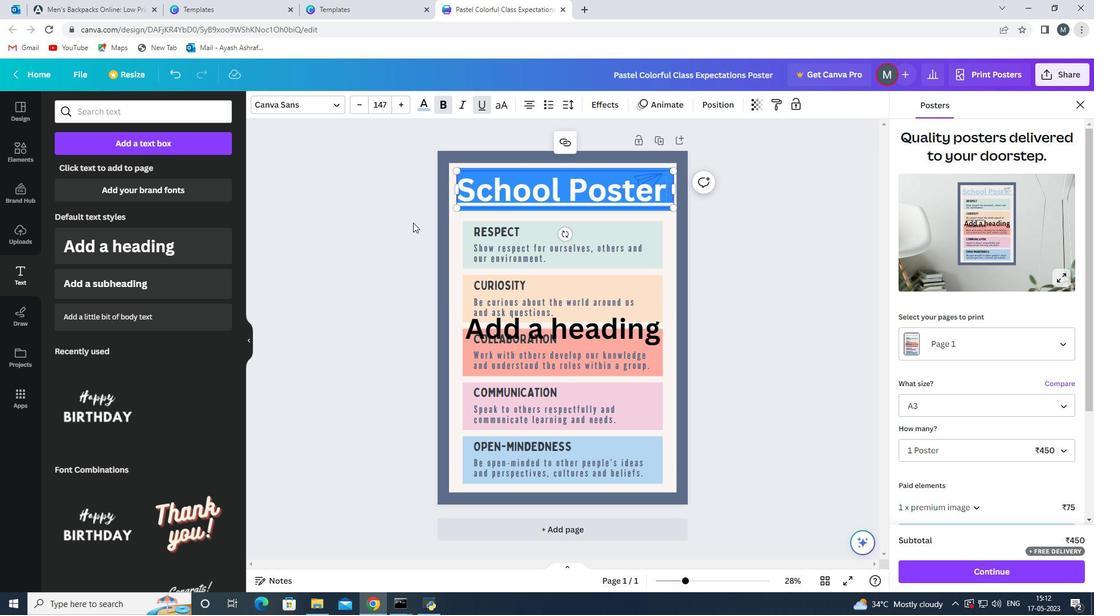 
Action: Mouse moved to (333, 108)
Screenshot: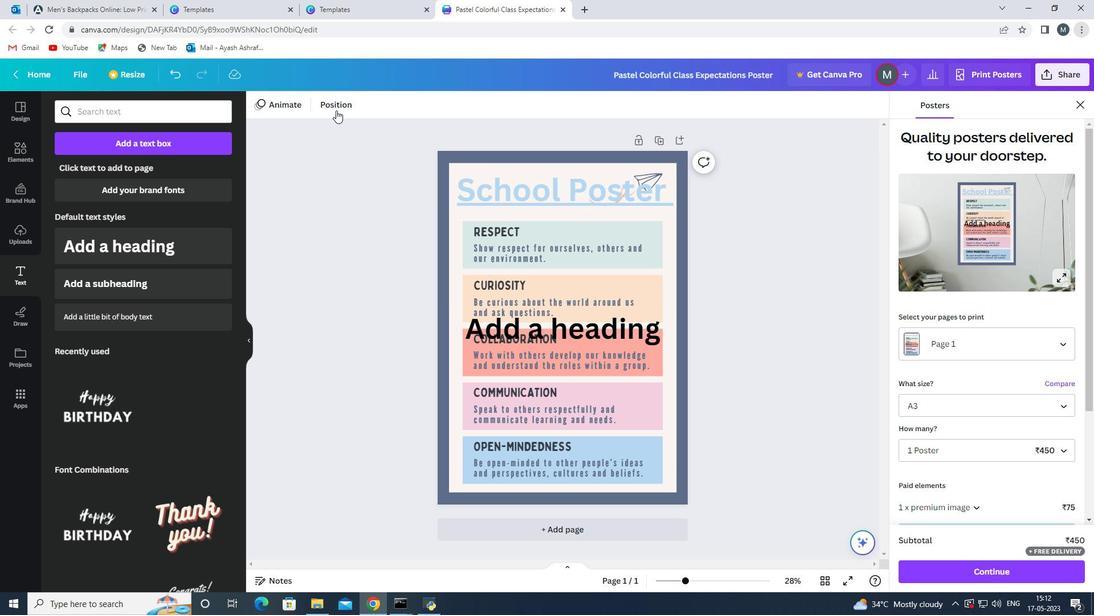 
Action: Mouse pressed left at (333, 108)
Screenshot: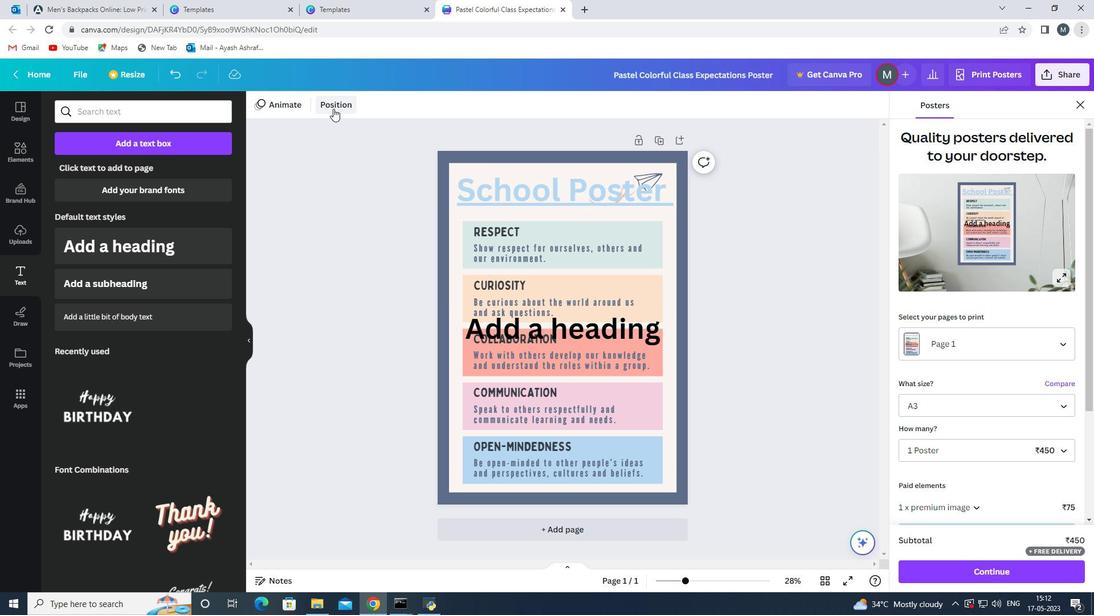 
Action: Mouse moved to (508, 466)
Screenshot: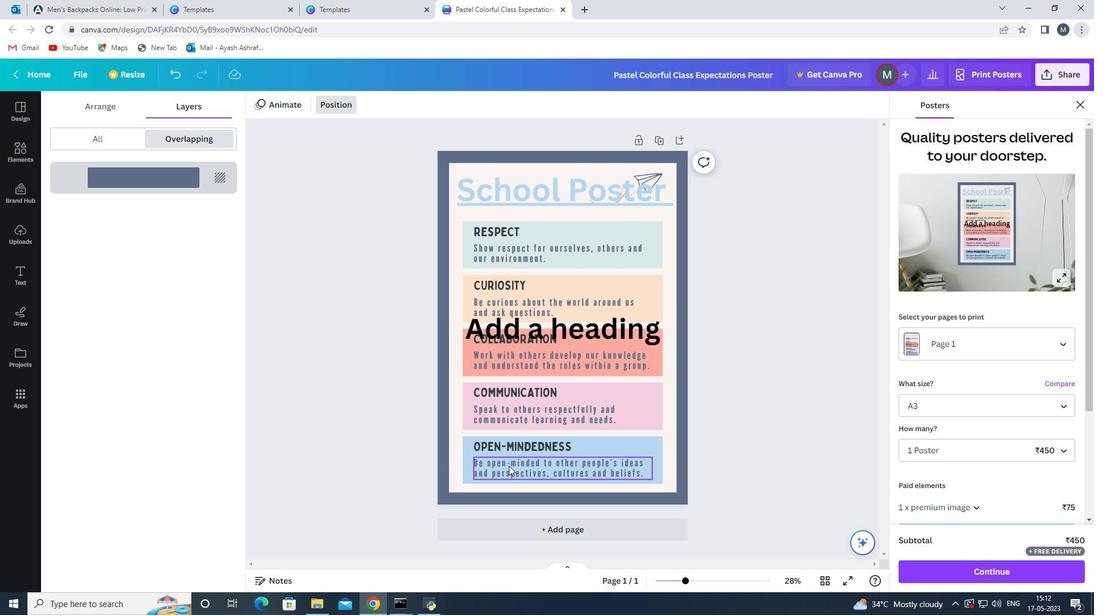 
Action: Mouse scrolled (508, 465) with delta (0, 0)
Screenshot: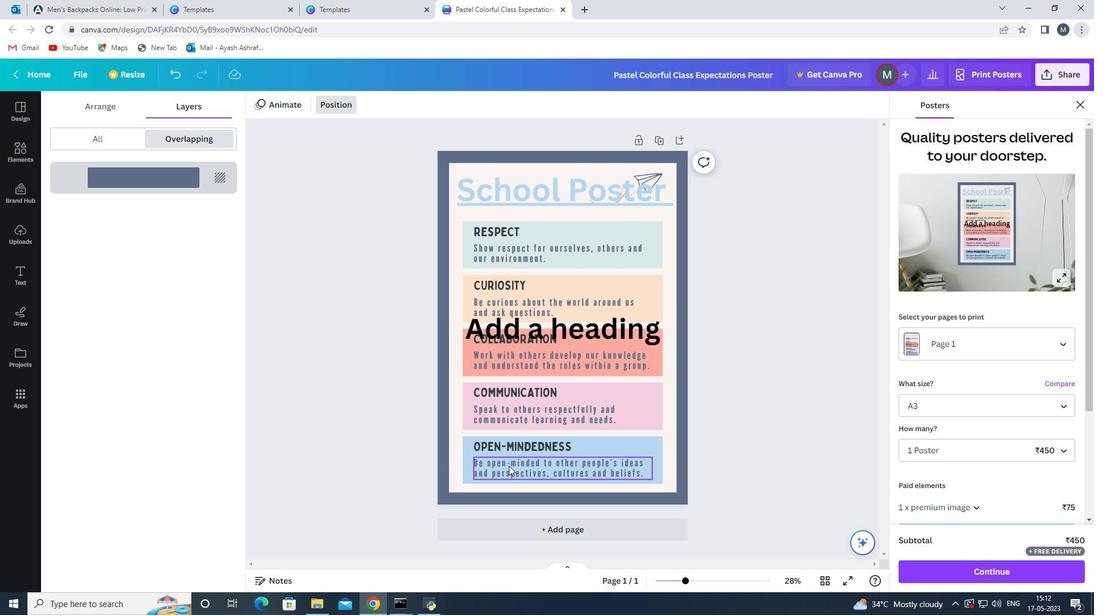
Action: Mouse scrolled (508, 465) with delta (0, 0)
Screenshot: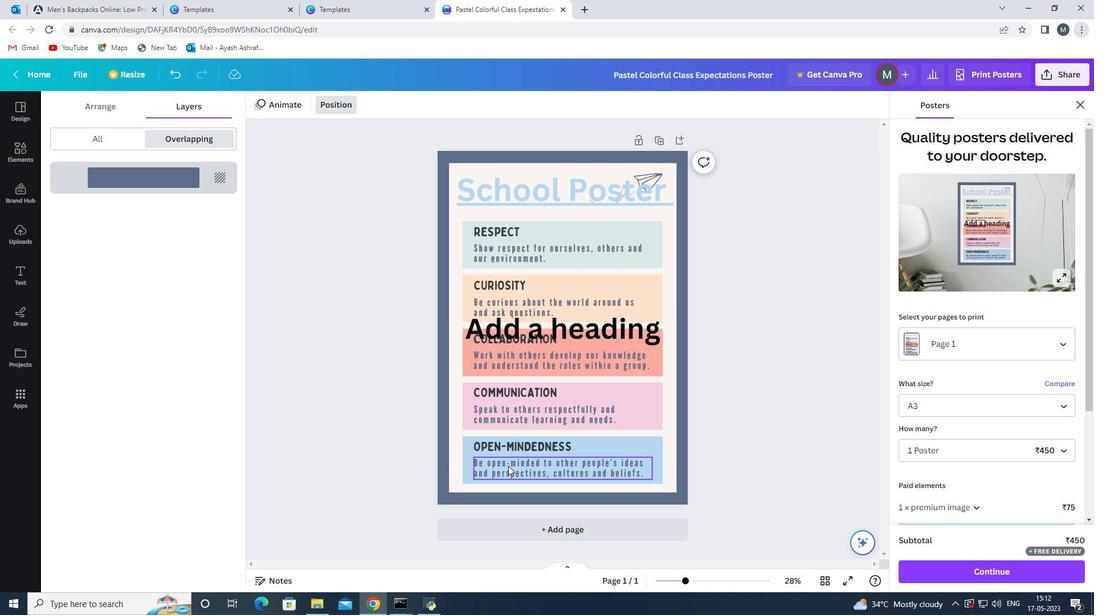 
Action: Mouse moved to (99, 106)
Screenshot: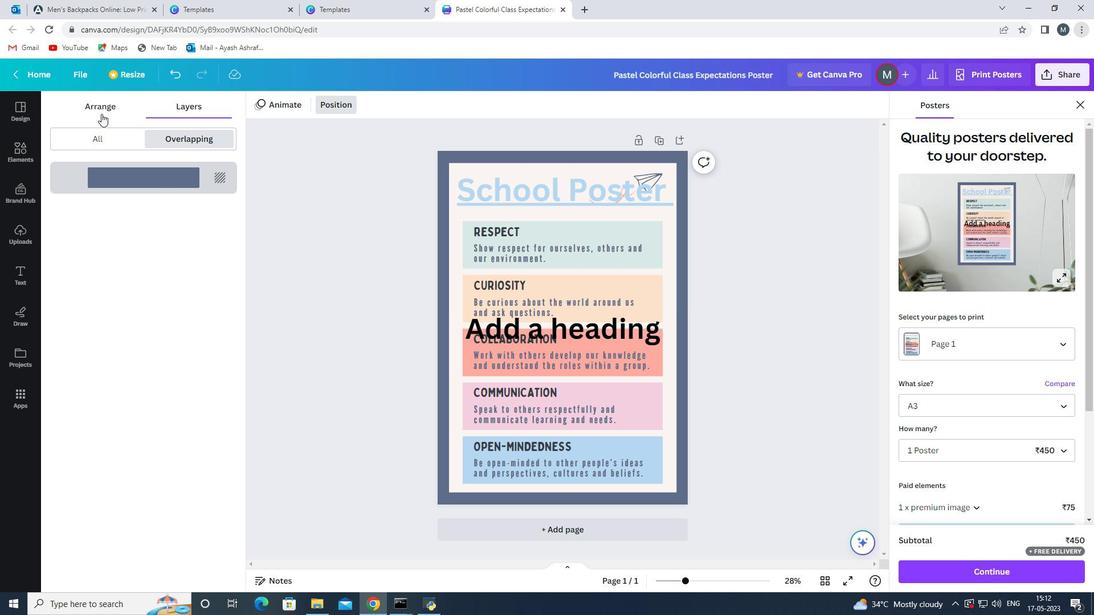 
Action: Mouse pressed left at (99, 106)
Screenshot: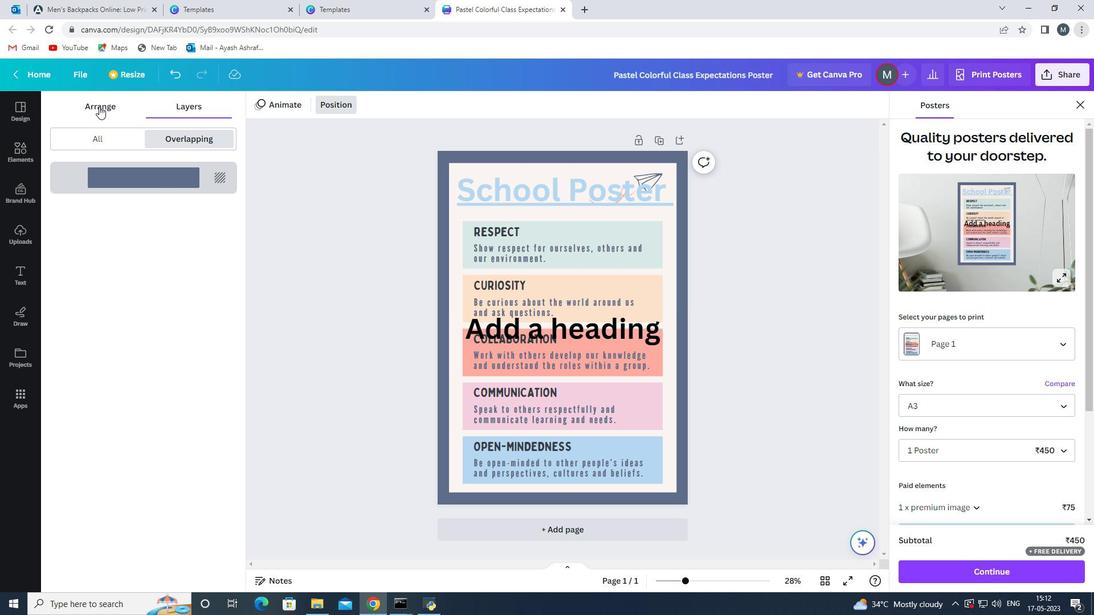 
Action: Mouse moved to (127, 228)
Screenshot: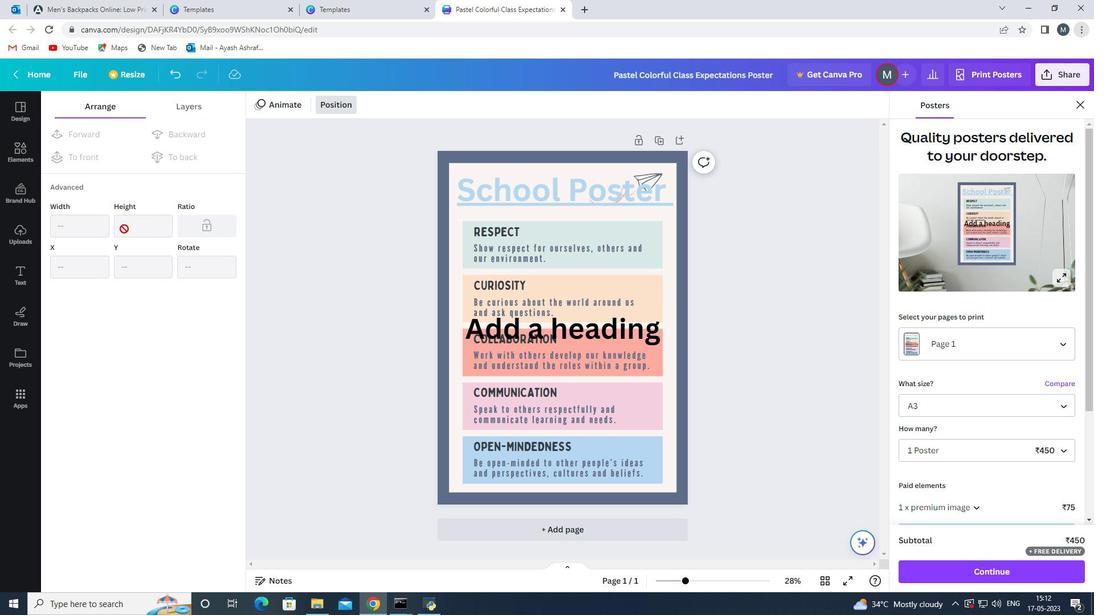
Action: Mouse pressed left at (127, 228)
Screenshot: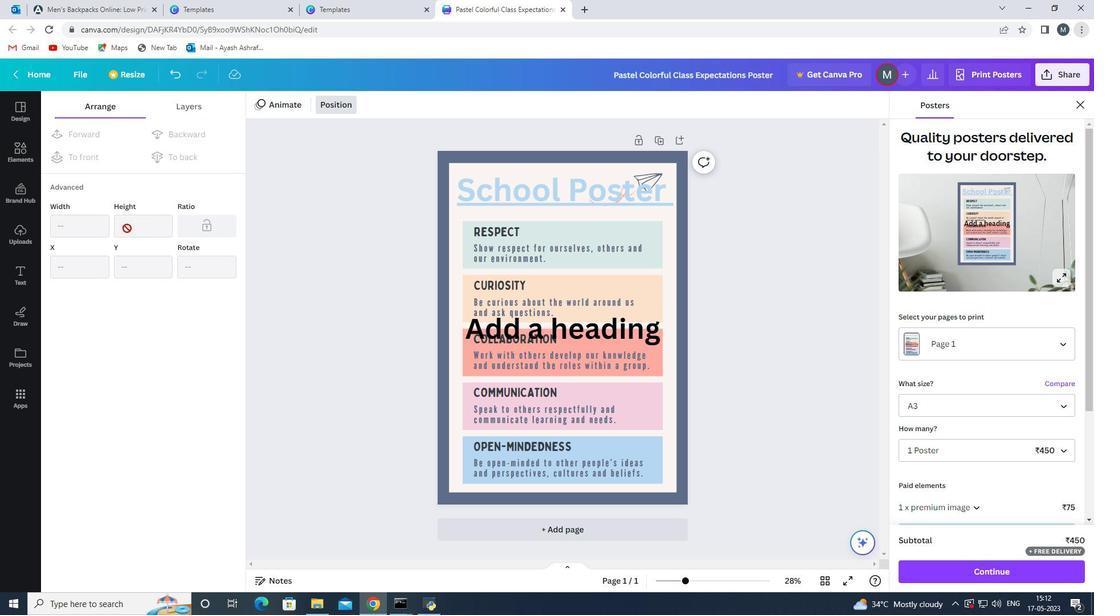 
Action: Mouse moved to (138, 225)
Screenshot: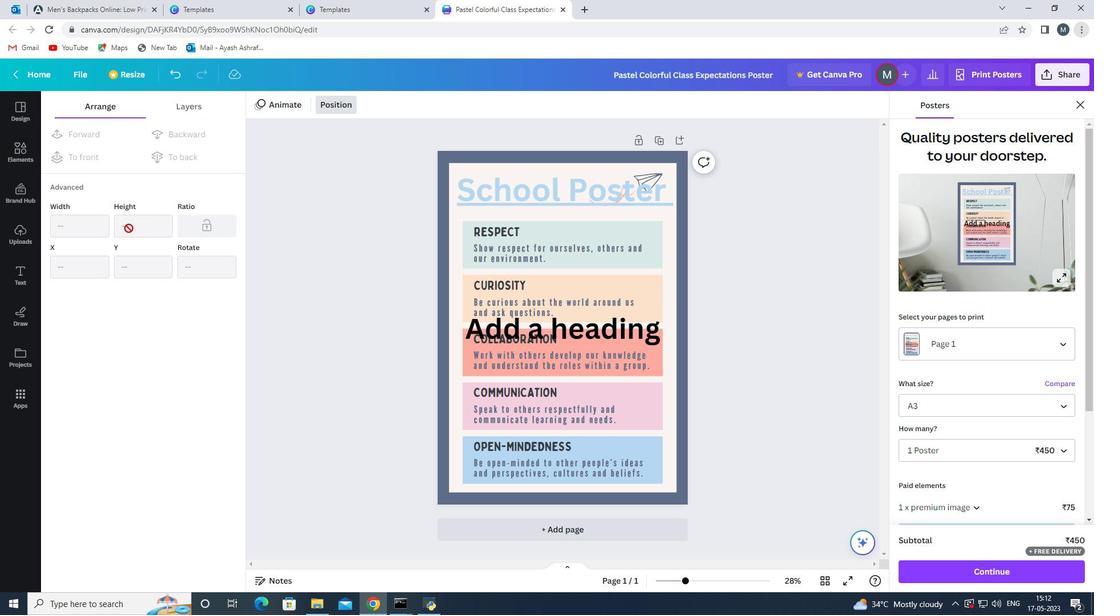 
Action: Mouse pressed left at (138, 225)
Screenshot: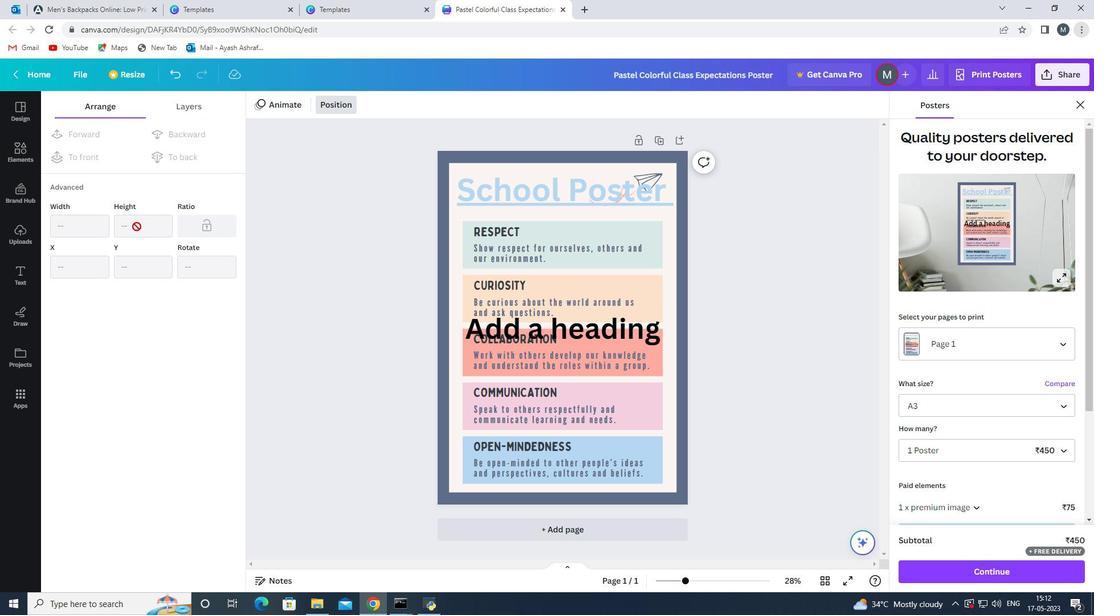 
Action: Mouse pressed left at (138, 225)
Screenshot: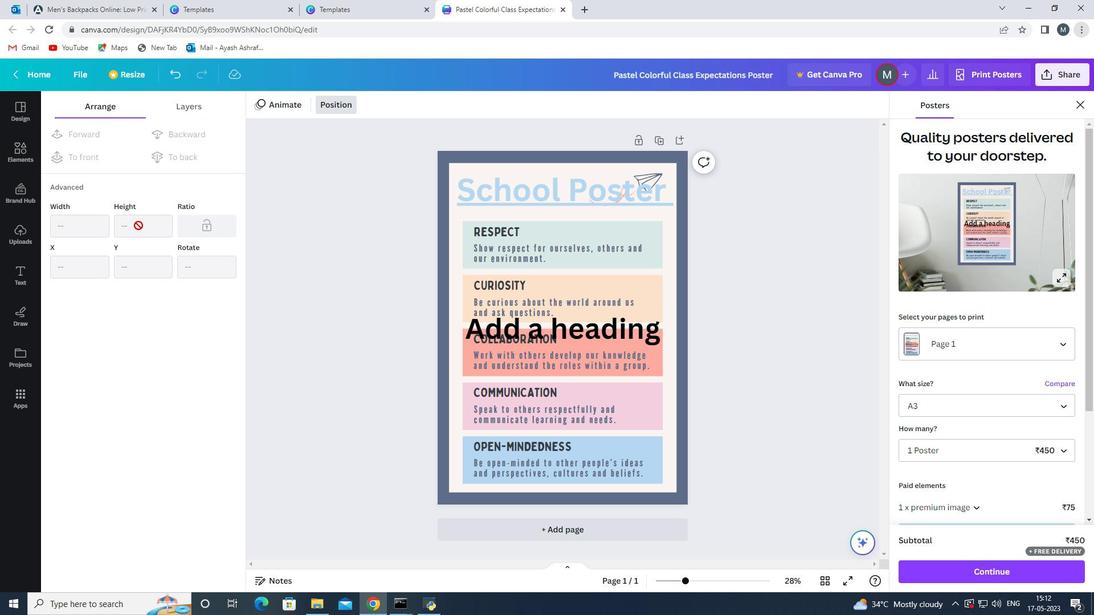 
Action: Mouse moved to (129, 79)
Screenshot: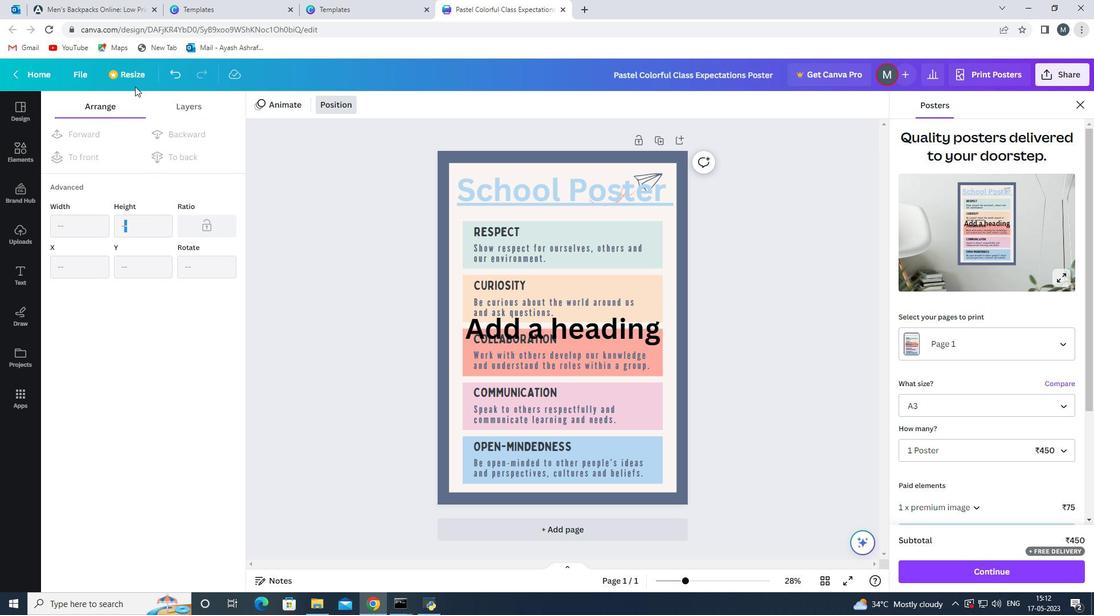 
Action: Mouse pressed left at (129, 79)
Screenshot: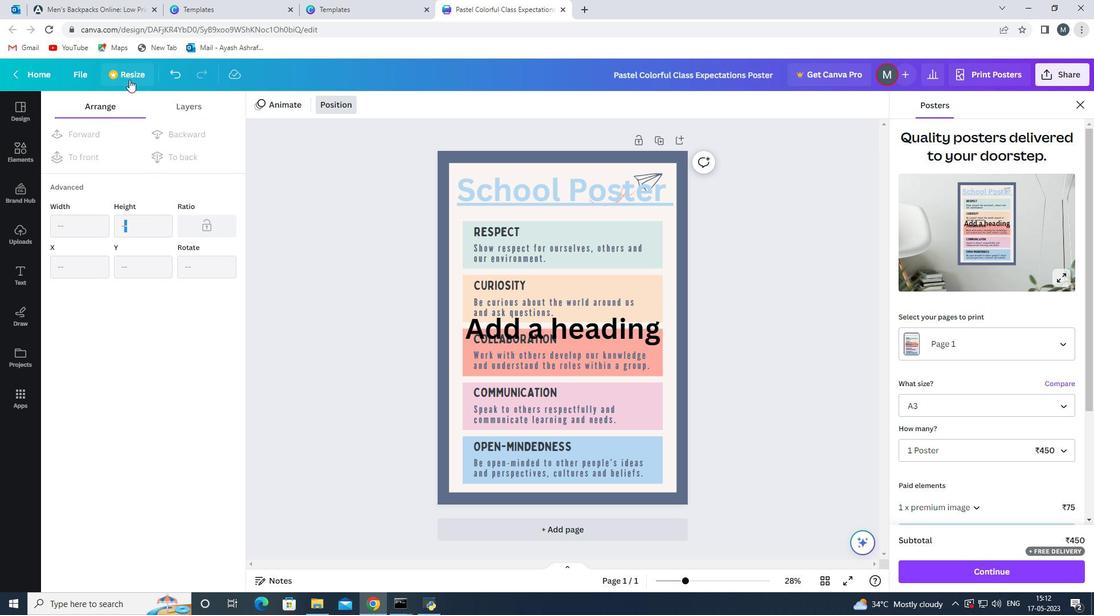 
Action: Mouse moved to (164, 176)
Screenshot: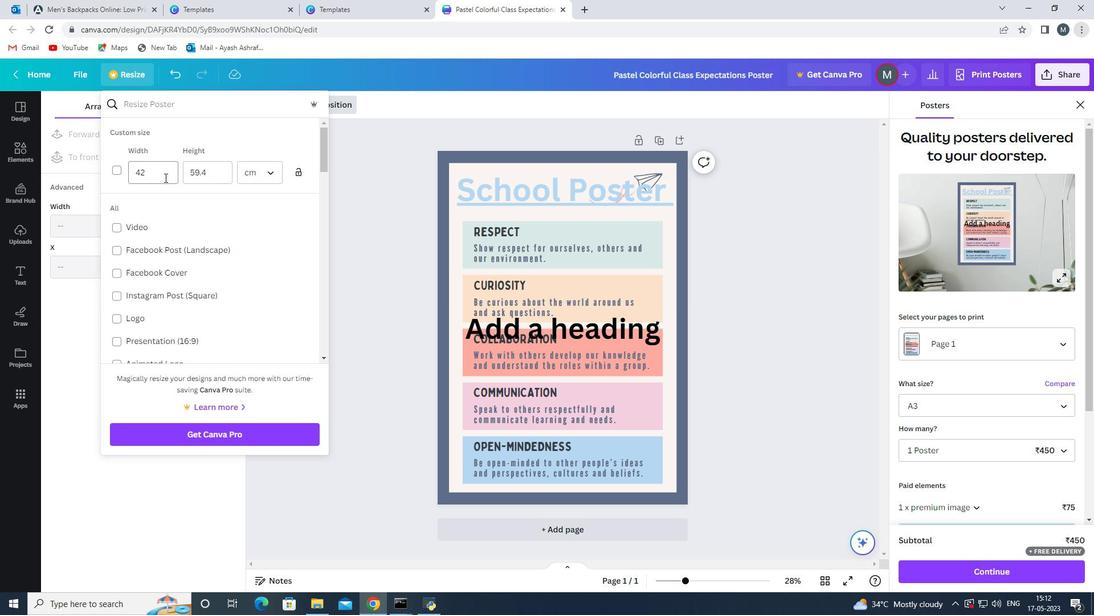 
Action: Mouse pressed left at (164, 176)
Screenshot: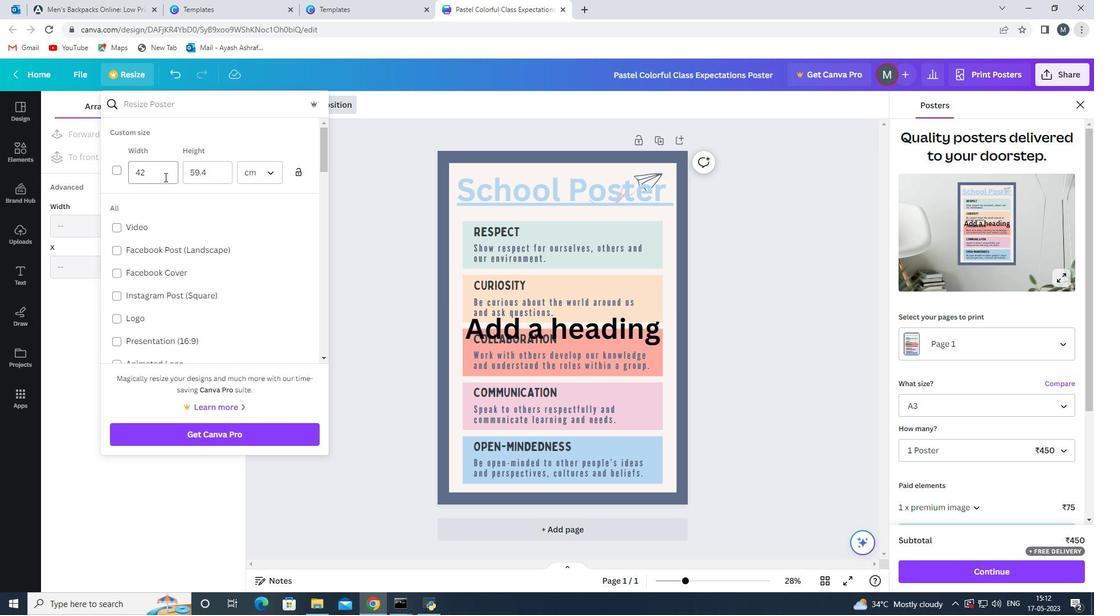 
Action: Key pressed <Key.backspace>5
Screenshot: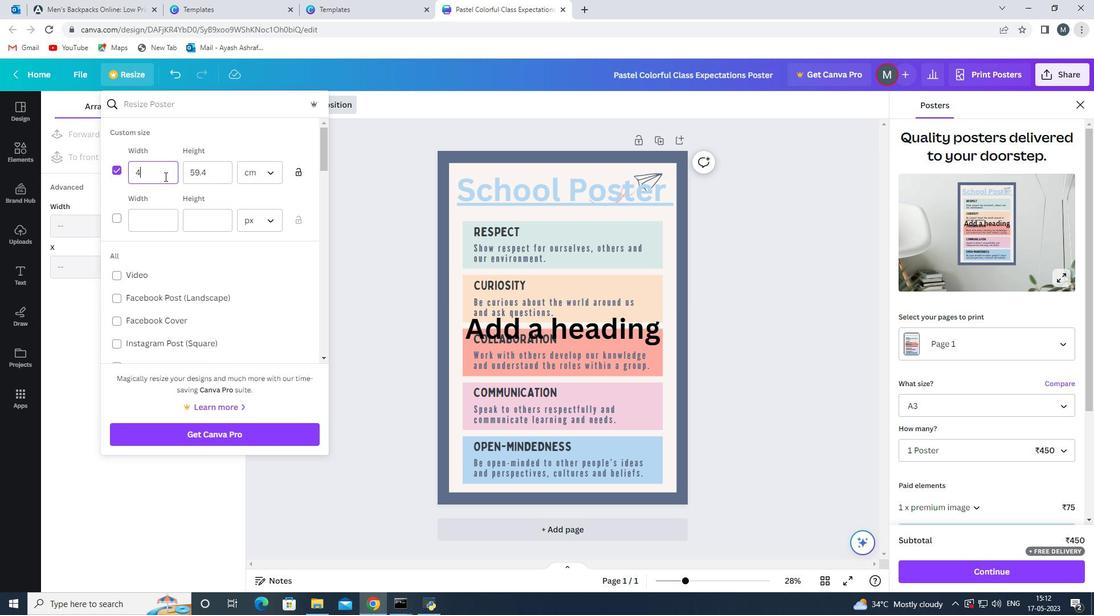 
Action: Mouse moved to (357, 231)
Screenshot: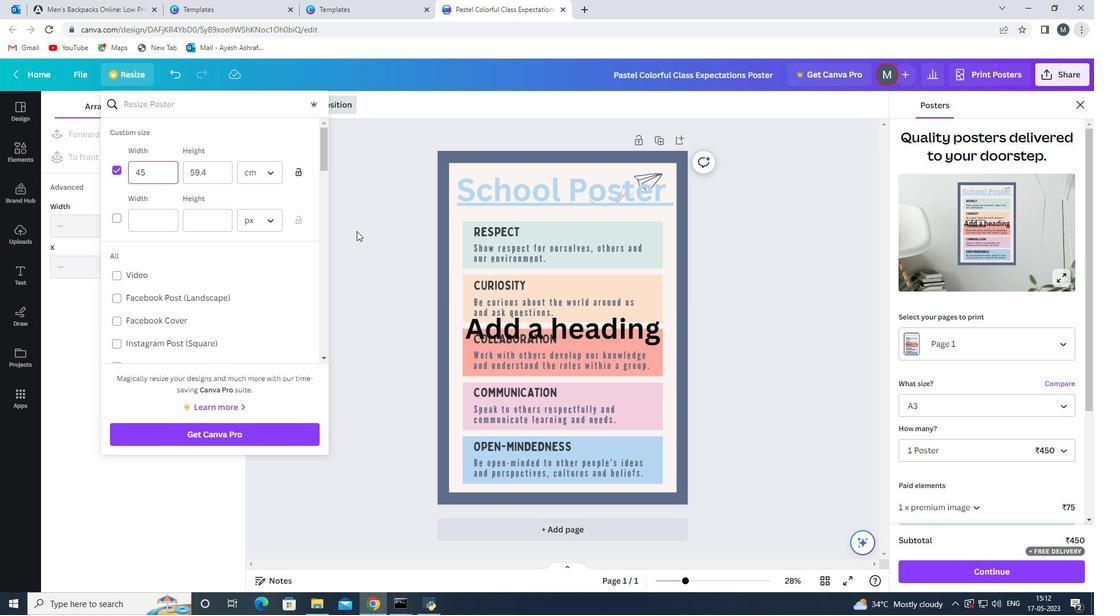 
Action: Mouse pressed left at (357, 231)
Screenshot: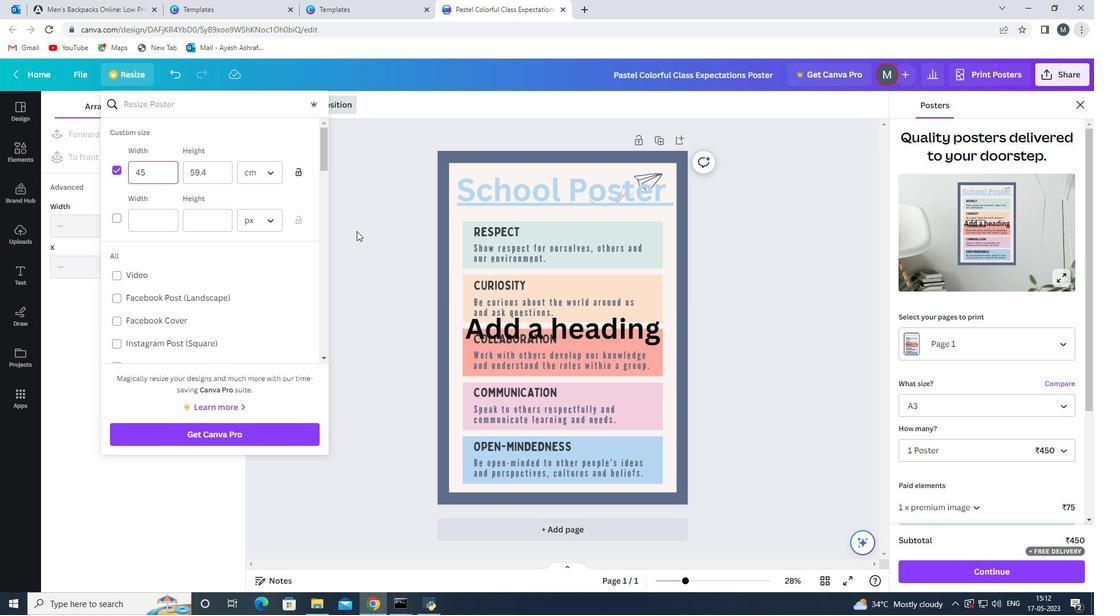 
Action: Mouse moved to (192, 107)
Screenshot: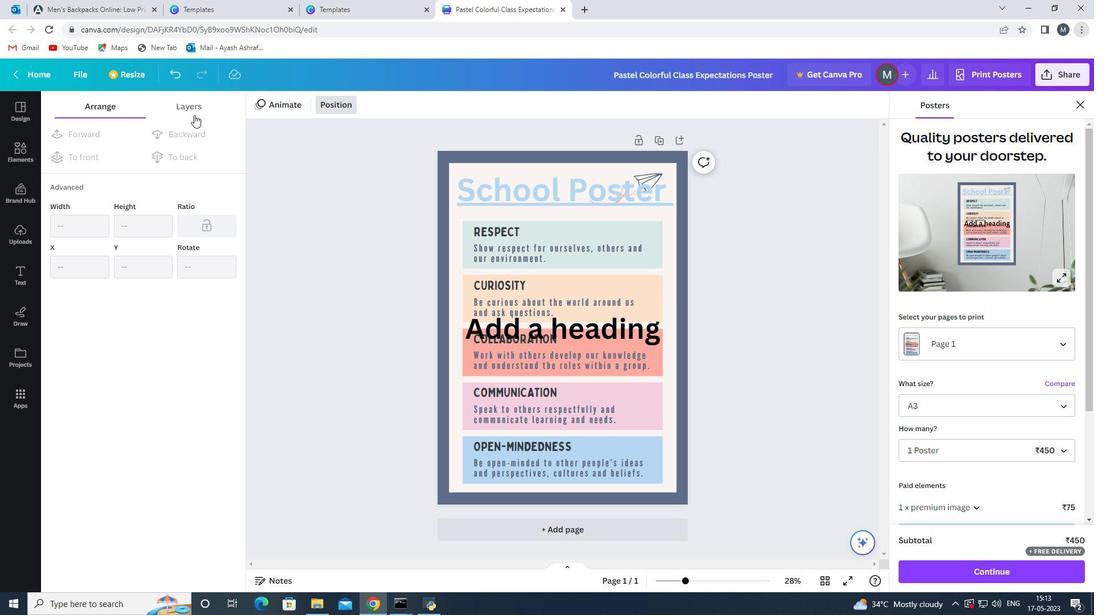 
Action: Mouse pressed left at (192, 107)
Screenshot: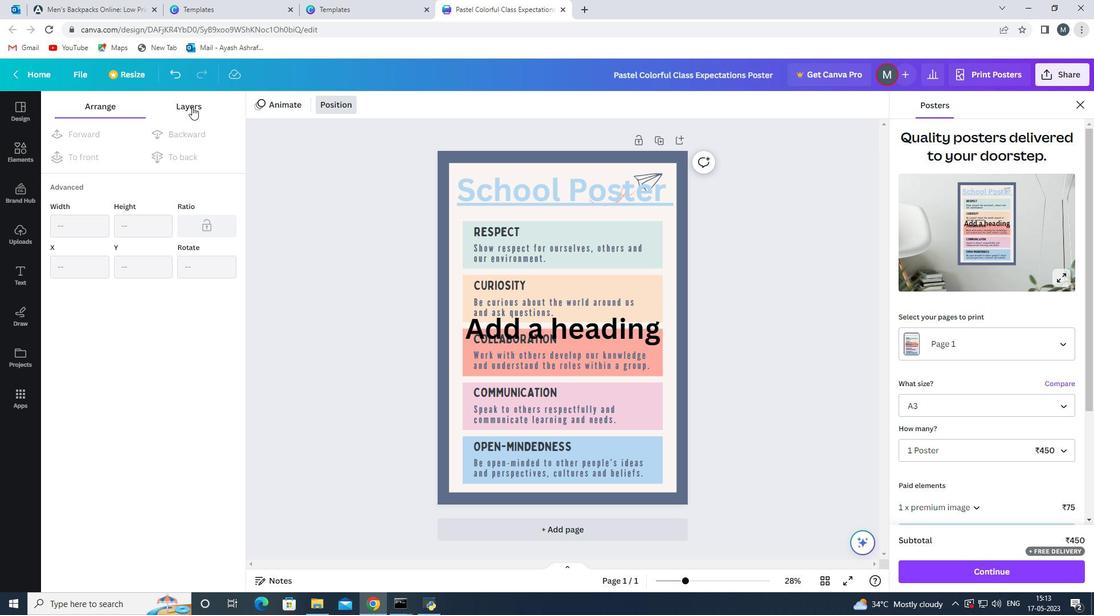 
Action: Mouse moved to (96, 106)
Screenshot: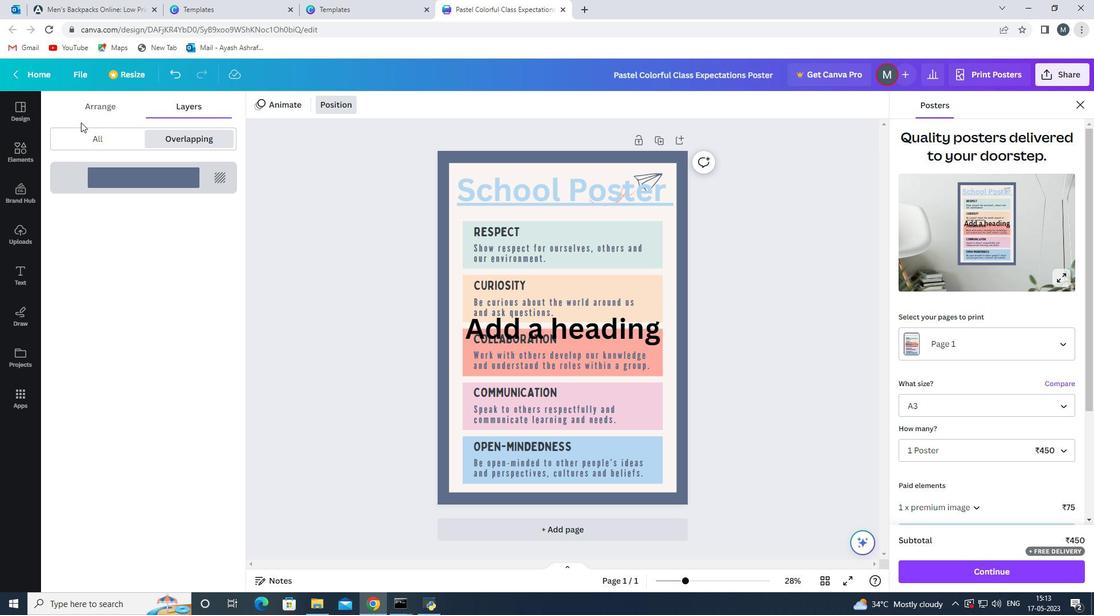 
Action: Mouse pressed left at (96, 106)
Screenshot: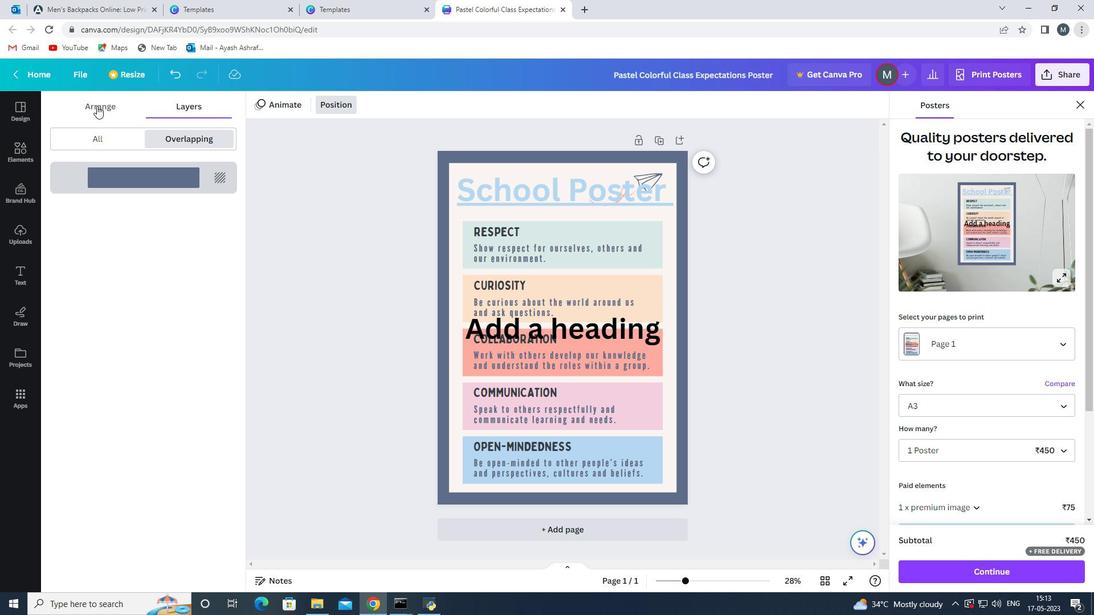 
Action: Mouse moved to (536, 251)
Screenshot: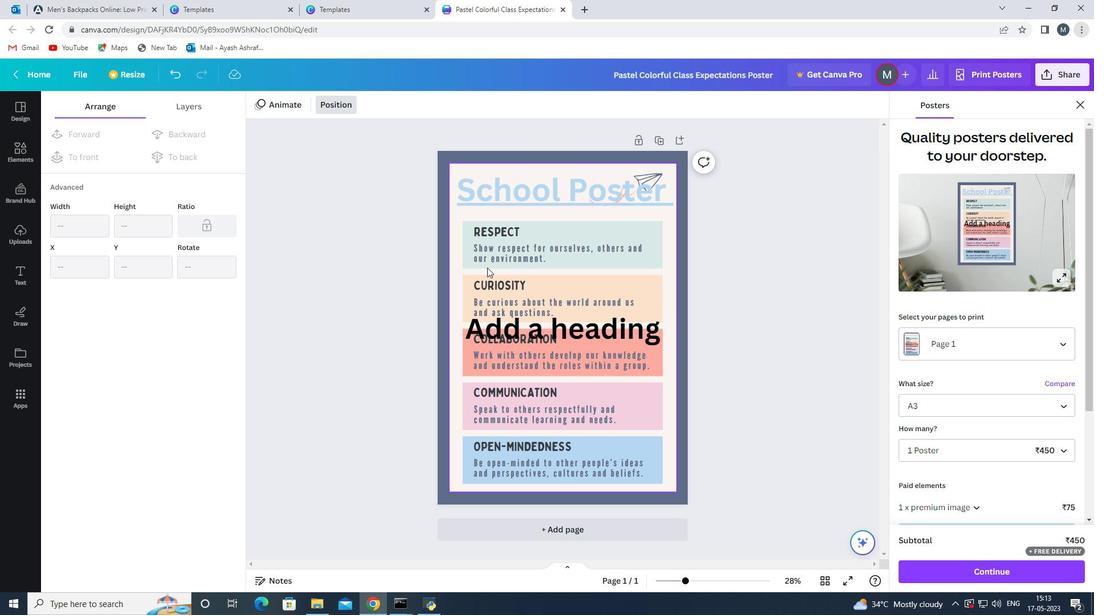 
Action: Mouse pressed left at (536, 251)
Screenshot: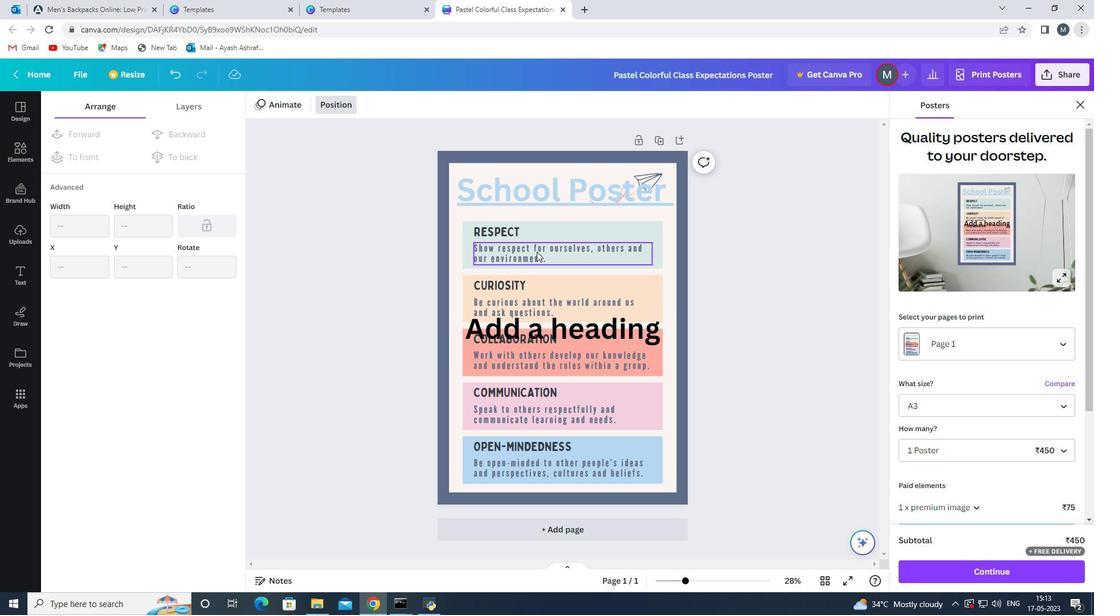 
Action: Mouse moved to (488, 231)
Screenshot: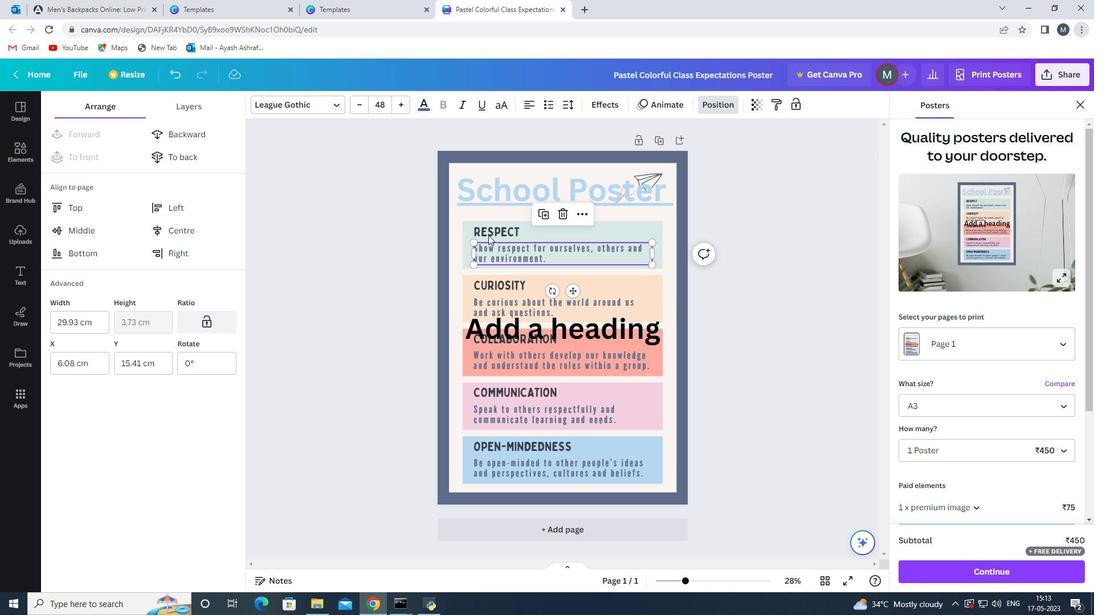 
Action: Mouse pressed left at (488, 231)
Screenshot: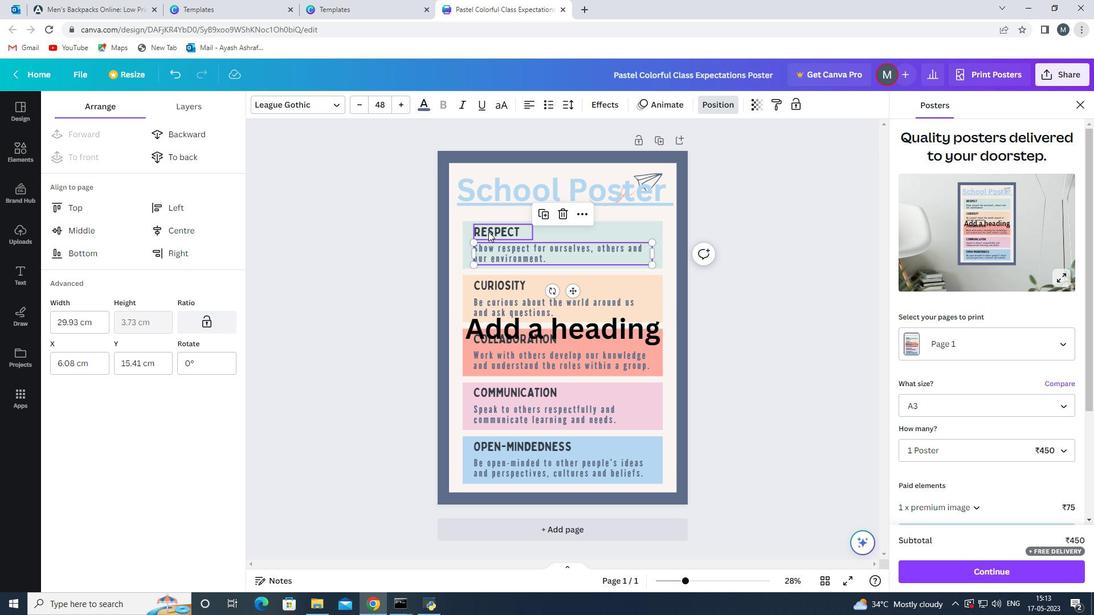 
Action: Mouse moved to (441, 106)
Screenshot: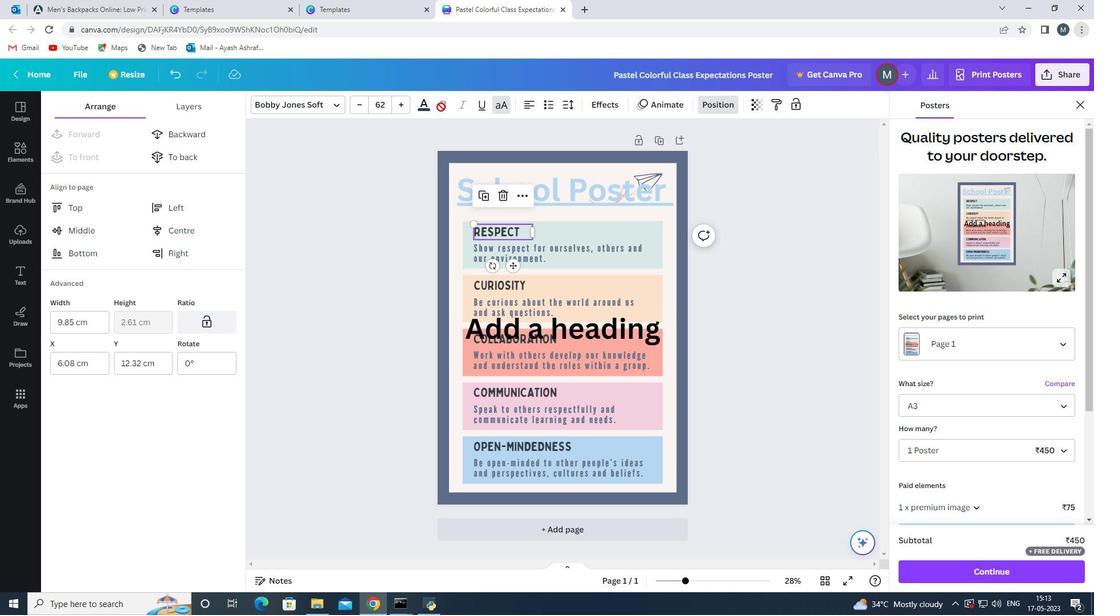 
Action: Mouse pressed left at (441, 106)
Screenshot: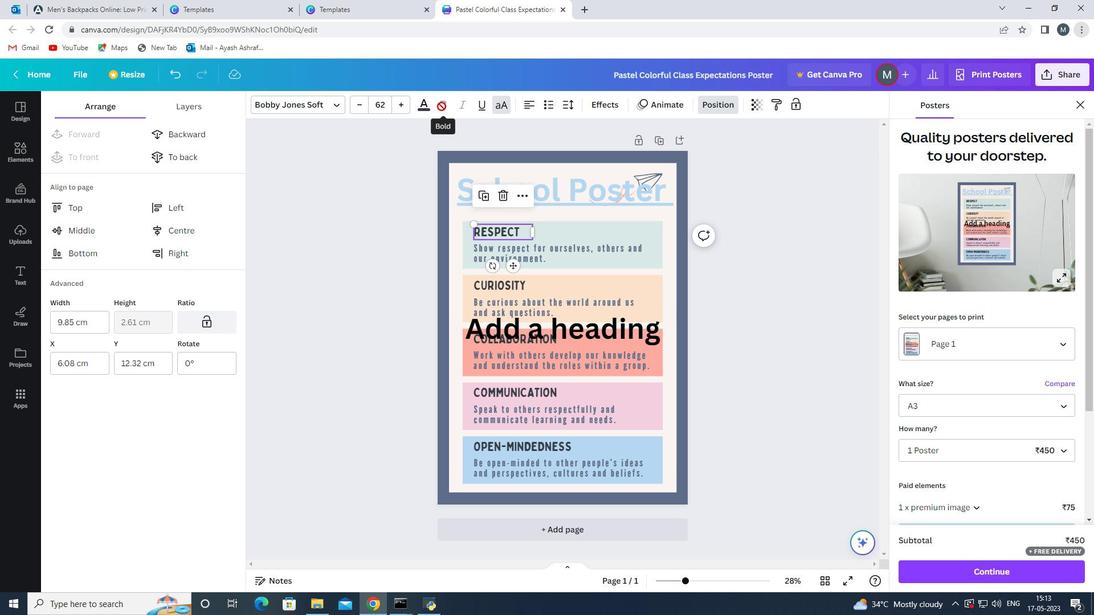 
Action: Mouse moved to (500, 226)
Screenshot: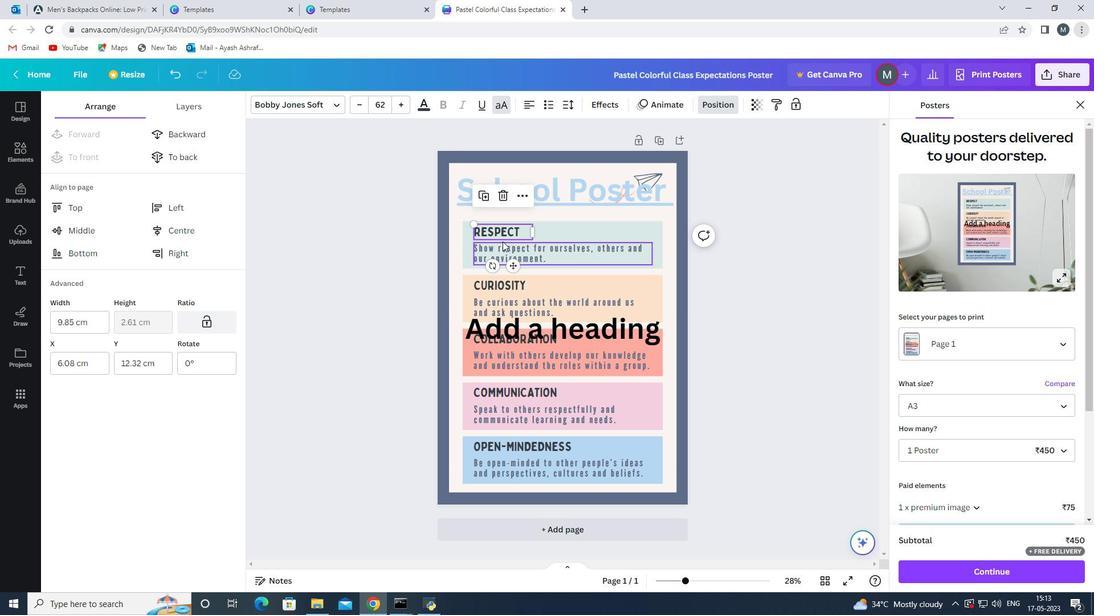 
Action: Mouse pressed left at (500, 226)
Screenshot: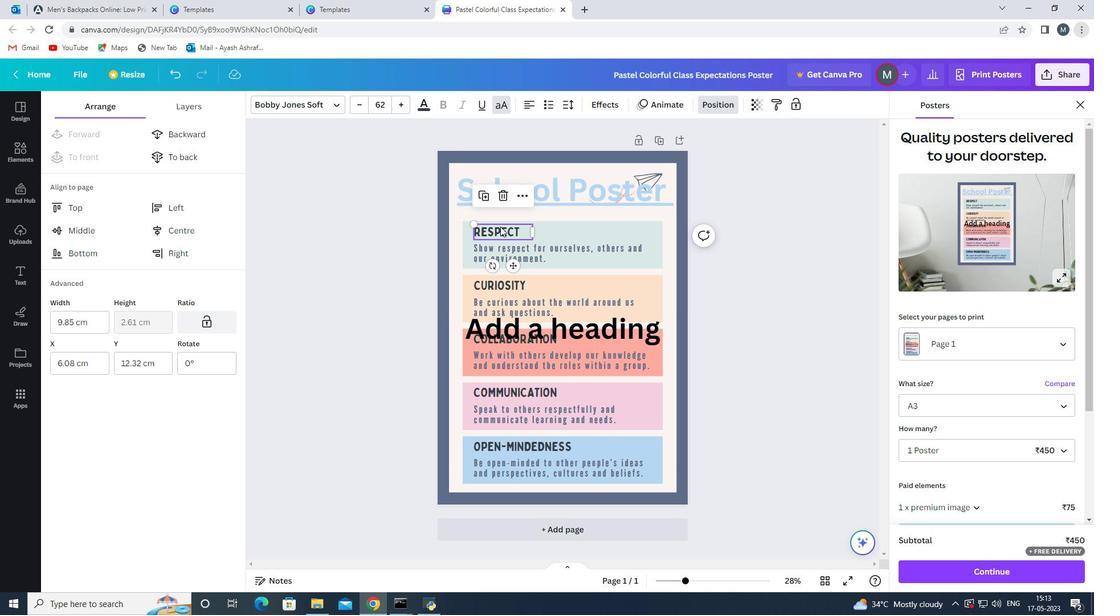 
Action: Mouse pressed left at (500, 226)
Screenshot: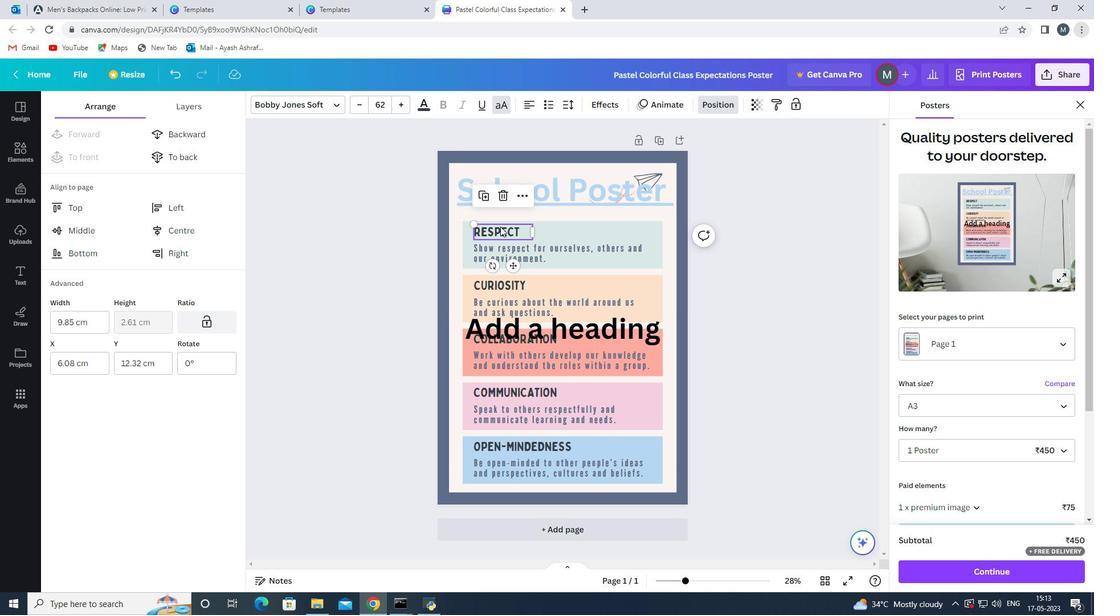 
Action: Mouse moved to (445, 103)
Screenshot: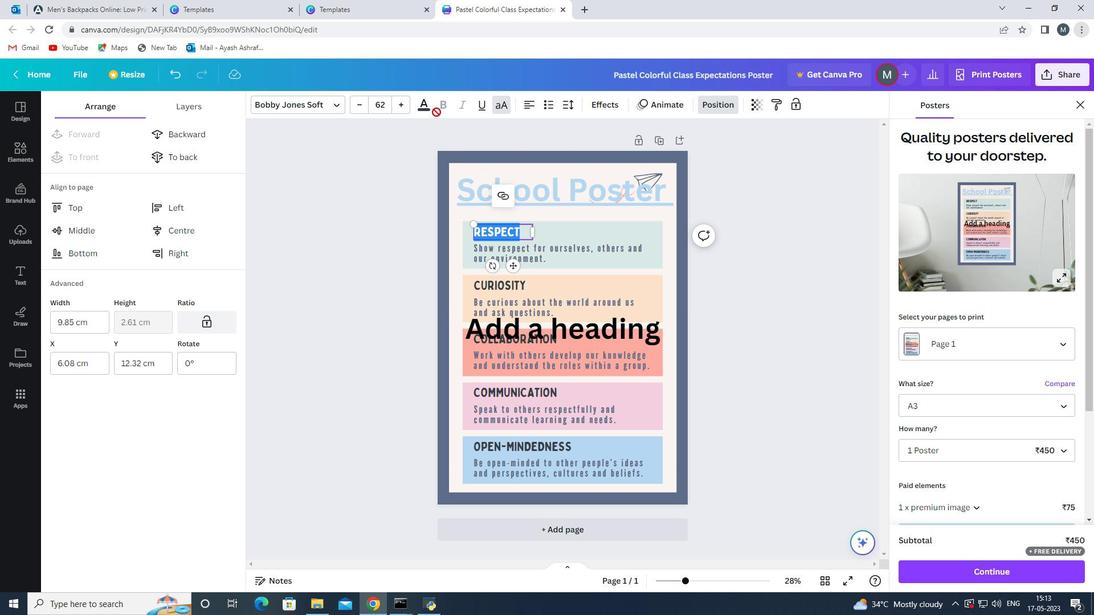 
Action: Mouse pressed left at (445, 103)
Screenshot: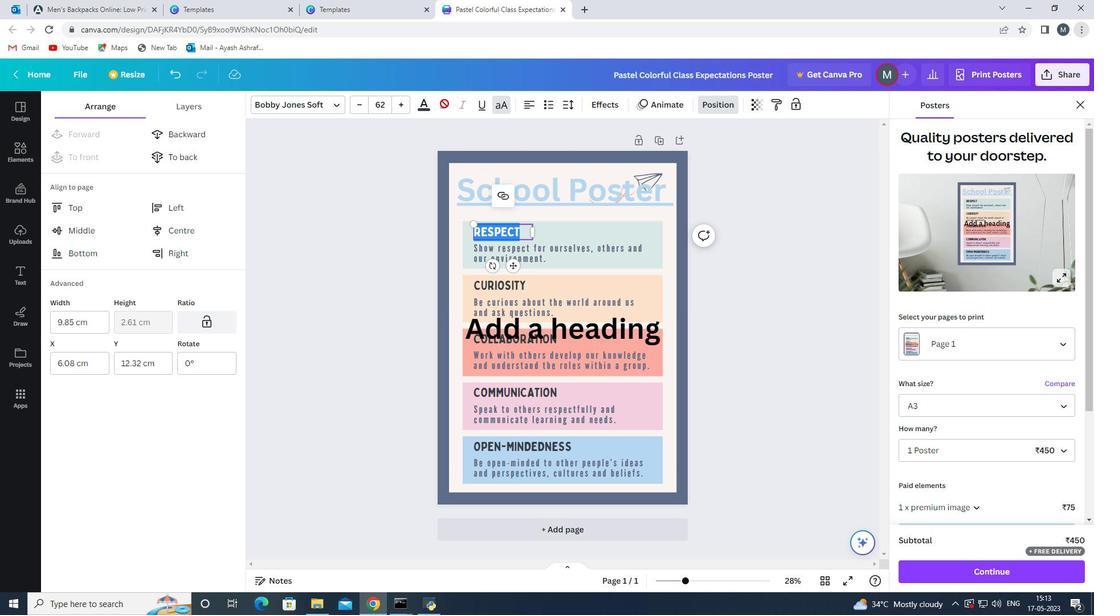 
Action: Mouse moved to (528, 232)
Screenshot: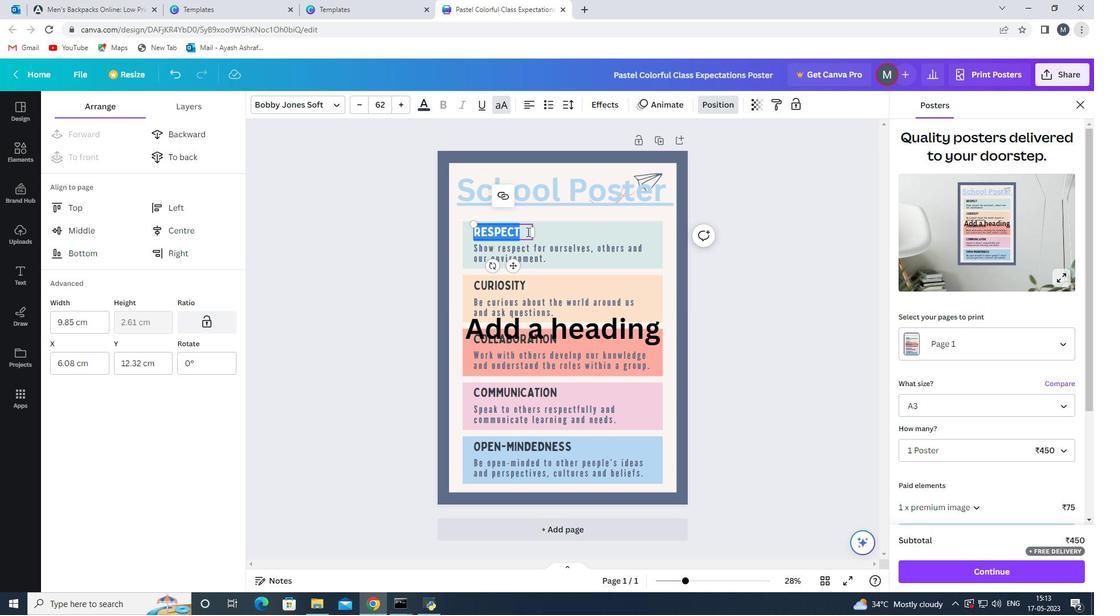 
Action: Mouse pressed left at (528, 232)
Screenshot: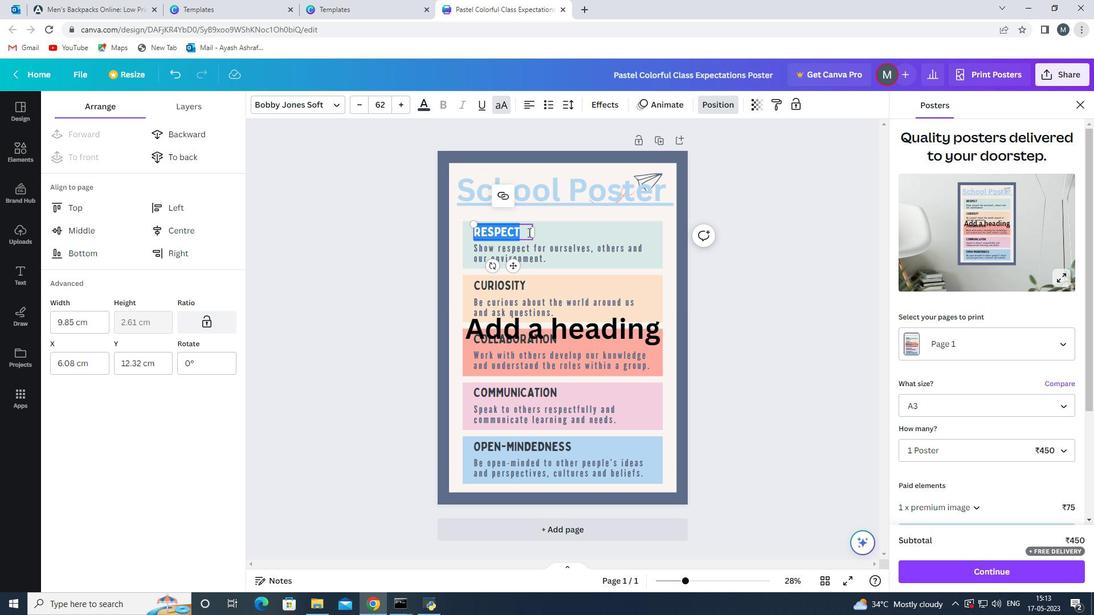 
Action: Mouse pressed left at (528, 232)
Screenshot: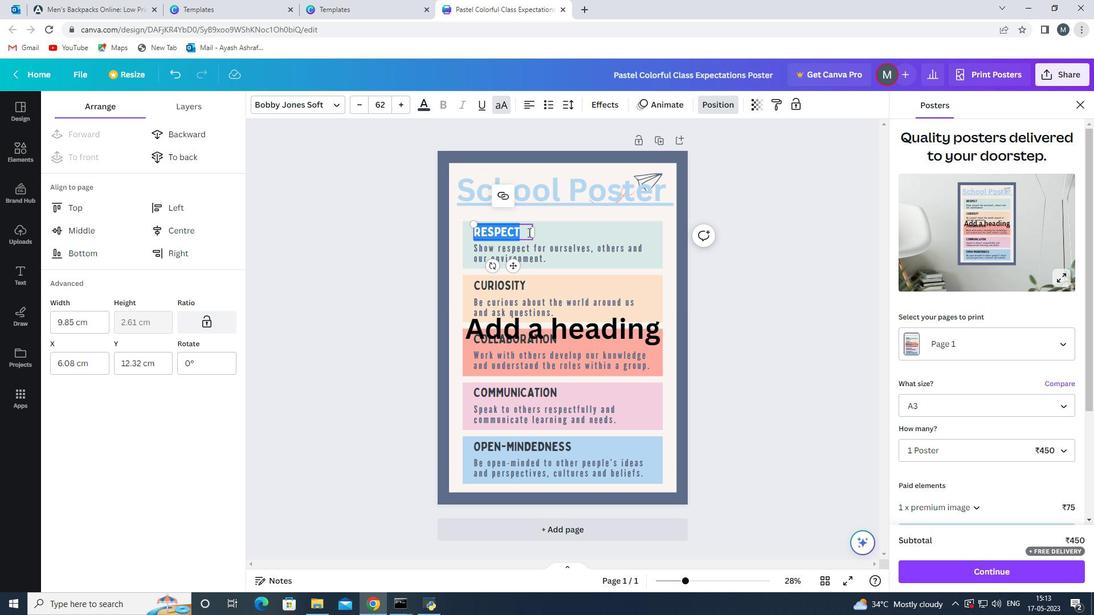 
Action: Mouse moved to (442, 108)
Screenshot: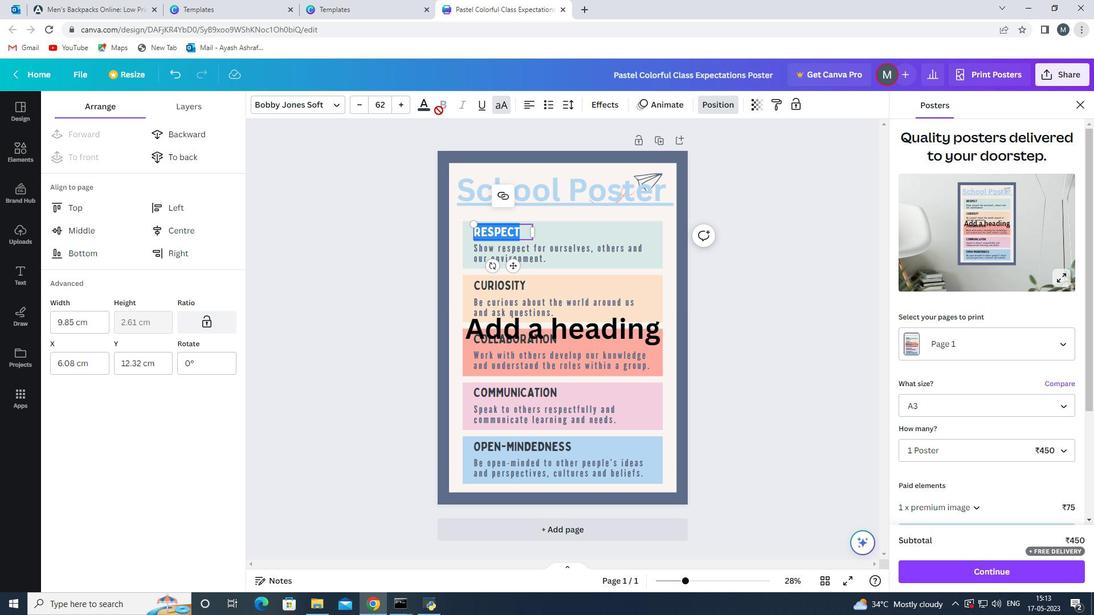 
Action: Mouse pressed left at (442, 108)
Screenshot: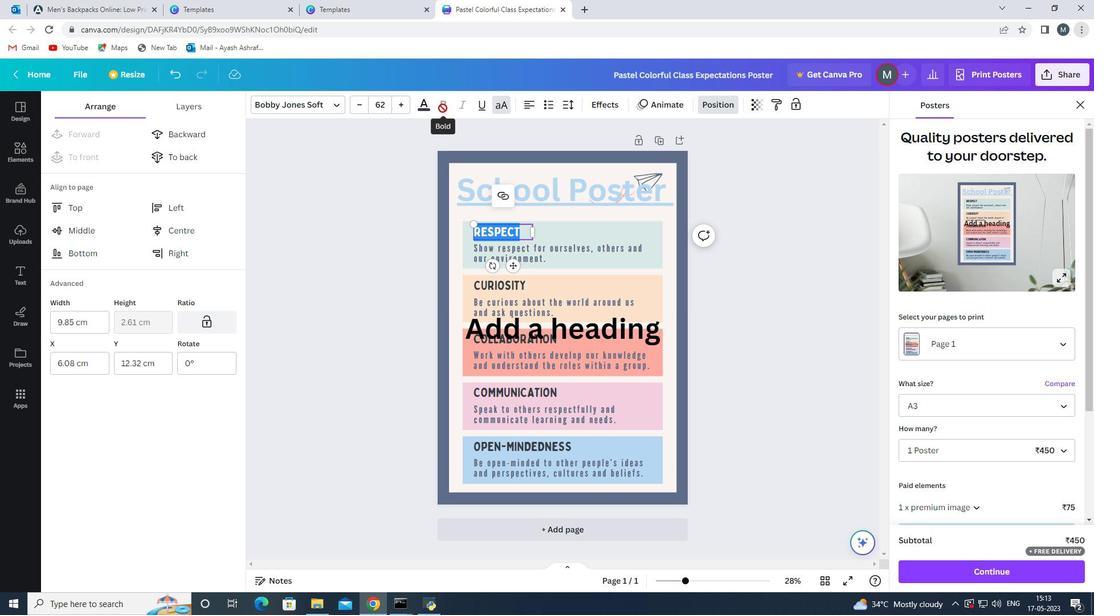 
Action: Mouse moved to (398, 102)
Screenshot: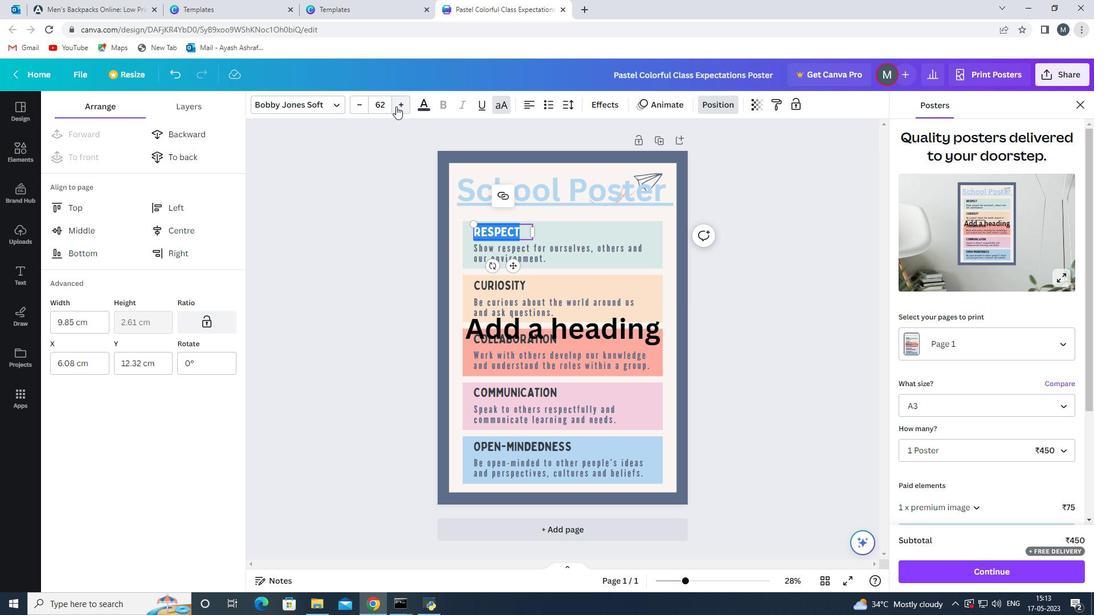 
Action: Mouse pressed left at (398, 102)
Screenshot: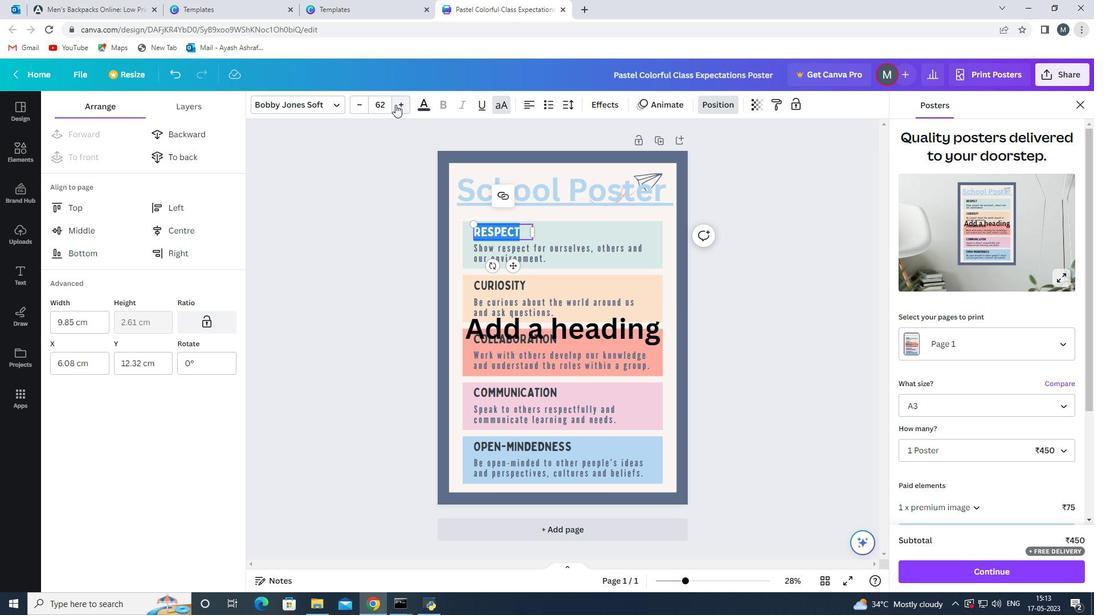 
Action: Mouse pressed left at (398, 102)
Screenshot: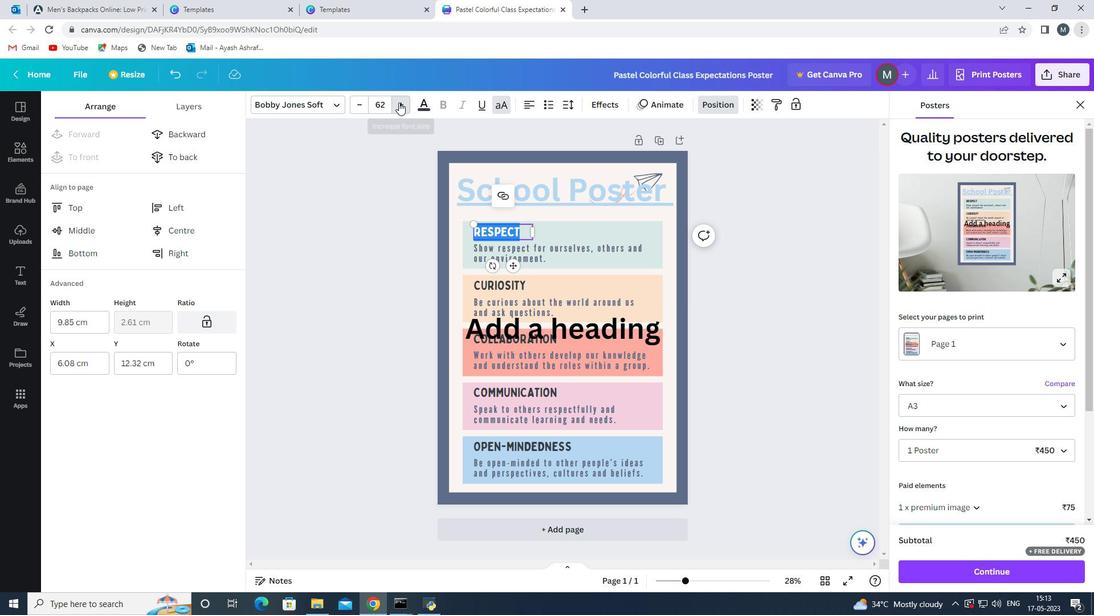 
Action: Mouse moved to (548, 225)
Screenshot: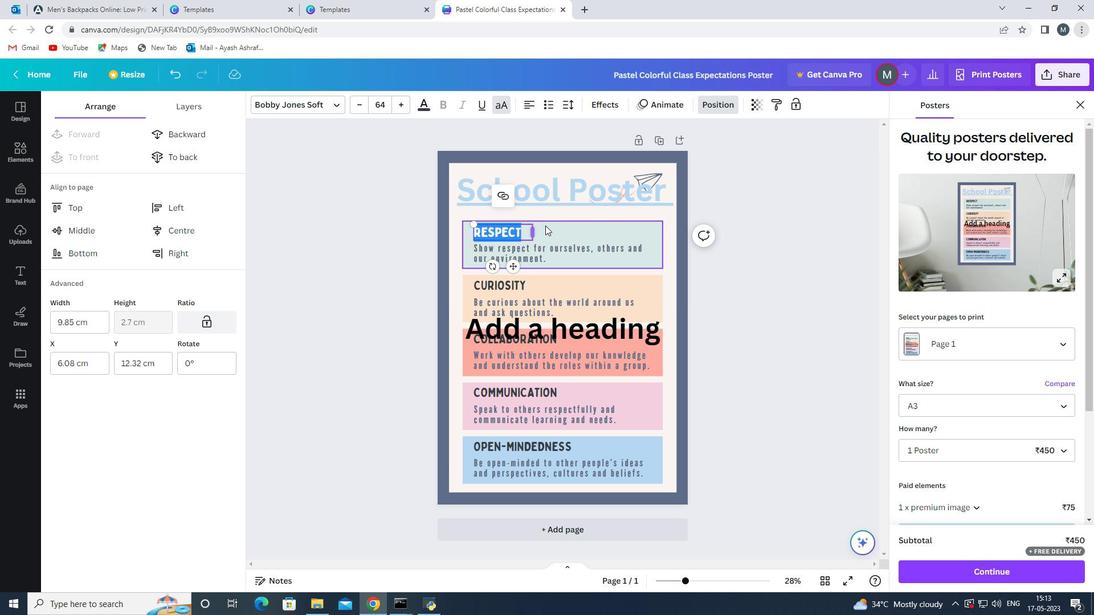 
Action: Mouse pressed left at (548, 225)
Screenshot: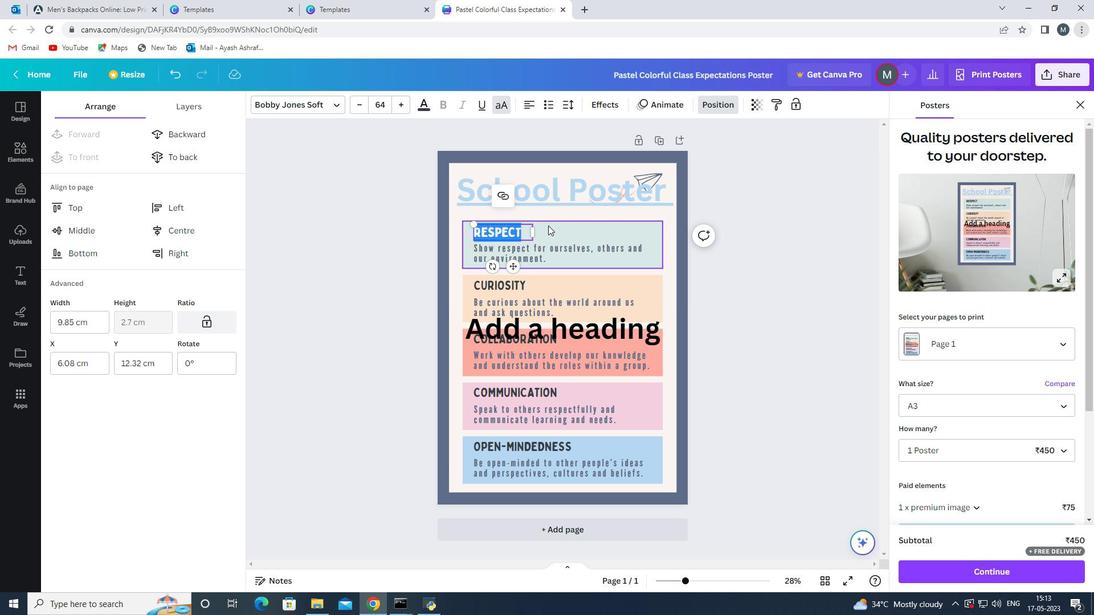 
Action: Mouse moved to (552, 333)
Screenshot: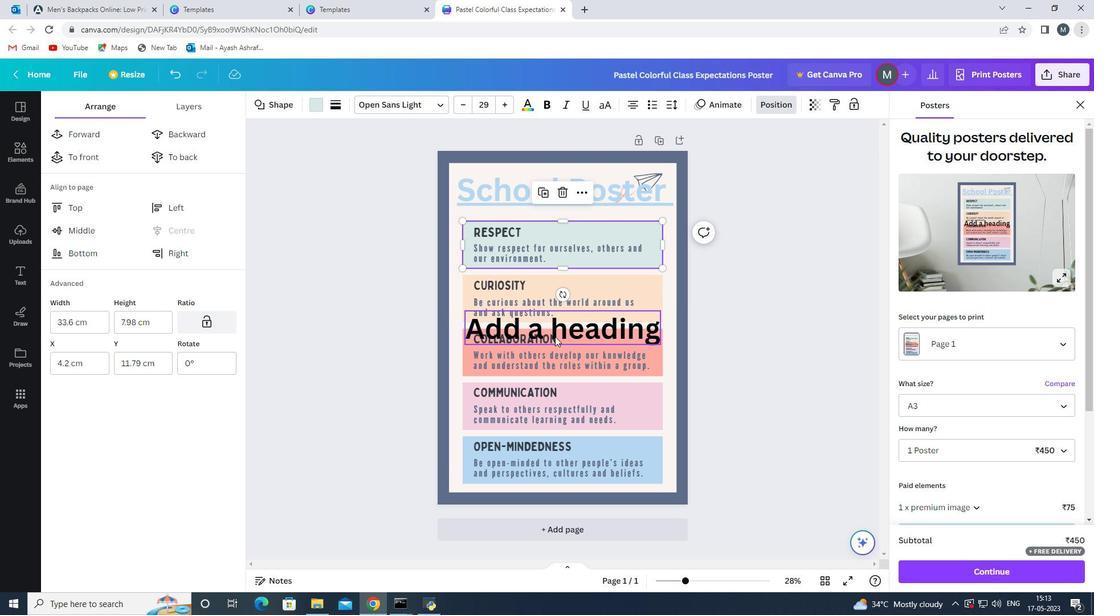 
Action: Mouse pressed left at (552, 333)
Screenshot: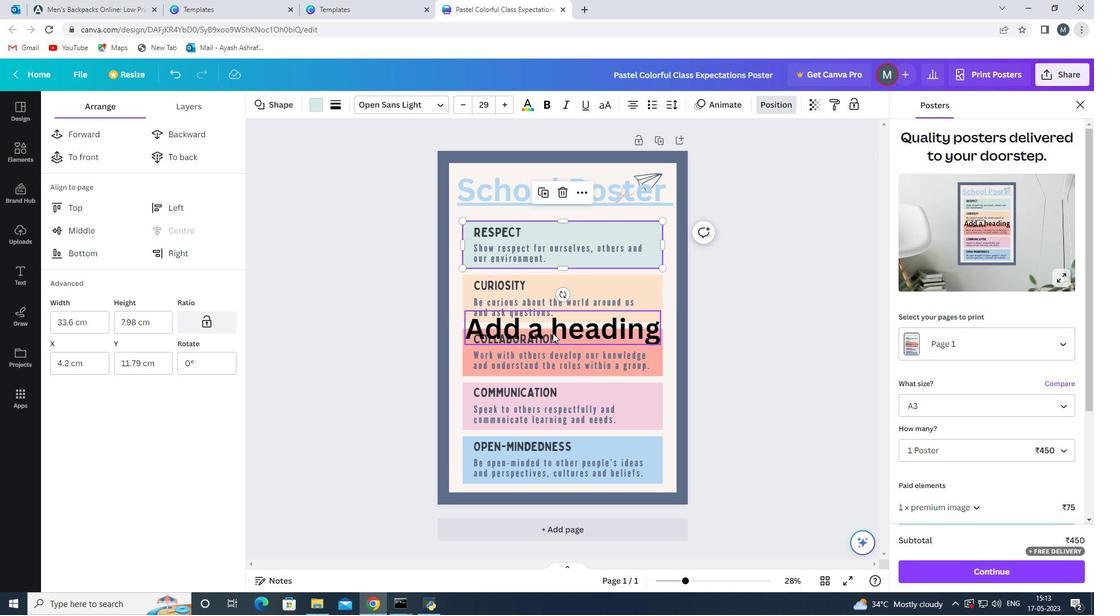
Action: Mouse moved to (565, 285)
Screenshot: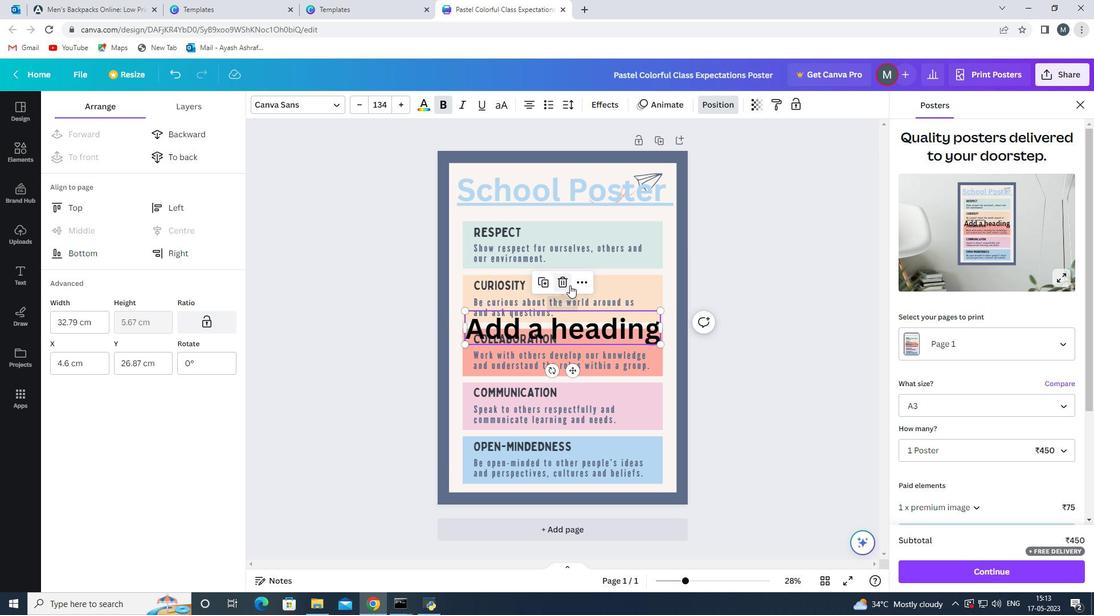 
Action: Mouse pressed left at (565, 285)
Screenshot: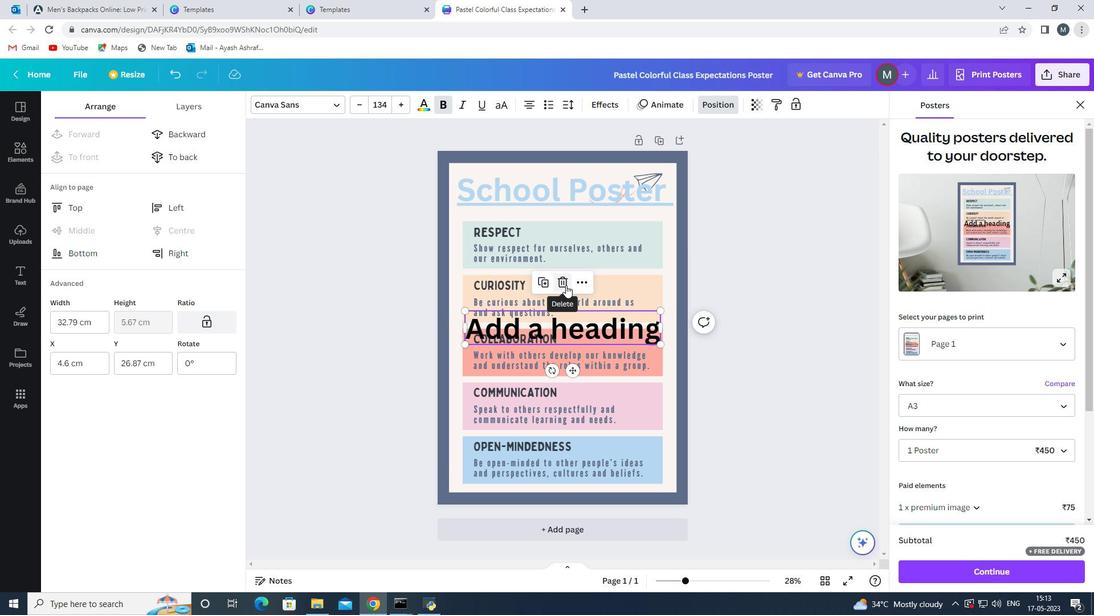 
Action: Mouse moved to (338, 234)
Screenshot: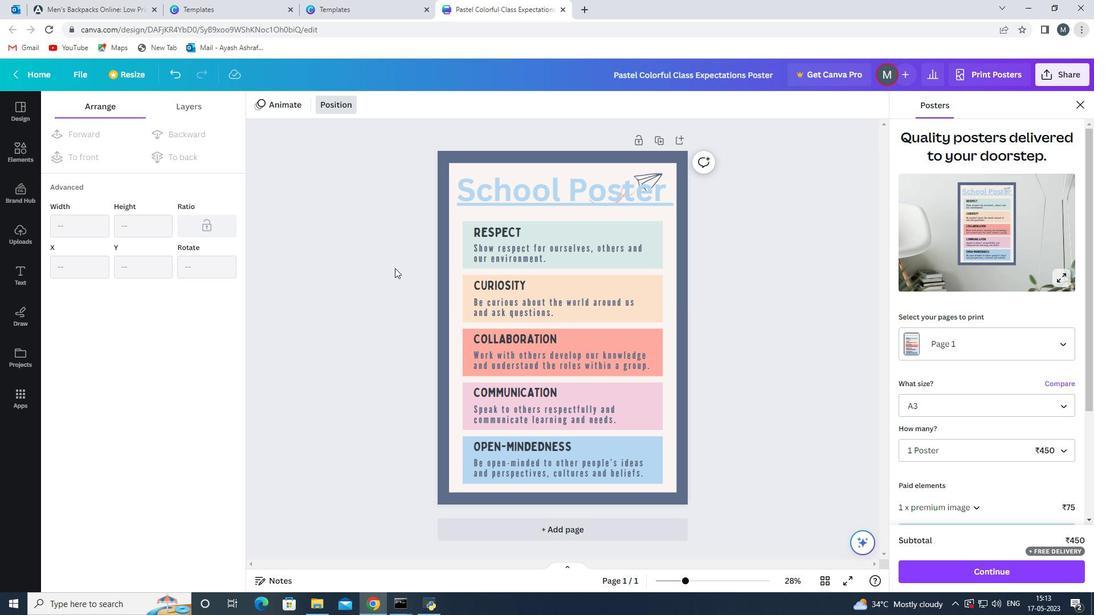 
Action: Mouse scrolled (338, 234) with delta (0, 0)
